 Task: Search one way flight ticket for 4 adults, 1 infant in seat and 1 infant on lap in premium economy from Kearney: Kearney Regional Airport (was Kearney Municipal) to Riverton: Central Wyoming Regional Airport (was Riverton Regional) on 5-4-2023. Choice of flights is Westjet. Number of bags: 5 checked bags. Price is upto 20000. Outbound departure time preference is 5:00.
Action: Mouse moved to (381, 150)
Screenshot: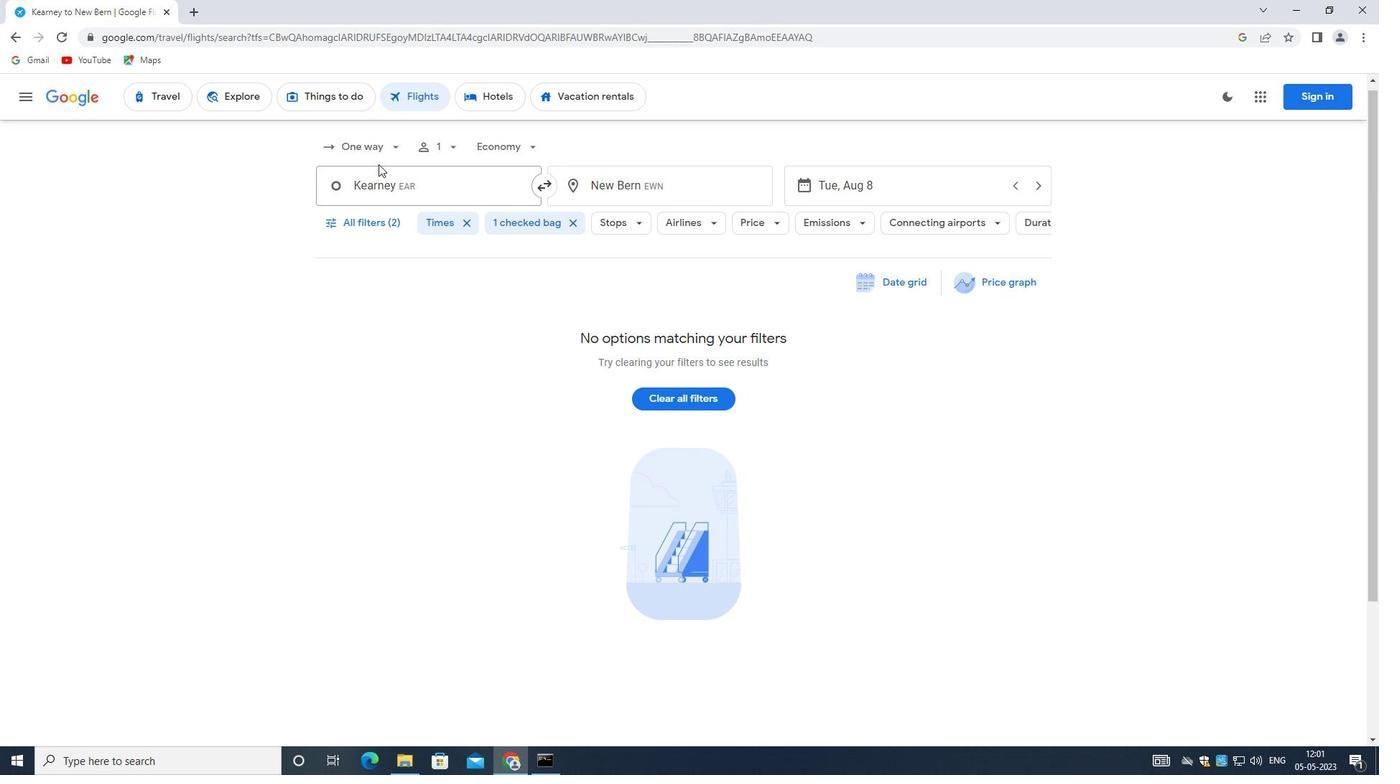 
Action: Mouse pressed left at (381, 150)
Screenshot: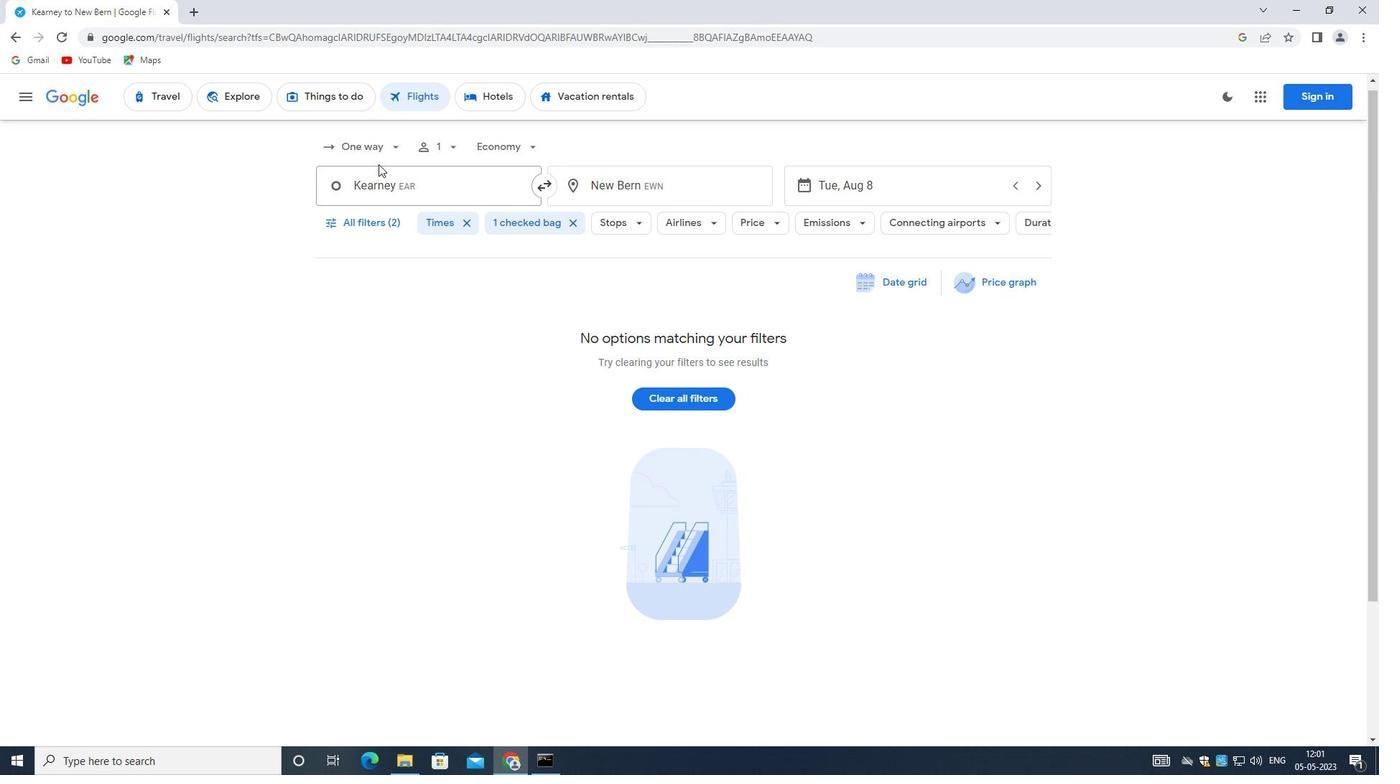 
Action: Mouse moved to (380, 207)
Screenshot: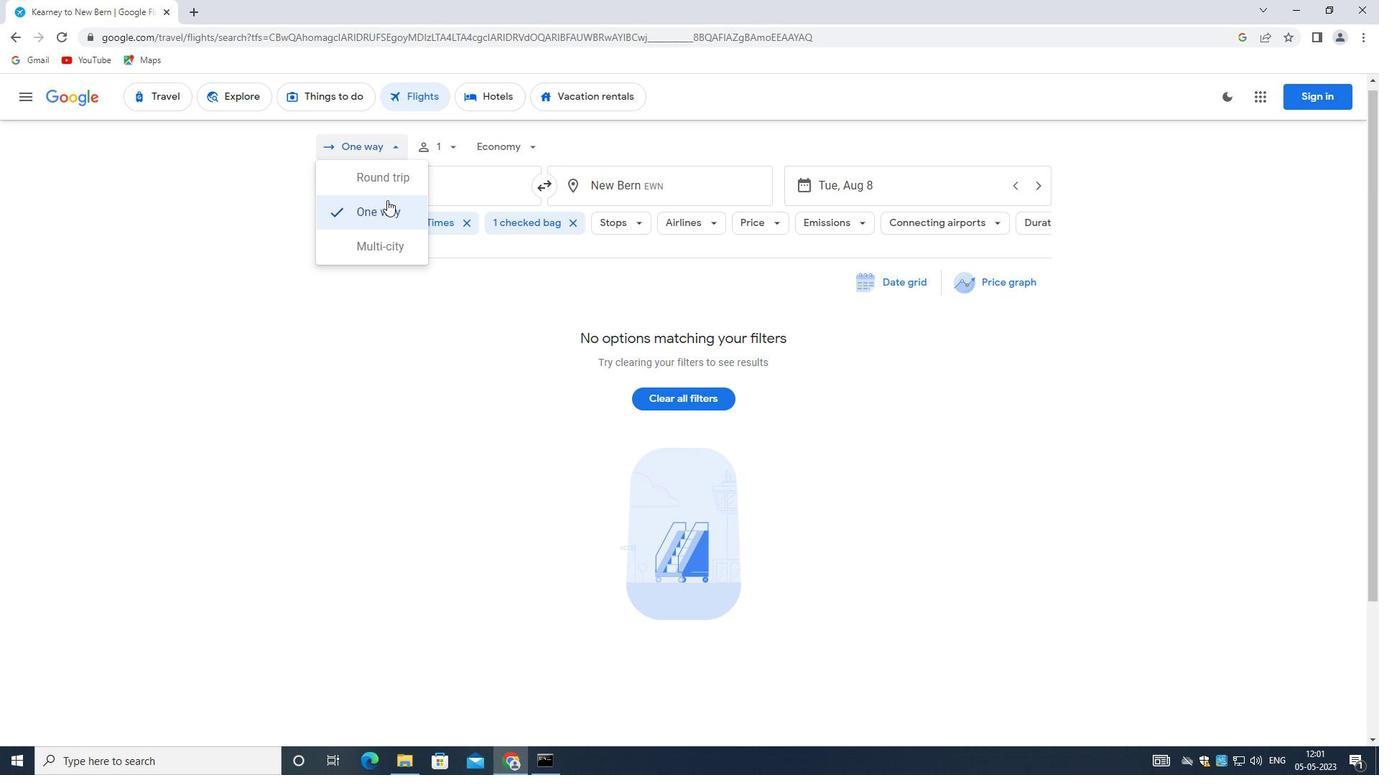 
Action: Mouse pressed left at (380, 207)
Screenshot: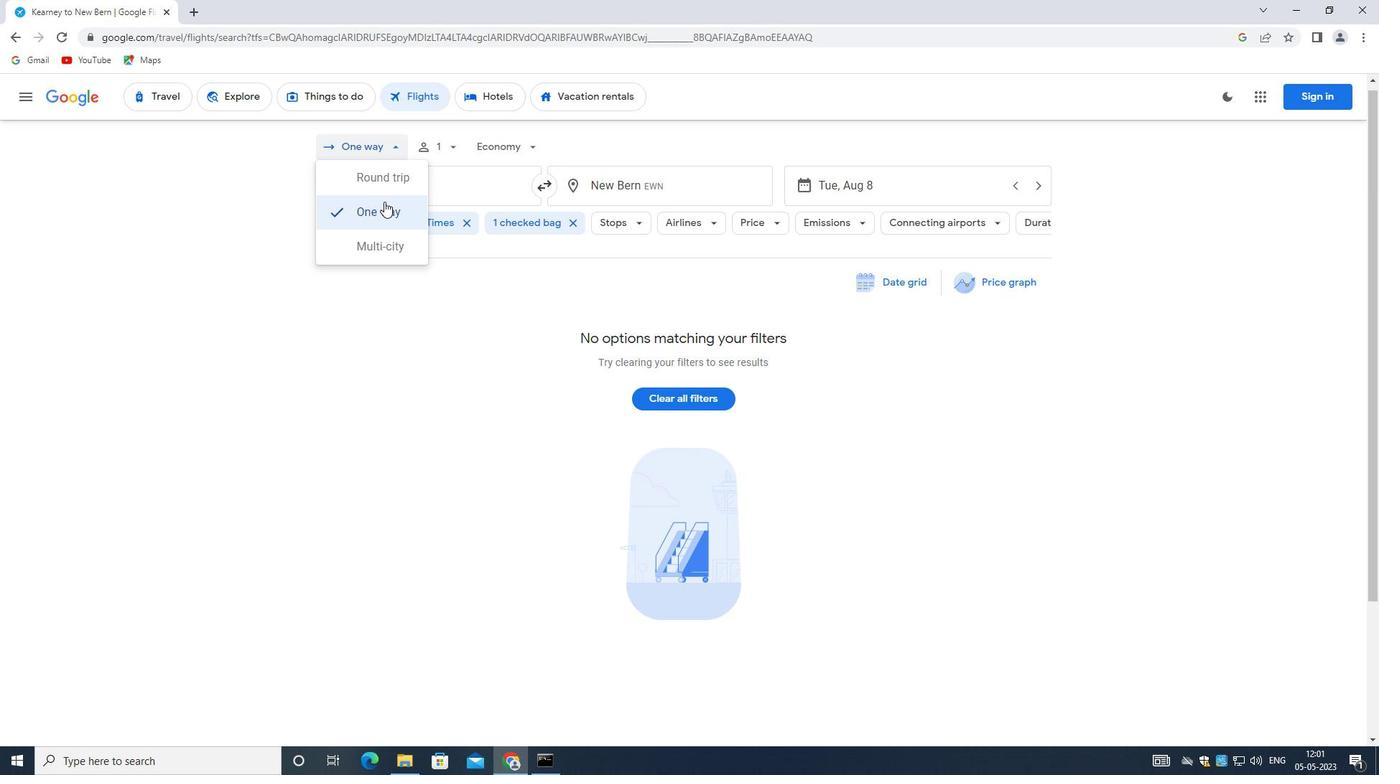 
Action: Mouse moved to (452, 147)
Screenshot: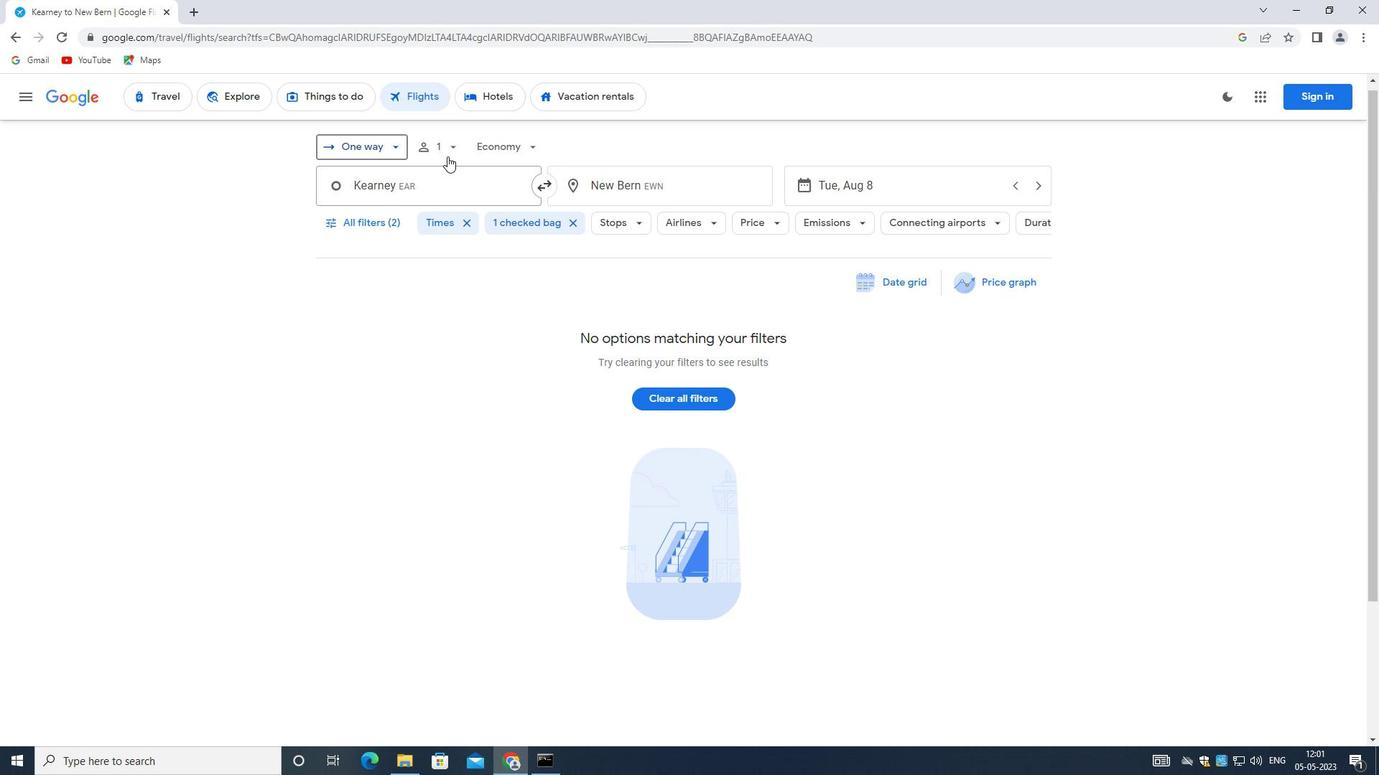 
Action: Mouse pressed left at (452, 147)
Screenshot: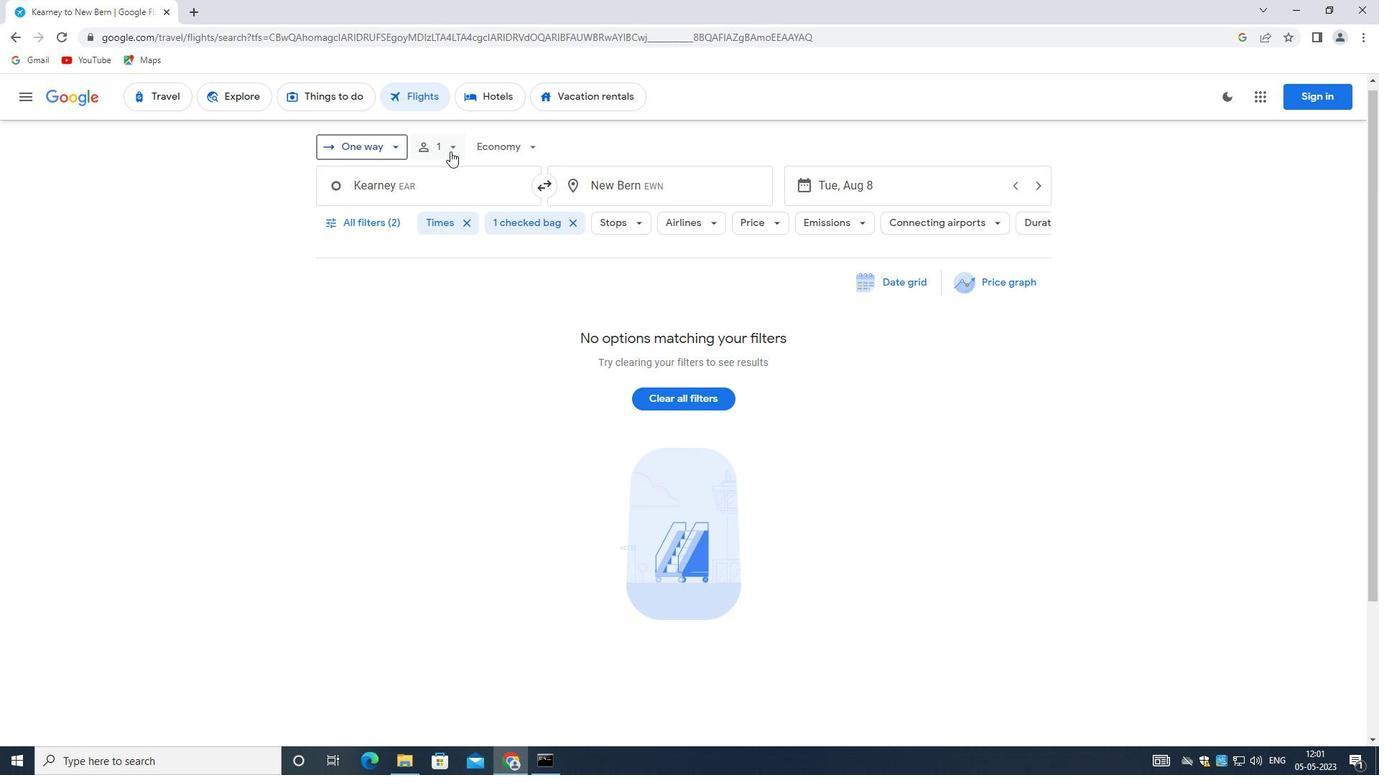 
Action: Mouse moved to (556, 186)
Screenshot: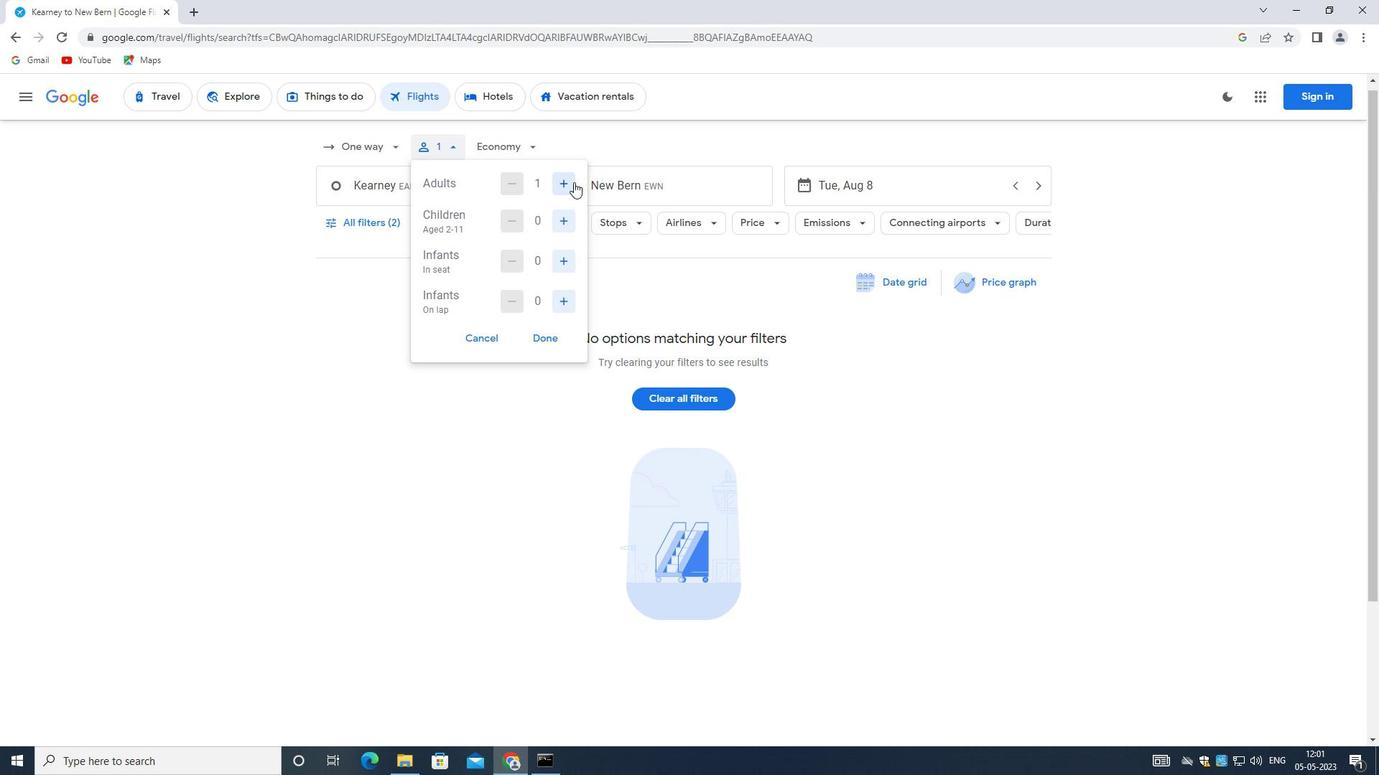 
Action: Mouse pressed left at (556, 186)
Screenshot: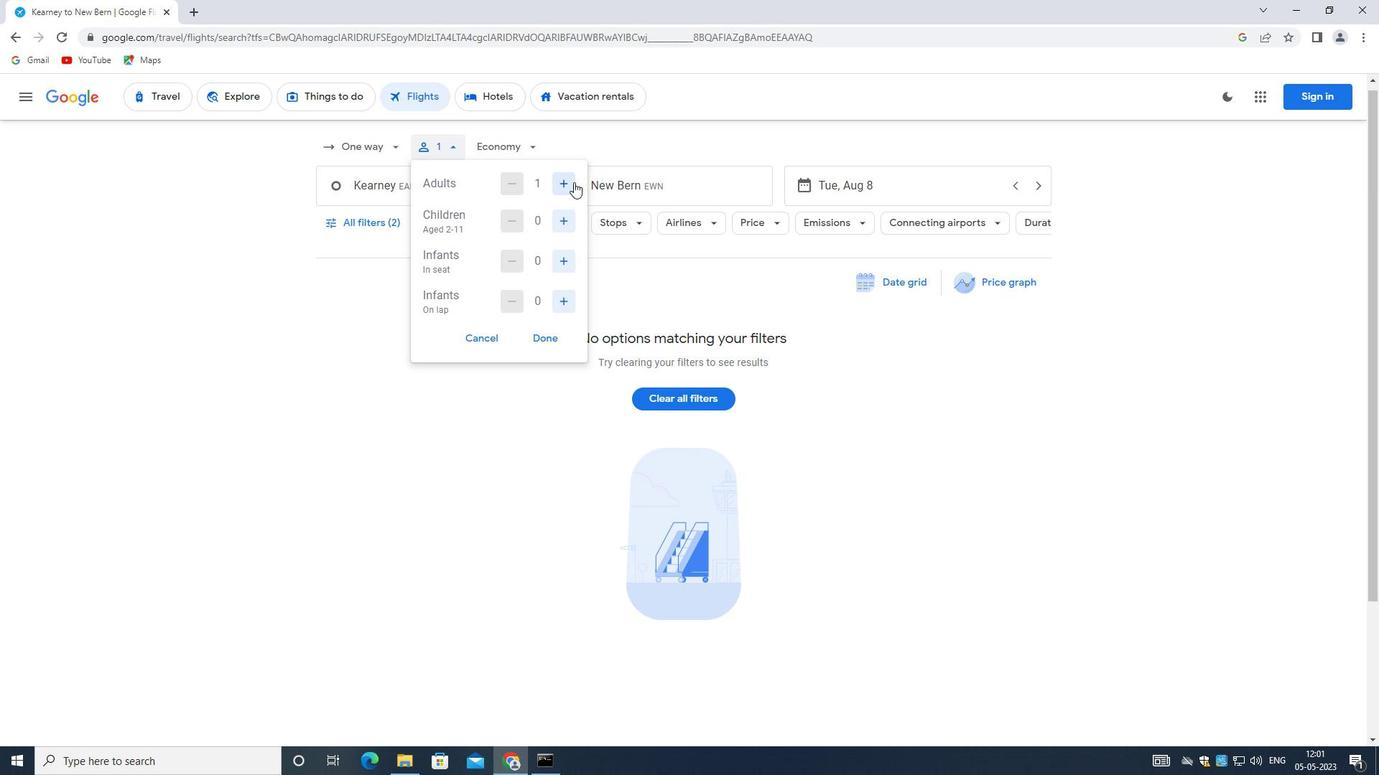 
Action: Mouse moved to (556, 186)
Screenshot: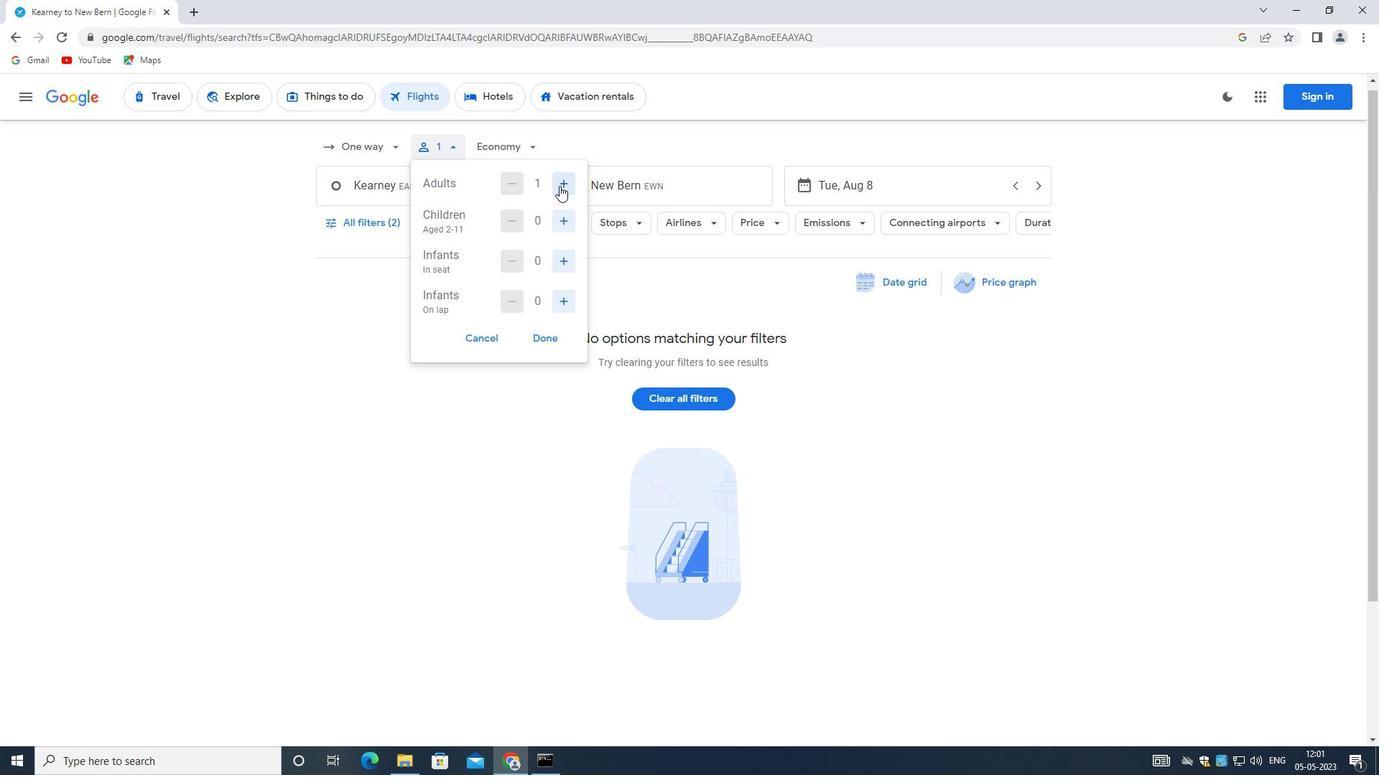 
Action: Mouse pressed left at (556, 186)
Screenshot: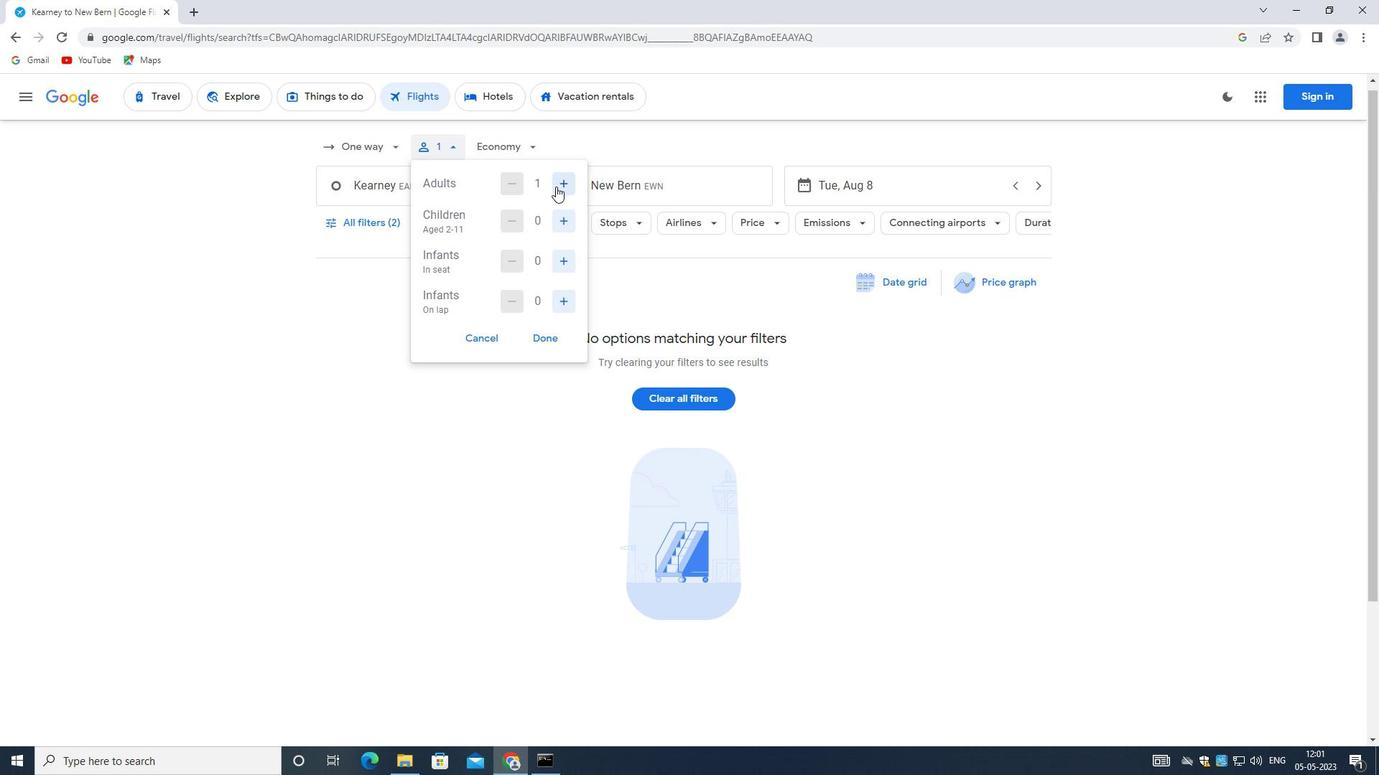 
Action: Mouse moved to (556, 184)
Screenshot: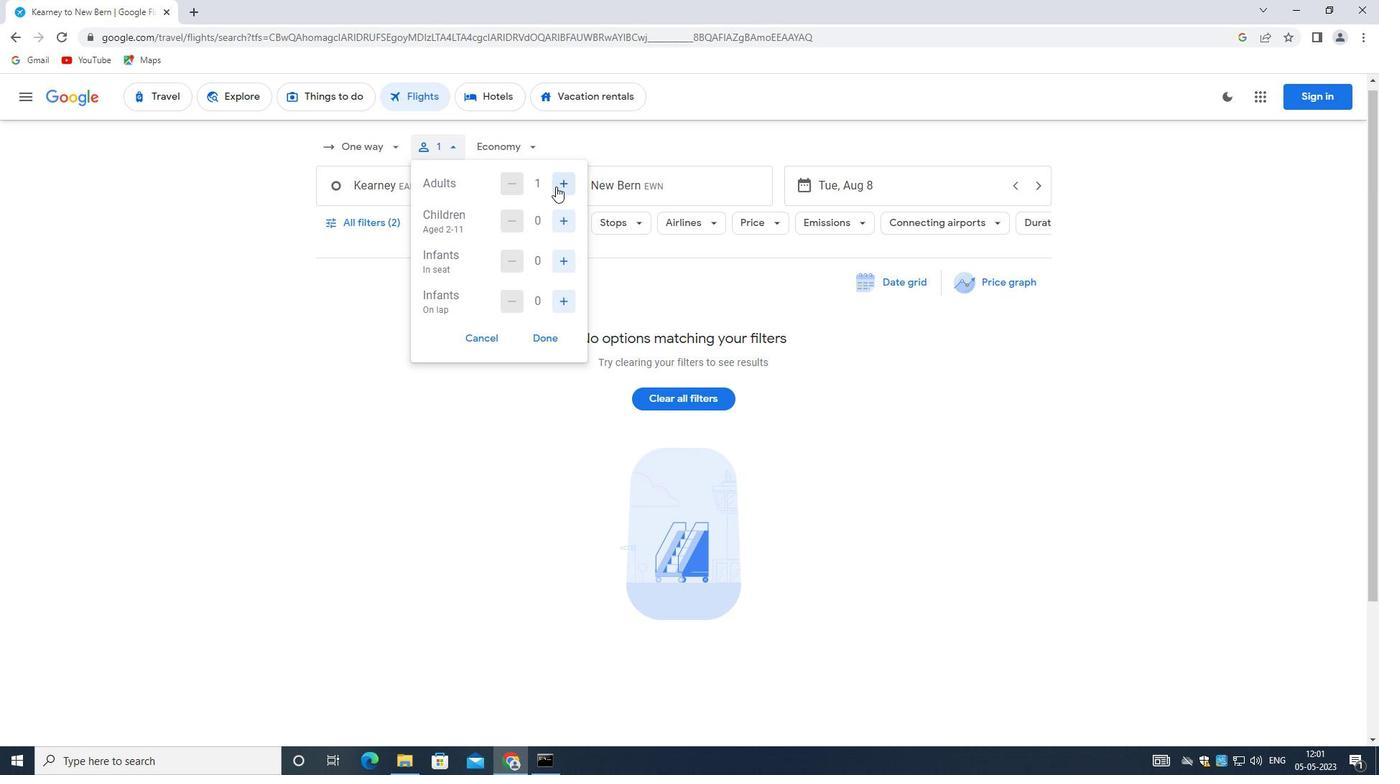
Action: Mouse pressed left at (556, 184)
Screenshot: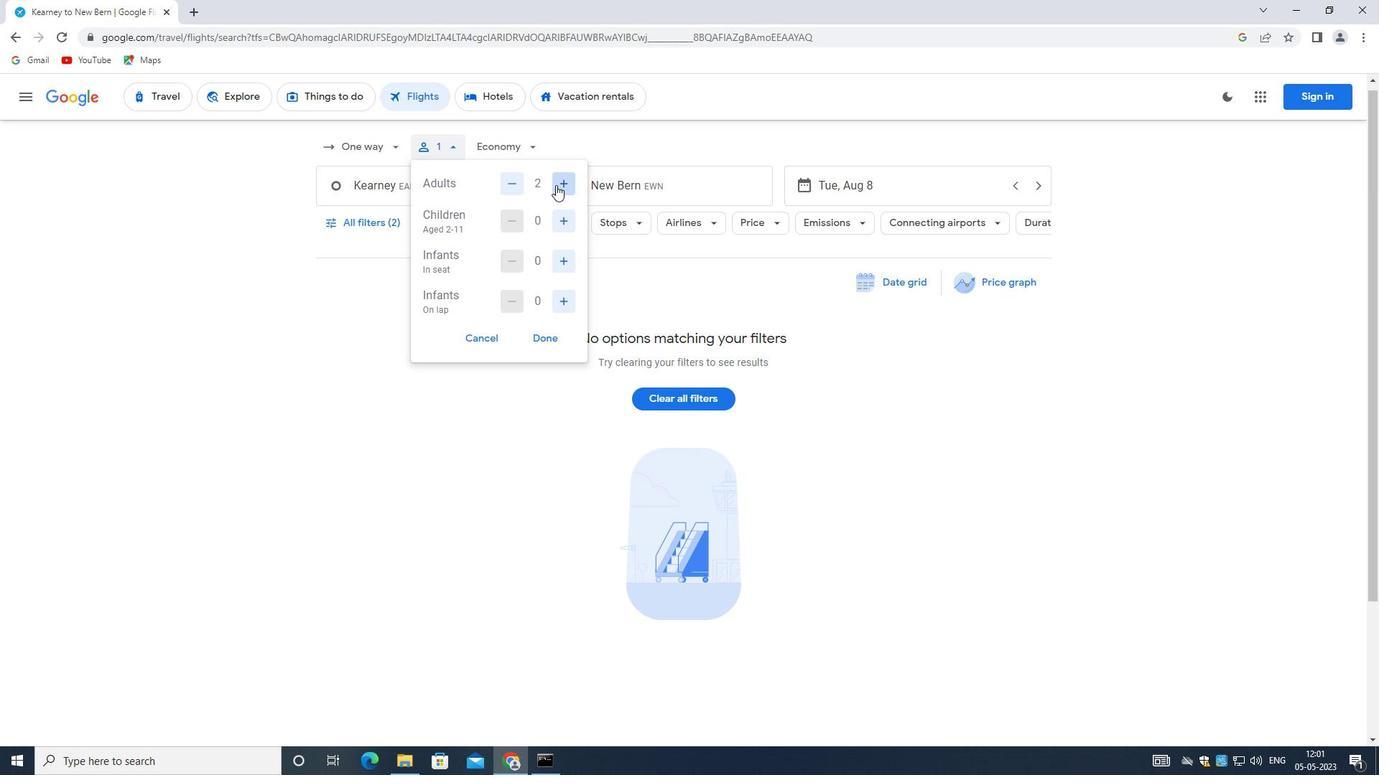 
Action: Mouse moved to (565, 254)
Screenshot: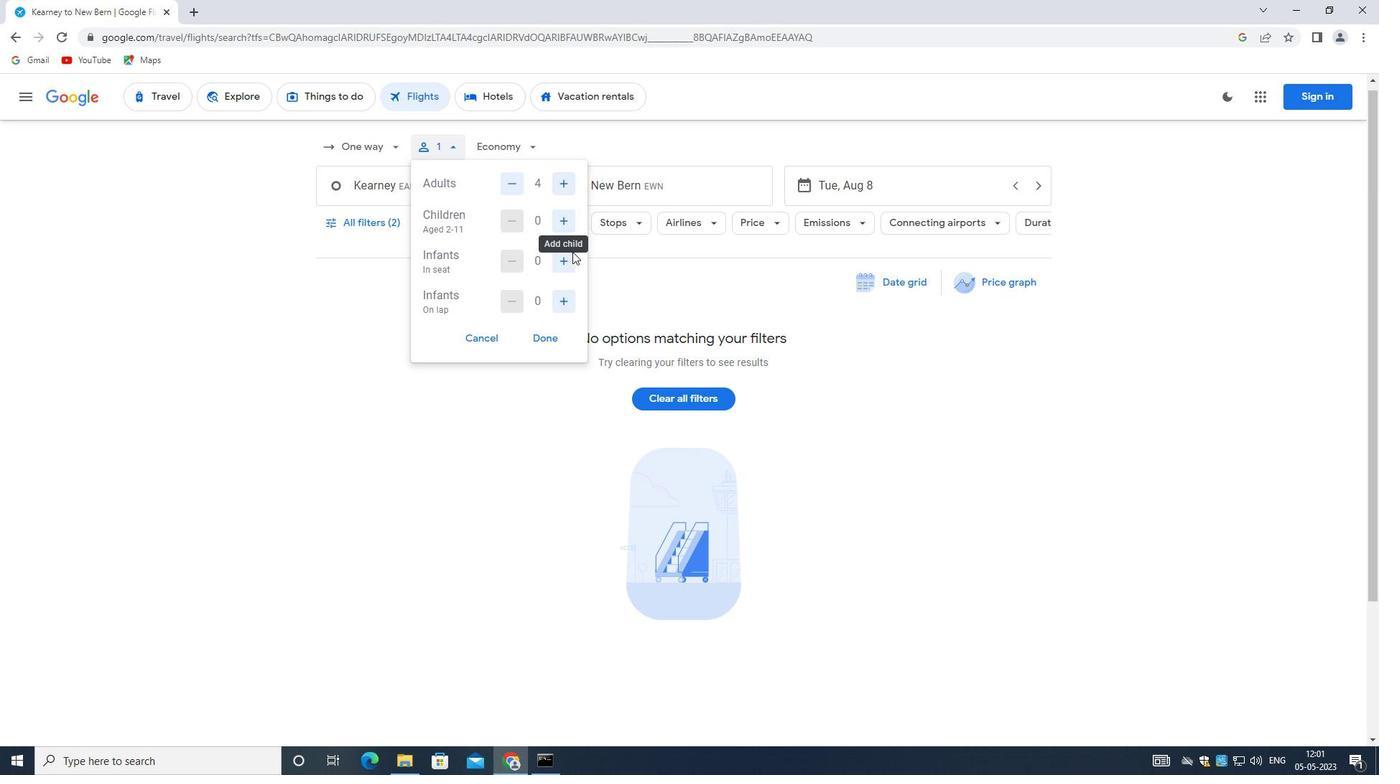 
Action: Mouse pressed left at (565, 254)
Screenshot: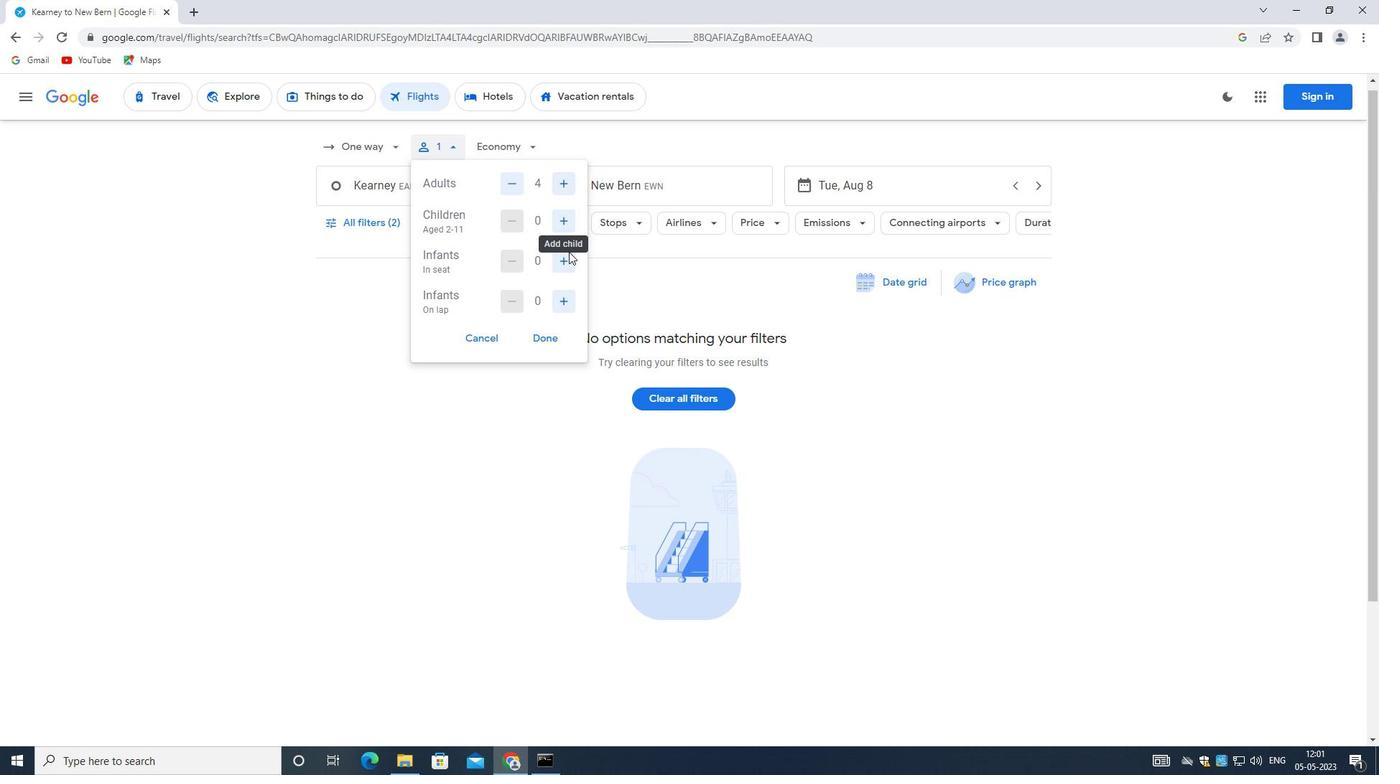 
Action: Mouse moved to (563, 299)
Screenshot: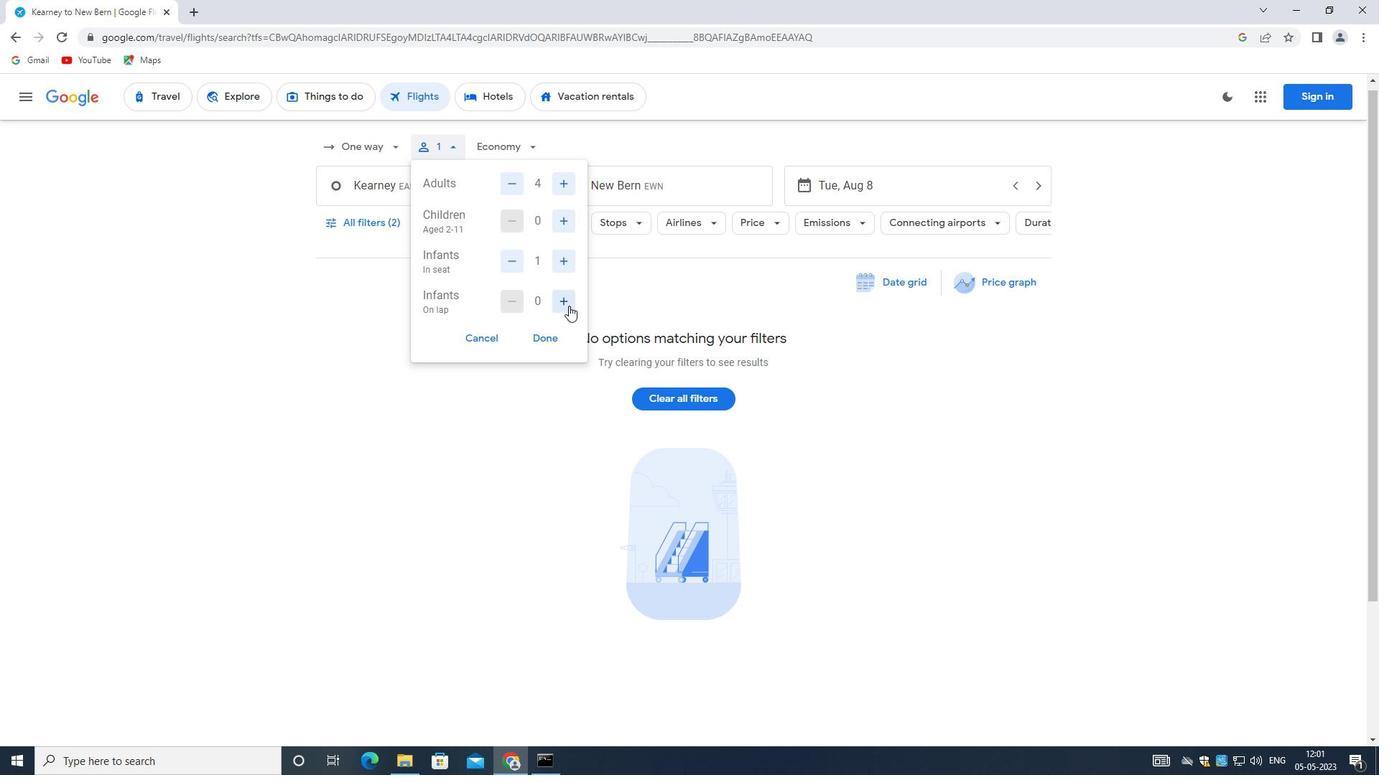 
Action: Mouse pressed left at (563, 299)
Screenshot: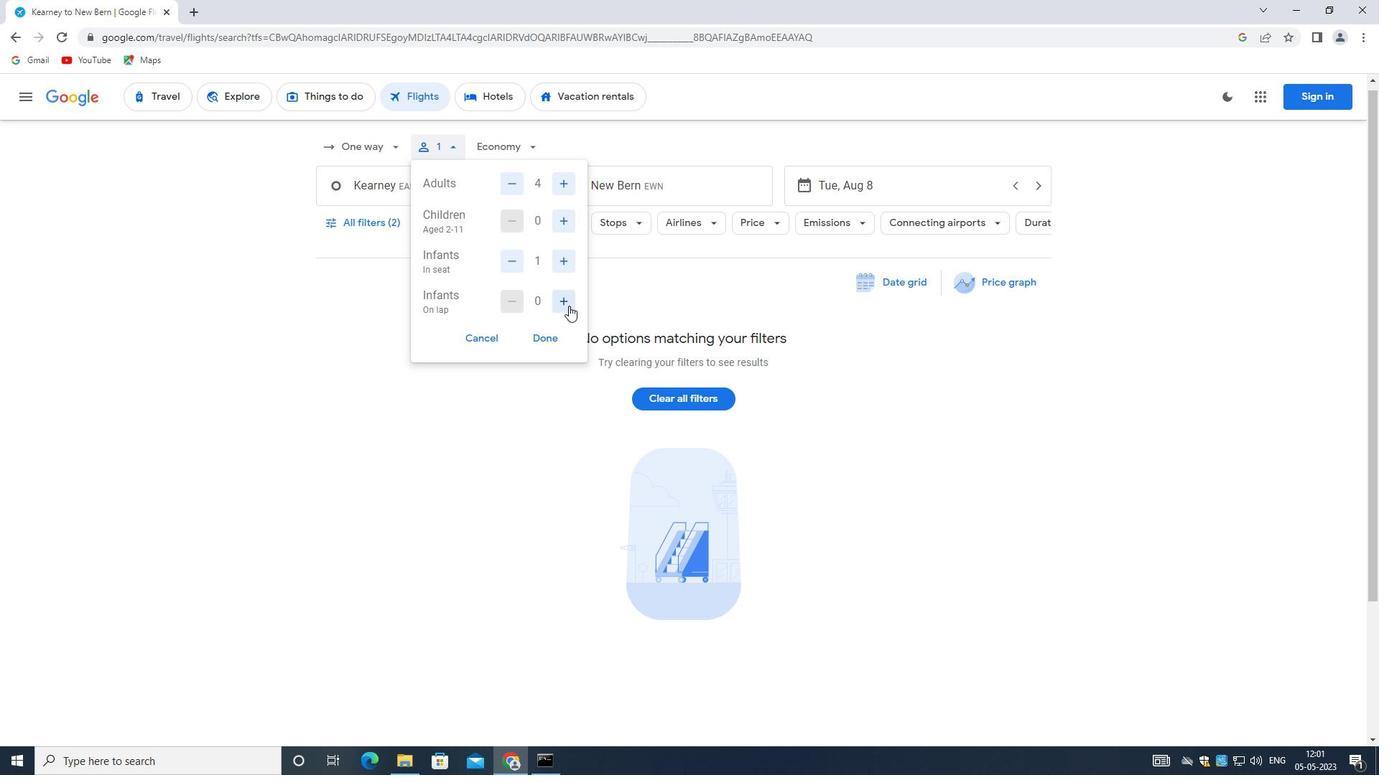 
Action: Mouse moved to (548, 338)
Screenshot: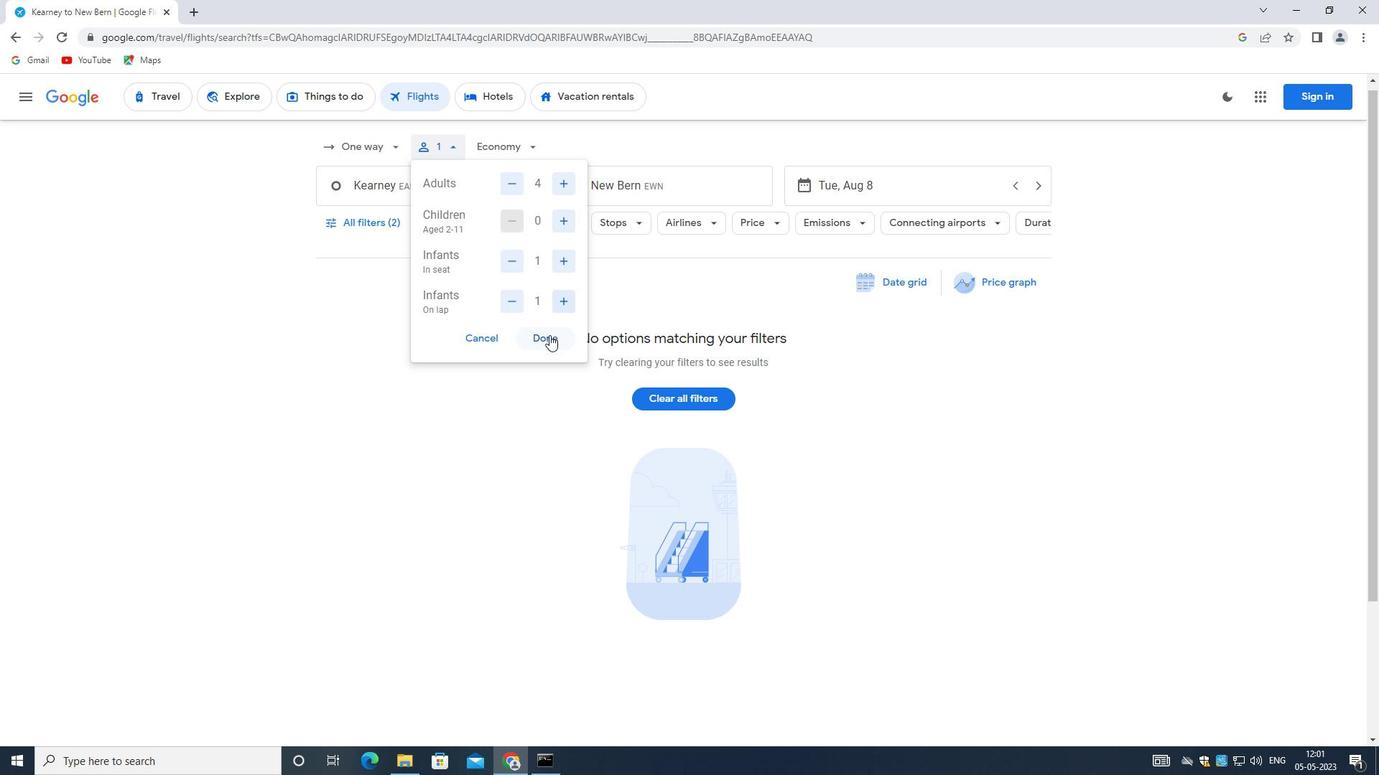 
Action: Mouse pressed left at (548, 338)
Screenshot: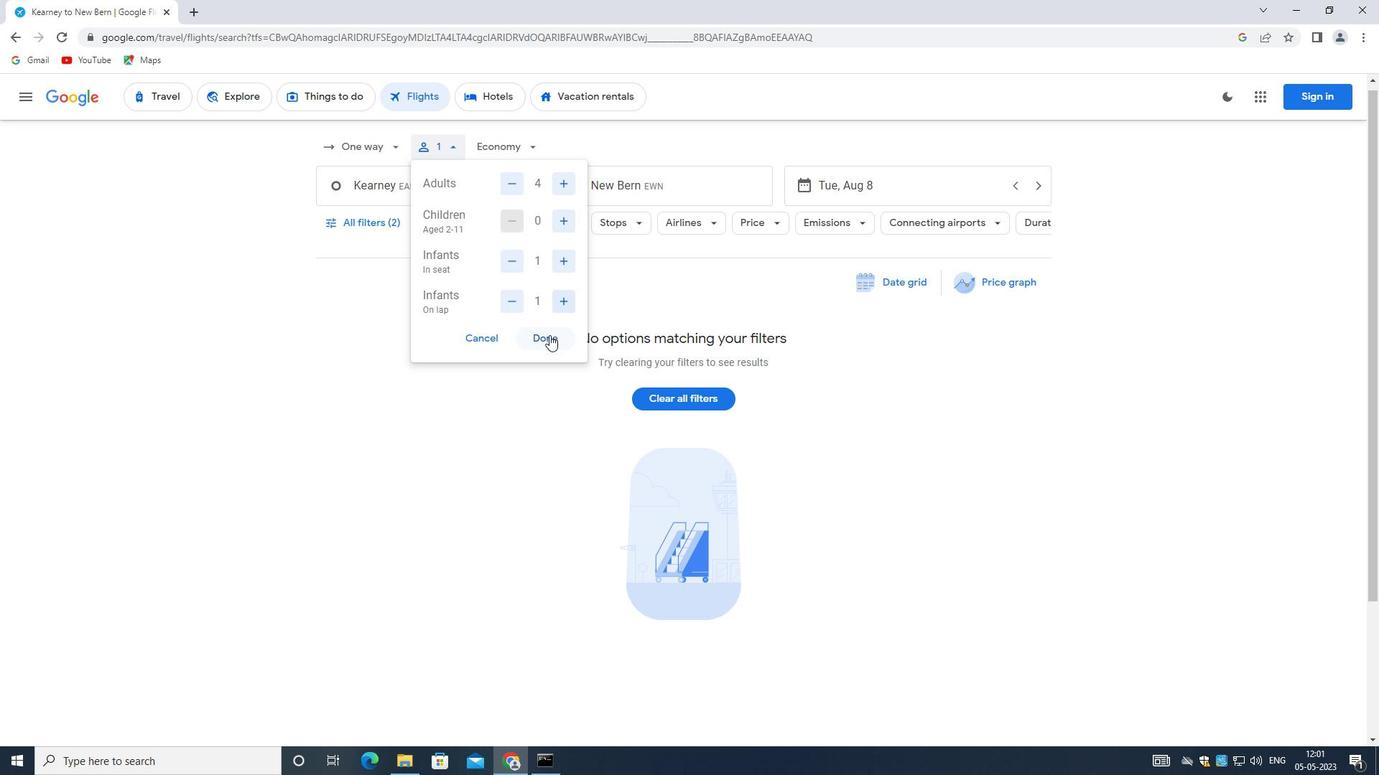 
Action: Mouse moved to (519, 131)
Screenshot: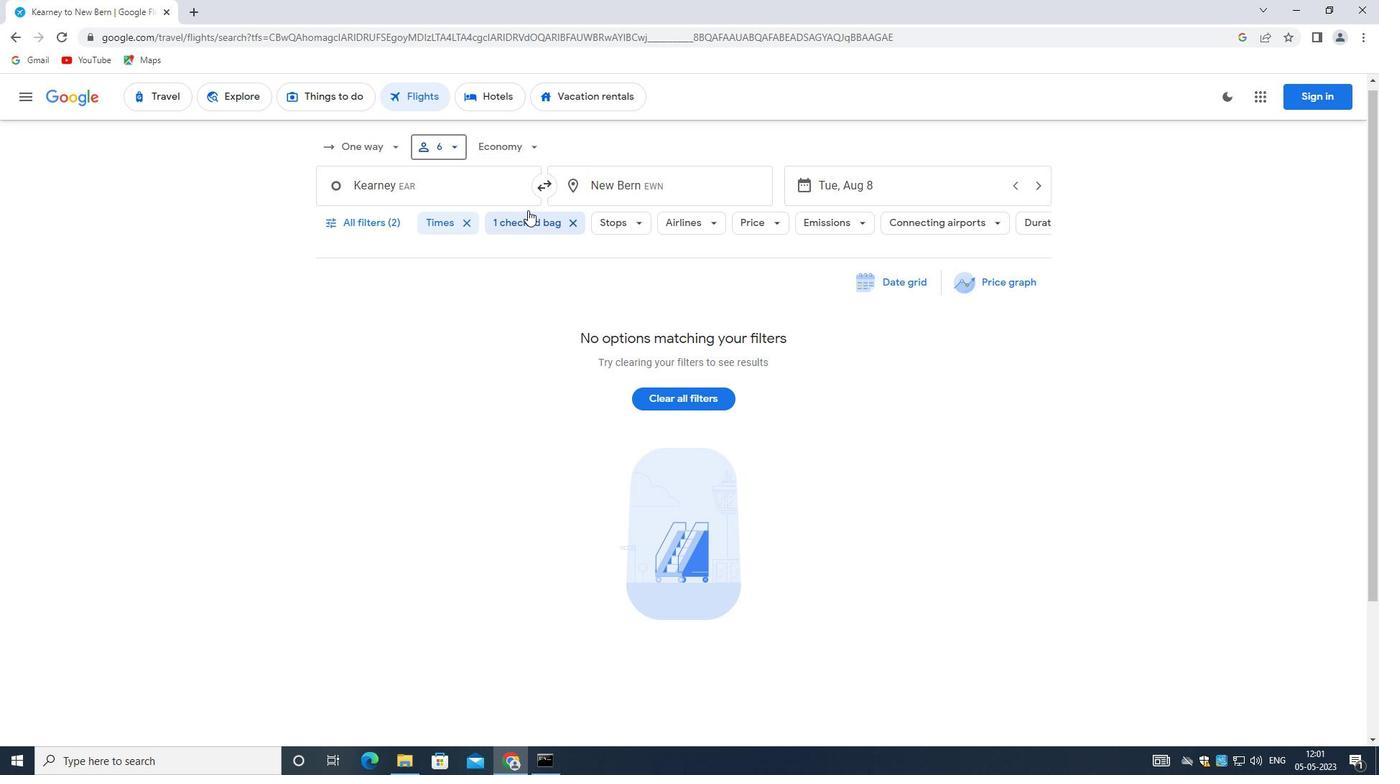 
Action: Mouse pressed left at (519, 131)
Screenshot: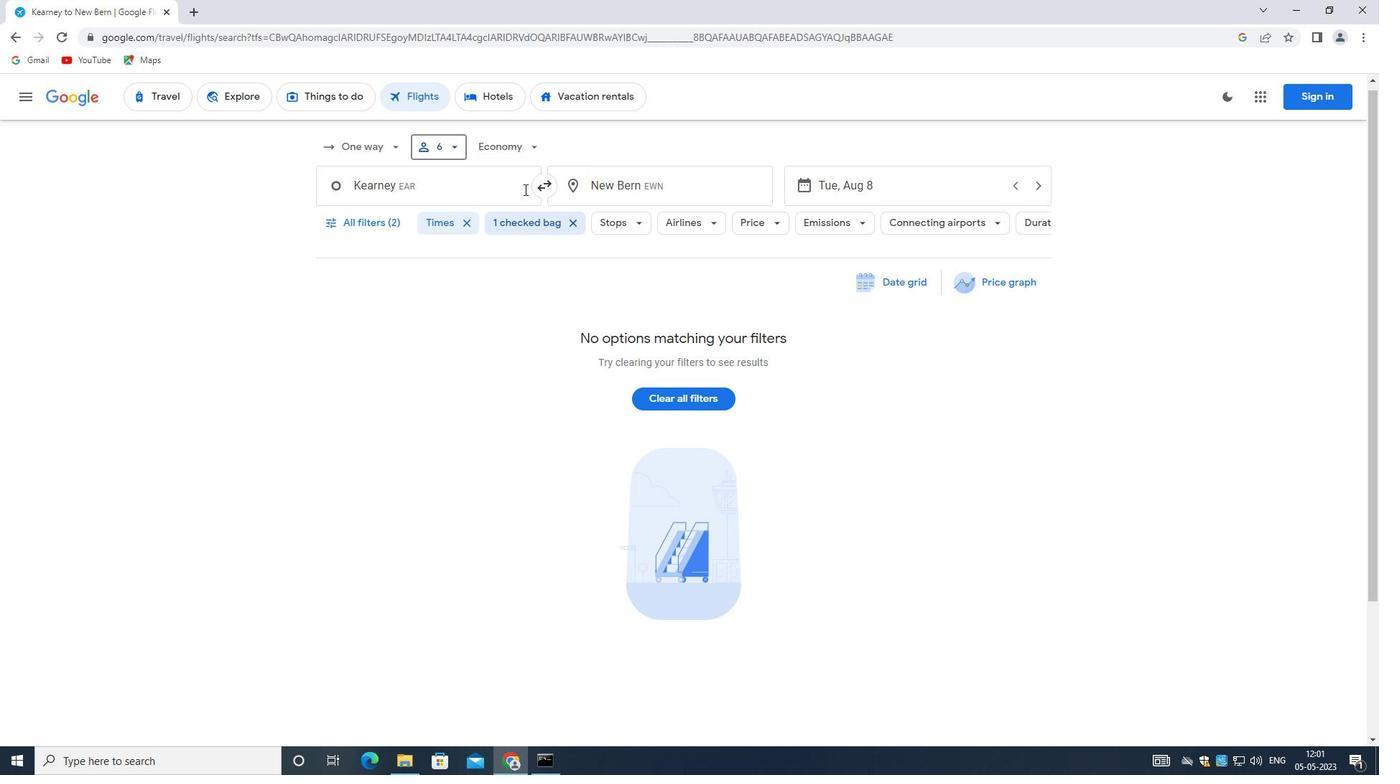
Action: Mouse moved to (547, 208)
Screenshot: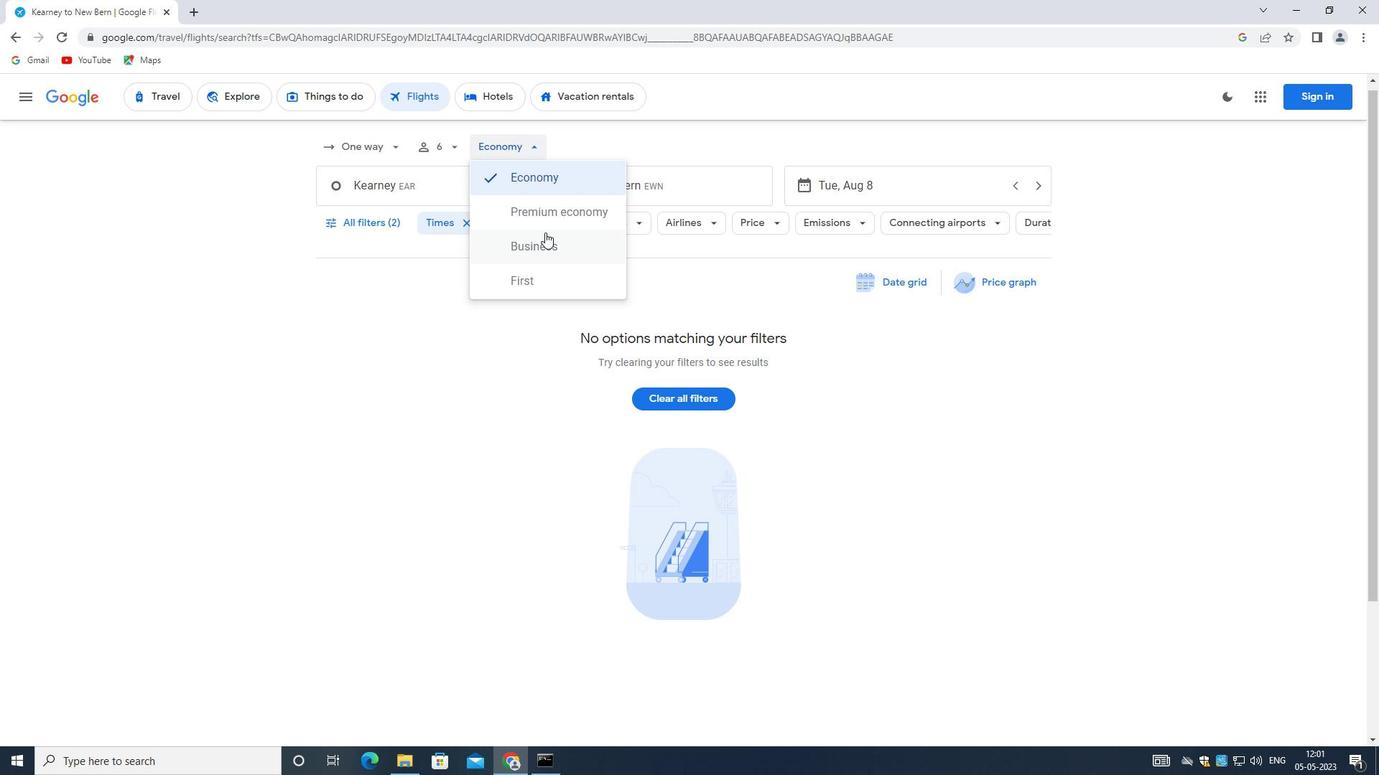 
Action: Mouse pressed left at (547, 208)
Screenshot: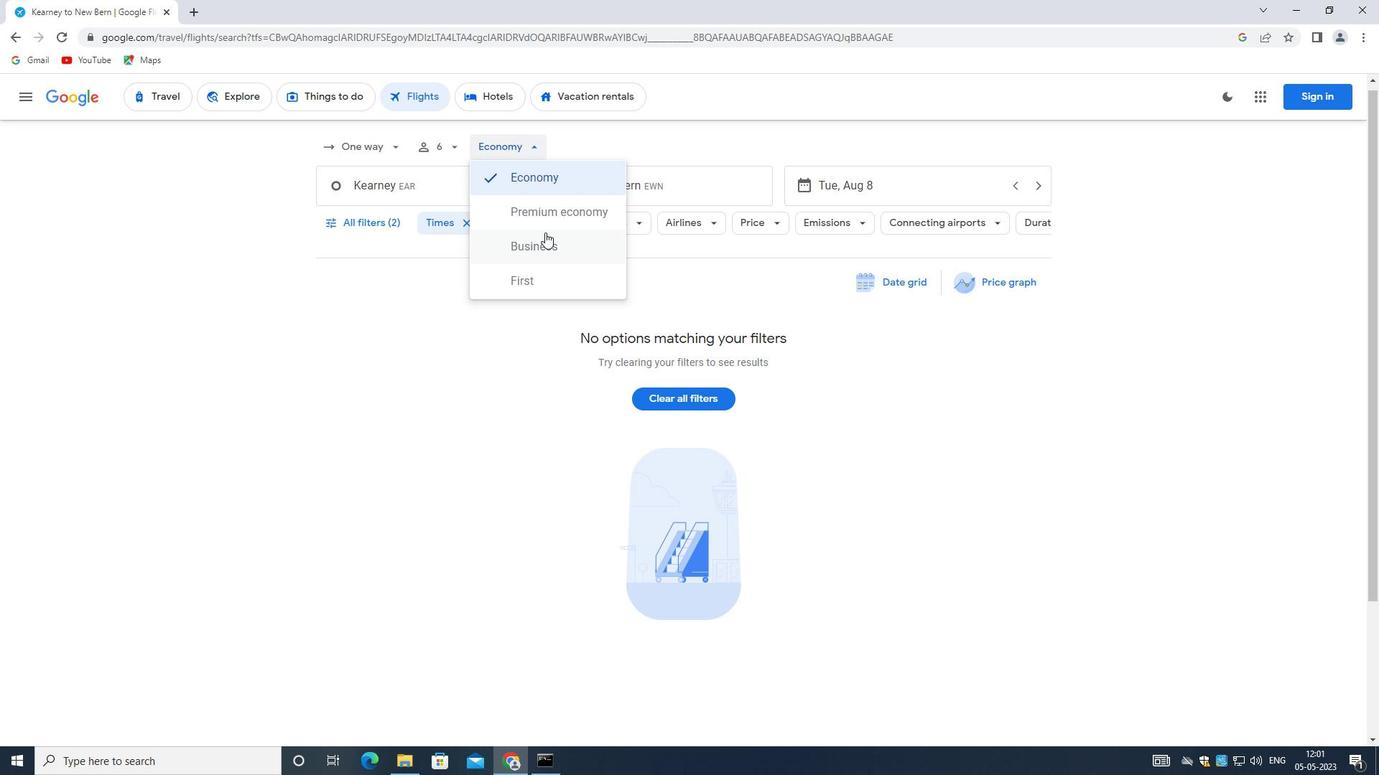 
Action: Mouse moved to (410, 177)
Screenshot: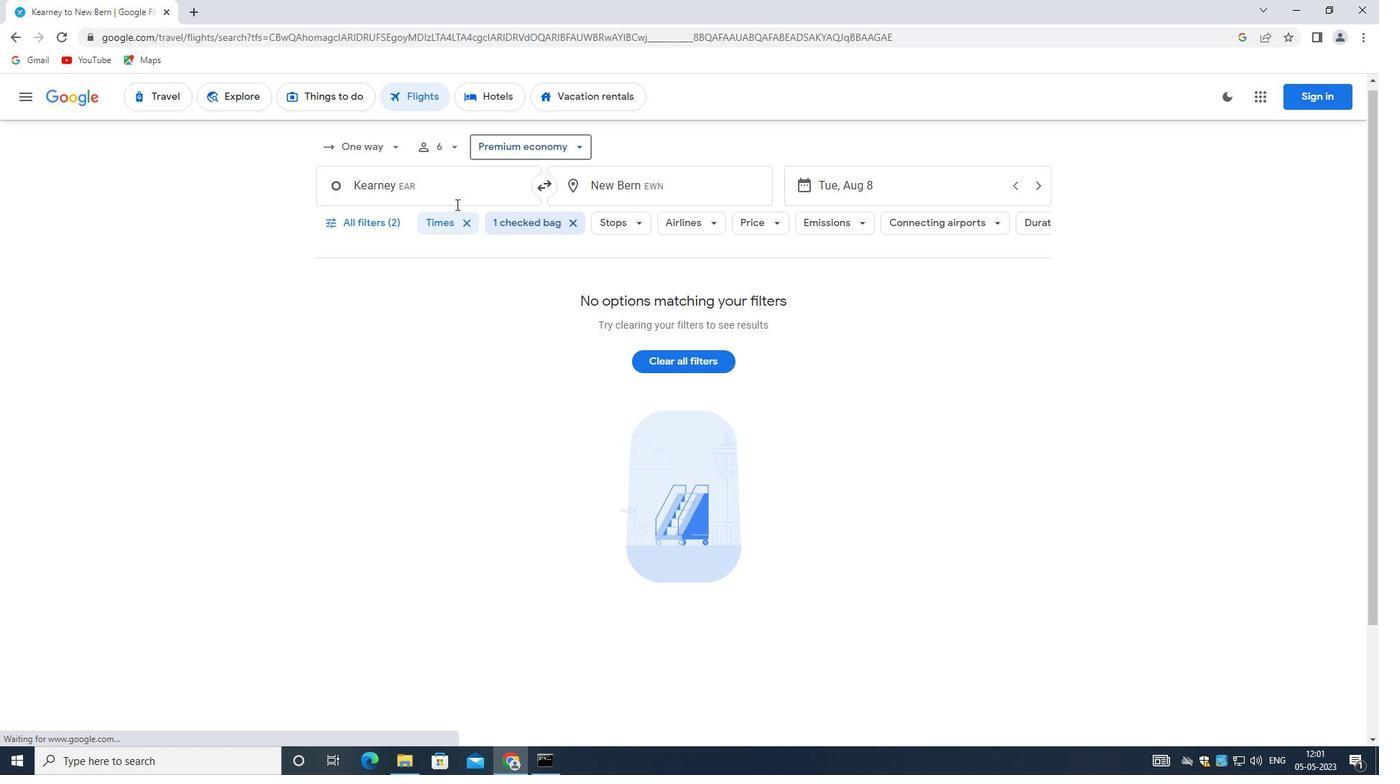 
Action: Mouse pressed left at (410, 177)
Screenshot: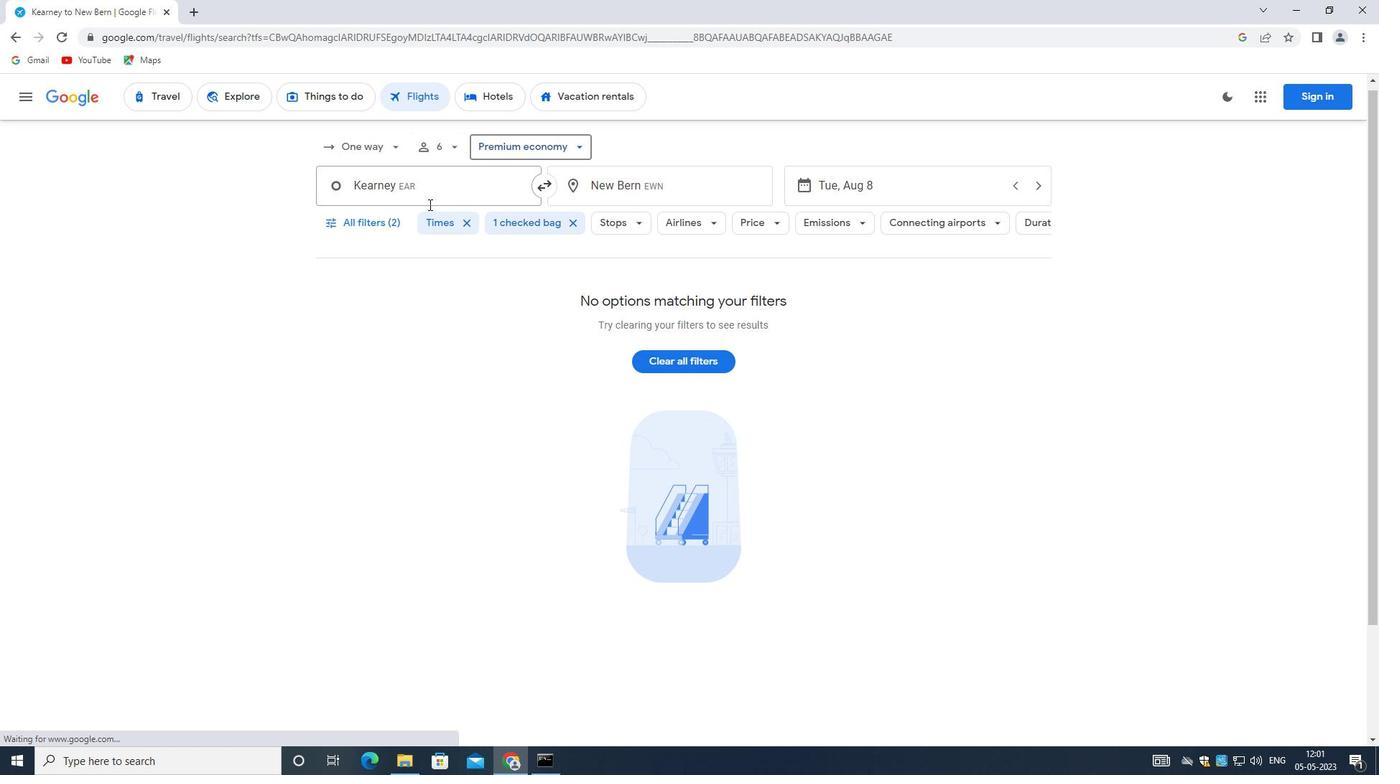 
Action: Mouse moved to (442, 225)
Screenshot: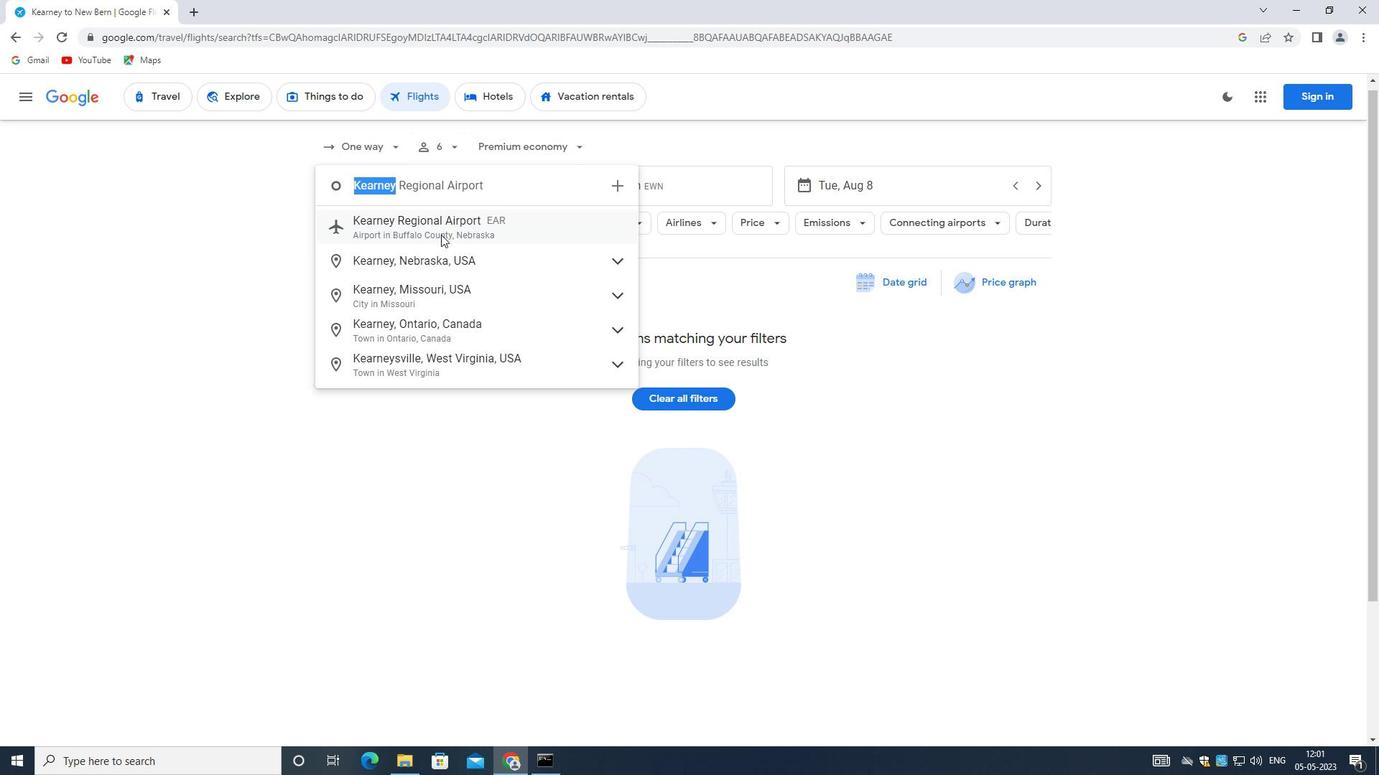
Action: Mouse pressed left at (442, 225)
Screenshot: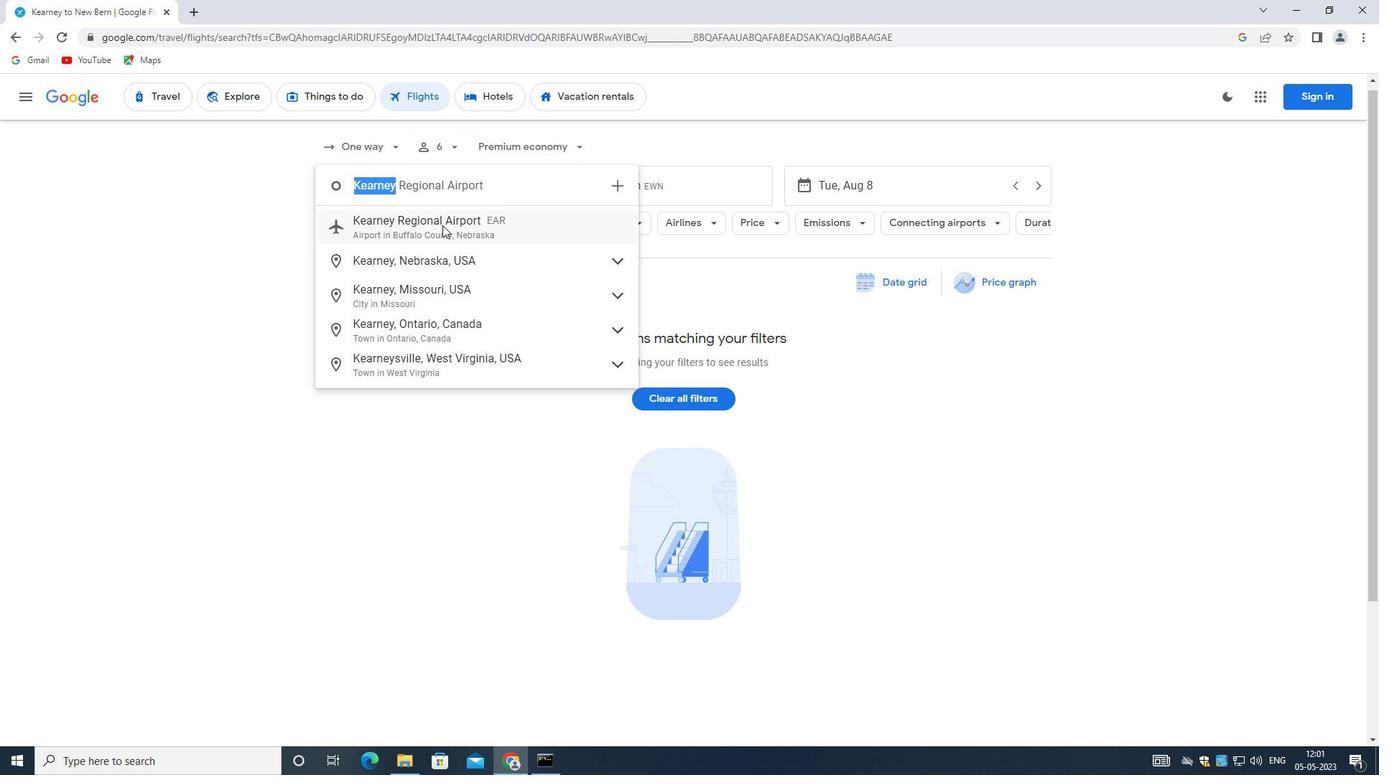 
Action: Mouse moved to (637, 173)
Screenshot: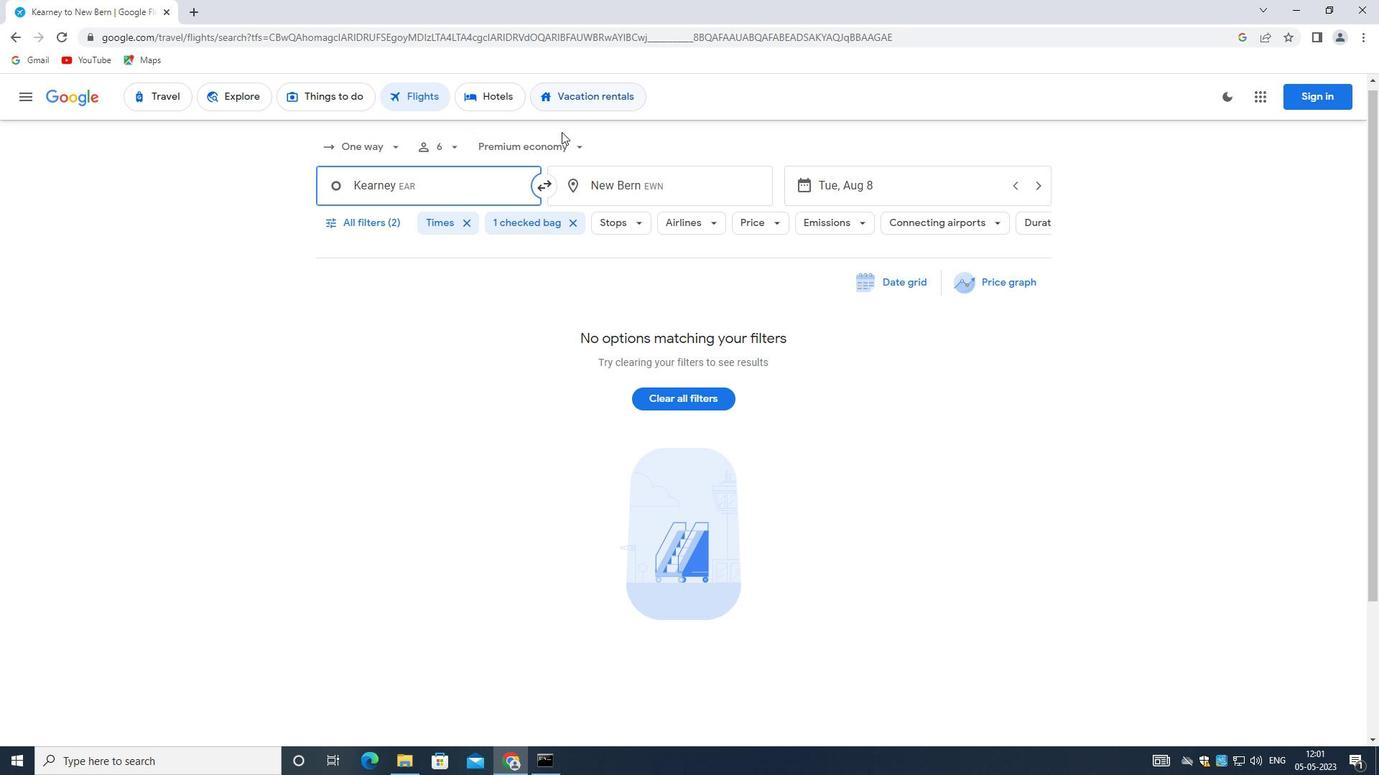 
Action: Mouse pressed left at (637, 173)
Screenshot: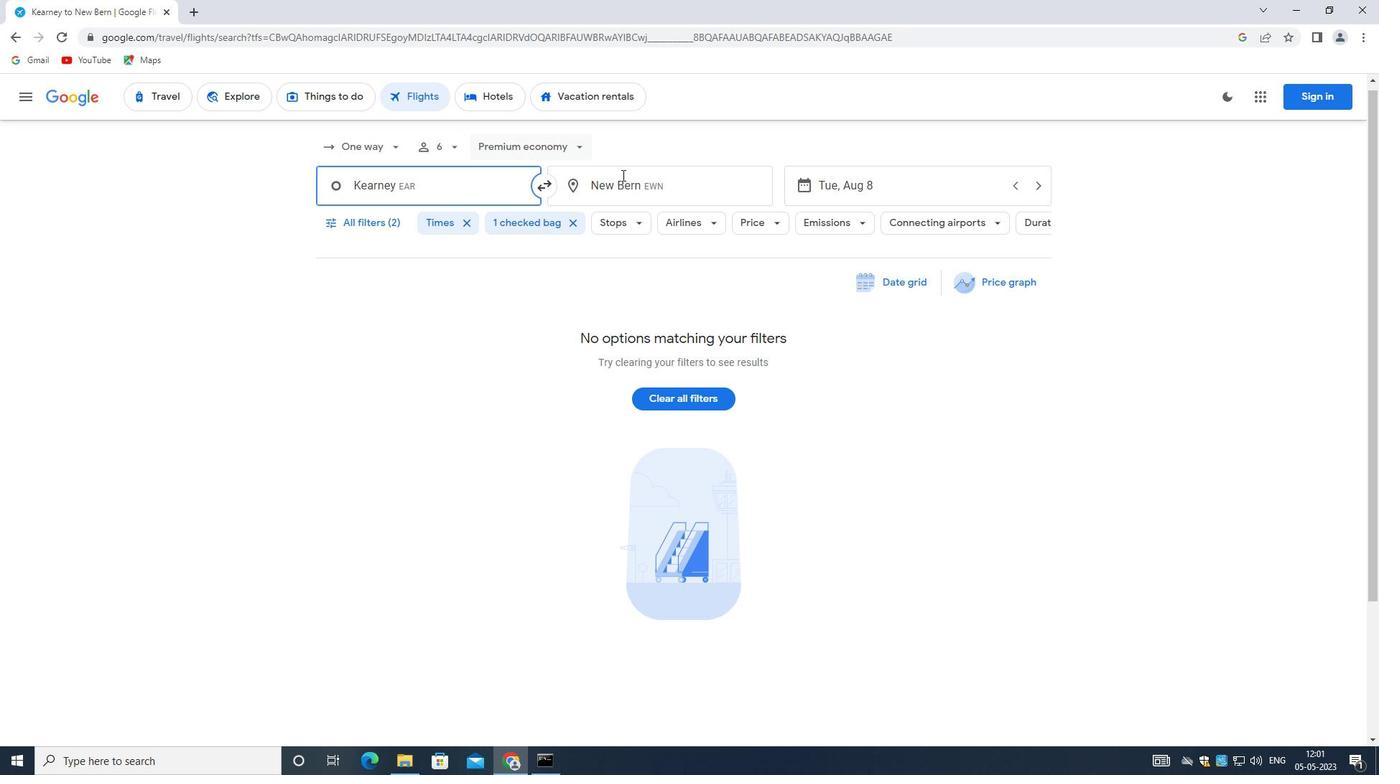 
Action: Key pressed <Key.backspace><Key.shift>CENY<Key.backspace>TRA;L<Key.backspace><Key.backspace>L<Key.space><Key.shift>WYOM
Screenshot: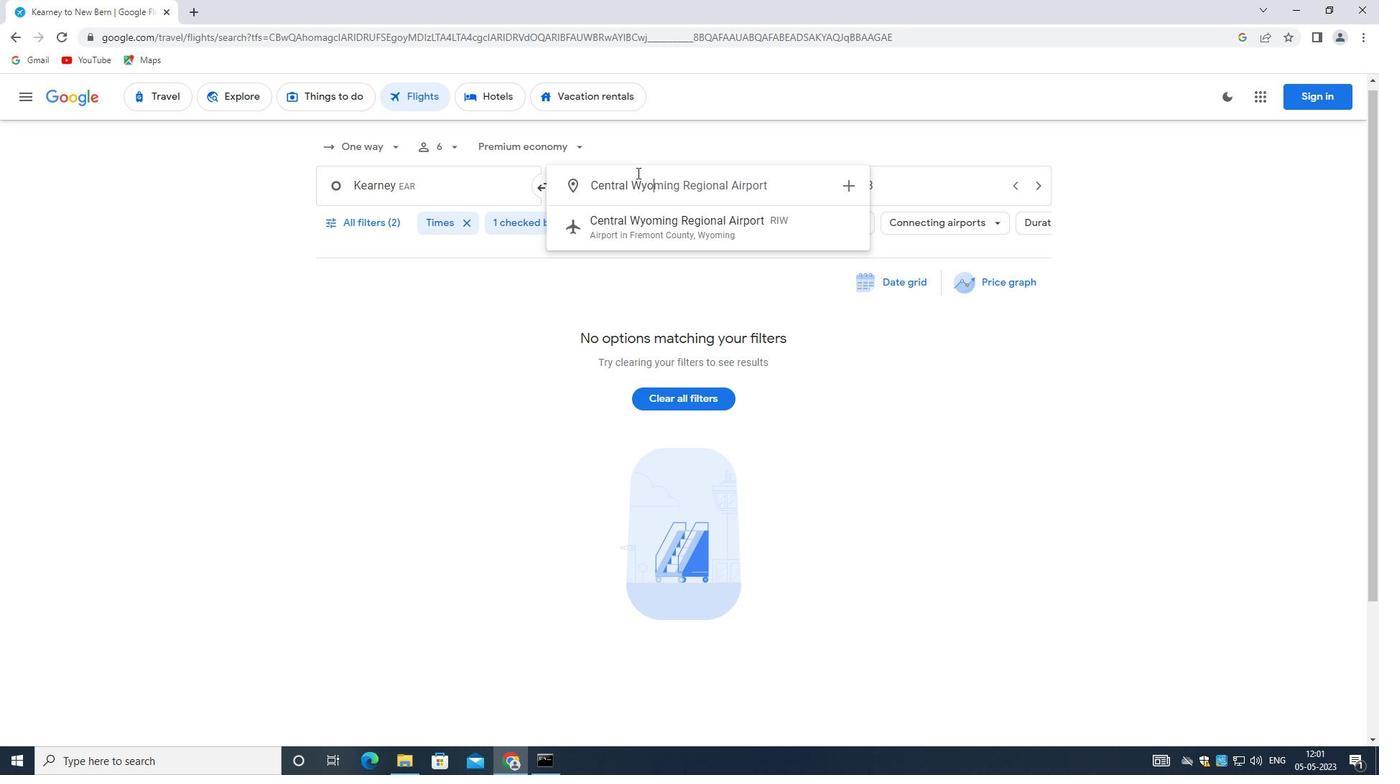 
Action: Mouse moved to (694, 215)
Screenshot: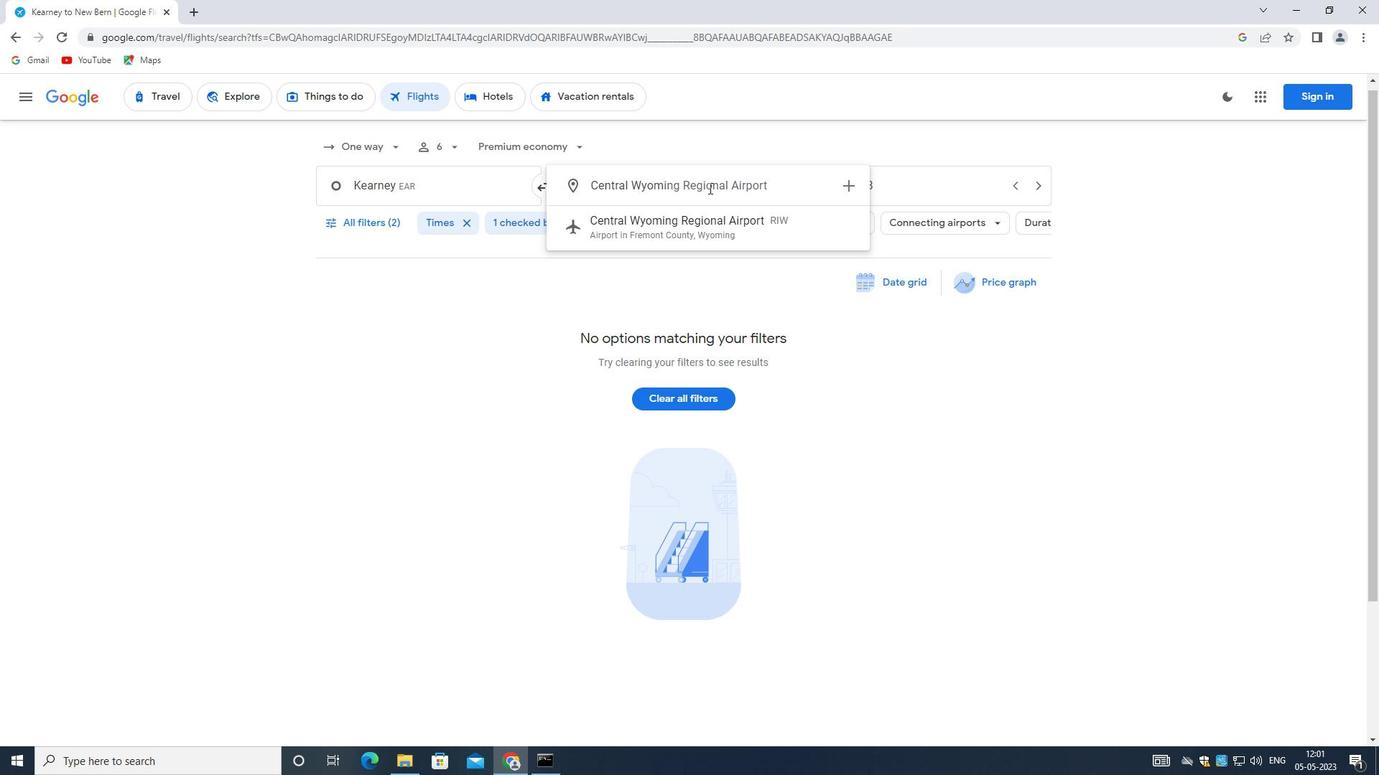 
Action: Mouse pressed left at (694, 215)
Screenshot: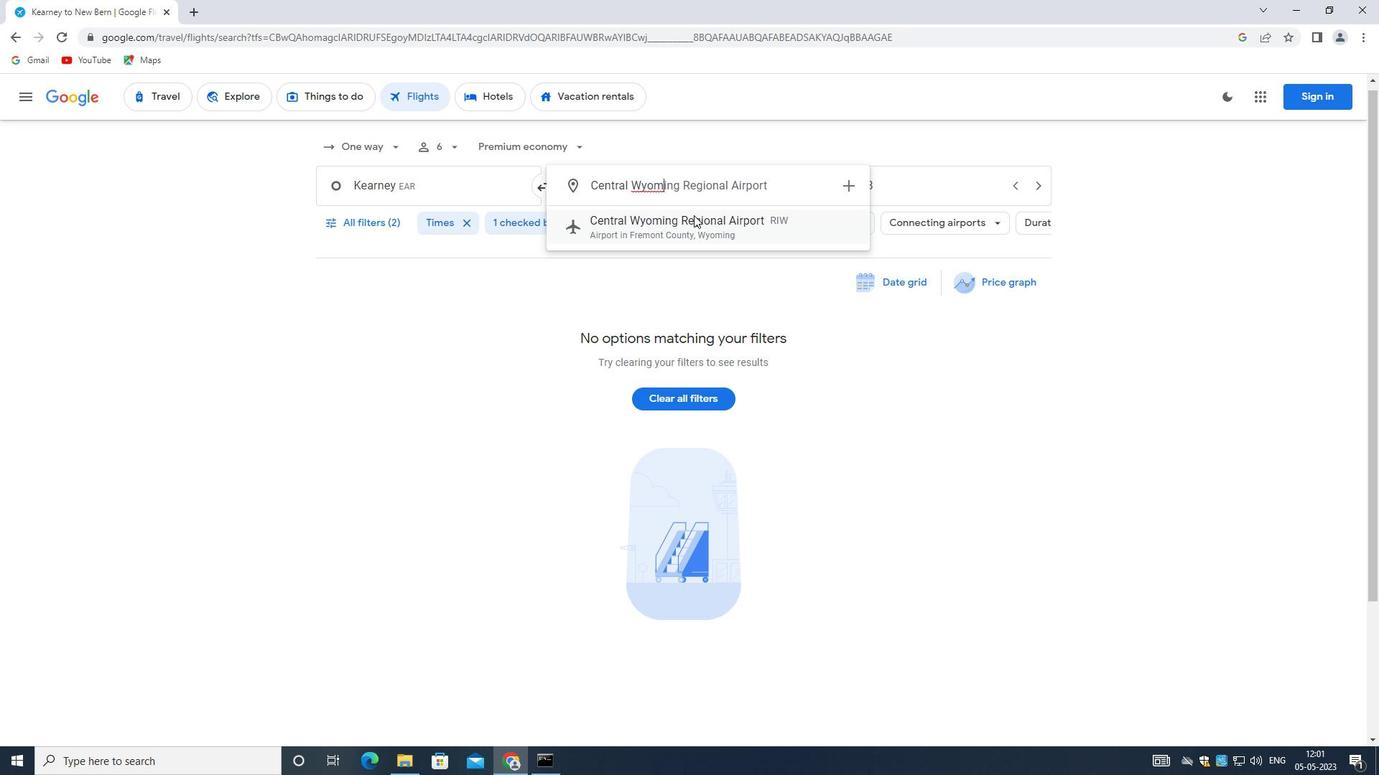 
Action: Mouse moved to (836, 178)
Screenshot: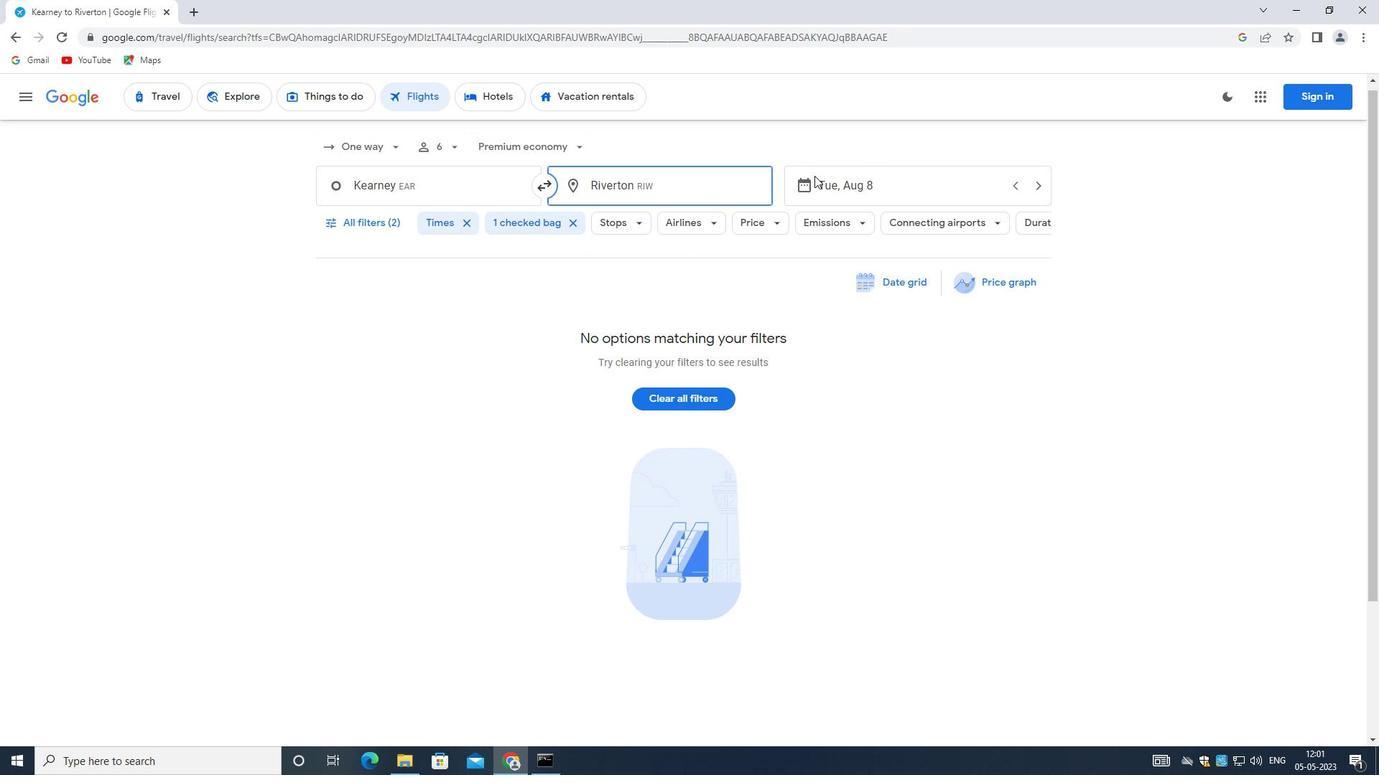 
Action: Mouse pressed left at (836, 178)
Screenshot: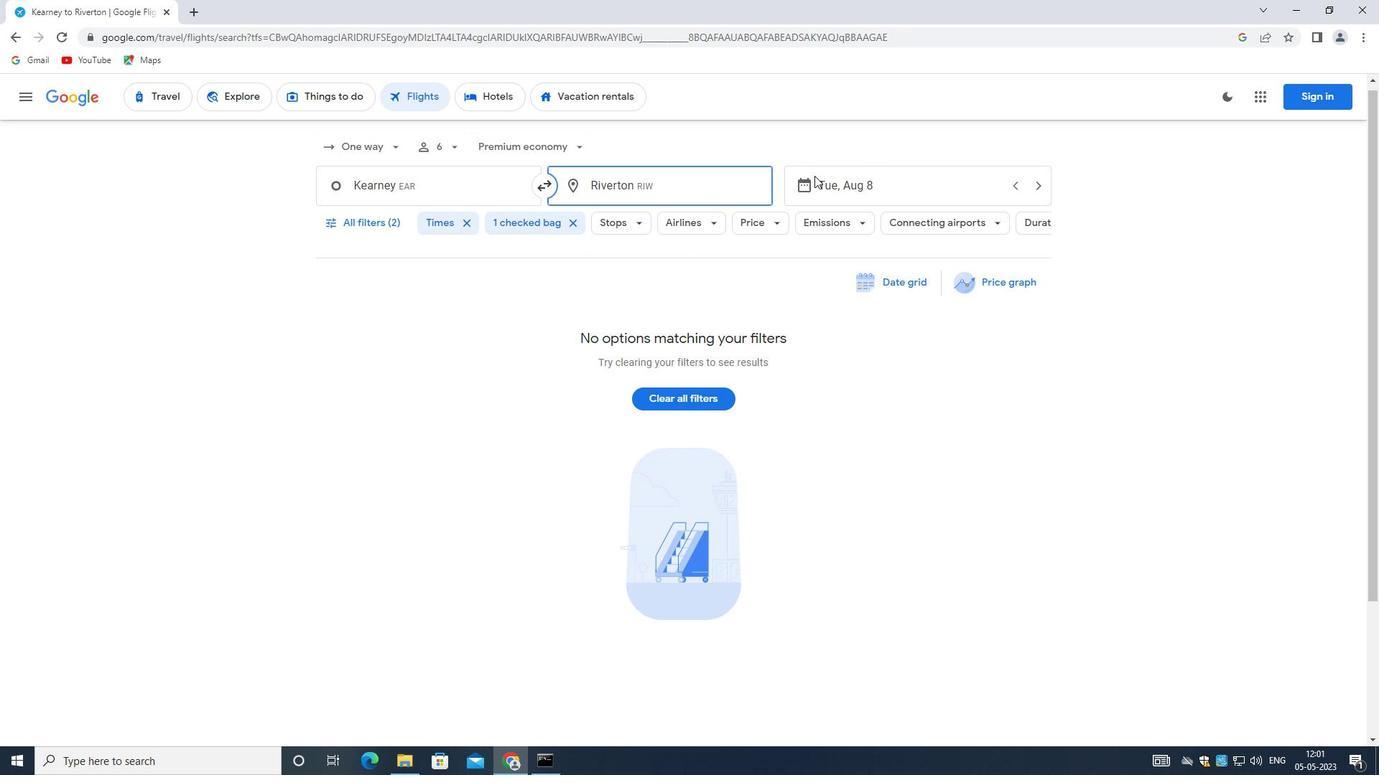 
Action: Mouse moved to (608, 338)
Screenshot: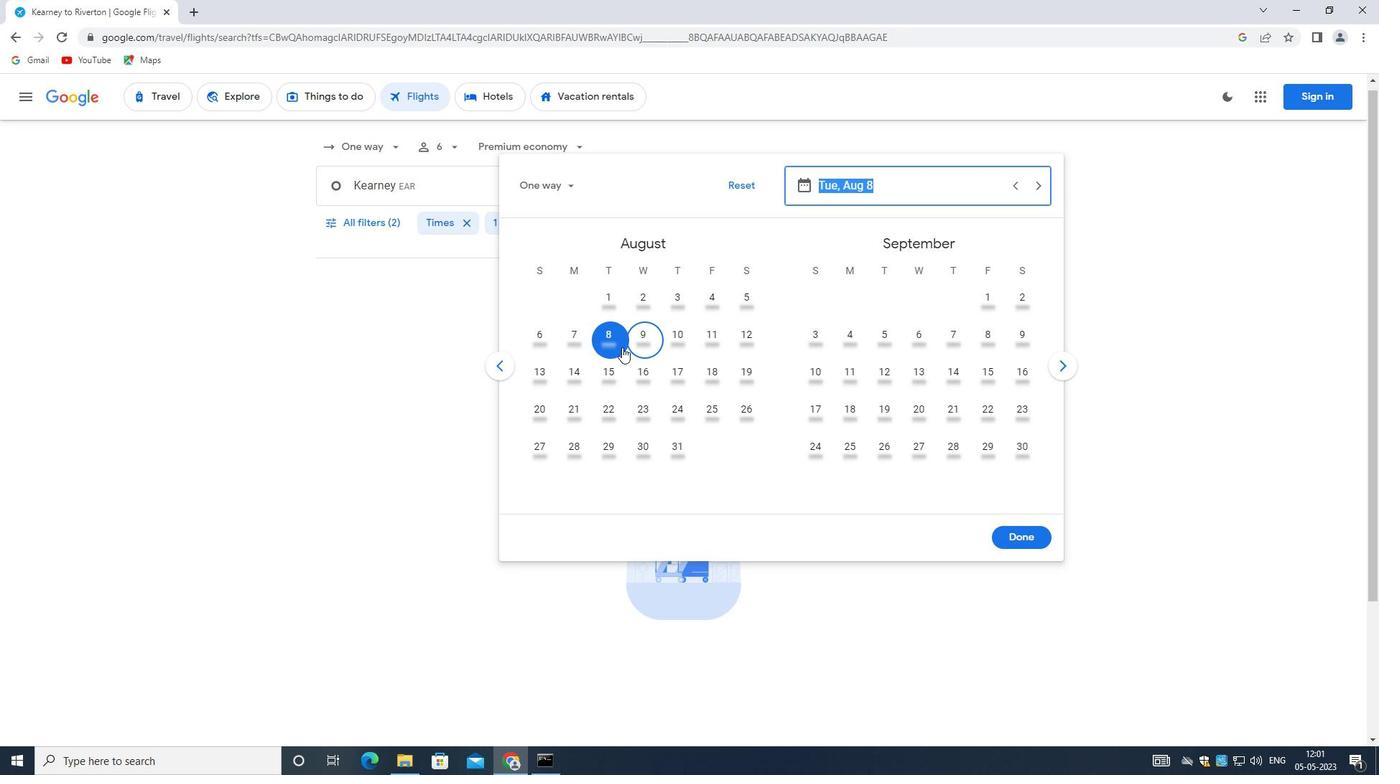 
Action: Mouse pressed left at (608, 338)
Screenshot: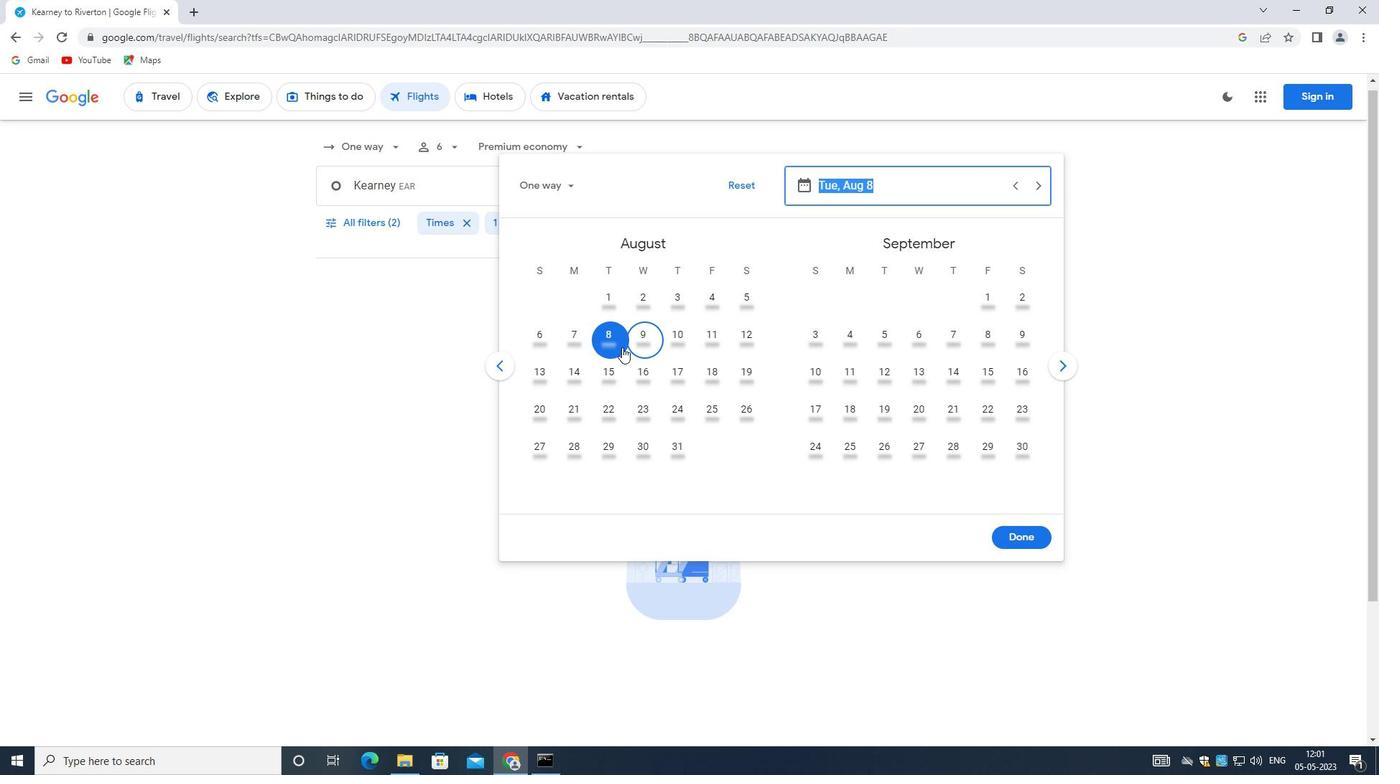 
Action: Mouse moved to (1030, 535)
Screenshot: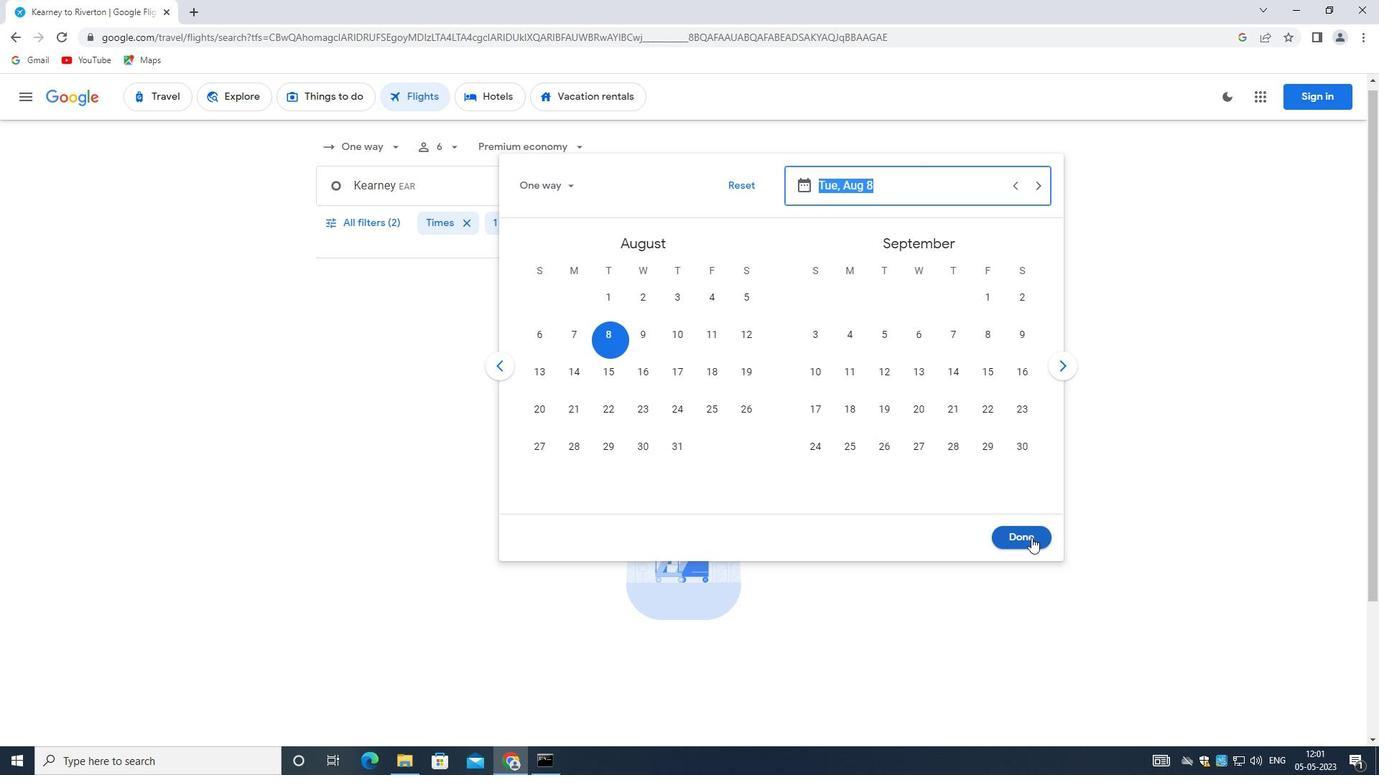 
Action: Mouse pressed left at (1030, 535)
Screenshot: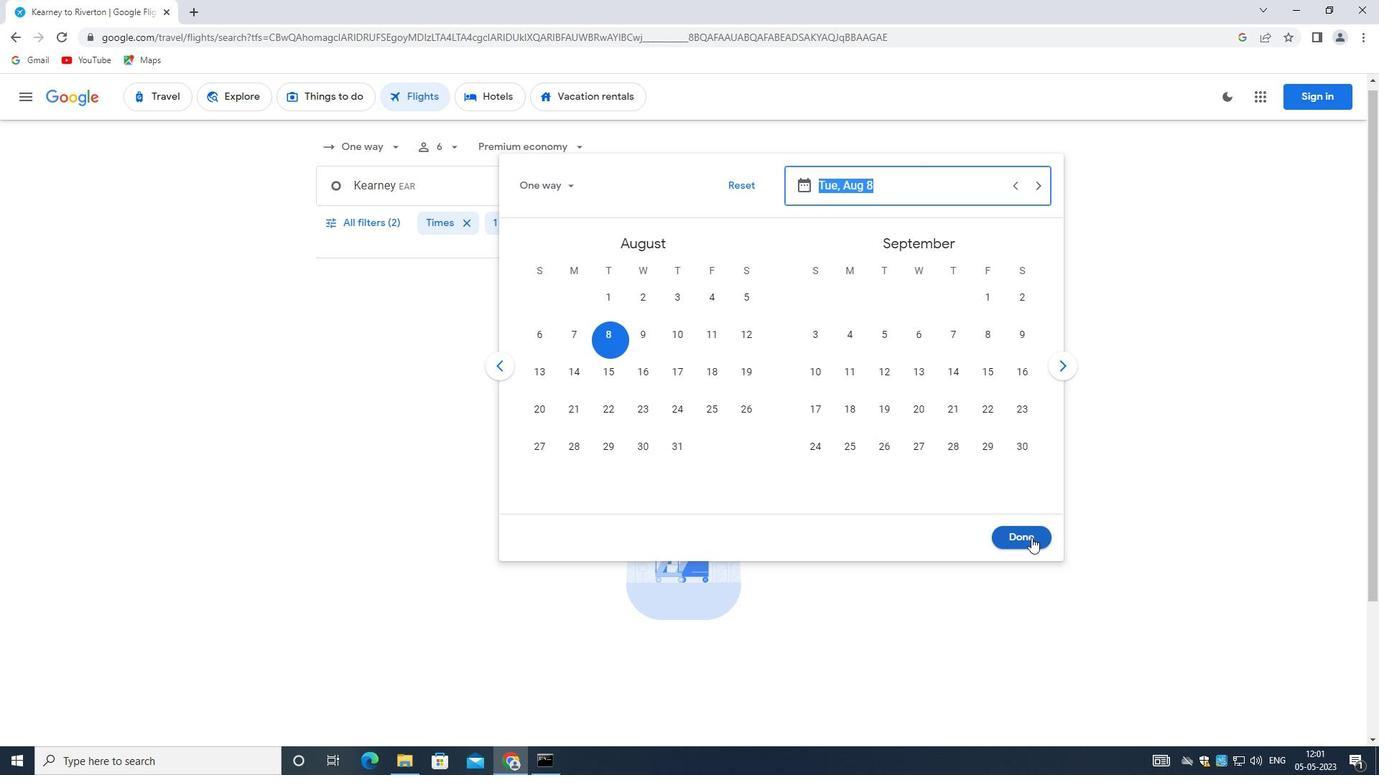 
Action: Mouse moved to (378, 224)
Screenshot: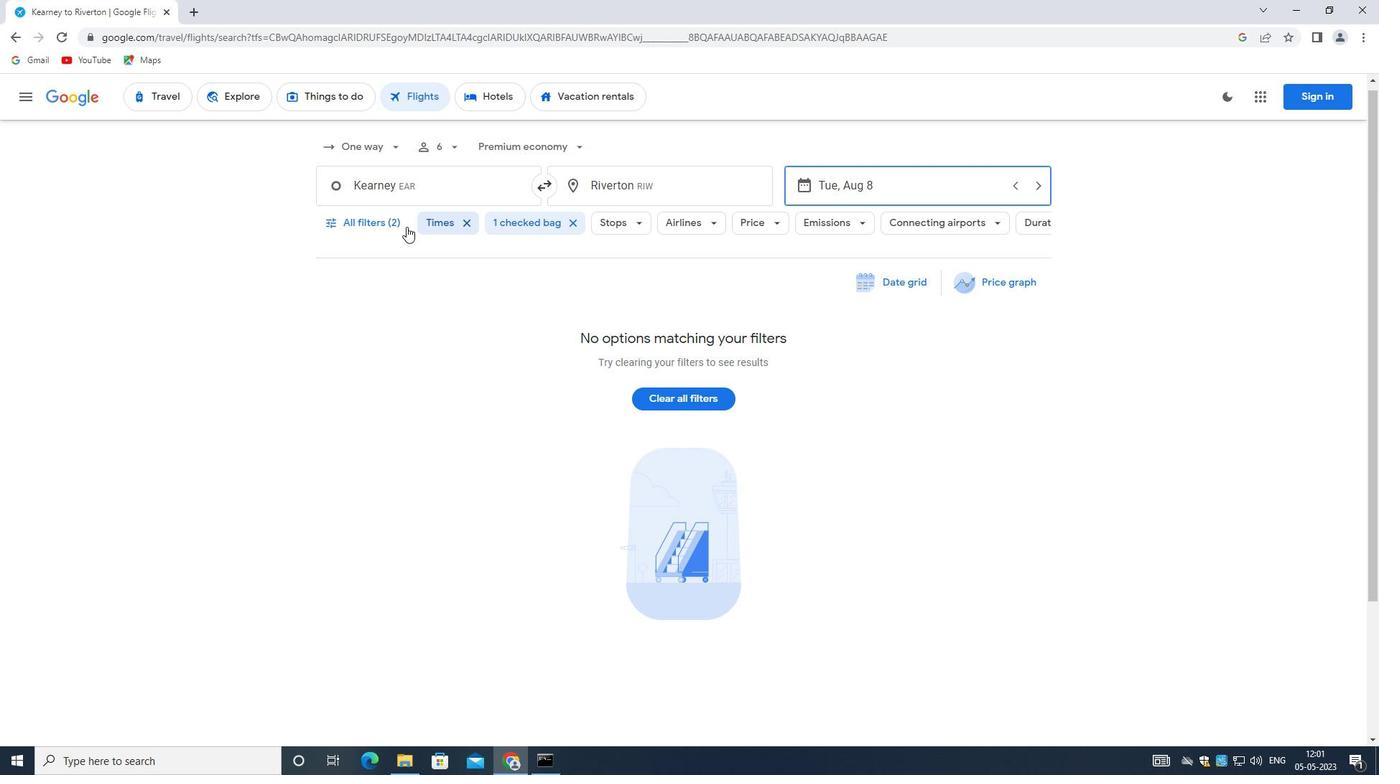 
Action: Mouse pressed left at (378, 224)
Screenshot: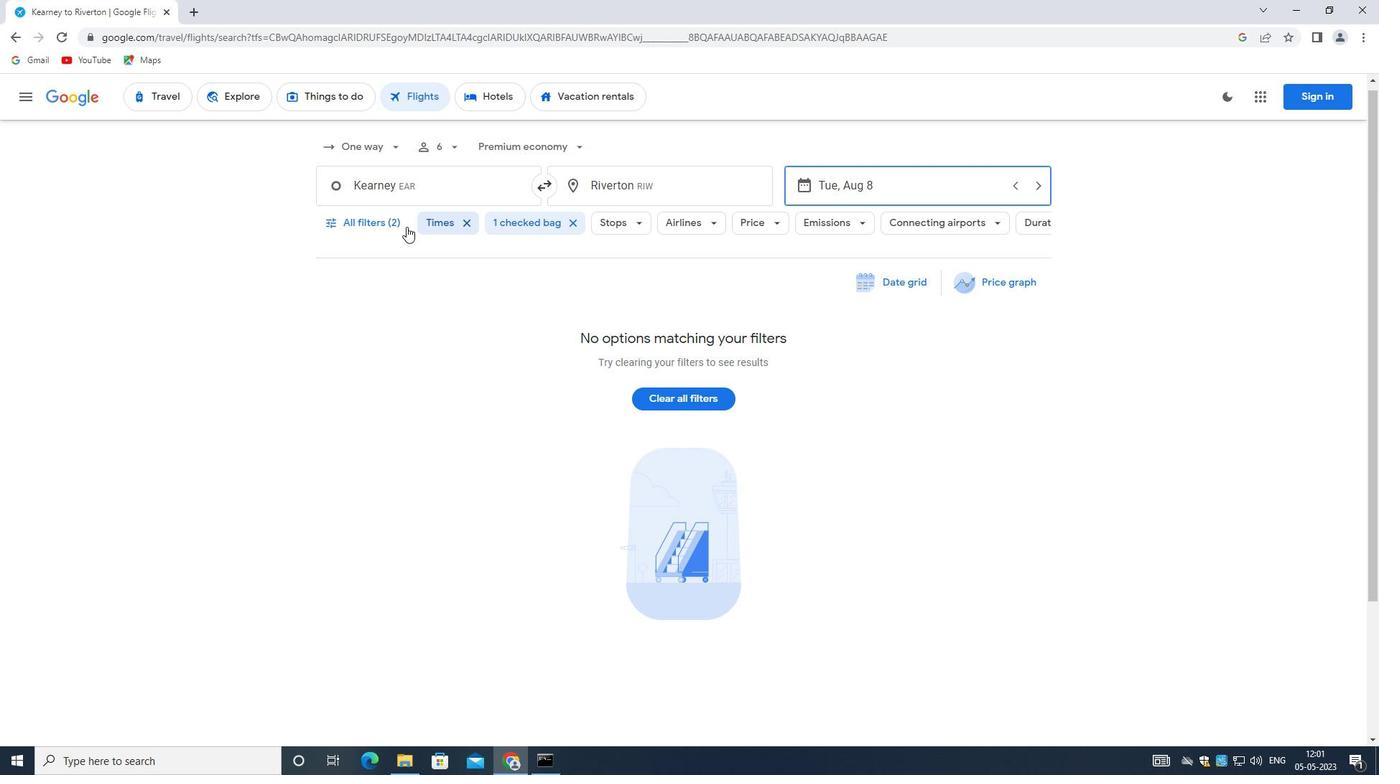 
Action: Mouse moved to (964, 374)
Screenshot: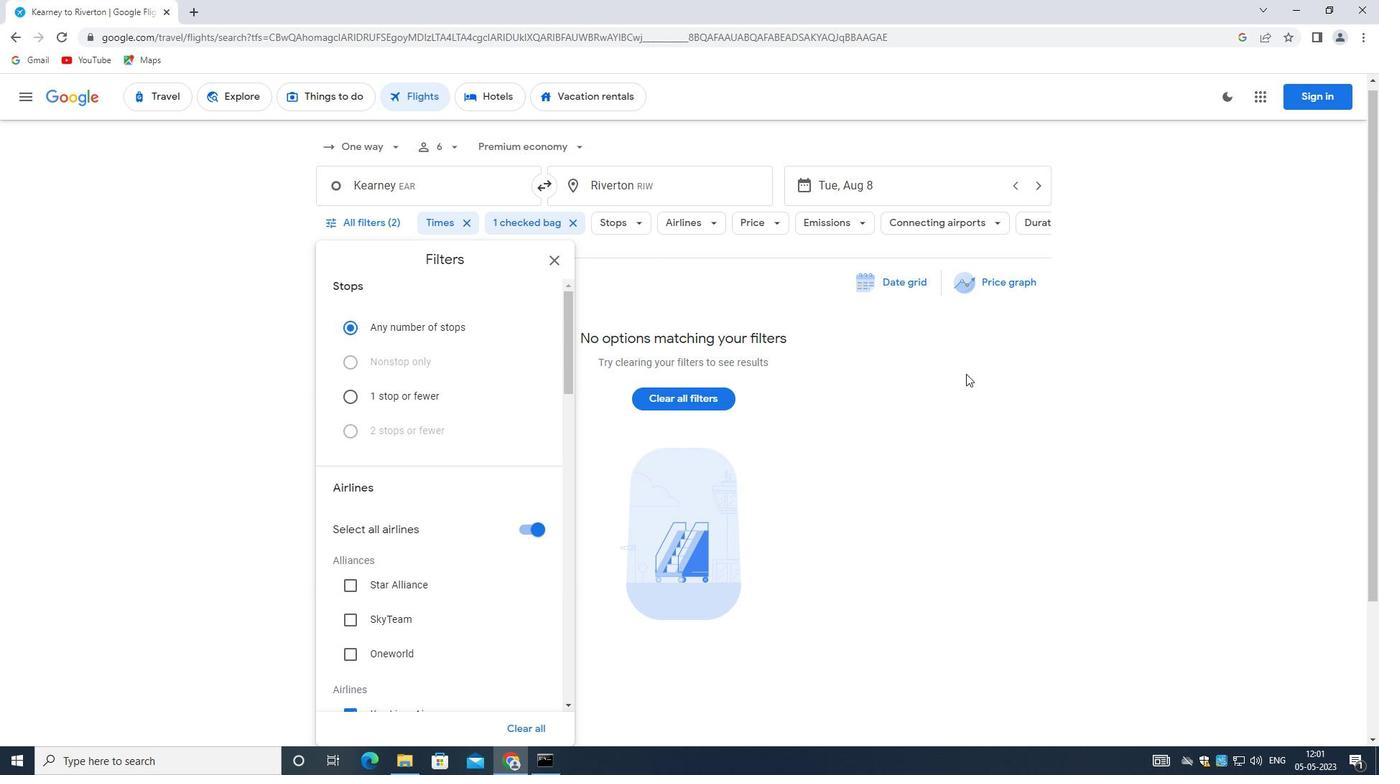 
Action: Mouse pressed left at (964, 374)
Screenshot: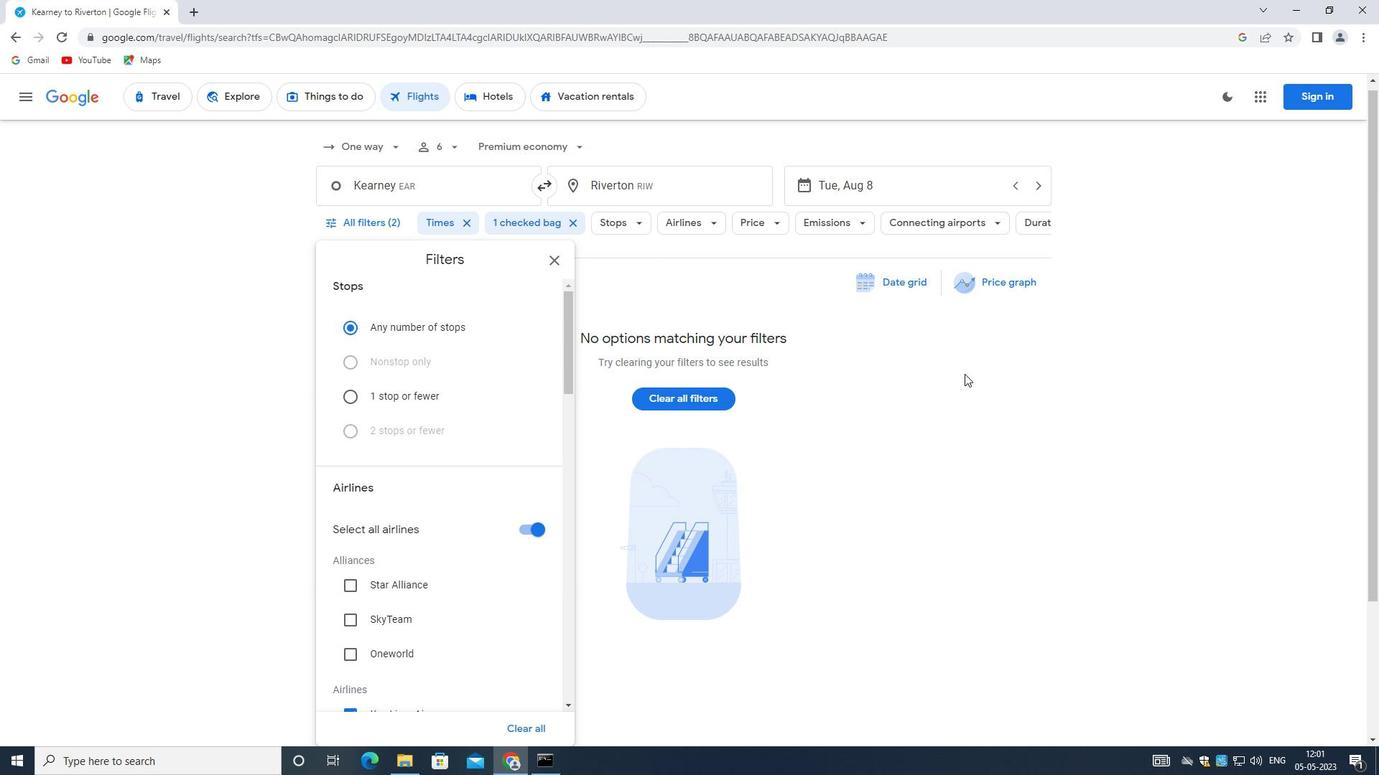 
Action: Mouse moved to (867, 191)
Screenshot: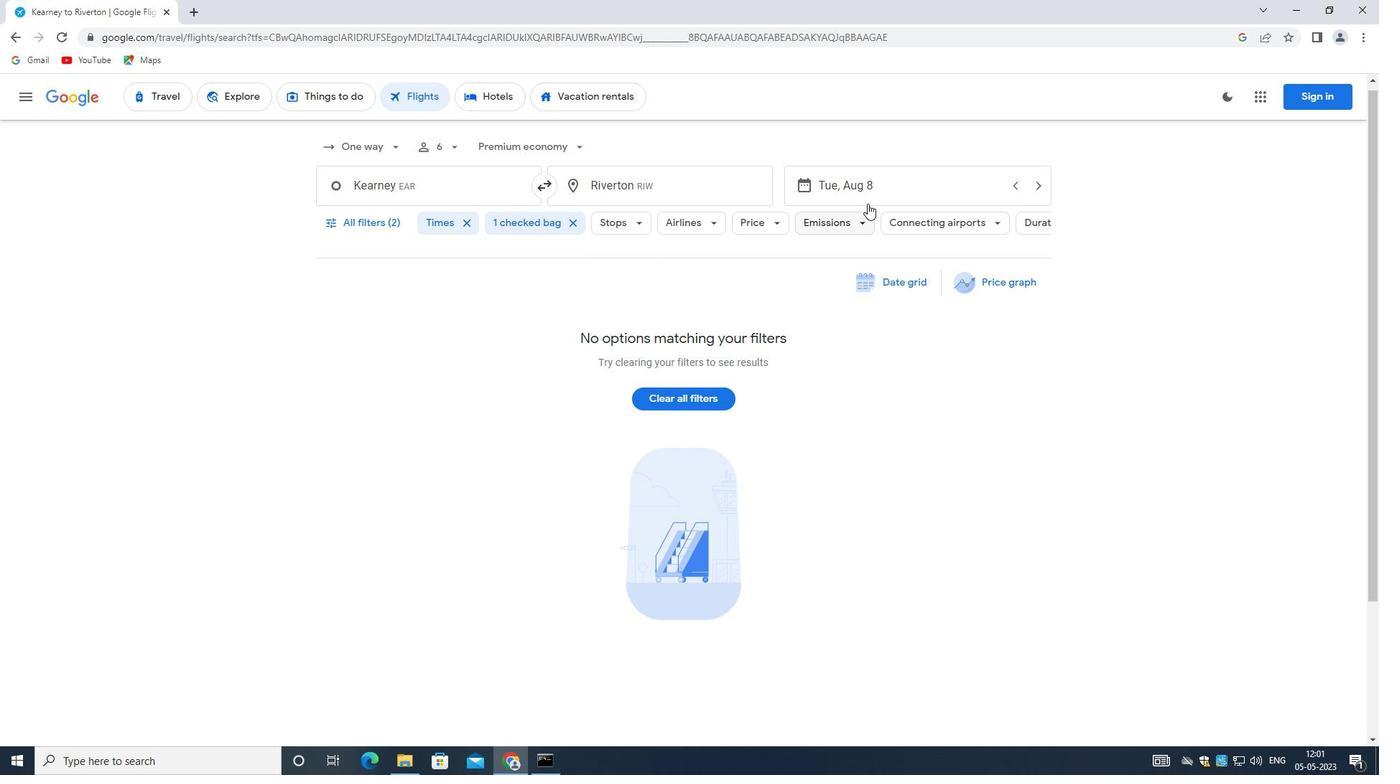 
Action: Mouse pressed left at (867, 191)
Screenshot: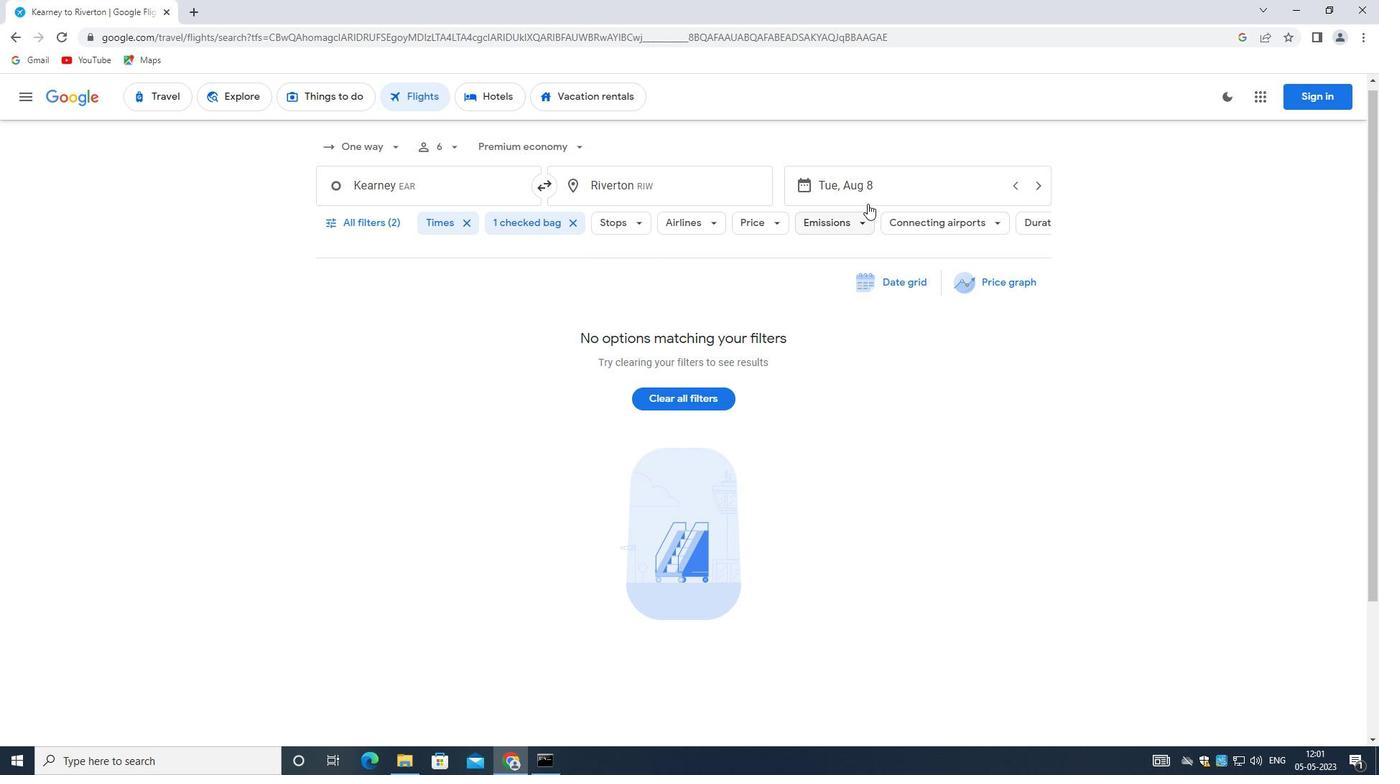 
Action: Mouse moved to (608, 337)
Screenshot: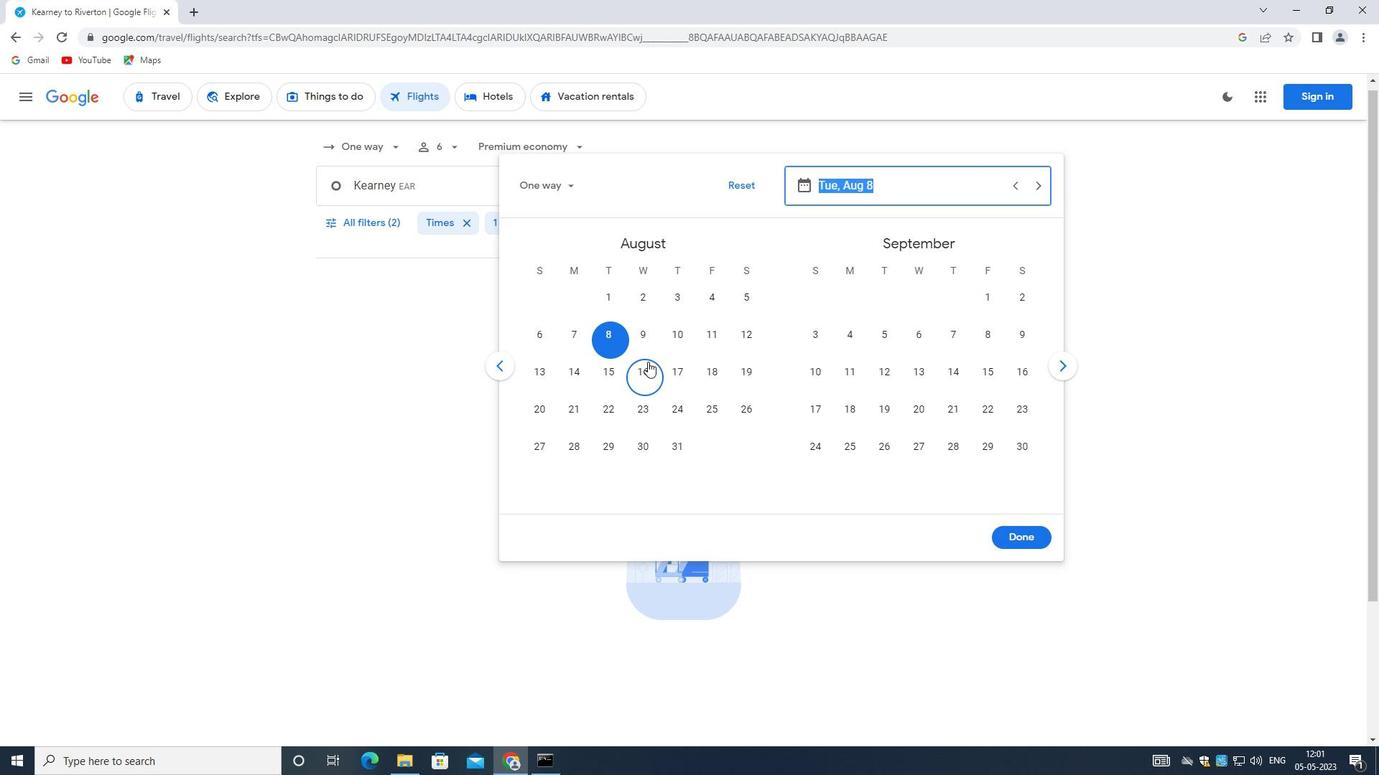 
Action: Mouse pressed left at (608, 337)
Screenshot: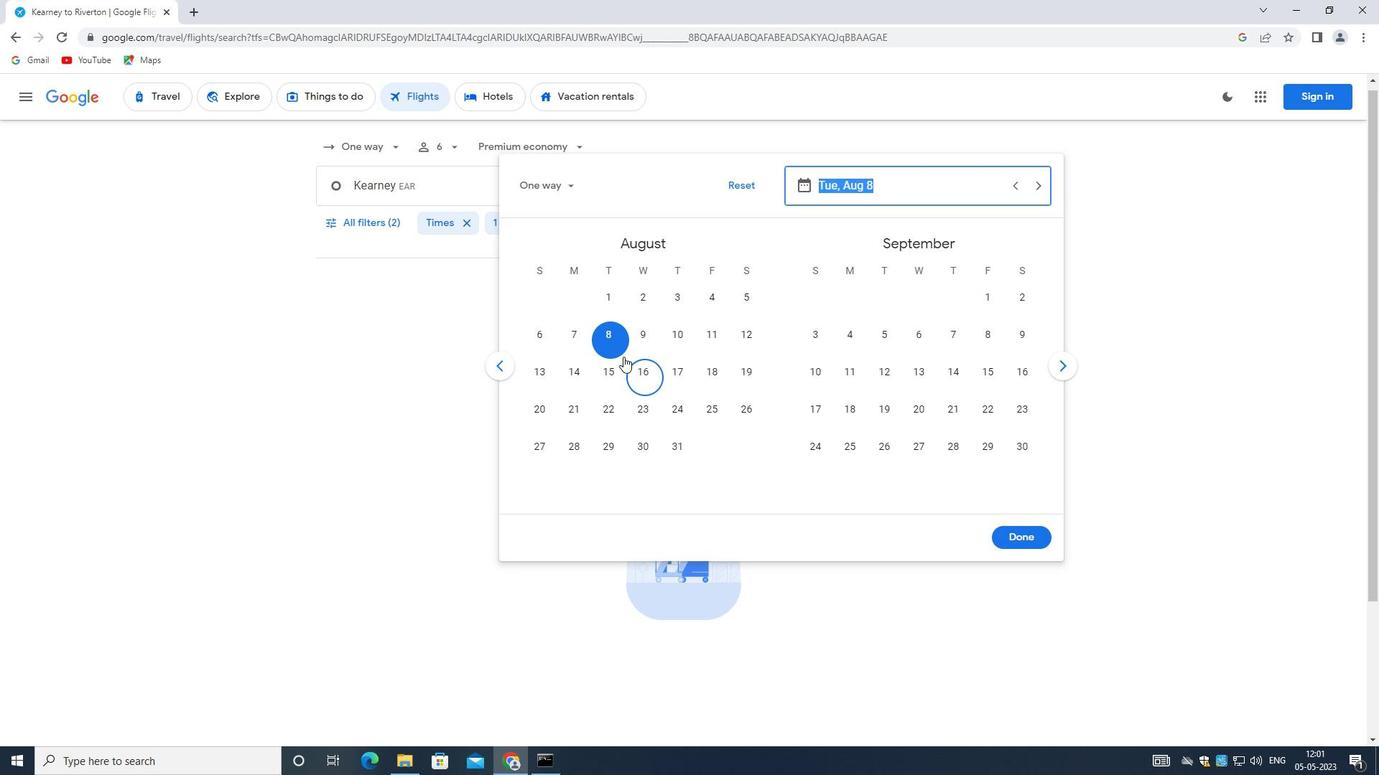 
Action: Mouse moved to (1031, 531)
Screenshot: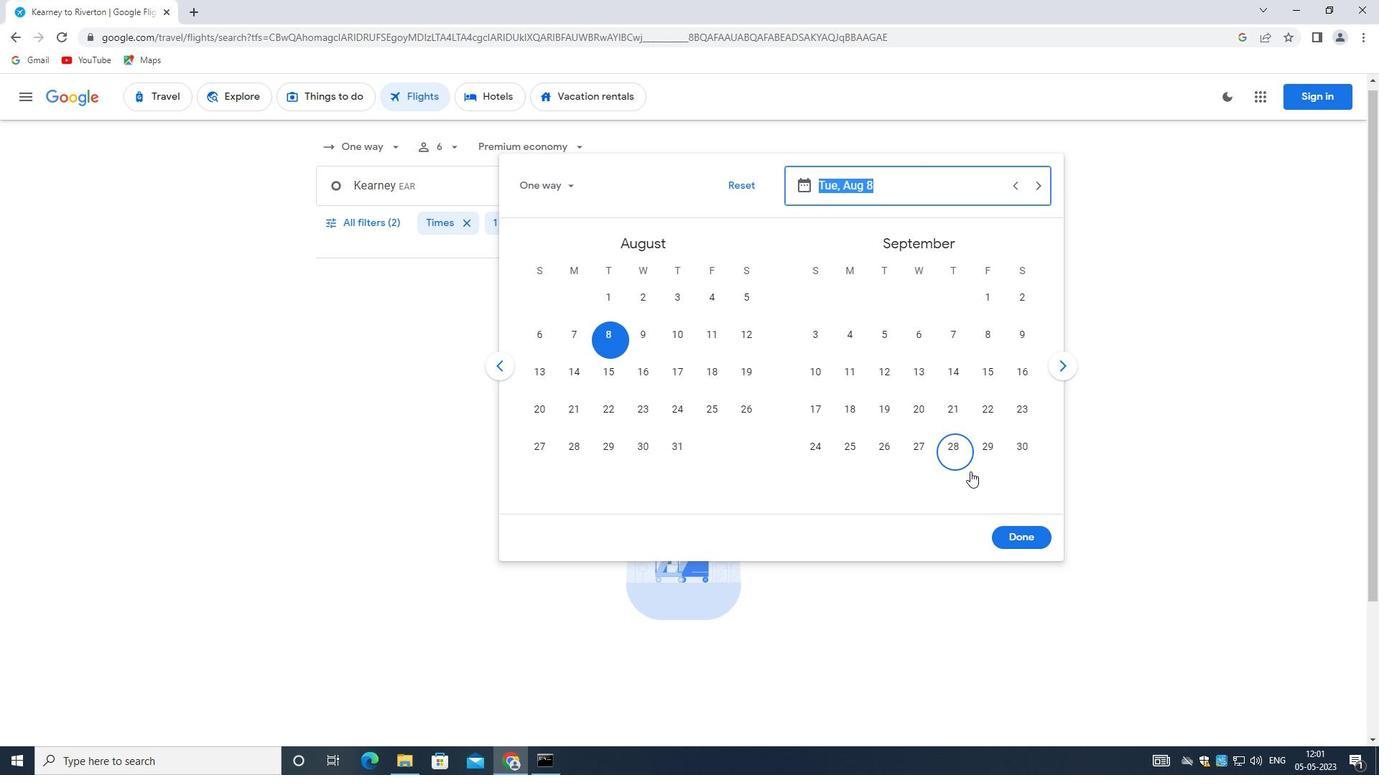 
Action: Mouse pressed left at (1031, 531)
Screenshot: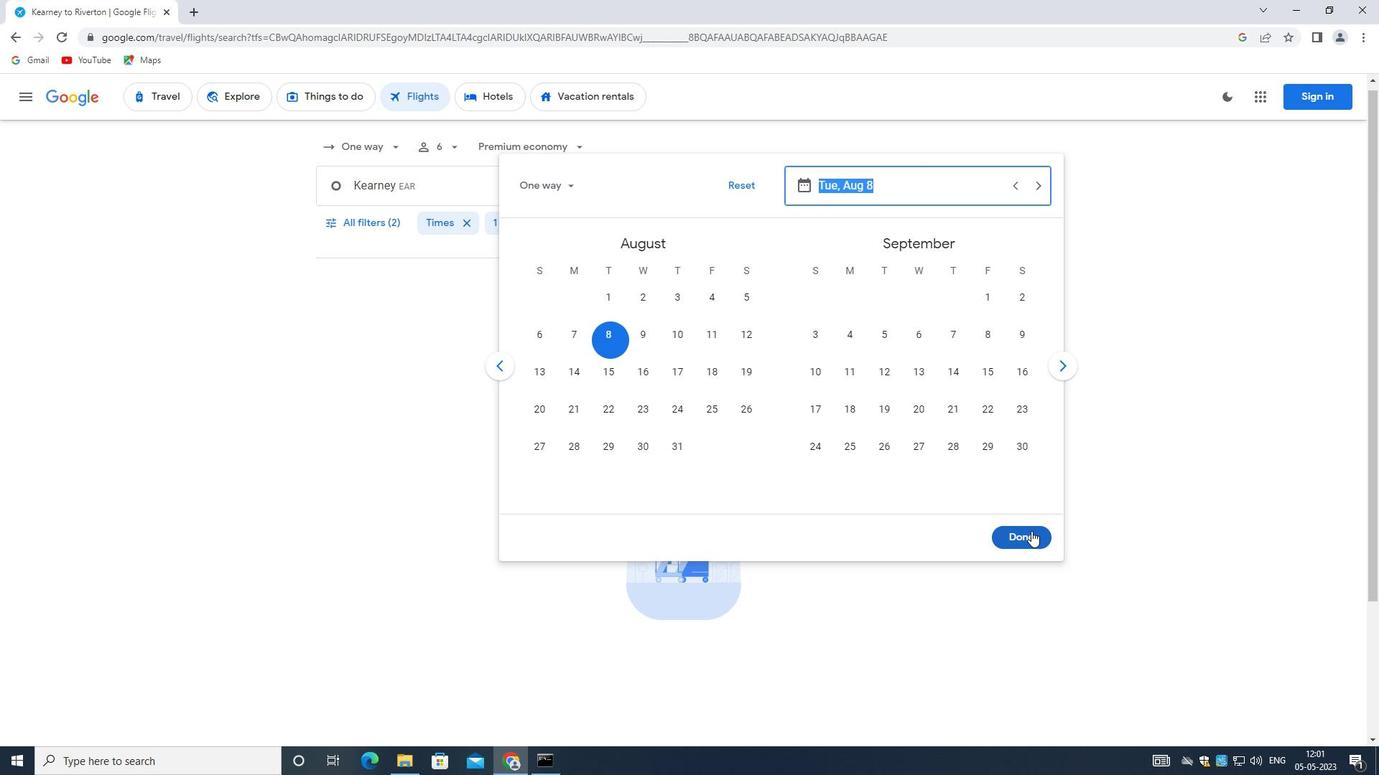 
Action: Mouse moved to (374, 222)
Screenshot: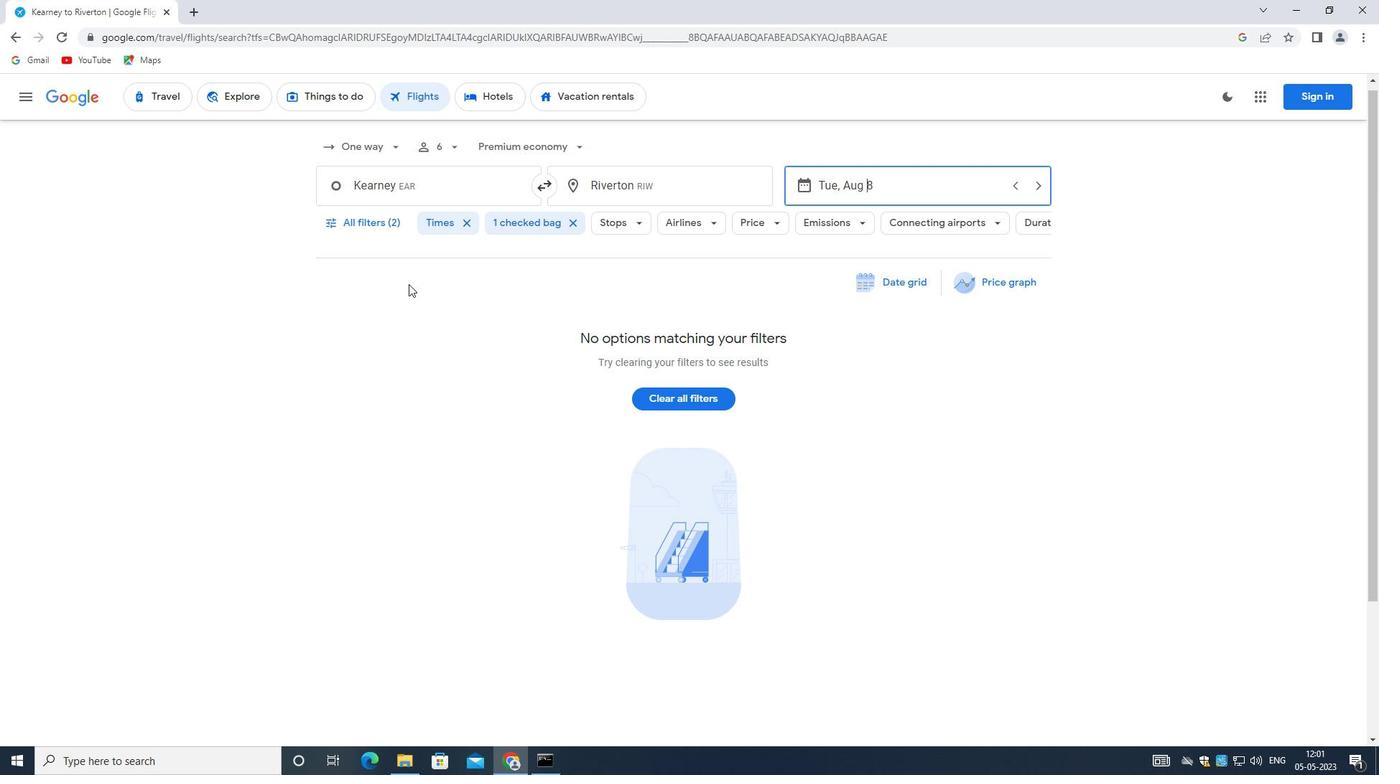 
Action: Mouse pressed left at (374, 222)
Screenshot: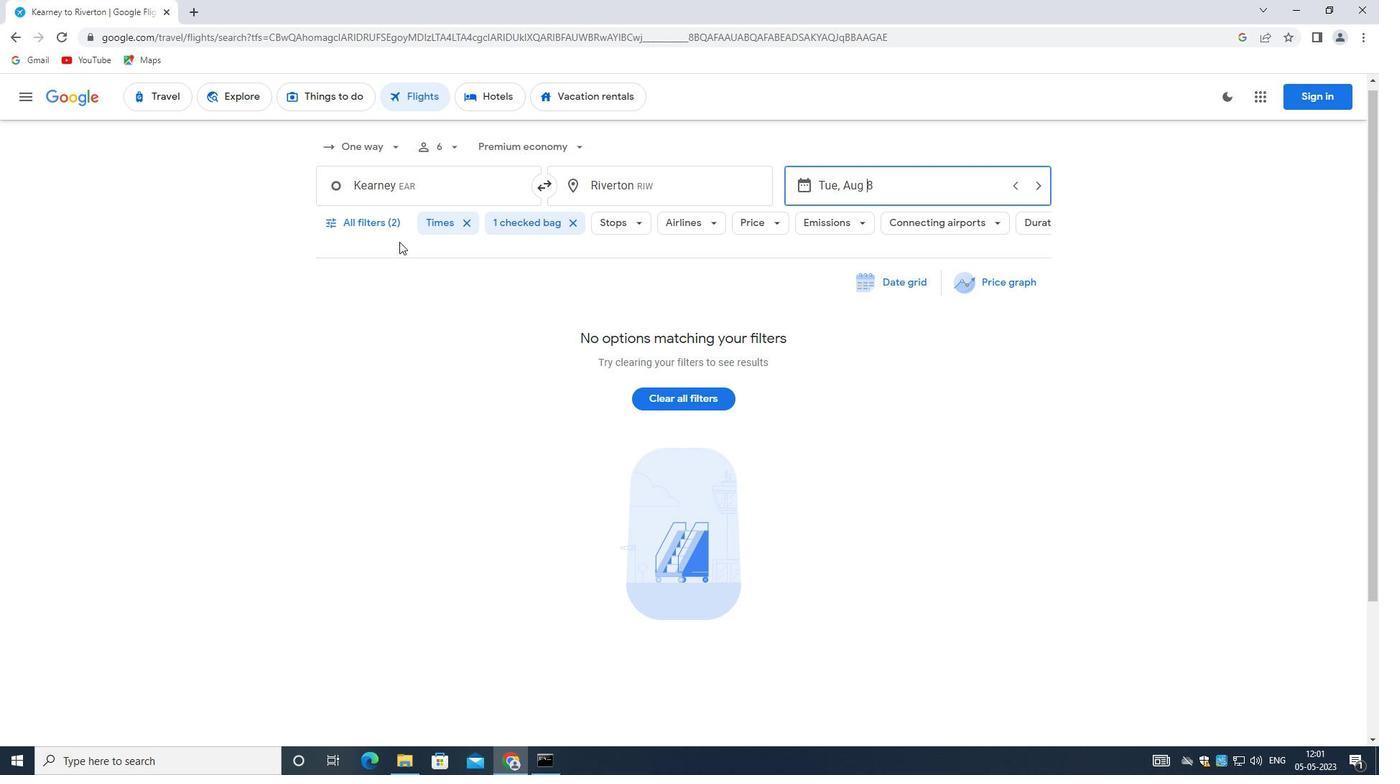 
Action: Mouse moved to (504, 483)
Screenshot: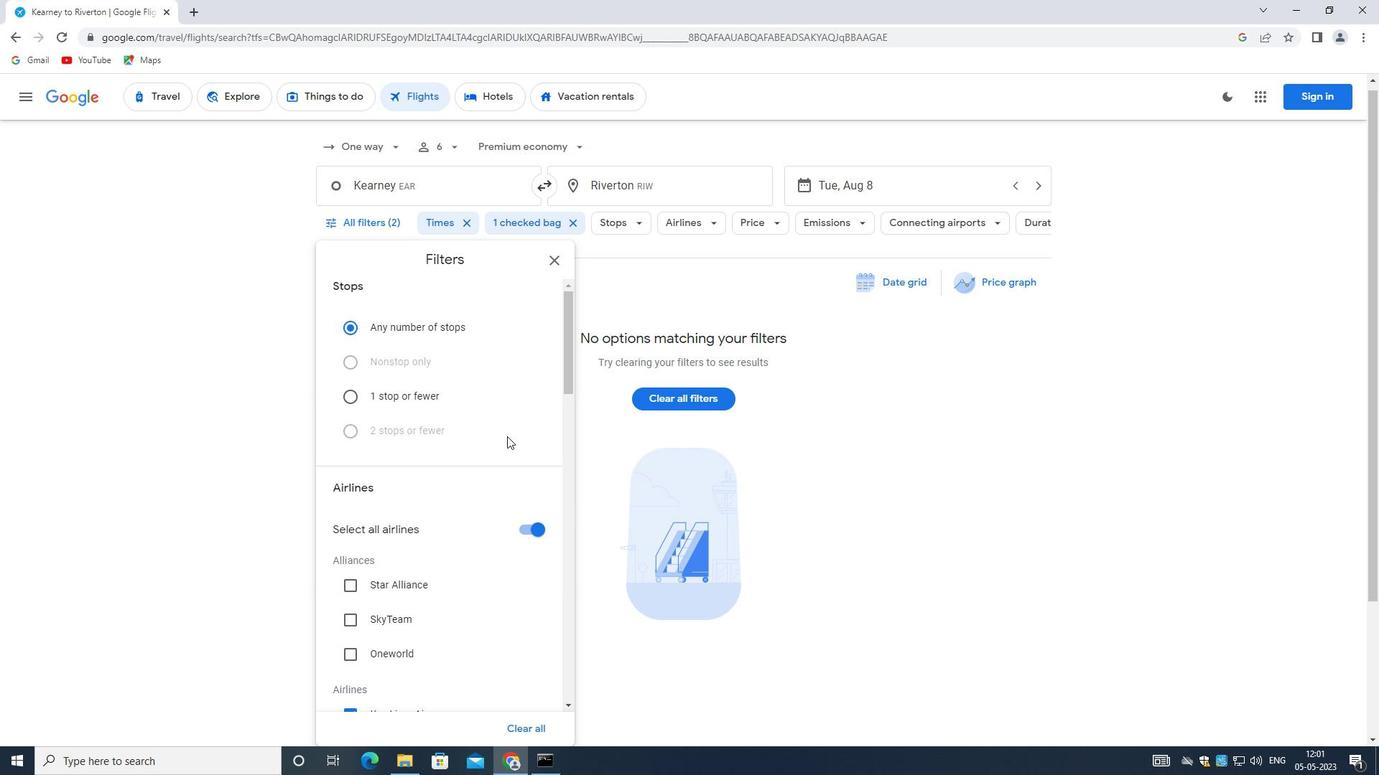 
Action: Mouse scrolled (504, 482) with delta (0, 0)
Screenshot: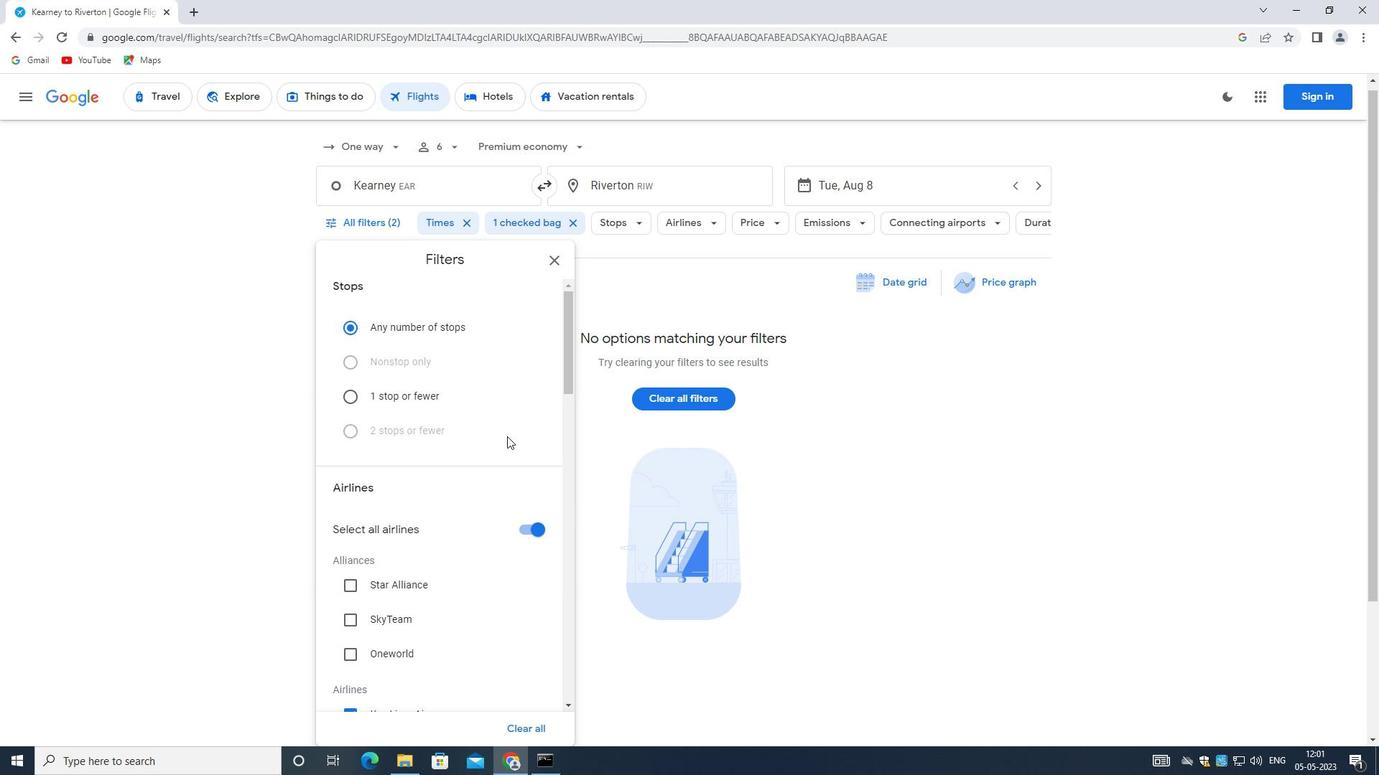 
Action: Mouse moved to (503, 486)
Screenshot: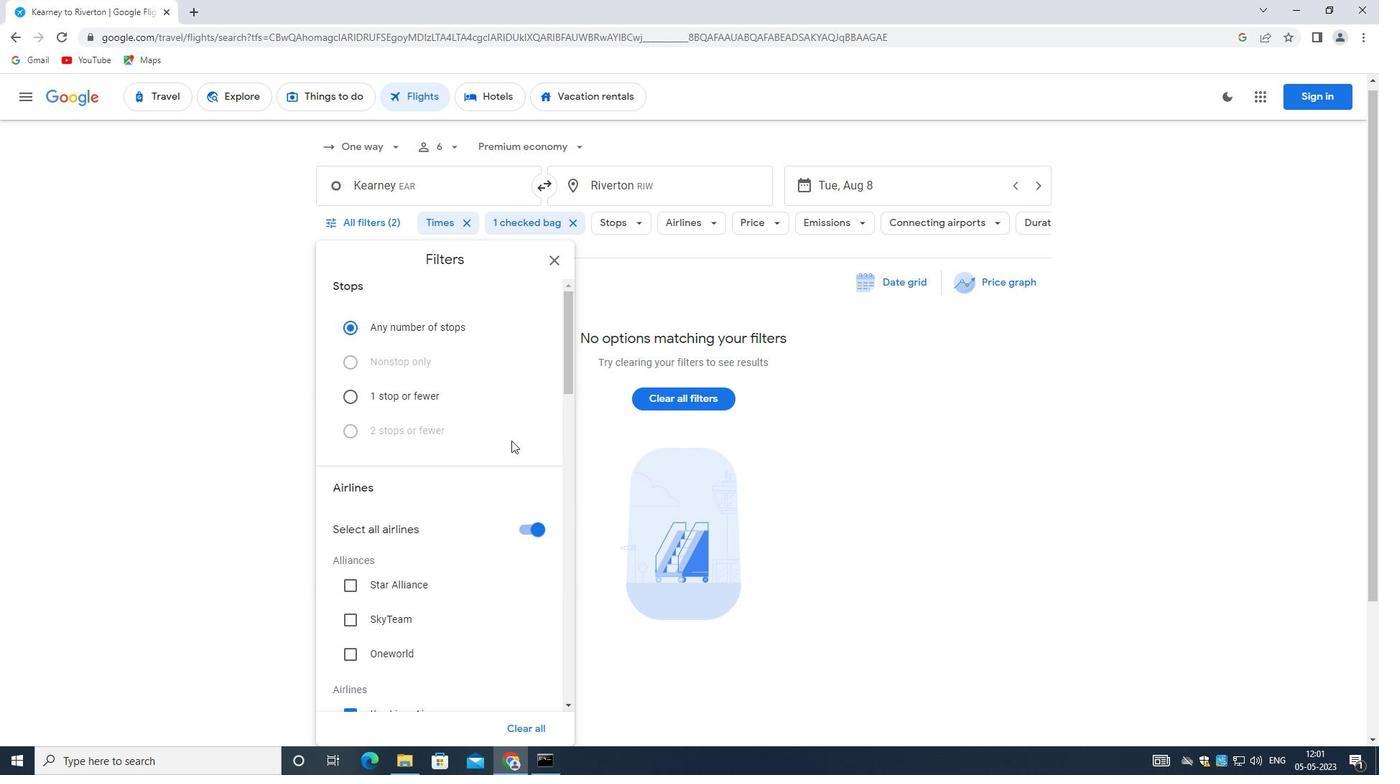 
Action: Mouse scrolled (503, 485) with delta (0, 0)
Screenshot: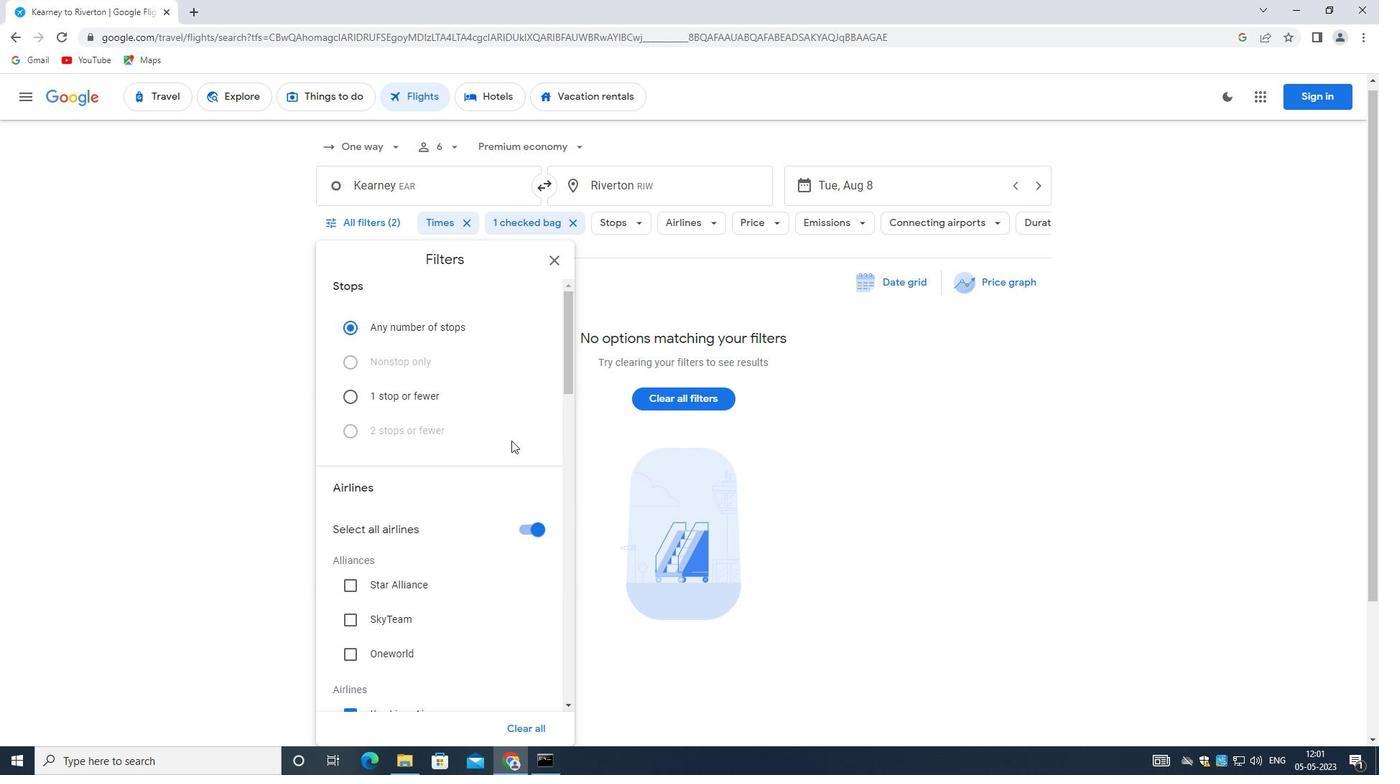 
Action: Mouse moved to (501, 489)
Screenshot: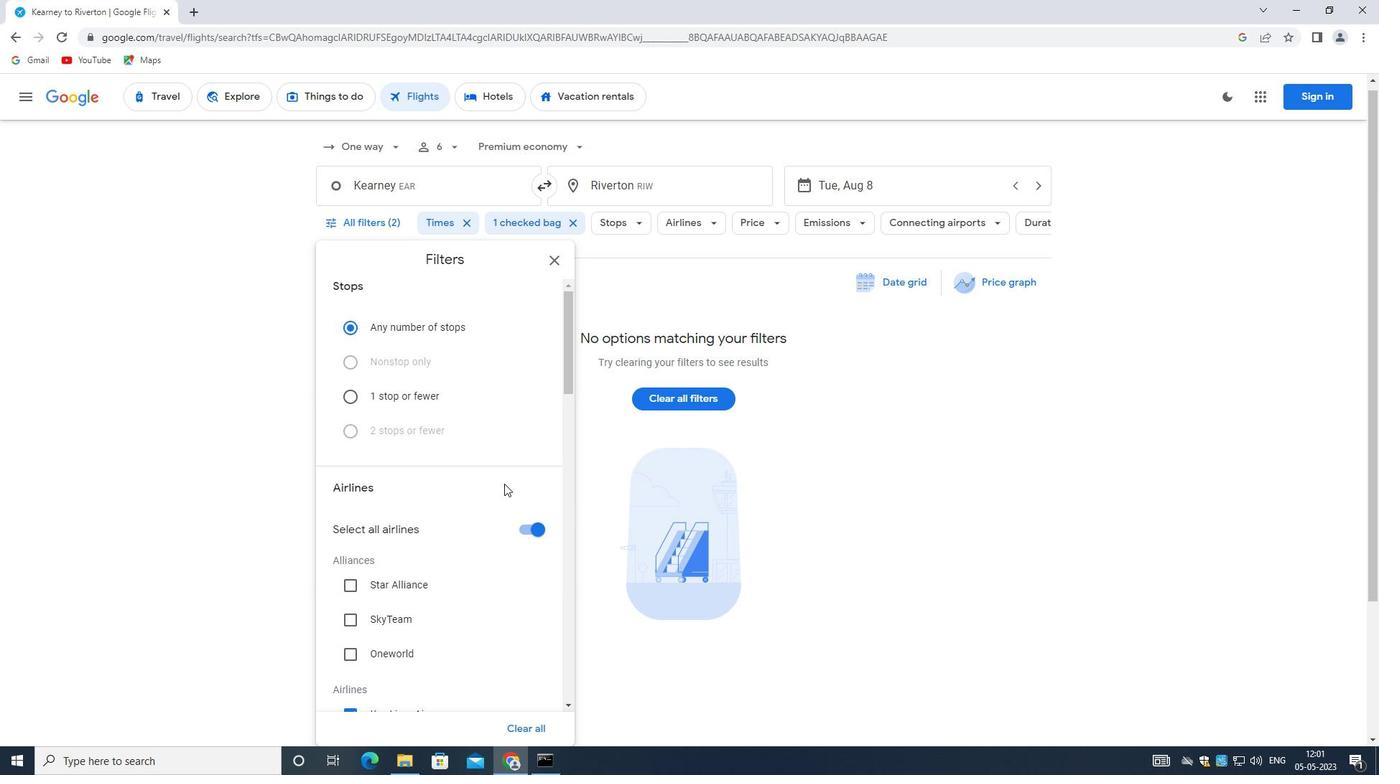 
Action: Mouse scrolled (501, 488) with delta (0, 0)
Screenshot: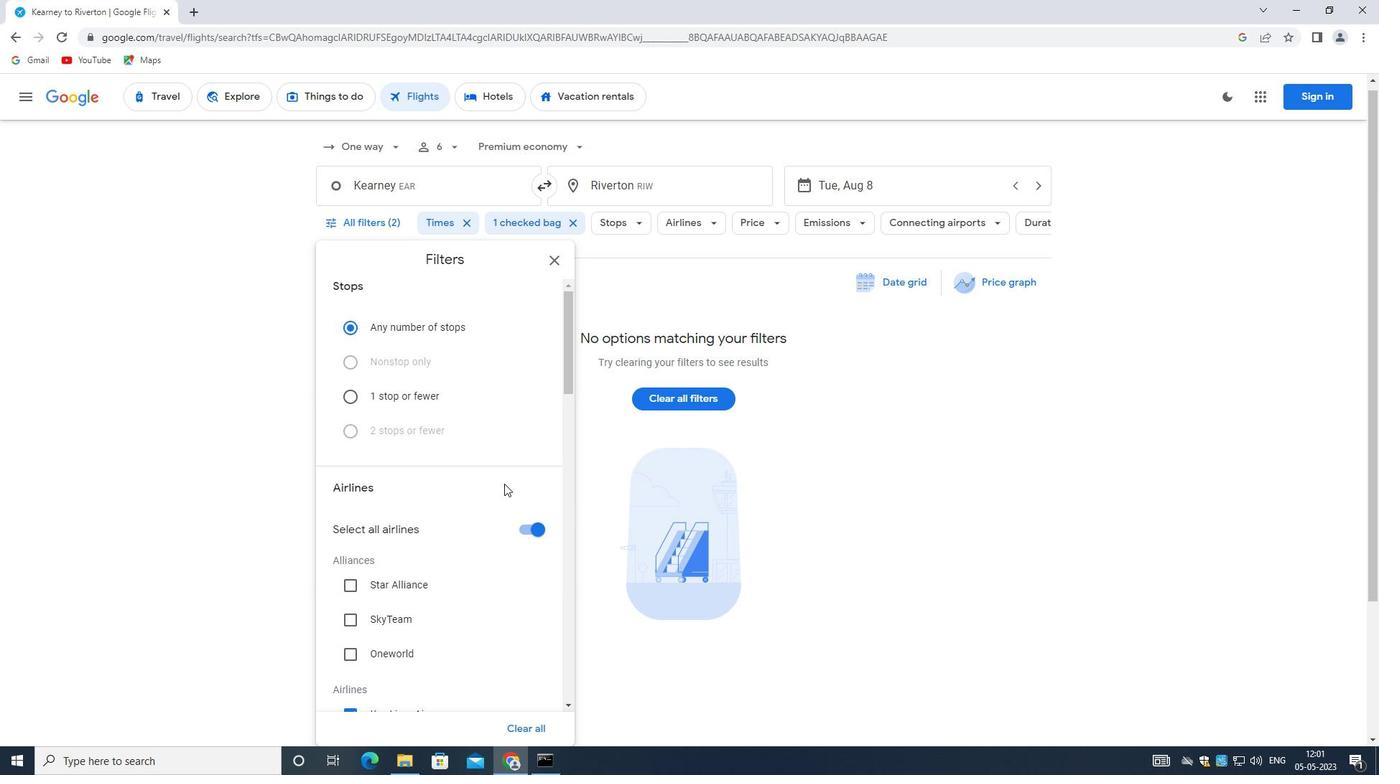 
Action: Mouse moved to (500, 489)
Screenshot: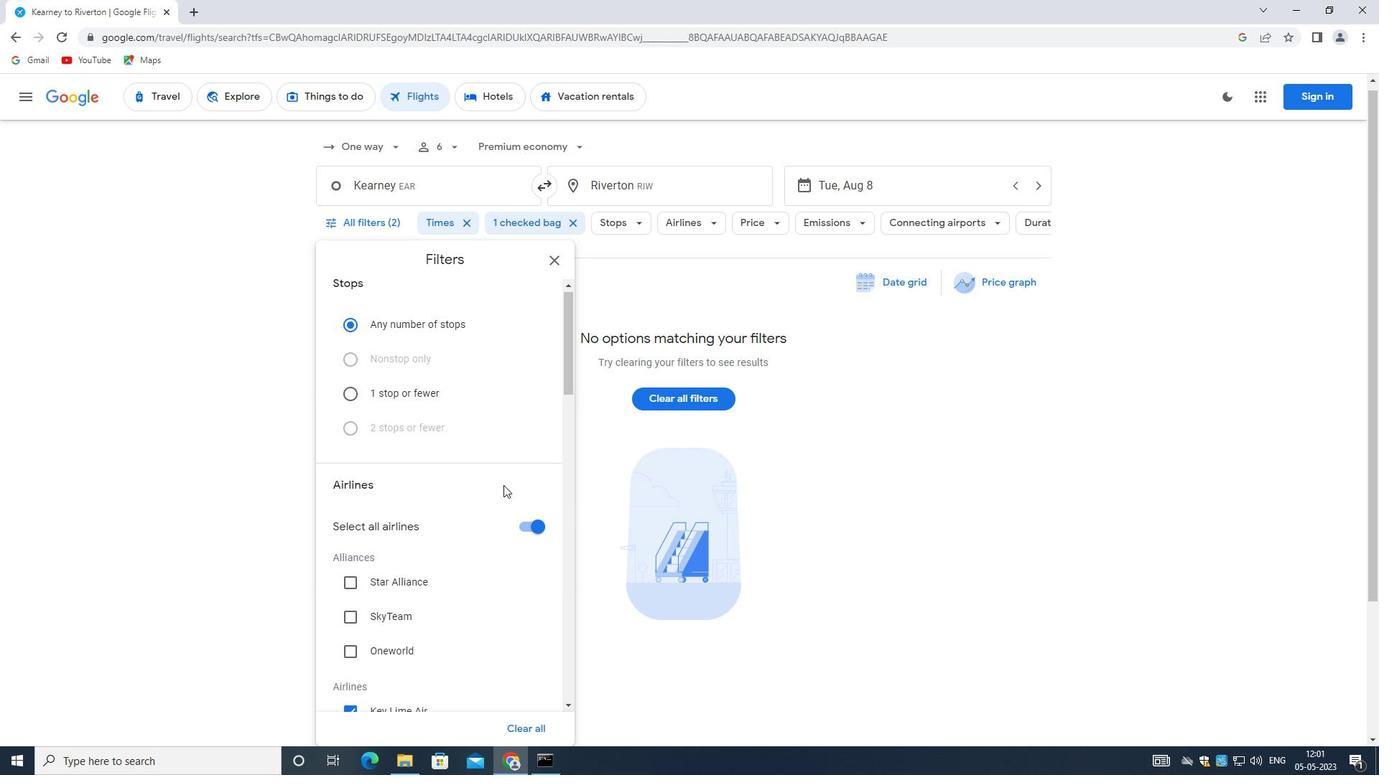 
Action: Mouse scrolled (500, 488) with delta (0, 0)
Screenshot: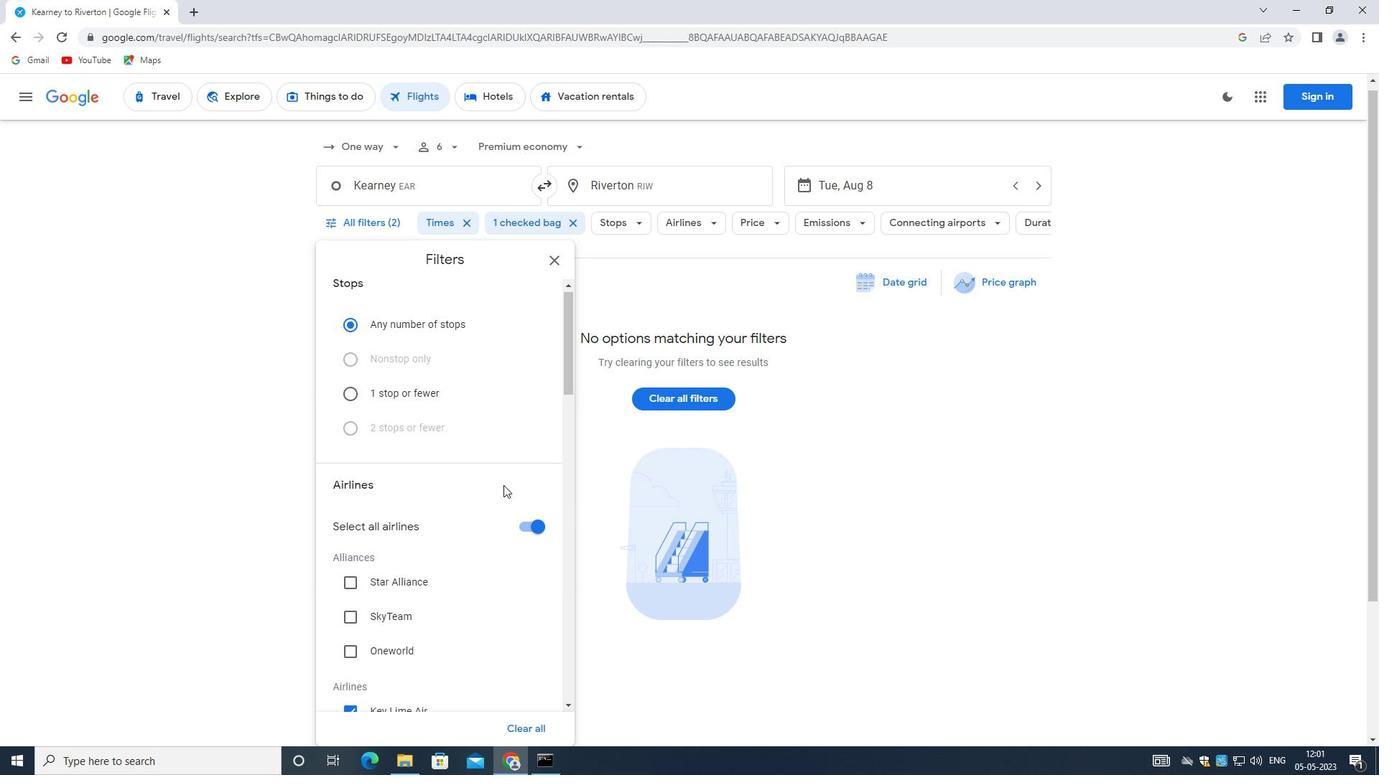 
Action: Mouse moved to (499, 491)
Screenshot: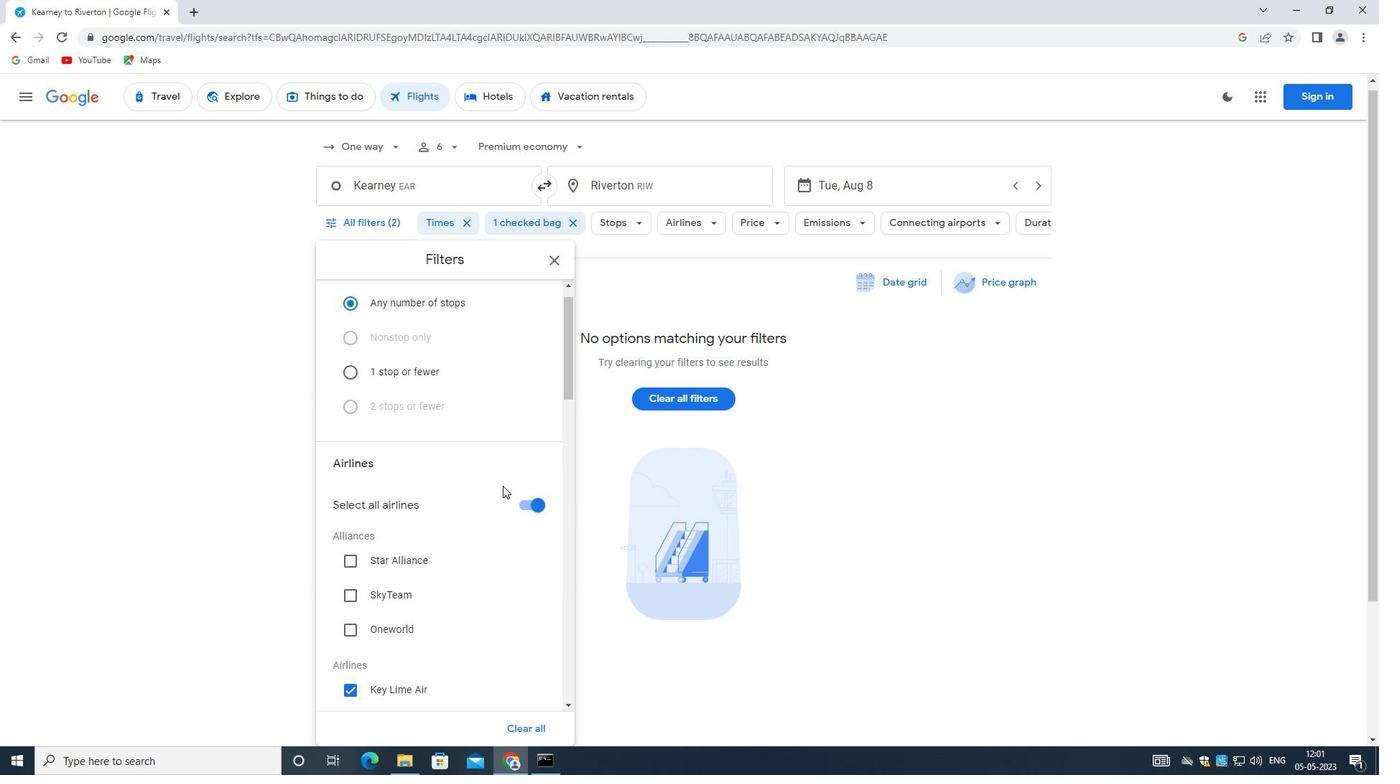 
Action: Mouse scrolled (499, 490) with delta (0, 0)
Screenshot: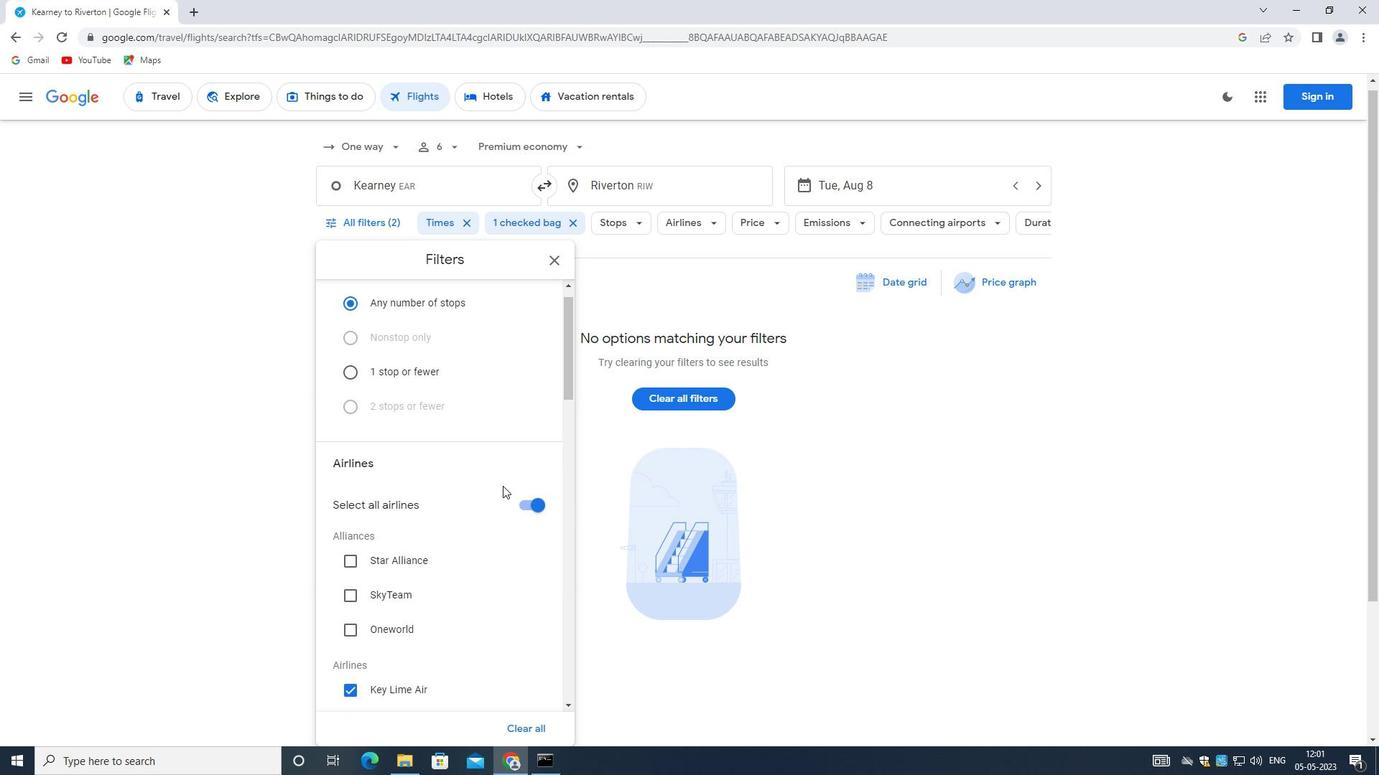 
Action: Mouse moved to (415, 409)
Screenshot: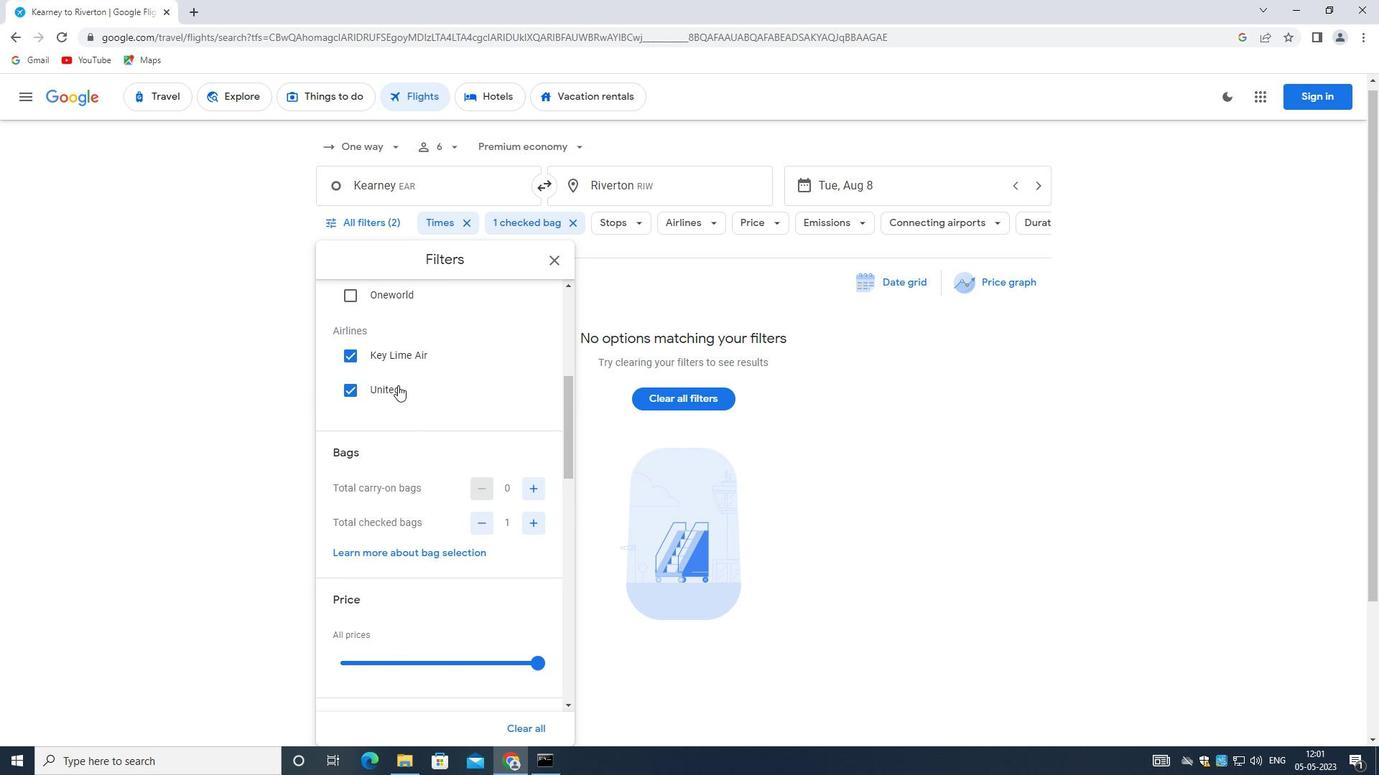 
Action: Mouse scrolled (415, 410) with delta (0, 0)
Screenshot: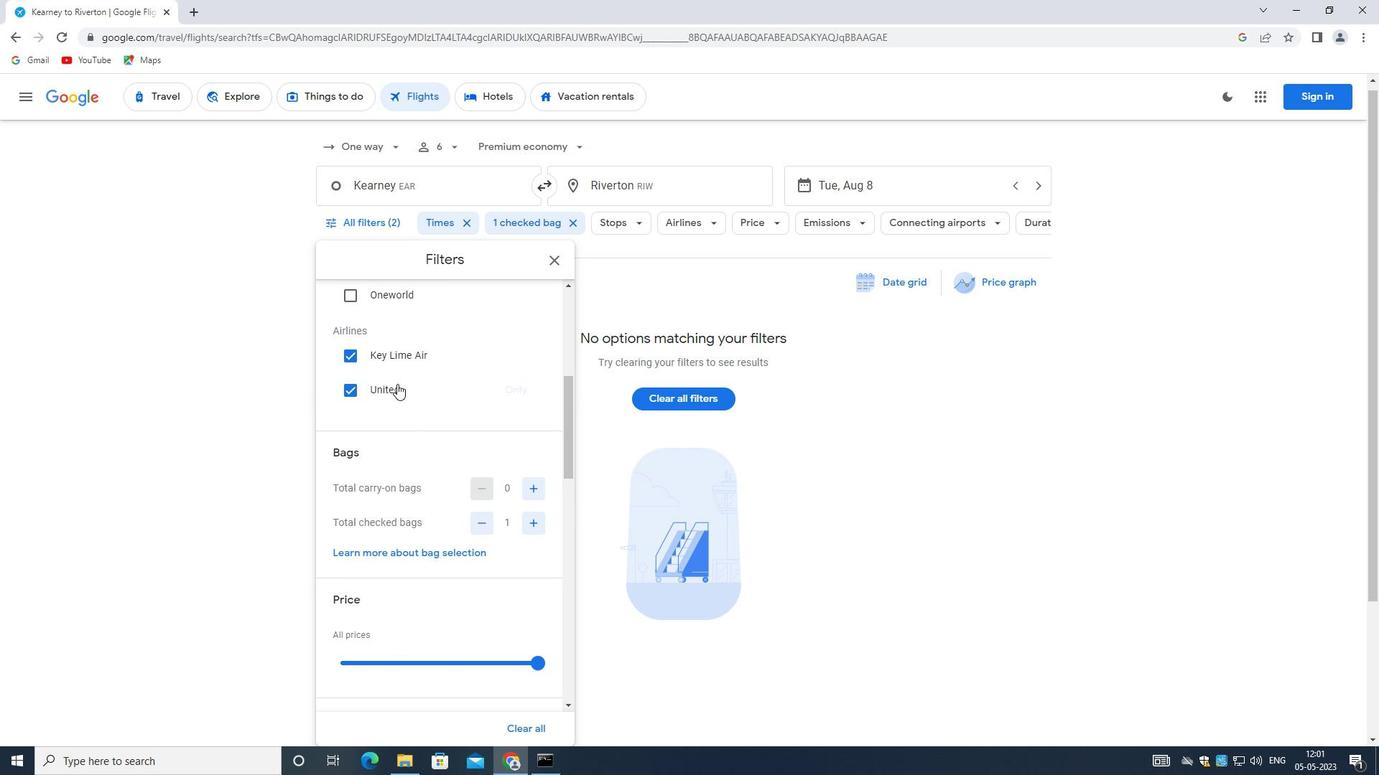
Action: Mouse scrolled (415, 410) with delta (0, 0)
Screenshot: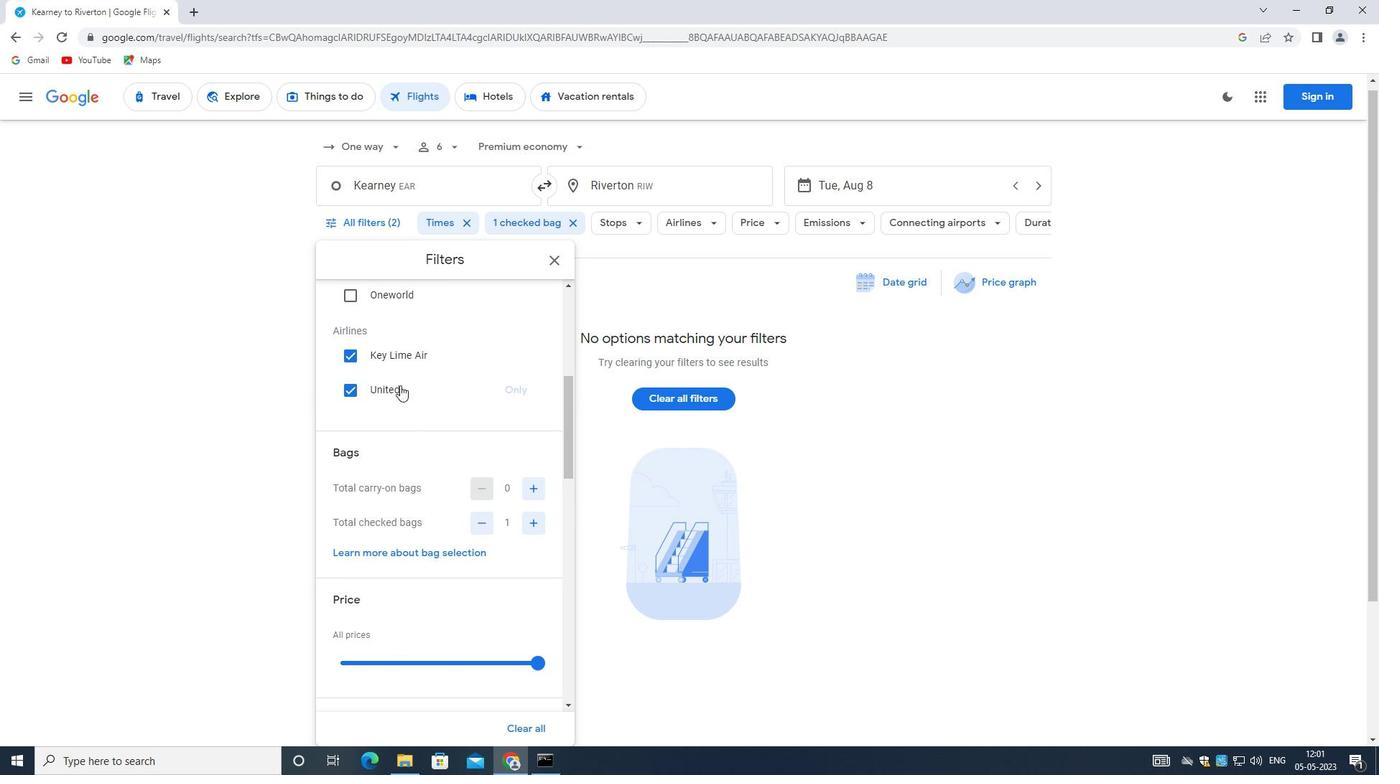 
Action: Mouse scrolled (415, 410) with delta (0, 0)
Screenshot: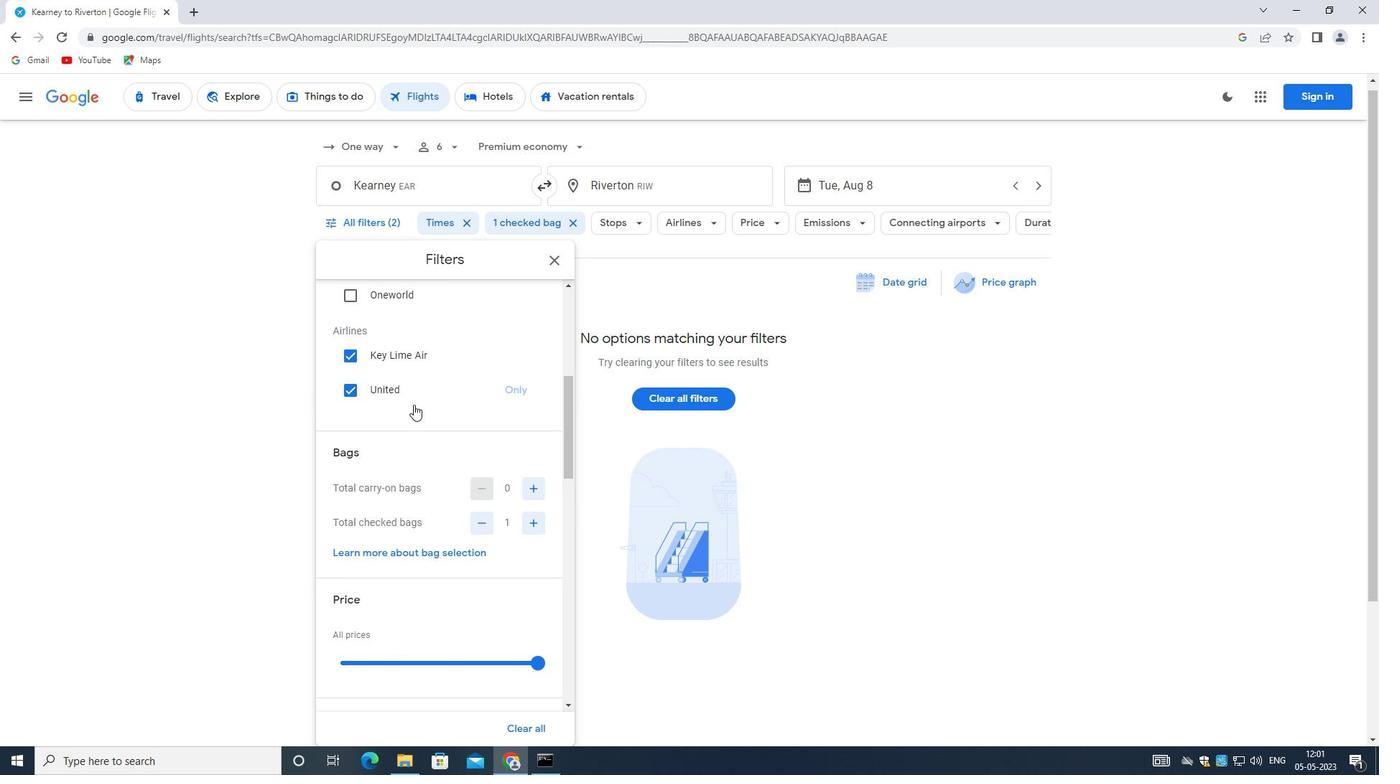 
Action: Mouse scrolled (415, 410) with delta (0, 0)
Screenshot: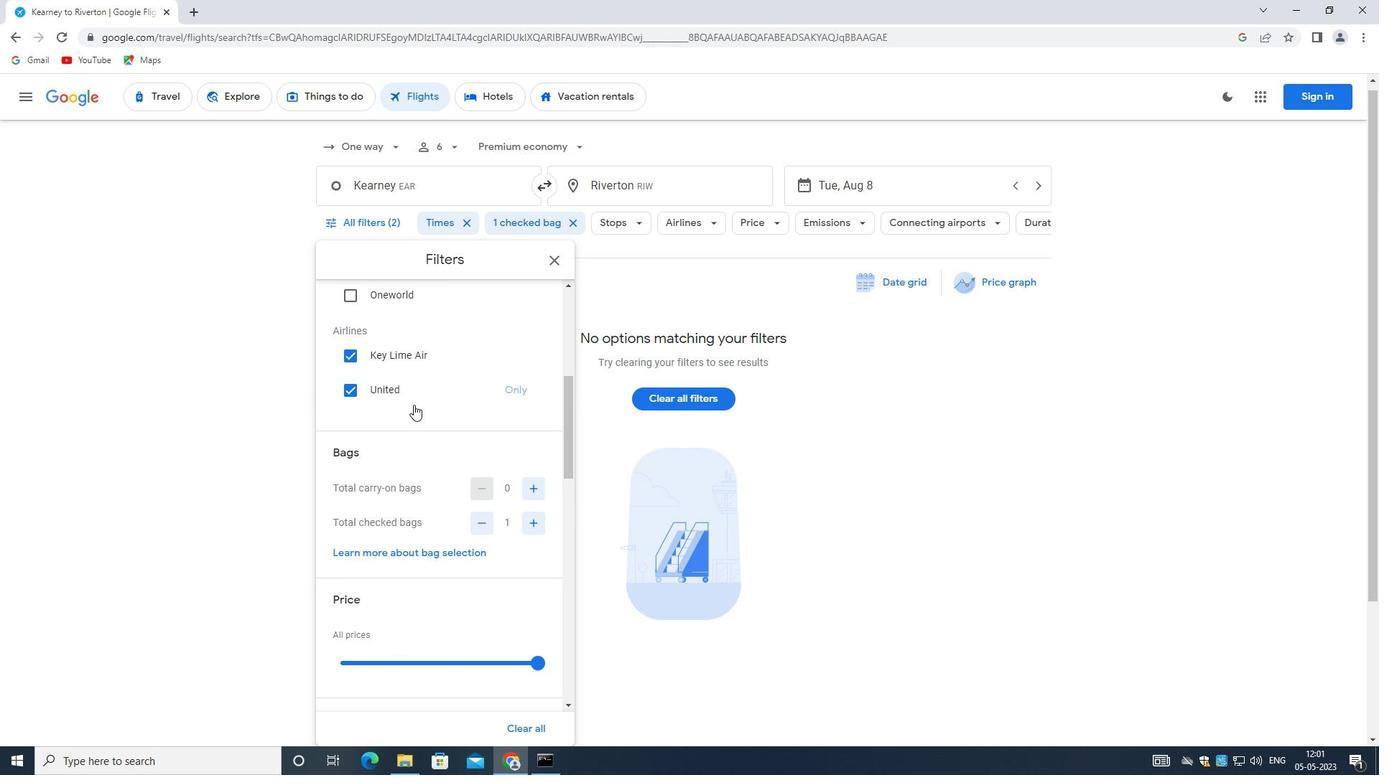 
Action: Mouse moved to (474, 508)
Screenshot: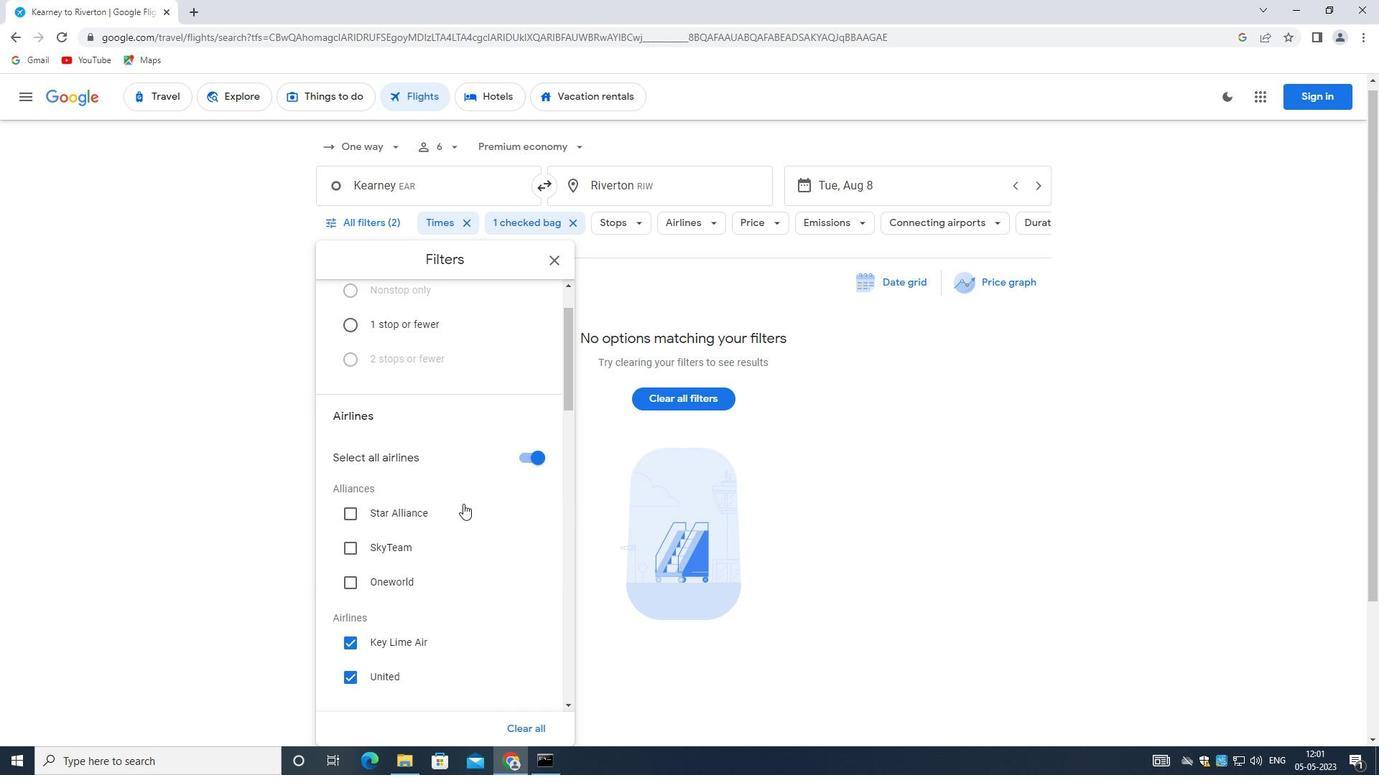
Action: Mouse scrolled (474, 507) with delta (0, 0)
Screenshot: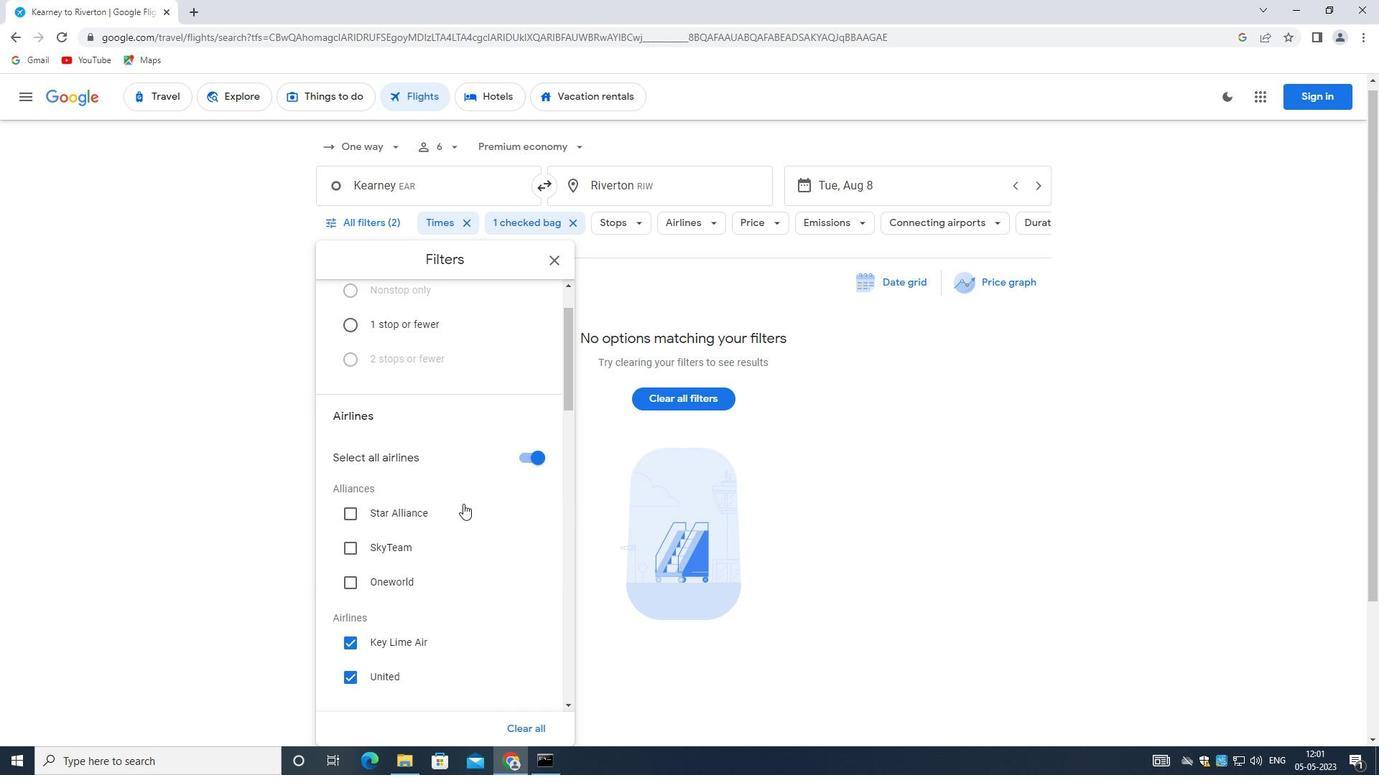 
Action: Mouse moved to (474, 509)
Screenshot: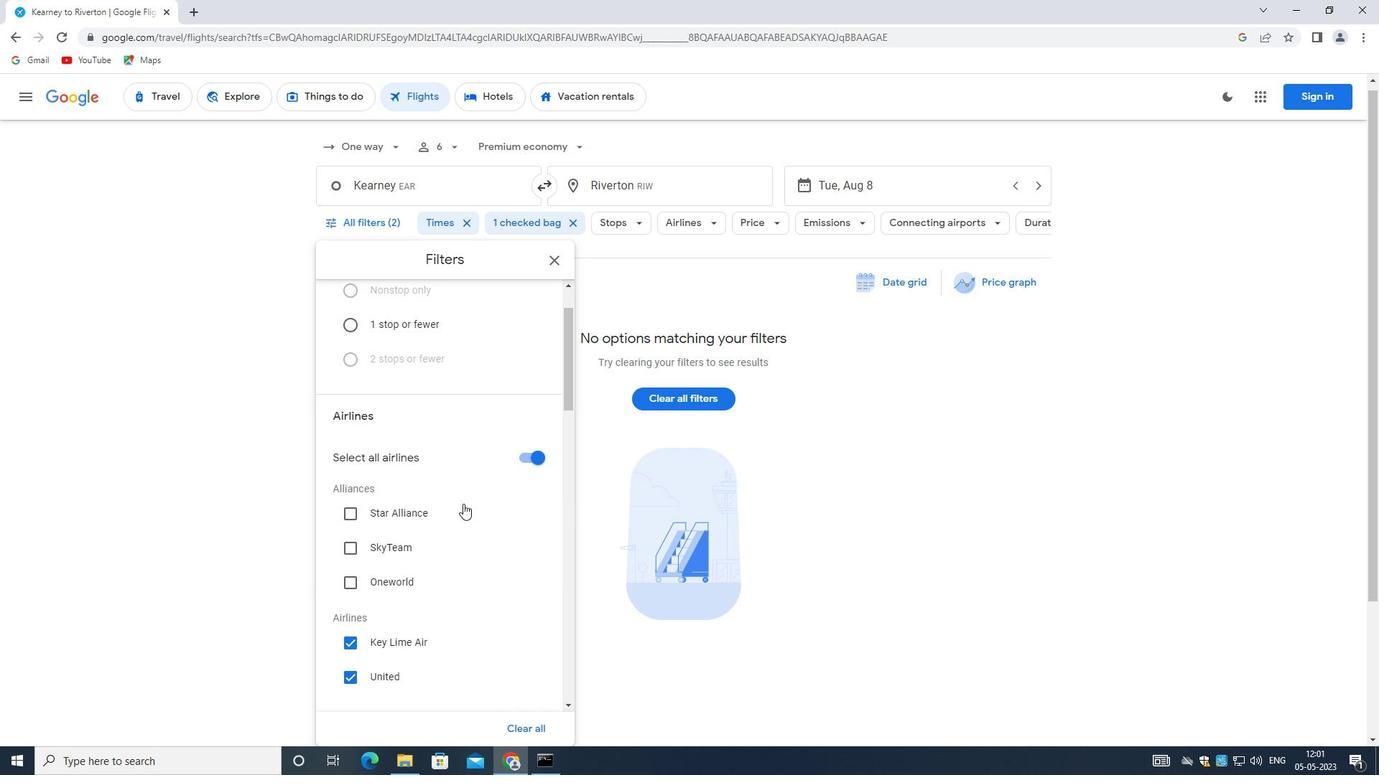 
Action: Mouse scrolled (474, 508) with delta (0, 0)
Screenshot: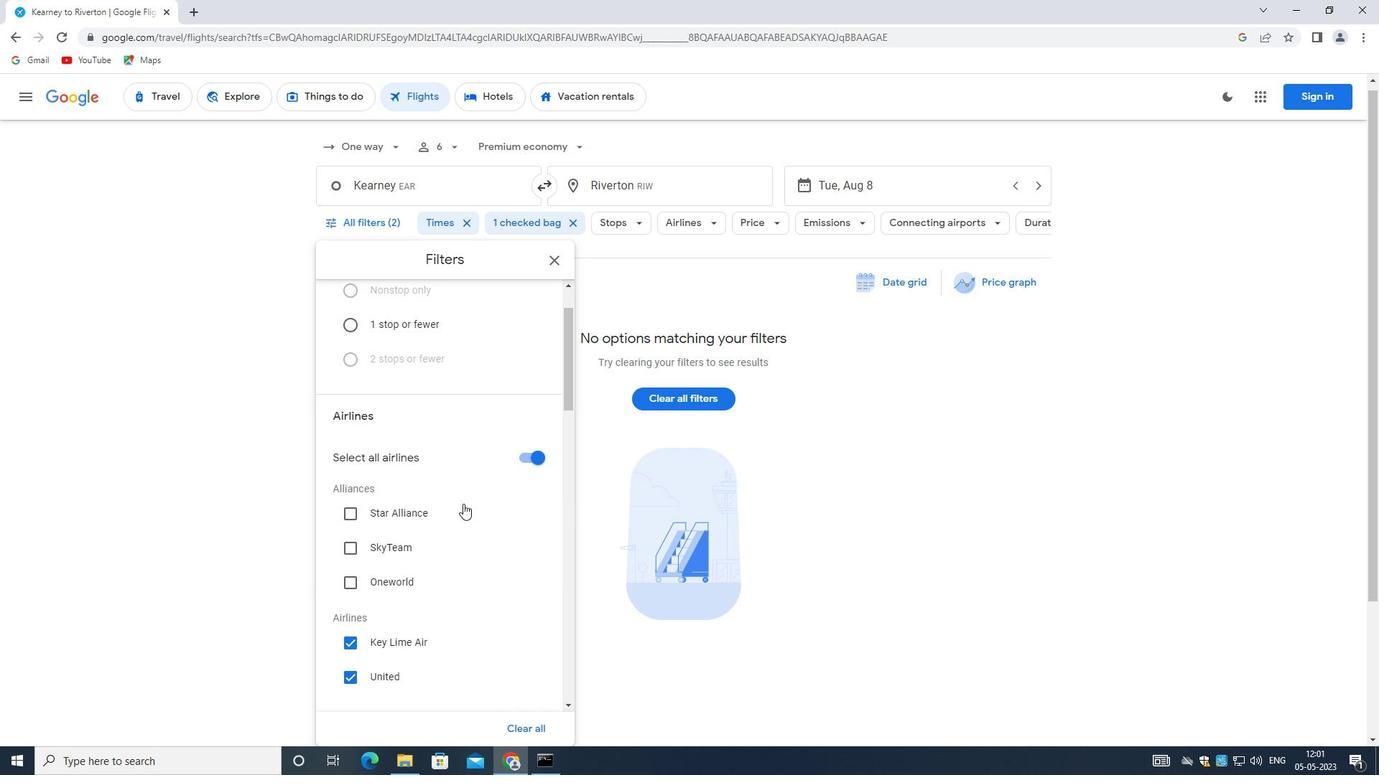 
Action: Mouse scrolled (474, 508) with delta (0, 0)
Screenshot: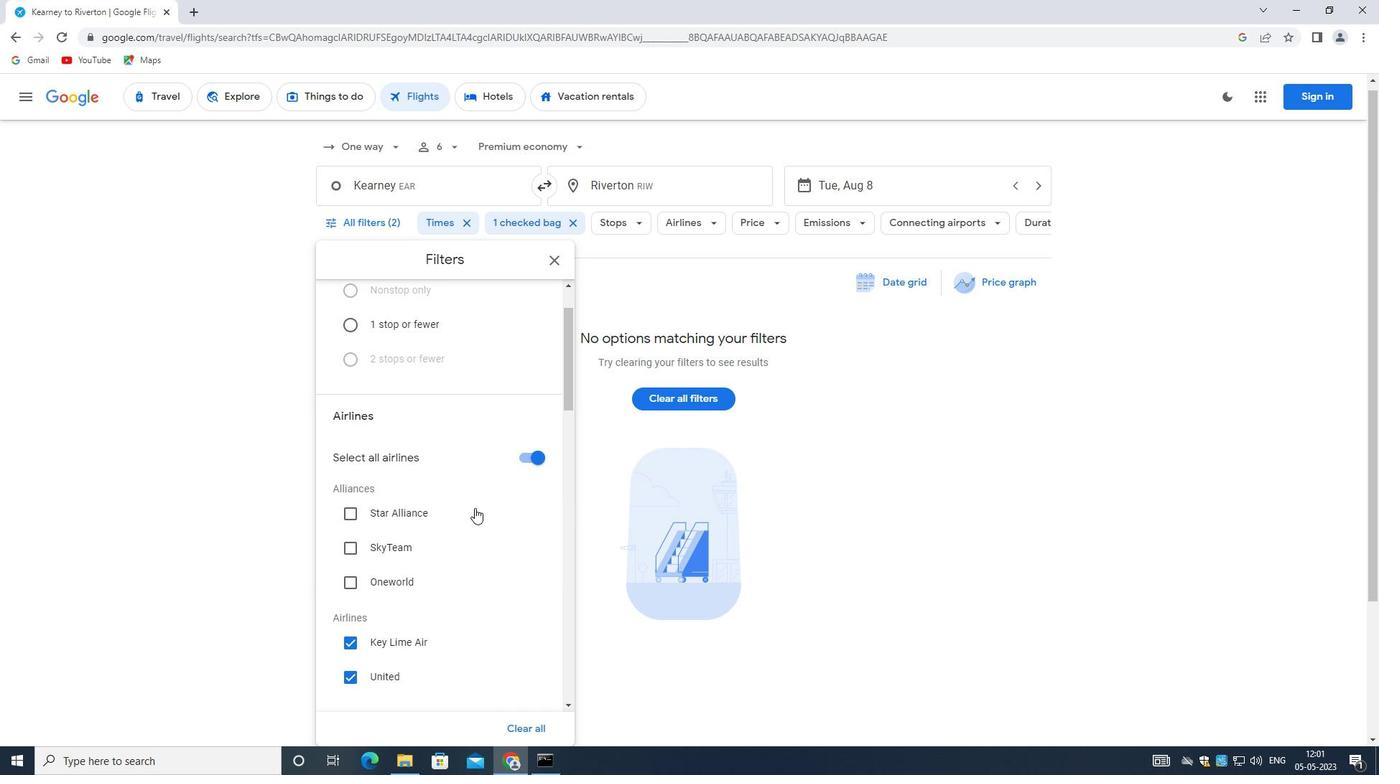 
Action: Mouse scrolled (474, 508) with delta (0, 0)
Screenshot: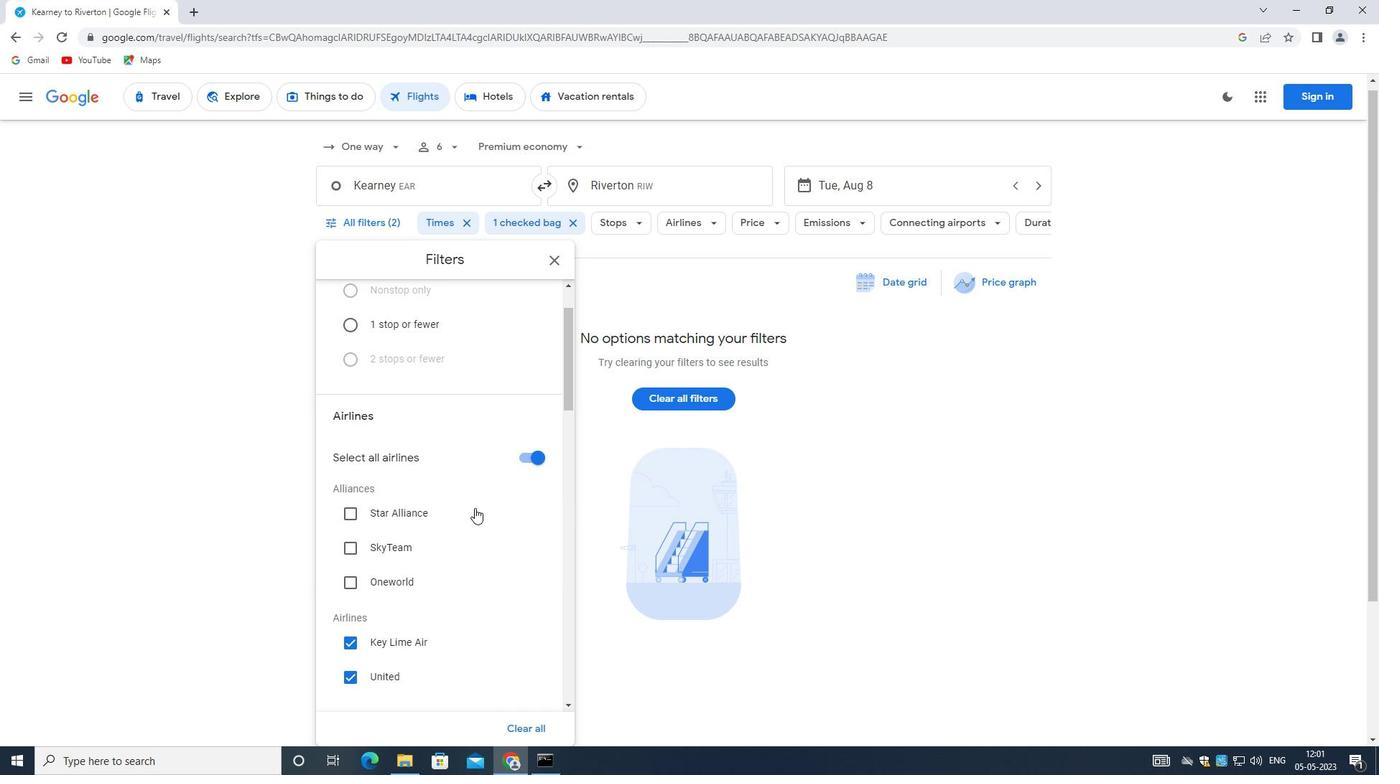 
Action: Mouse moved to (474, 510)
Screenshot: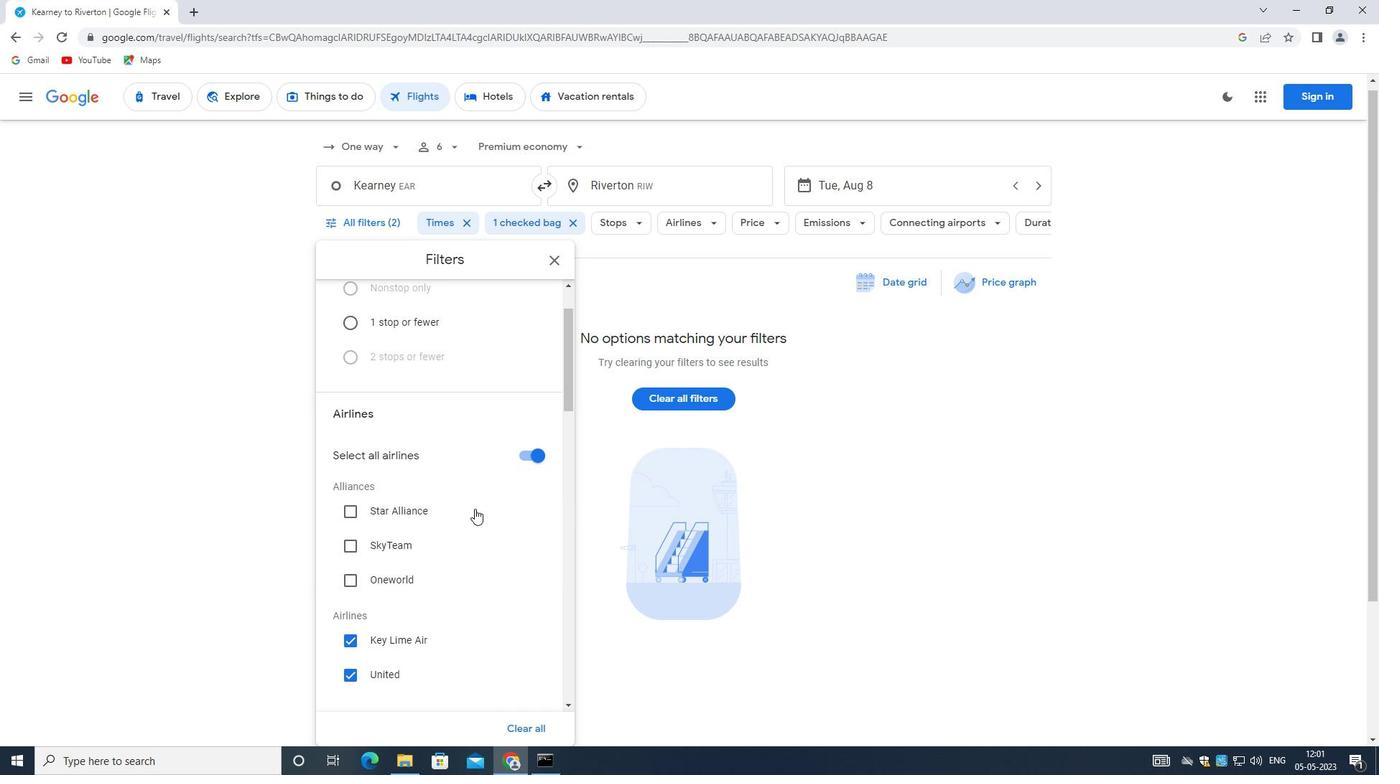 
Action: Mouse scrolled (474, 509) with delta (0, 0)
Screenshot: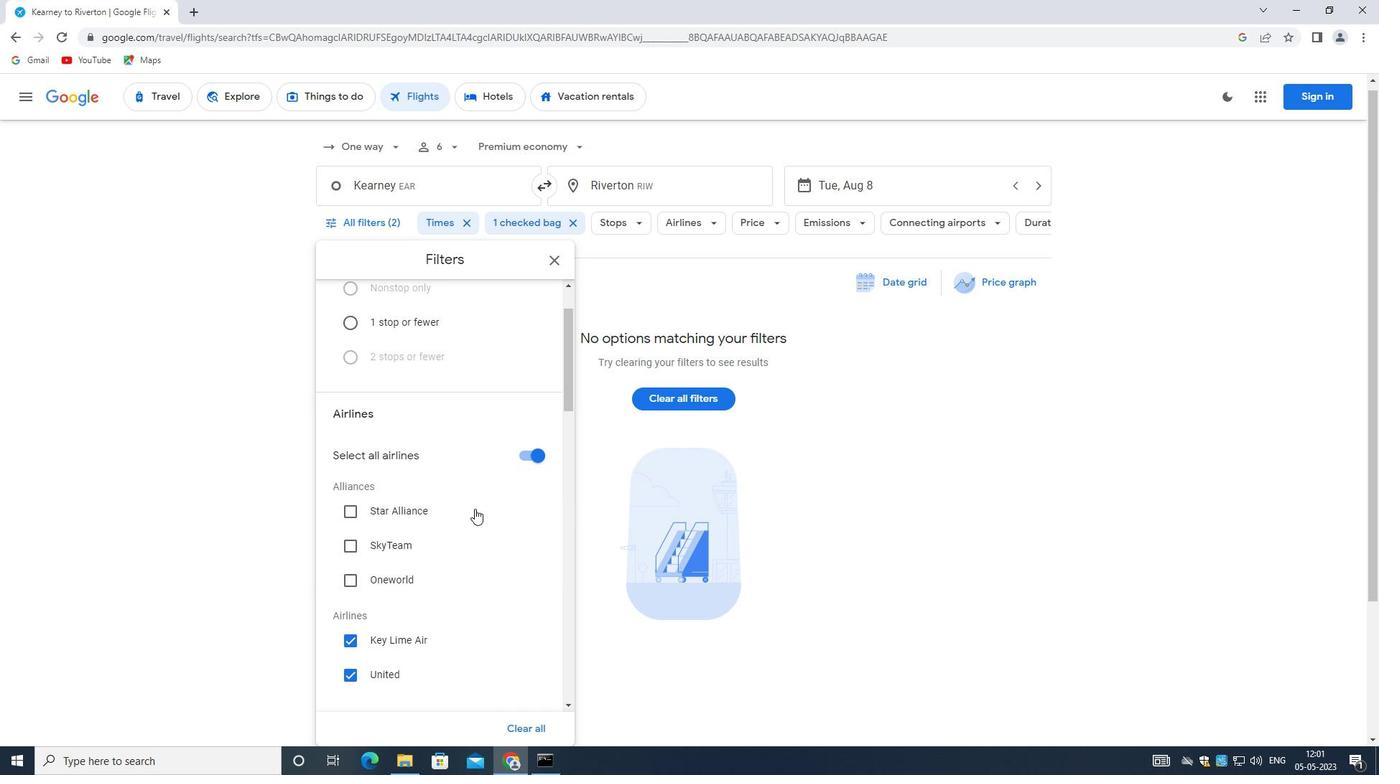 
Action: Mouse moved to (474, 508)
Screenshot: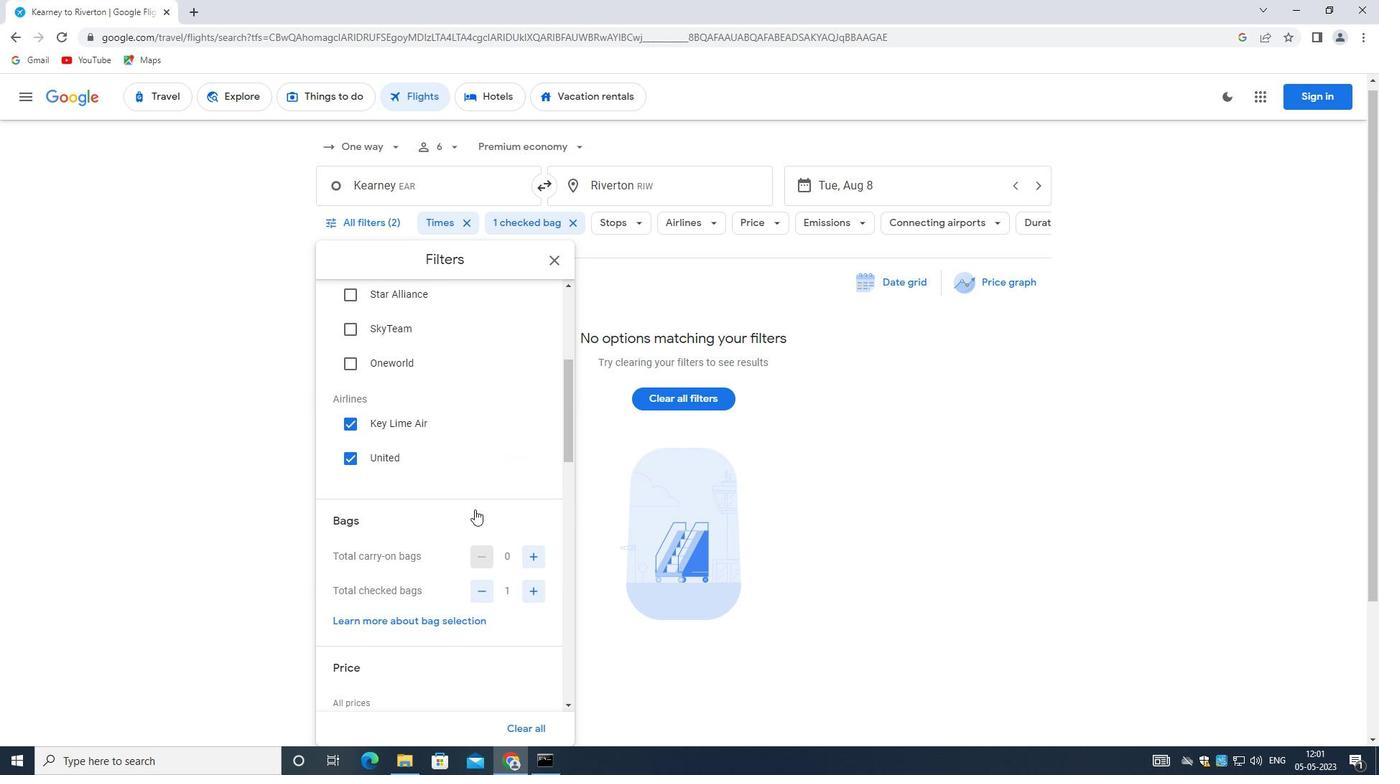 
Action: Mouse scrolled (474, 509) with delta (0, 0)
Screenshot: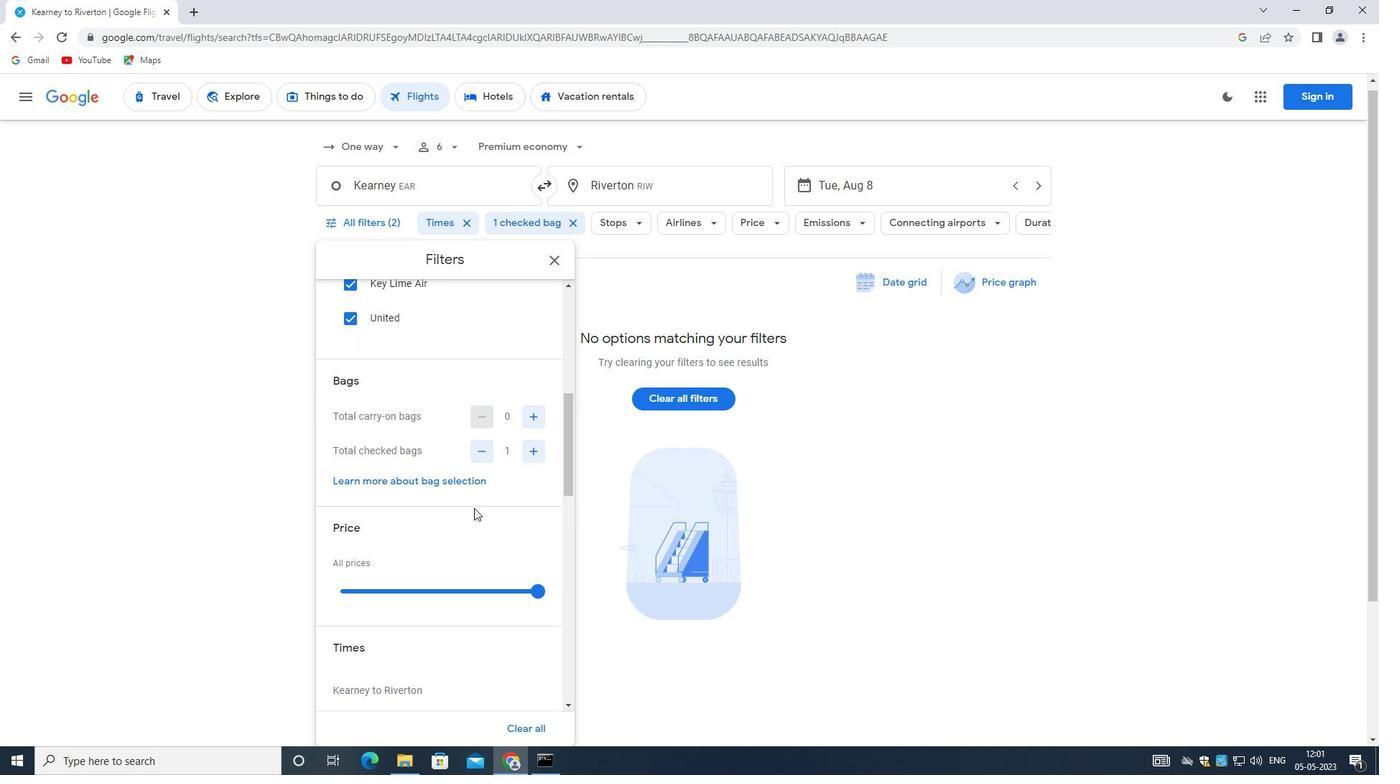 
Action: Mouse scrolled (474, 509) with delta (0, 0)
Screenshot: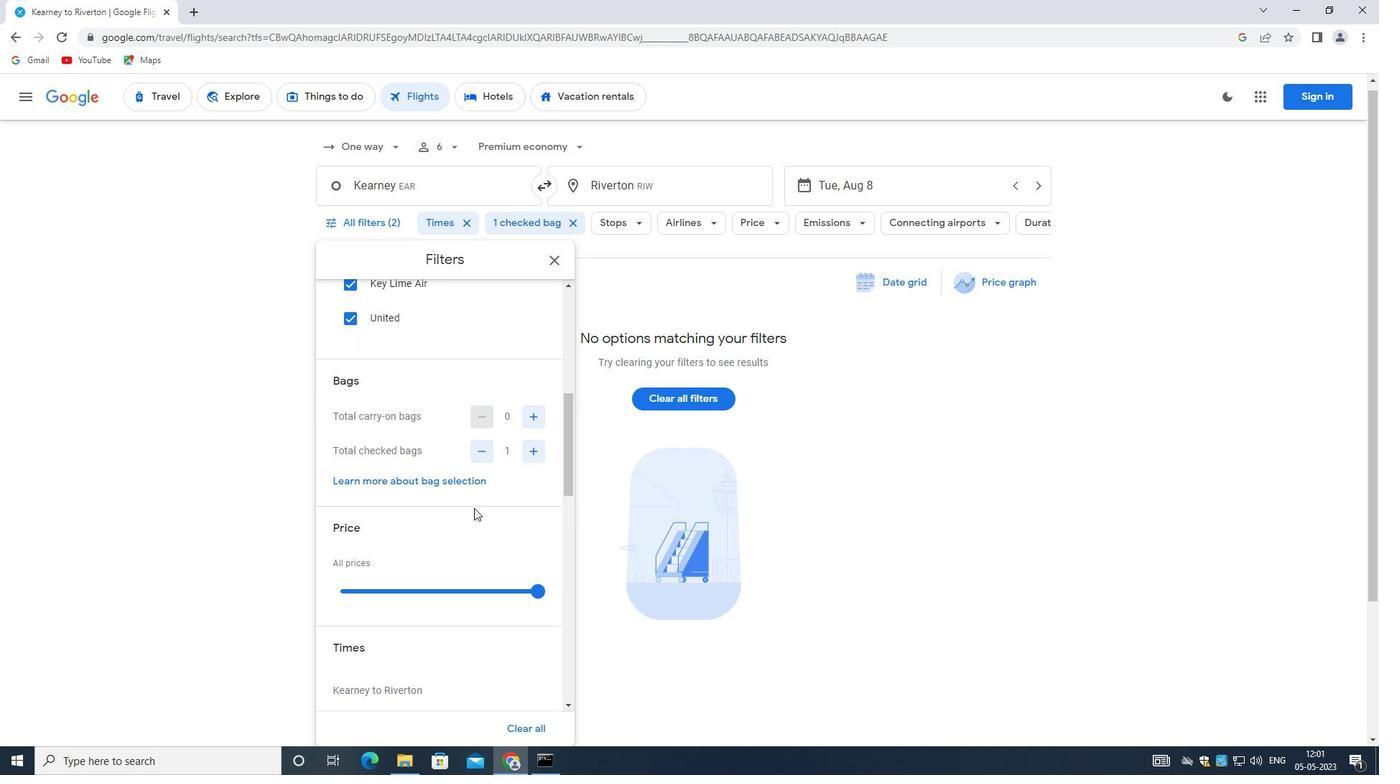 
Action: Mouse scrolled (474, 509) with delta (0, 0)
Screenshot: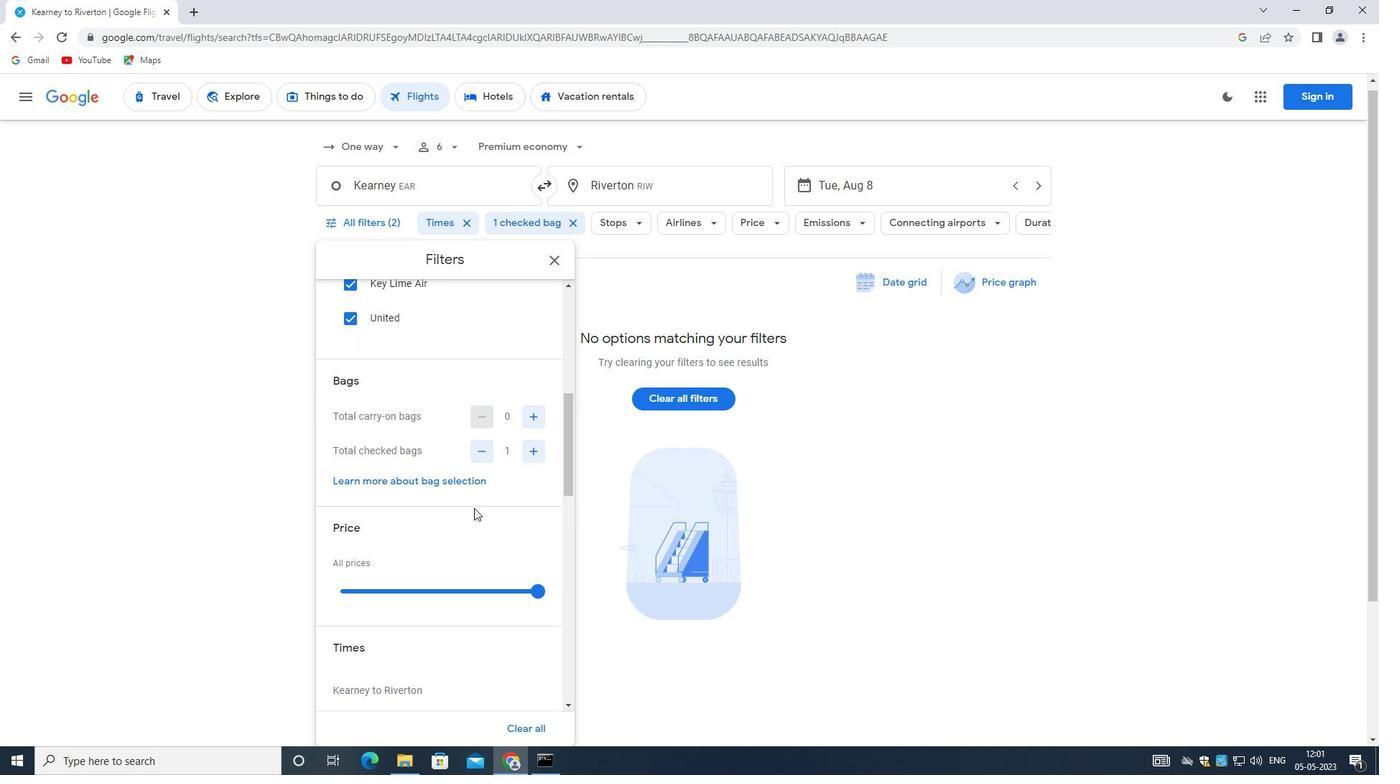 
Action: Mouse moved to (518, 313)
Screenshot: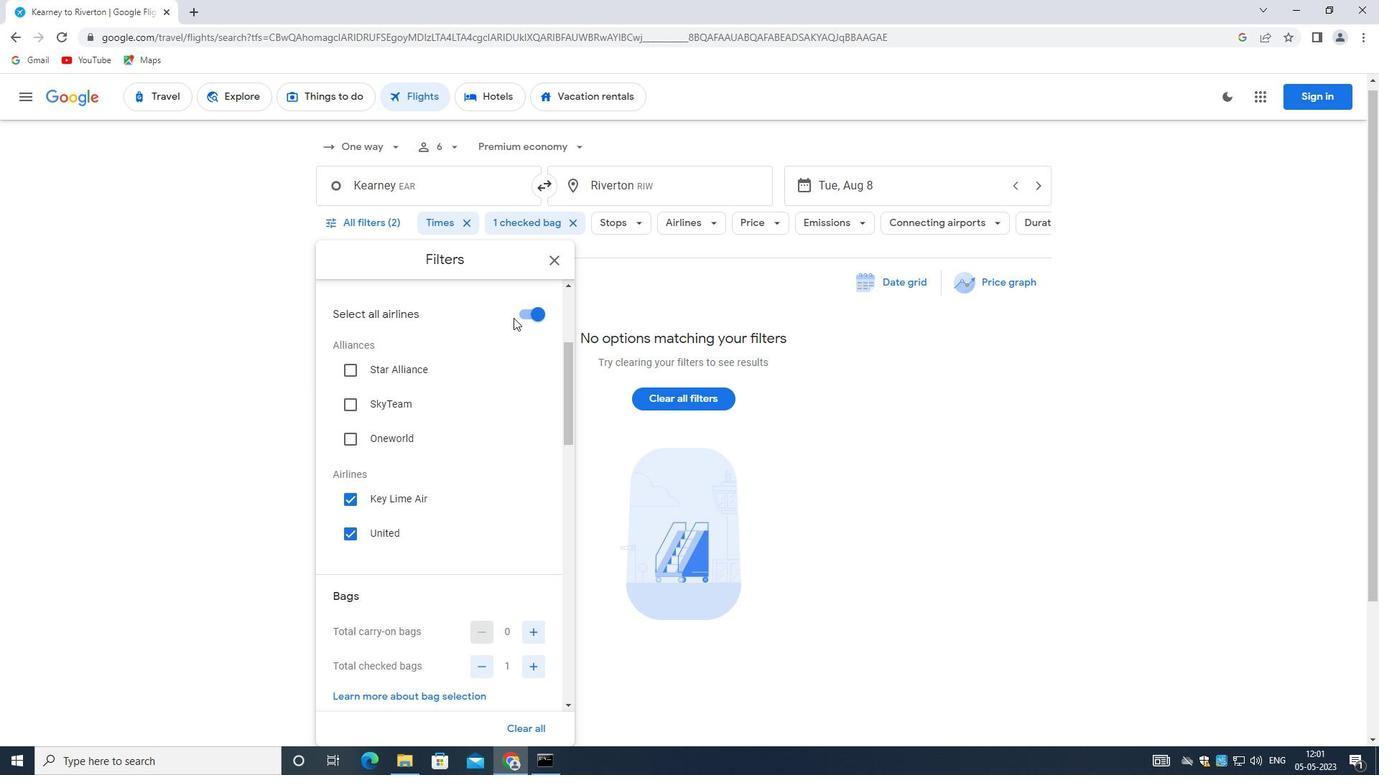 
Action: Mouse pressed left at (518, 313)
Screenshot: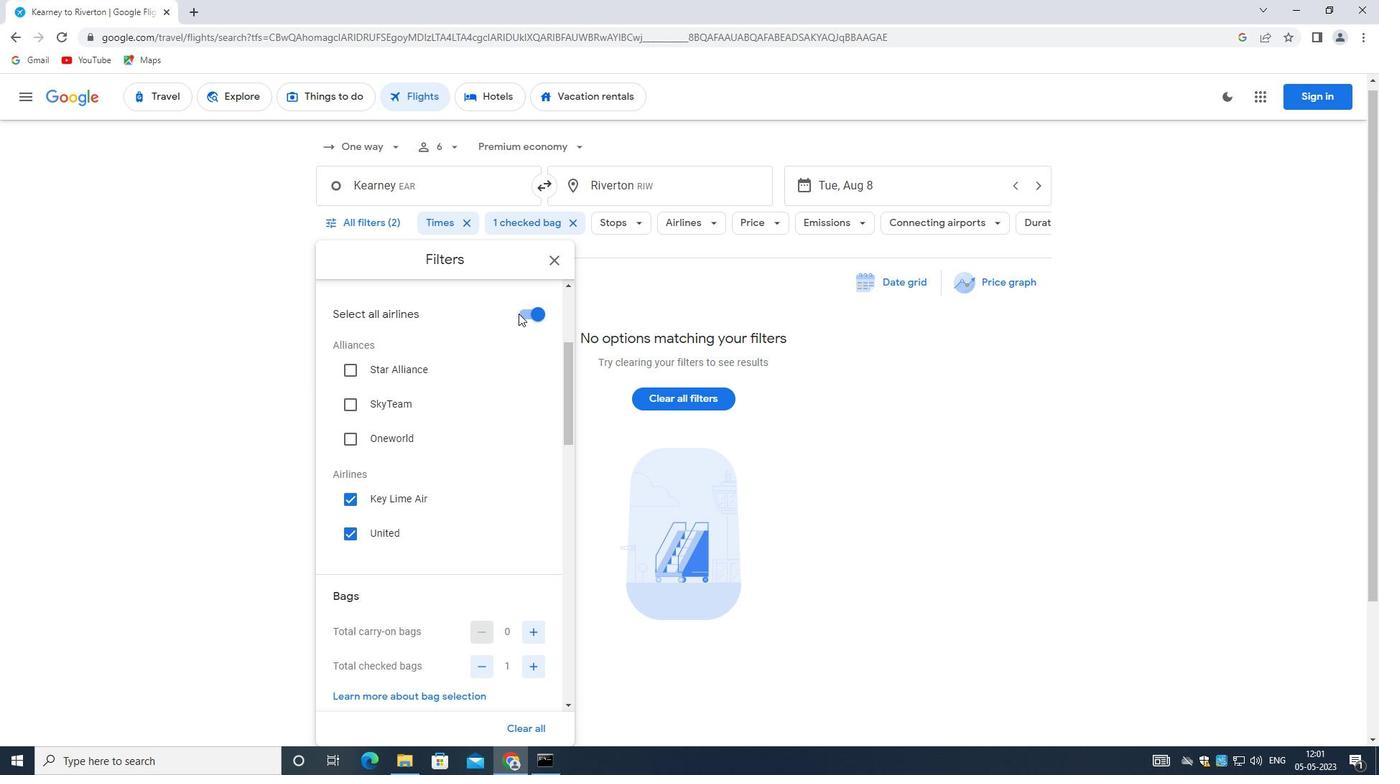 
Action: Mouse moved to (525, 315)
Screenshot: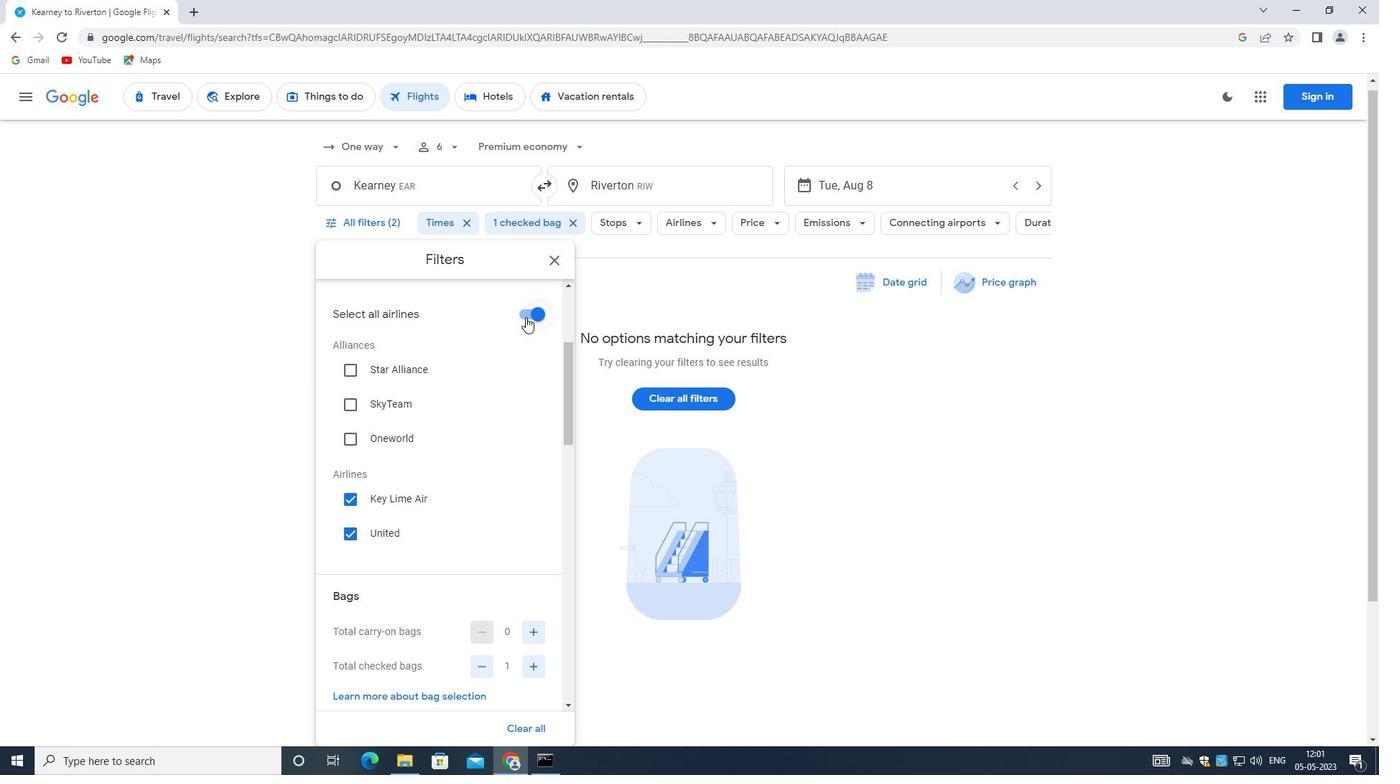 
Action: Mouse pressed left at (525, 315)
Screenshot: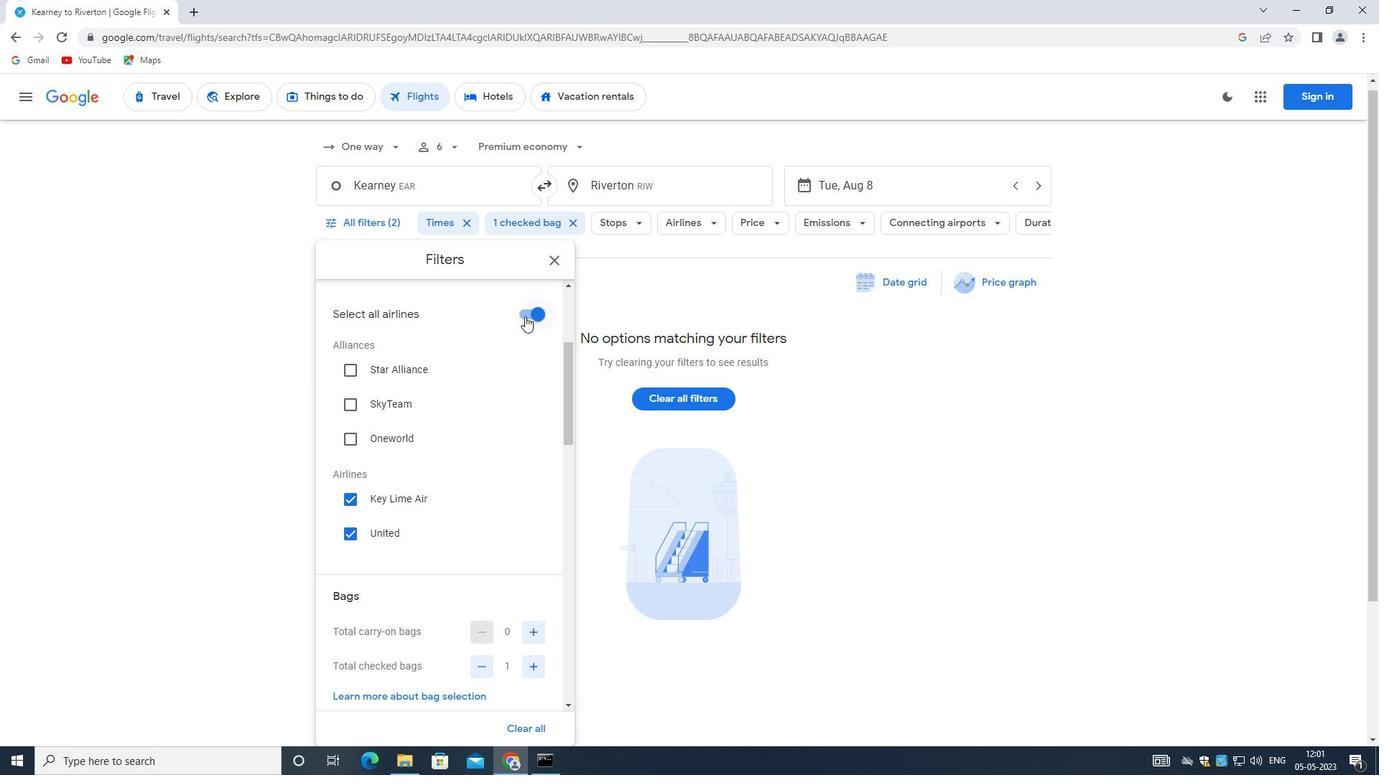 
Action: Mouse moved to (417, 334)
Screenshot: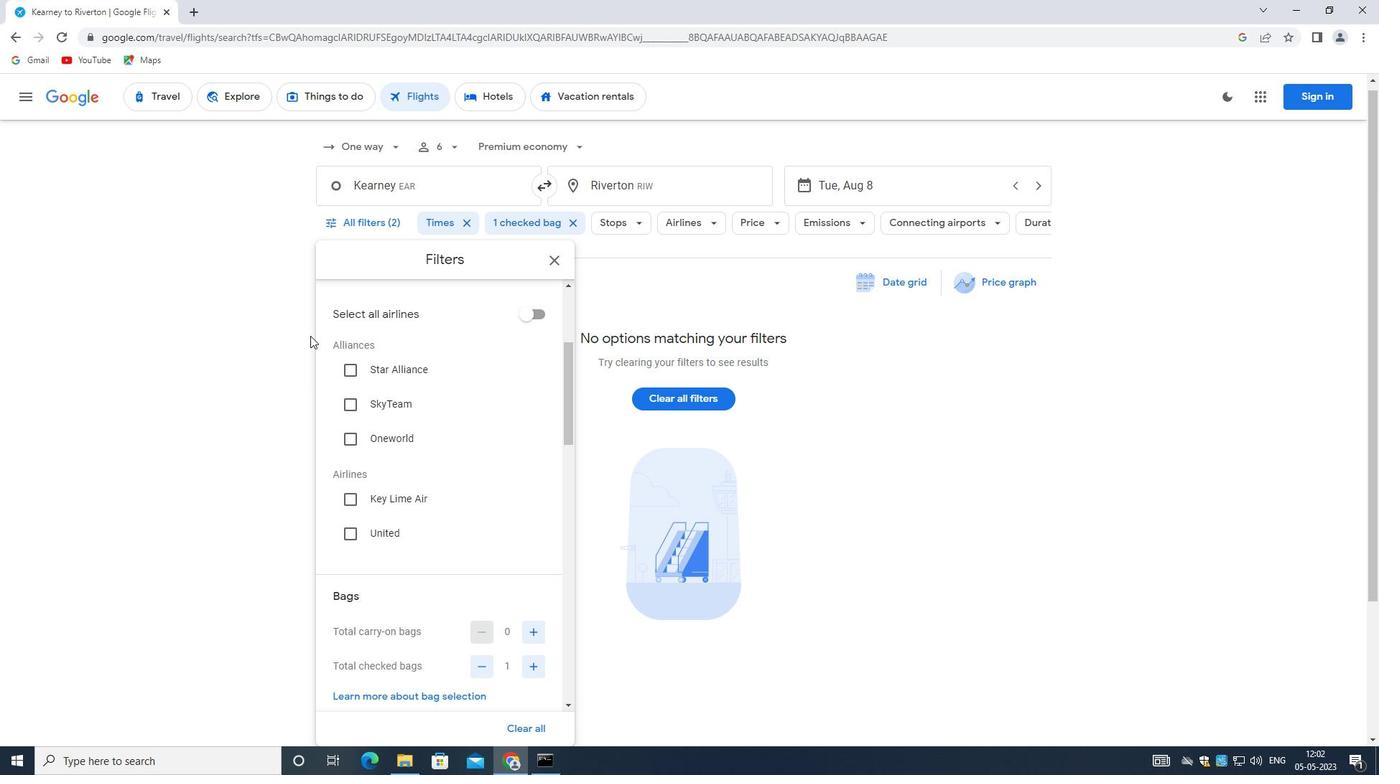 
Action: Mouse scrolled (417, 334) with delta (0, 0)
Screenshot: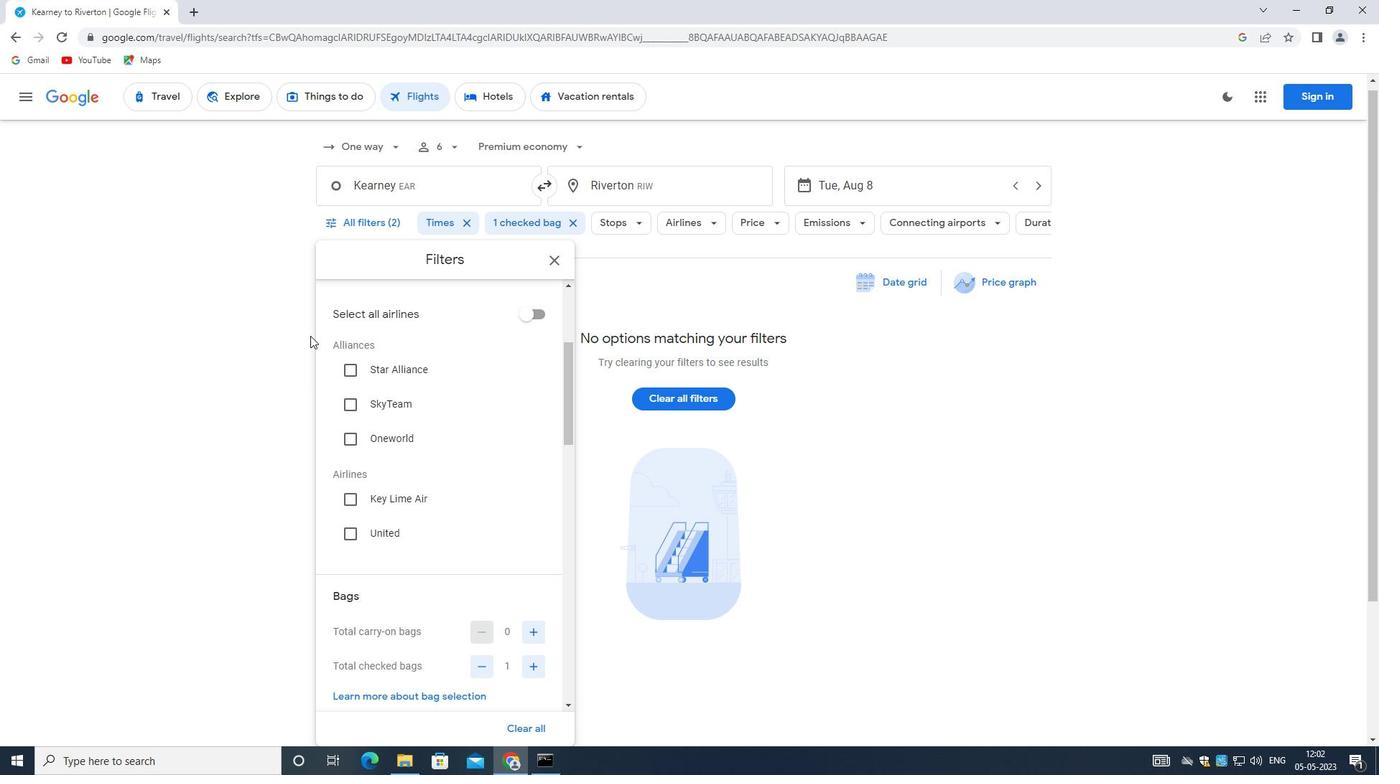 
Action: Mouse moved to (433, 398)
Screenshot: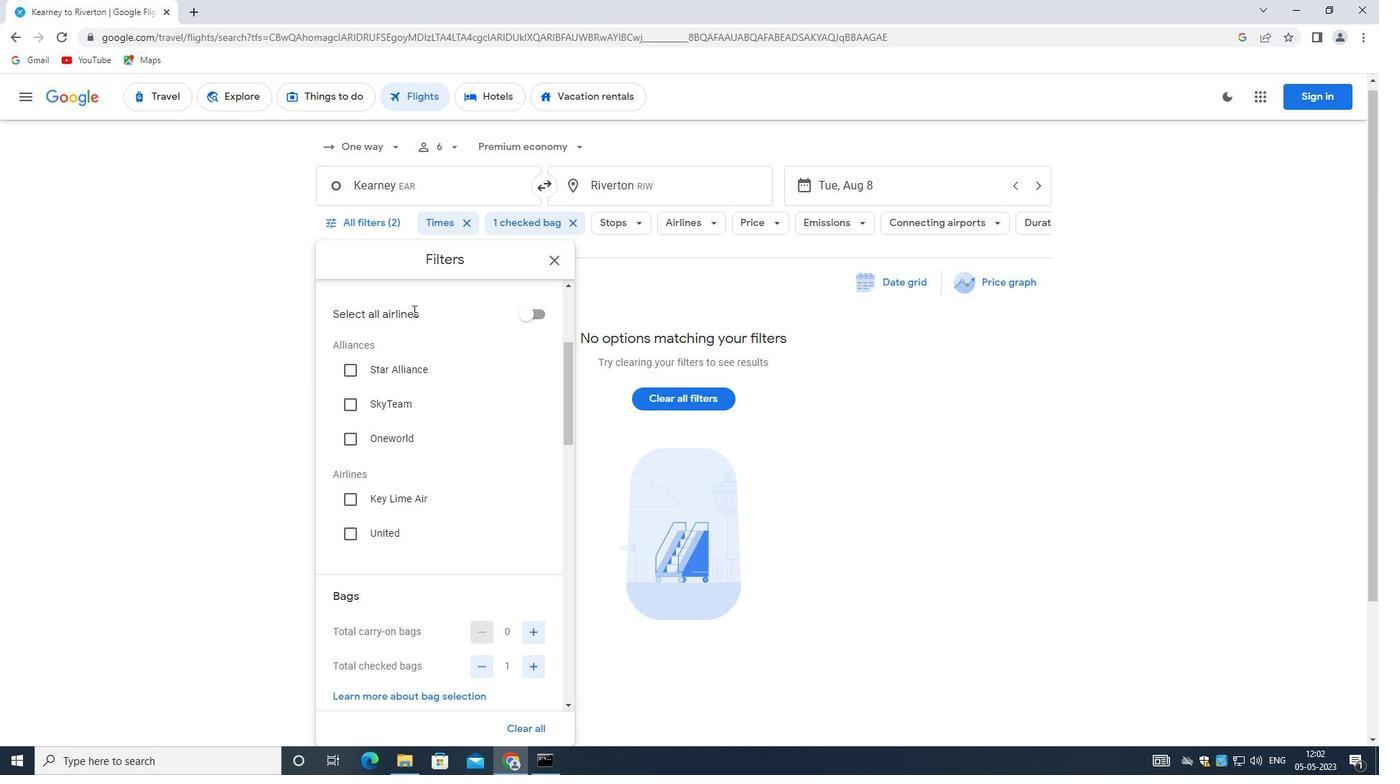 
Action: Mouse scrolled (433, 397) with delta (0, 0)
Screenshot: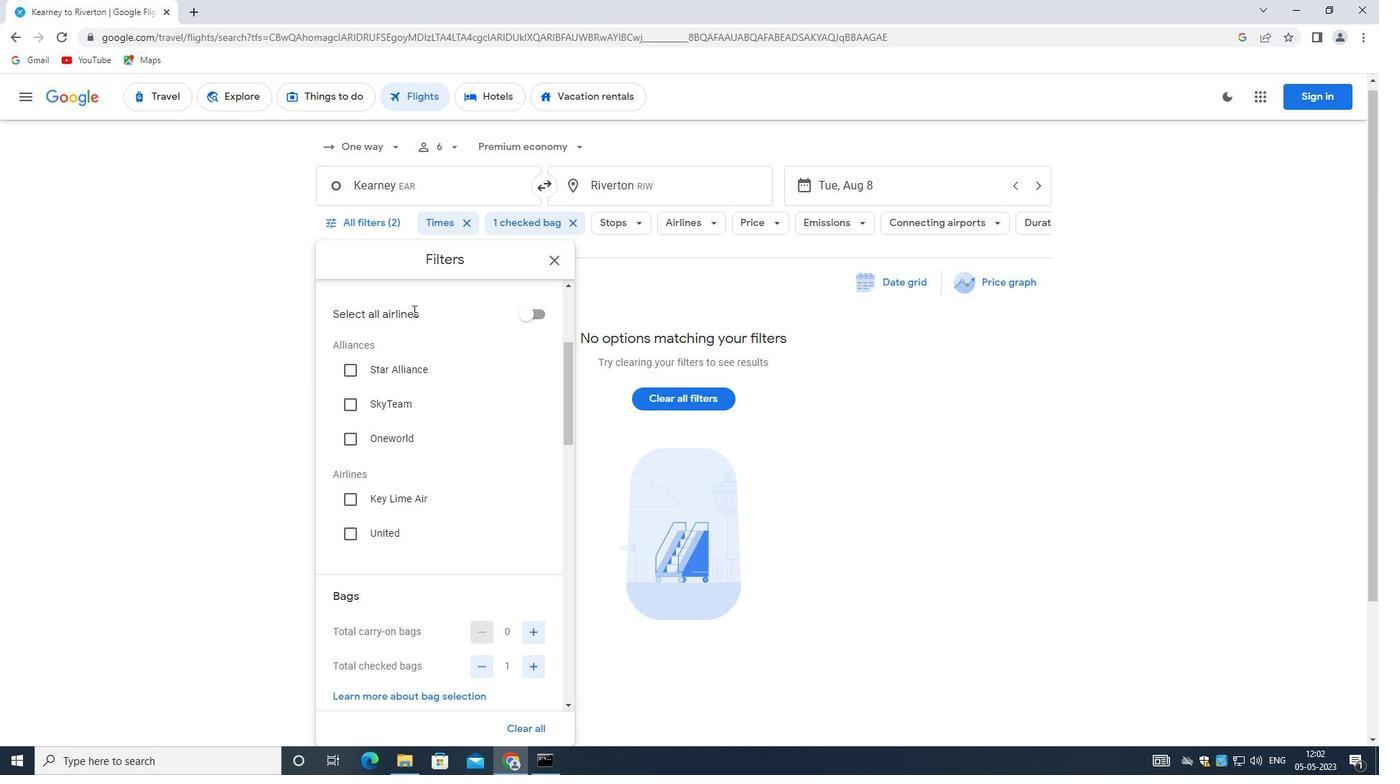 
Action: Mouse moved to (435, 407)
Screenshot: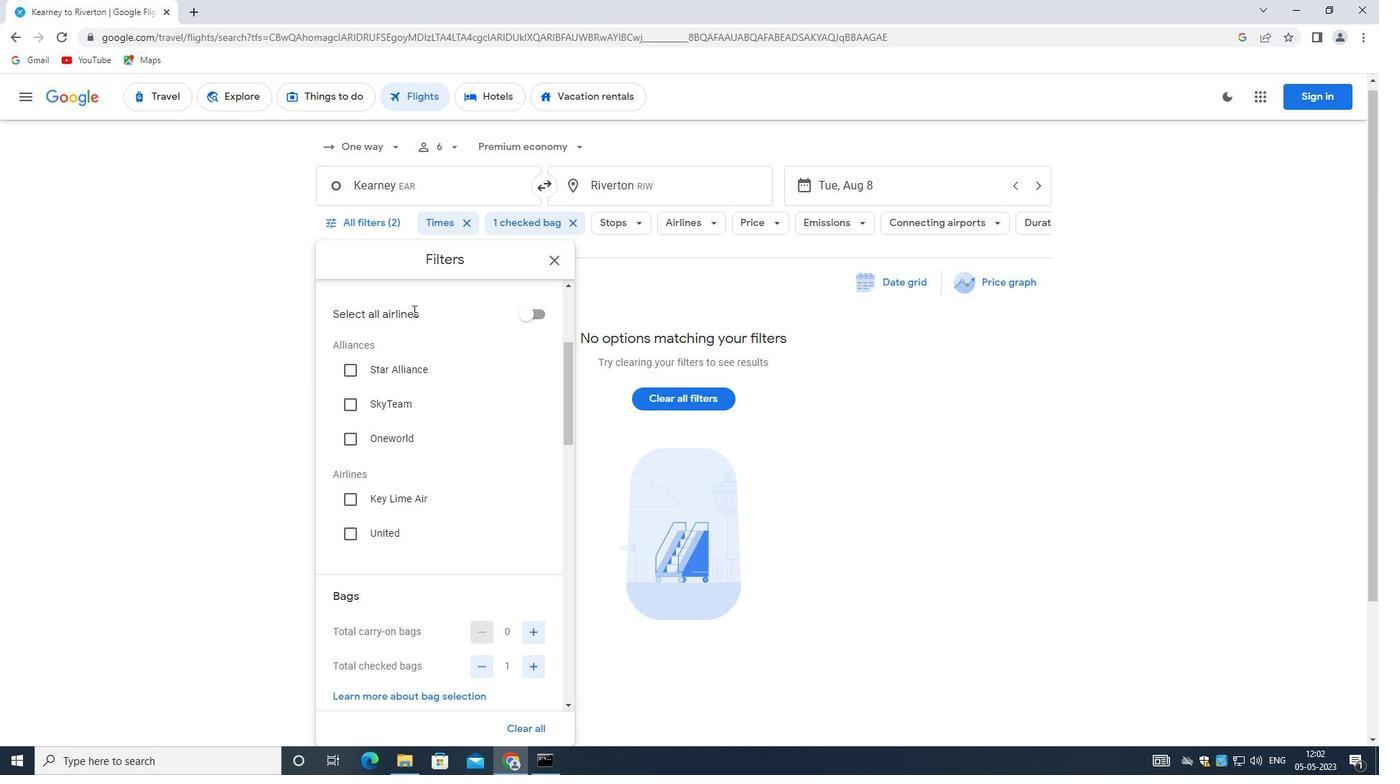 
Action: Mouse scrolled (435, 406) with delta (0, 0)
Screenshot: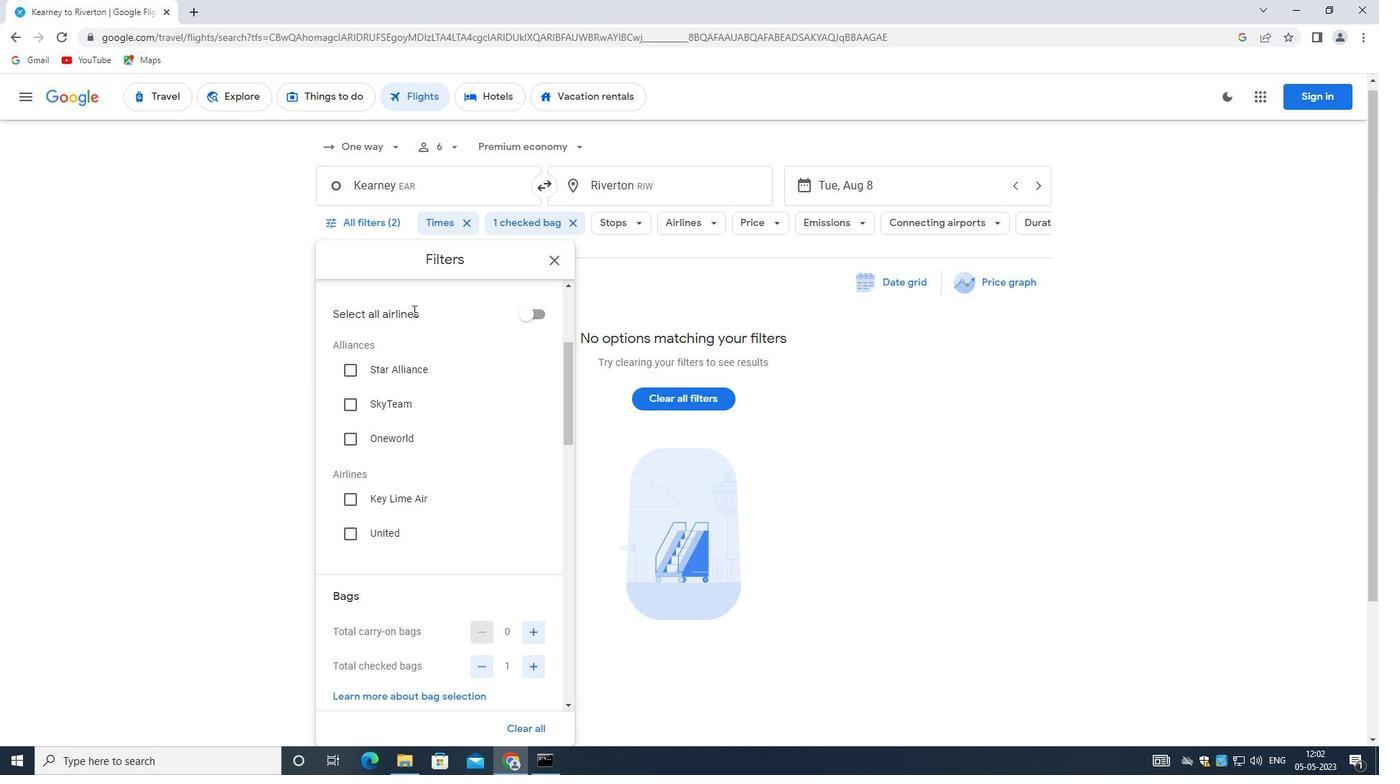 
Action: Mouse moved to (538, 441)
Screenshot: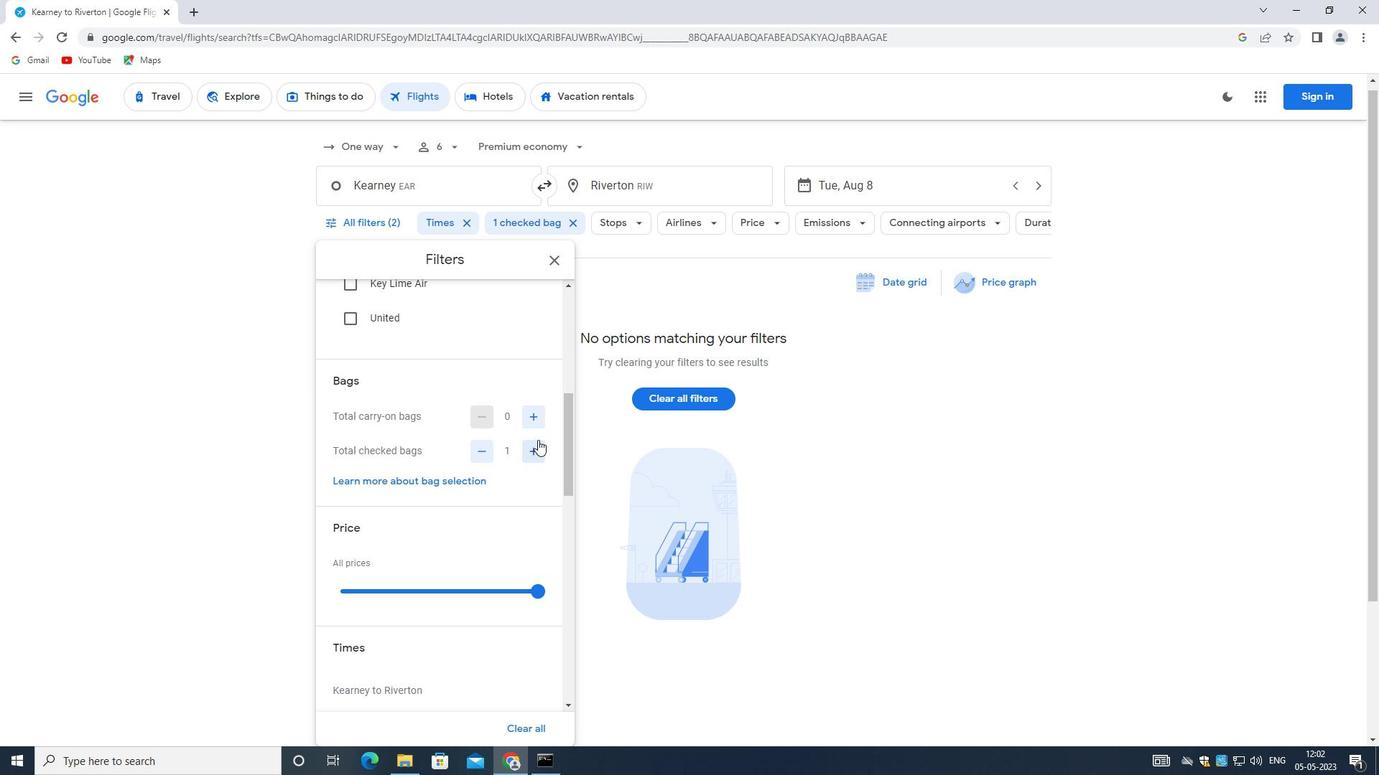 
Action: Mouse pressed left at (538, 441)
Screenshot: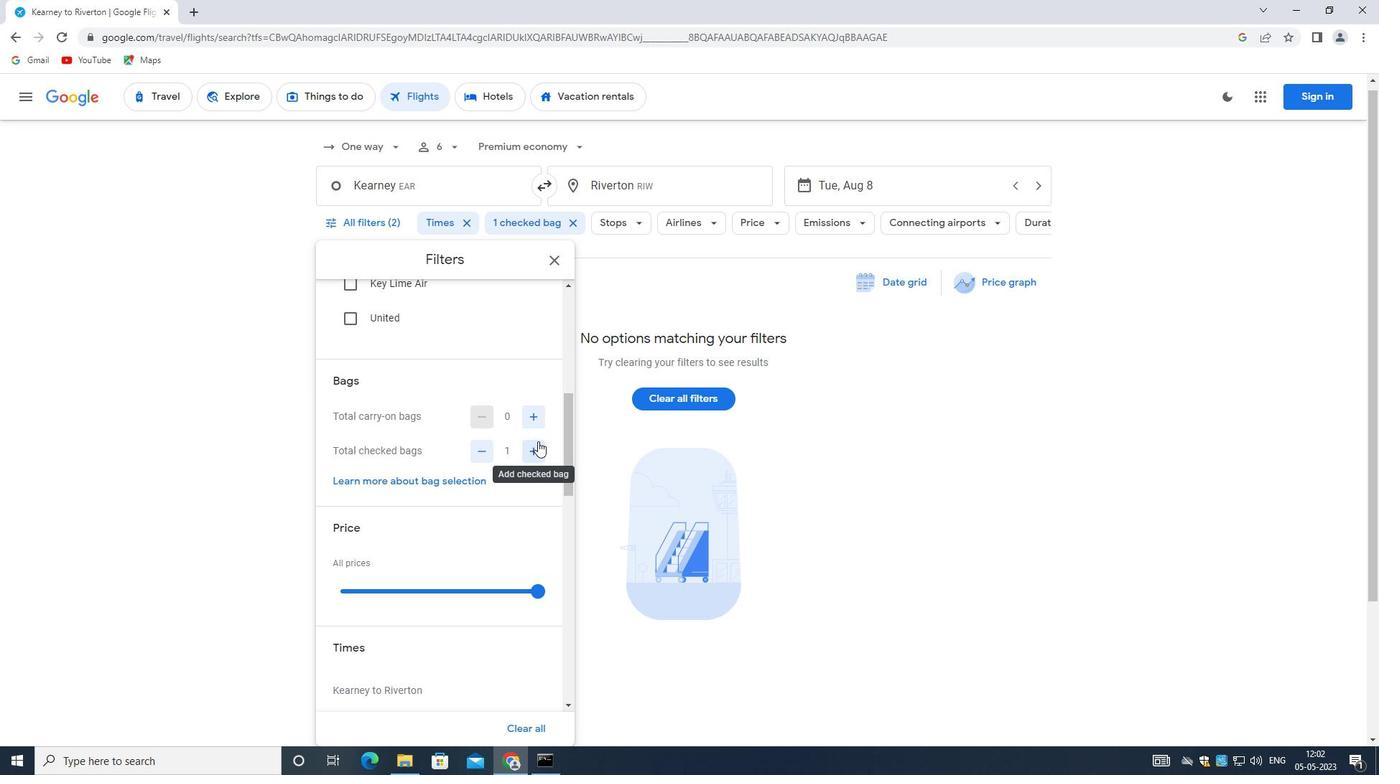 
Action: Mouse pressed left at (538, 441)
Screenshot: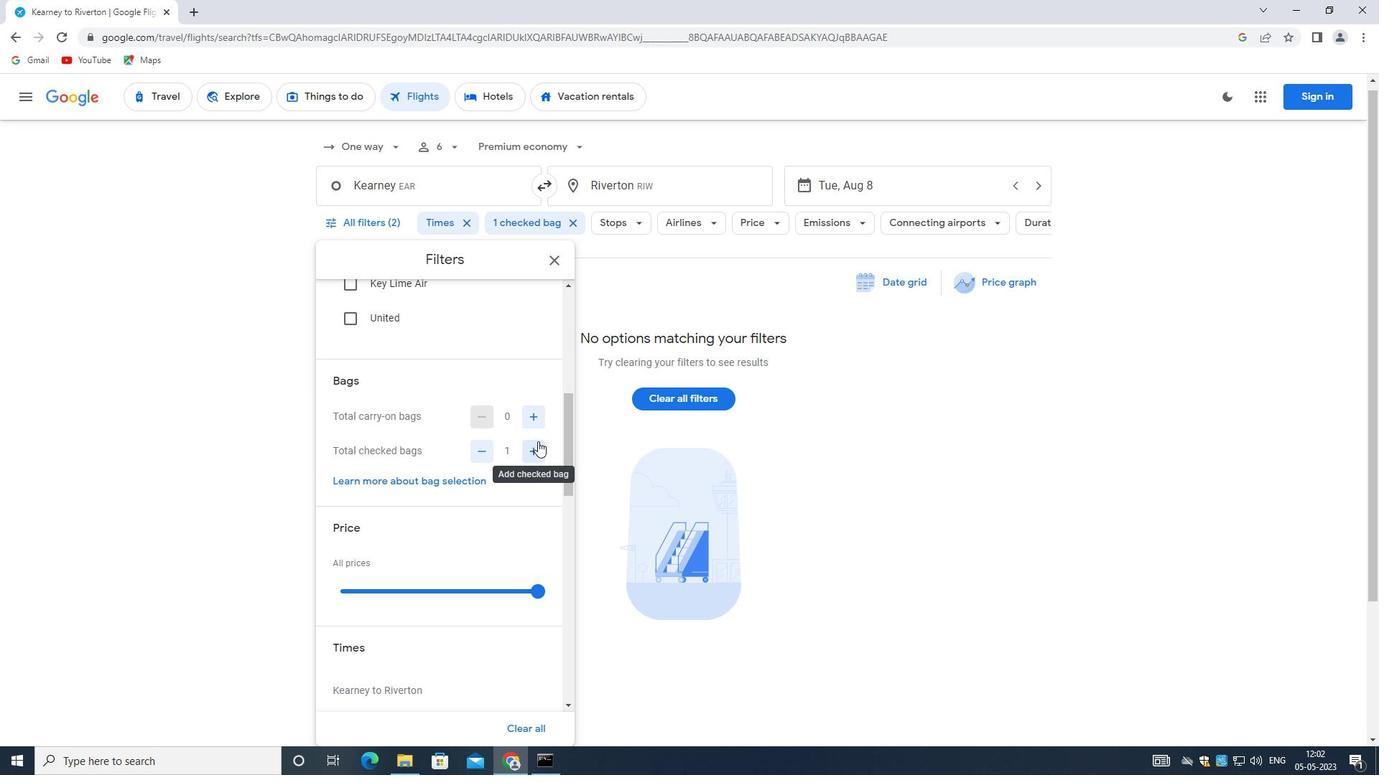 
Action: Mouse pressed left at (538, 441)
Screenshot: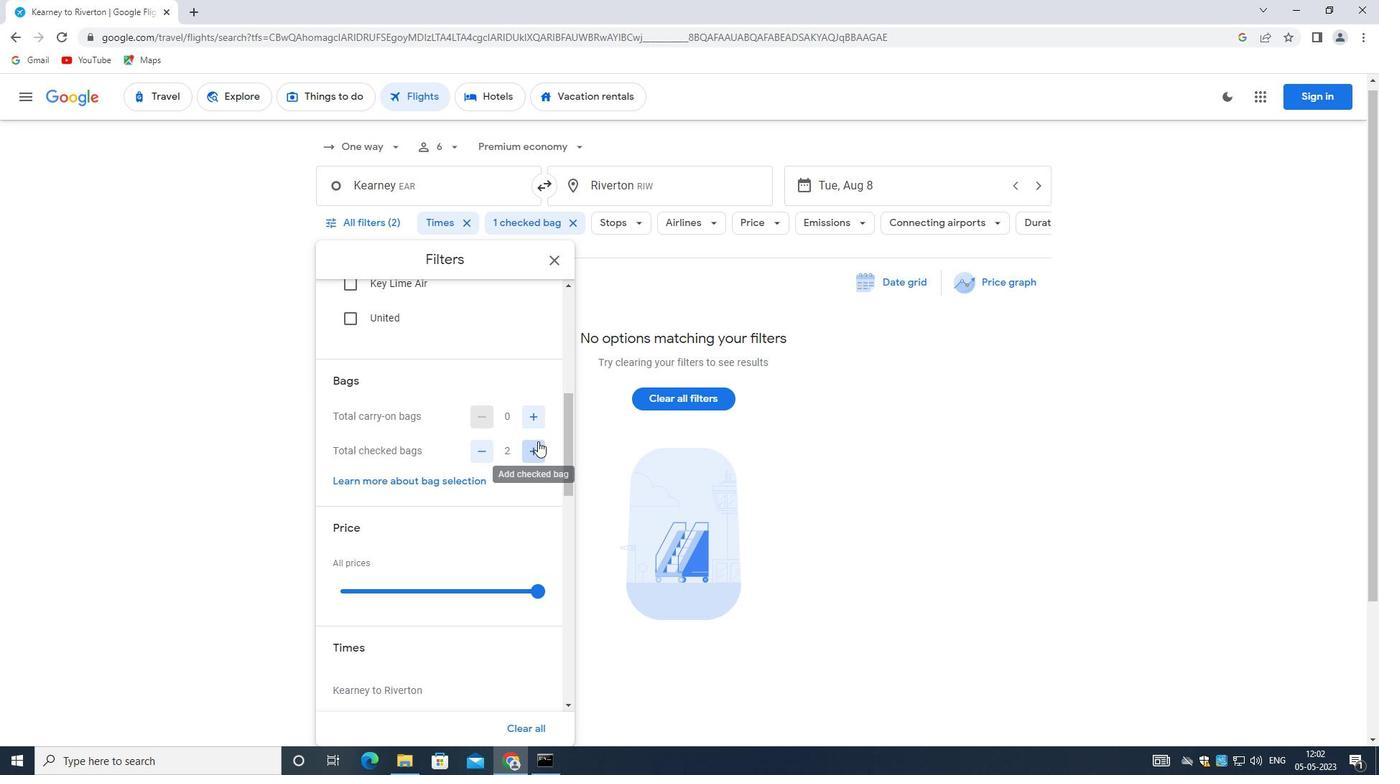 
Action: Mouse moved to (538, 441)
Screenshot: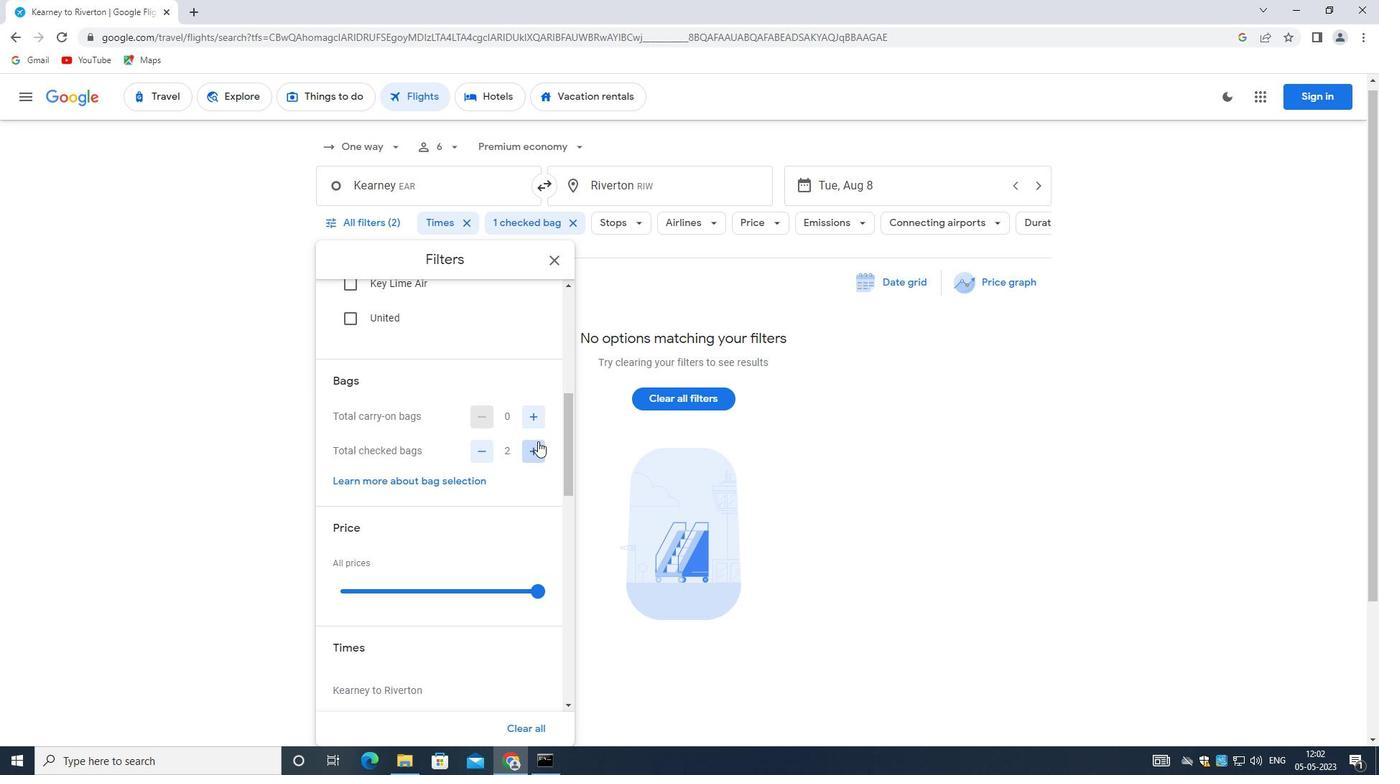 
Action: Mouse pressed left at (538, 441)
Screenshot: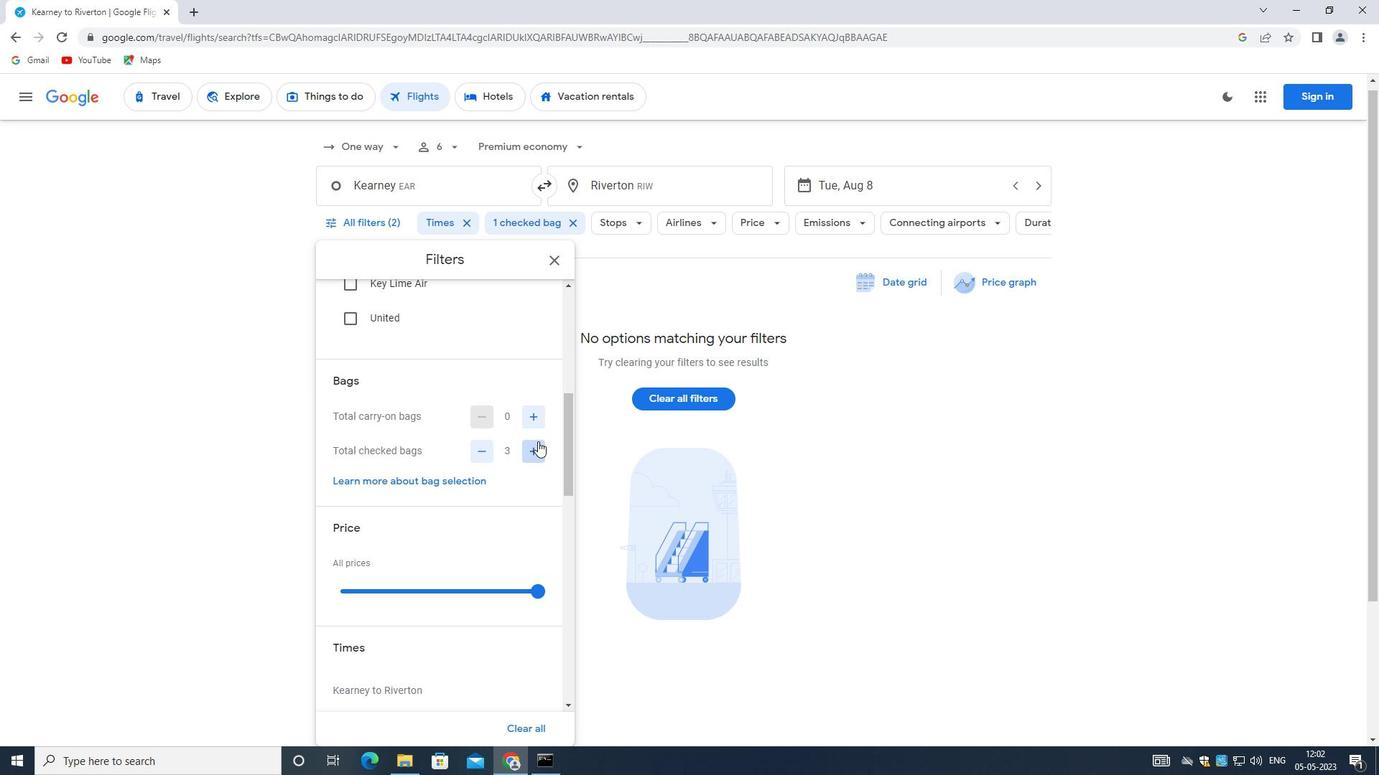 
Action: Mouse moved to (436, 456)
Screenshot: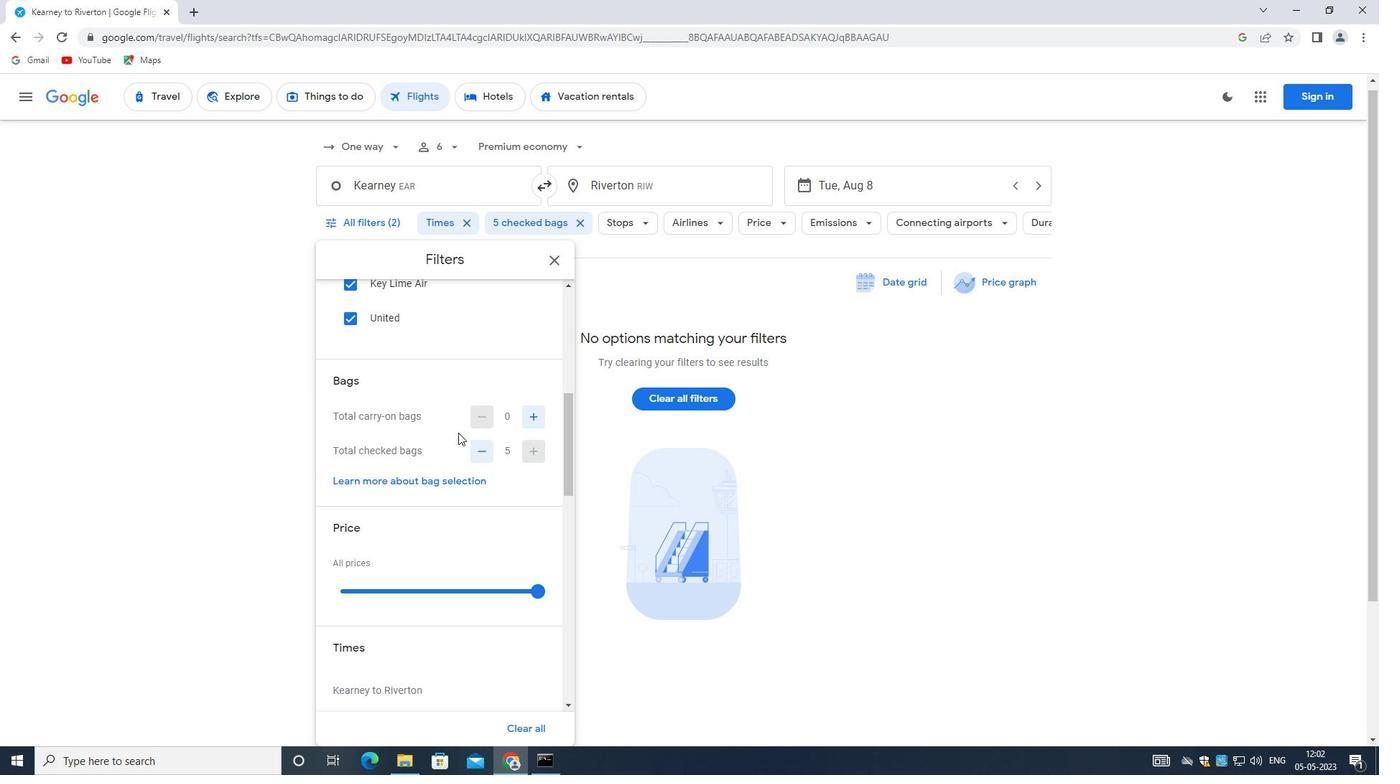 
Action: Mouse scrolled (436, 455) with delta (0, 0)
Screenshot: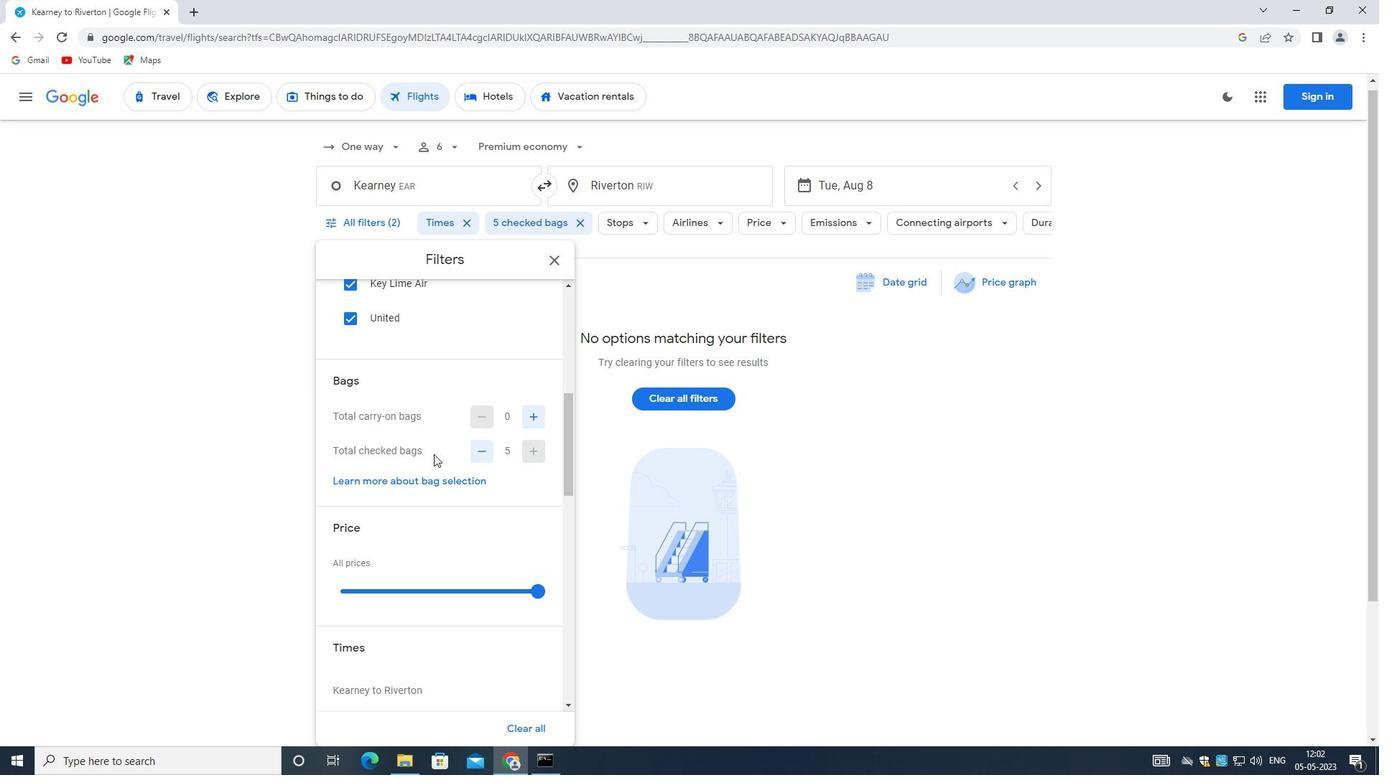 
Action: Mouse moved to (437, 456)
Screenshot: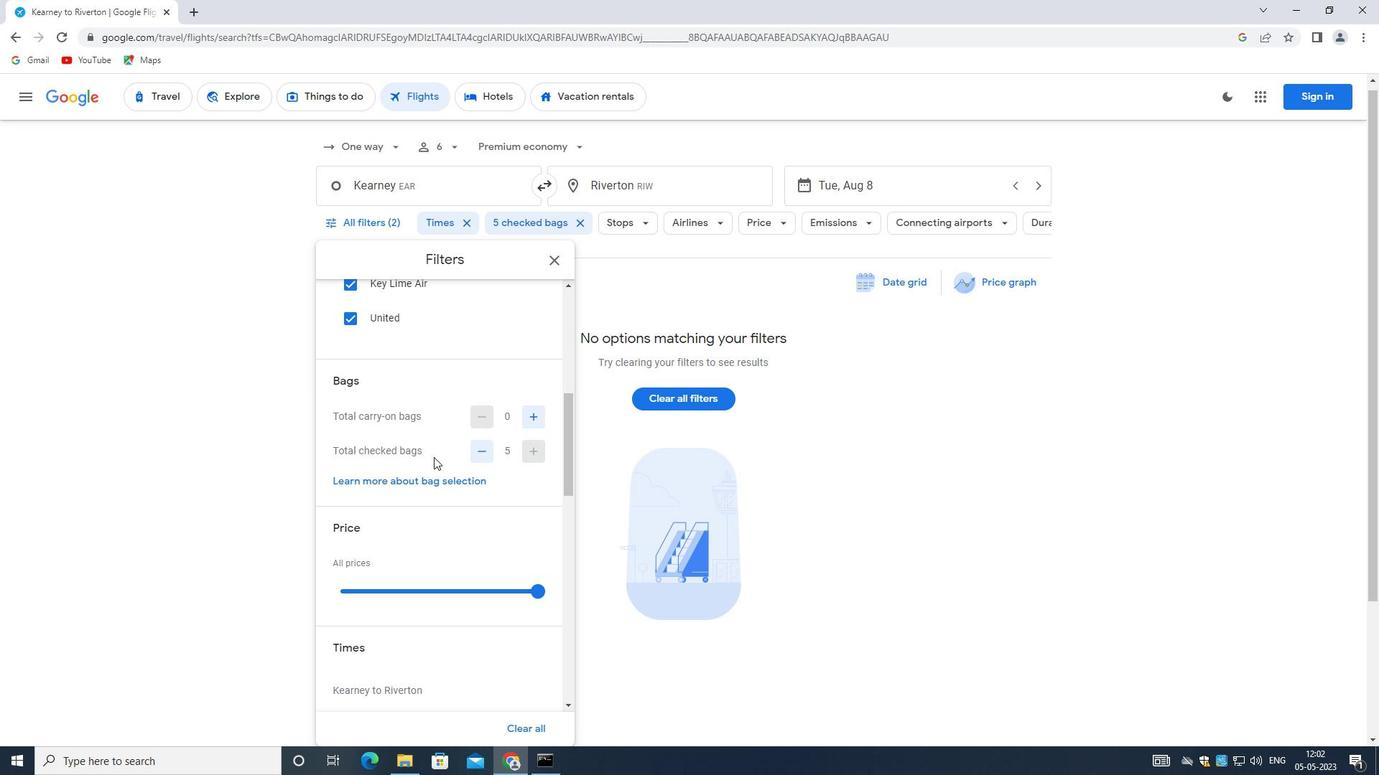 
Action: Mouse scrolled (437, 455) with delta (0, 0)
Screenshot: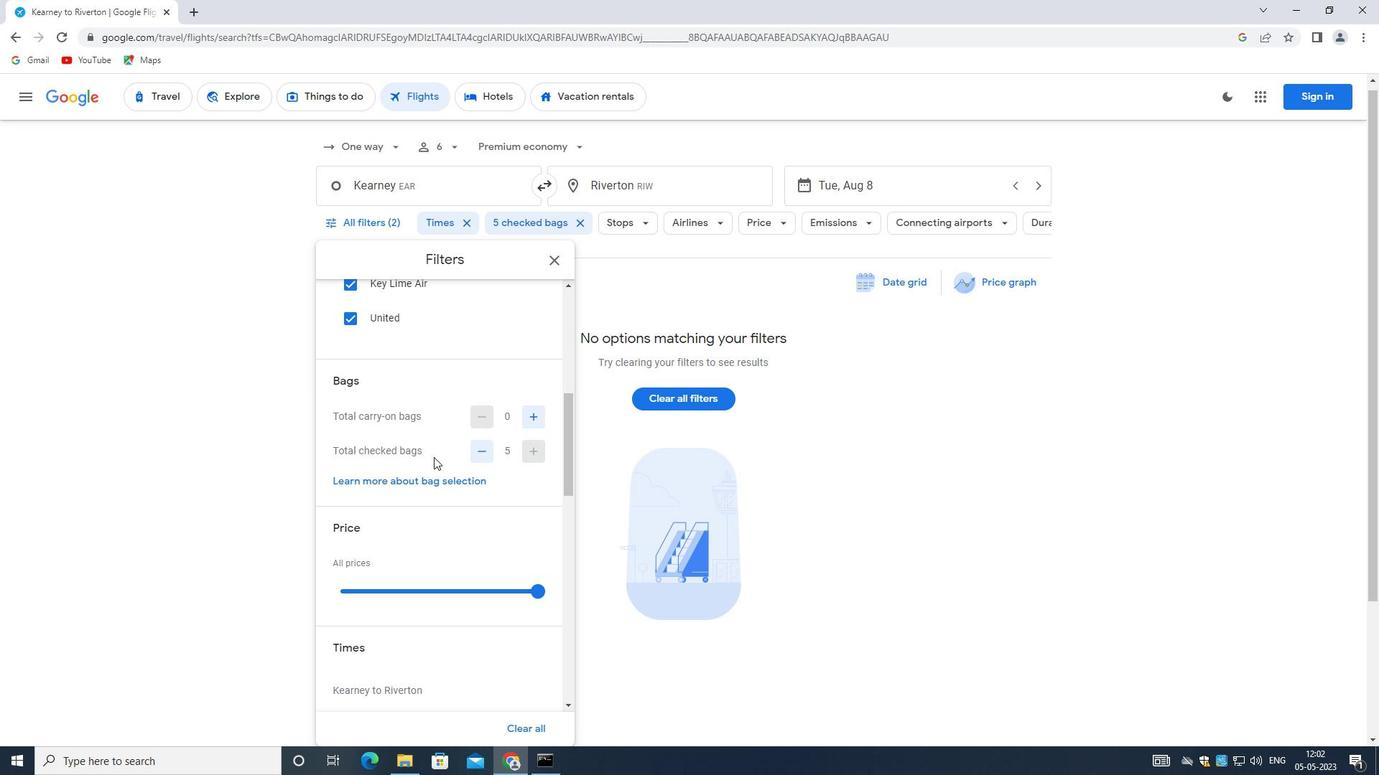 
Action: Mouse moved to (544, 436)
Screenshot: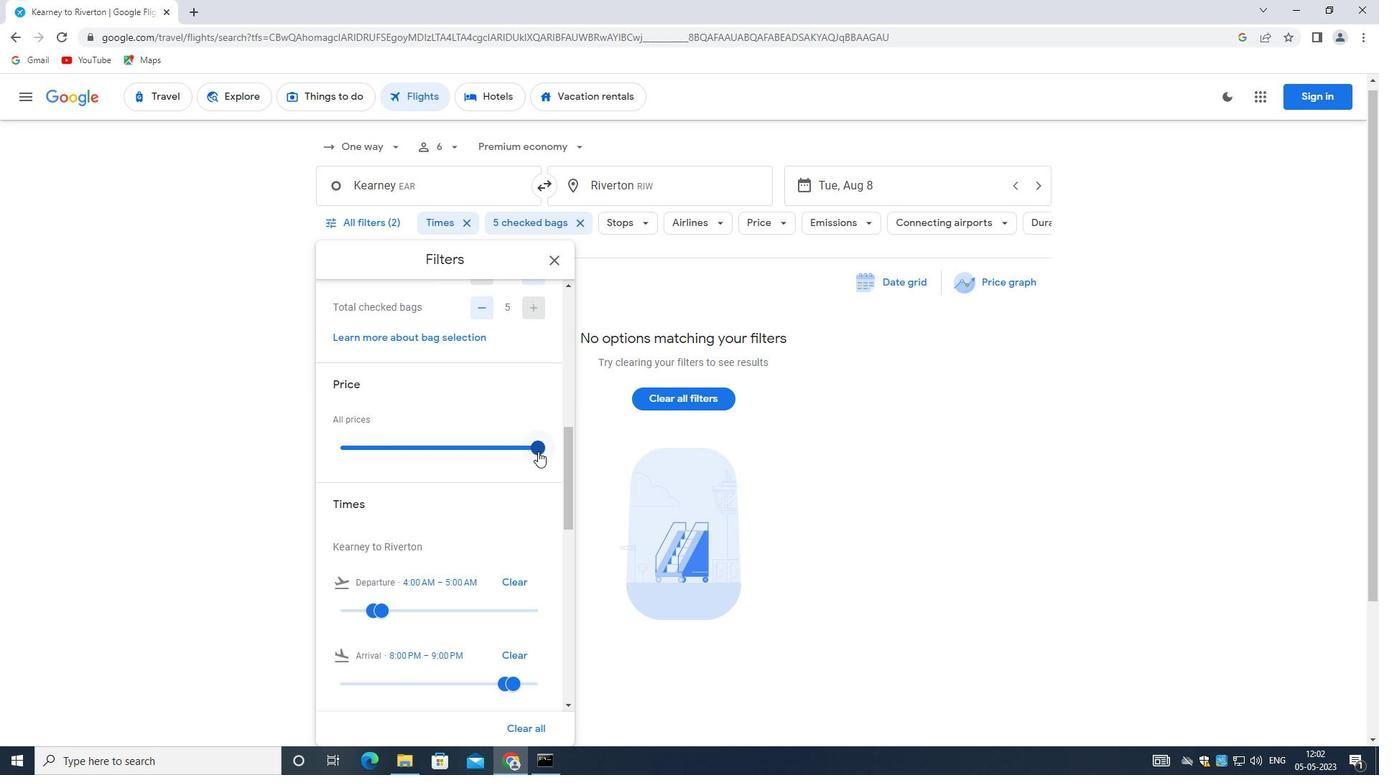 
Action: Mouse pressed left at (544, 436)
Screenshot: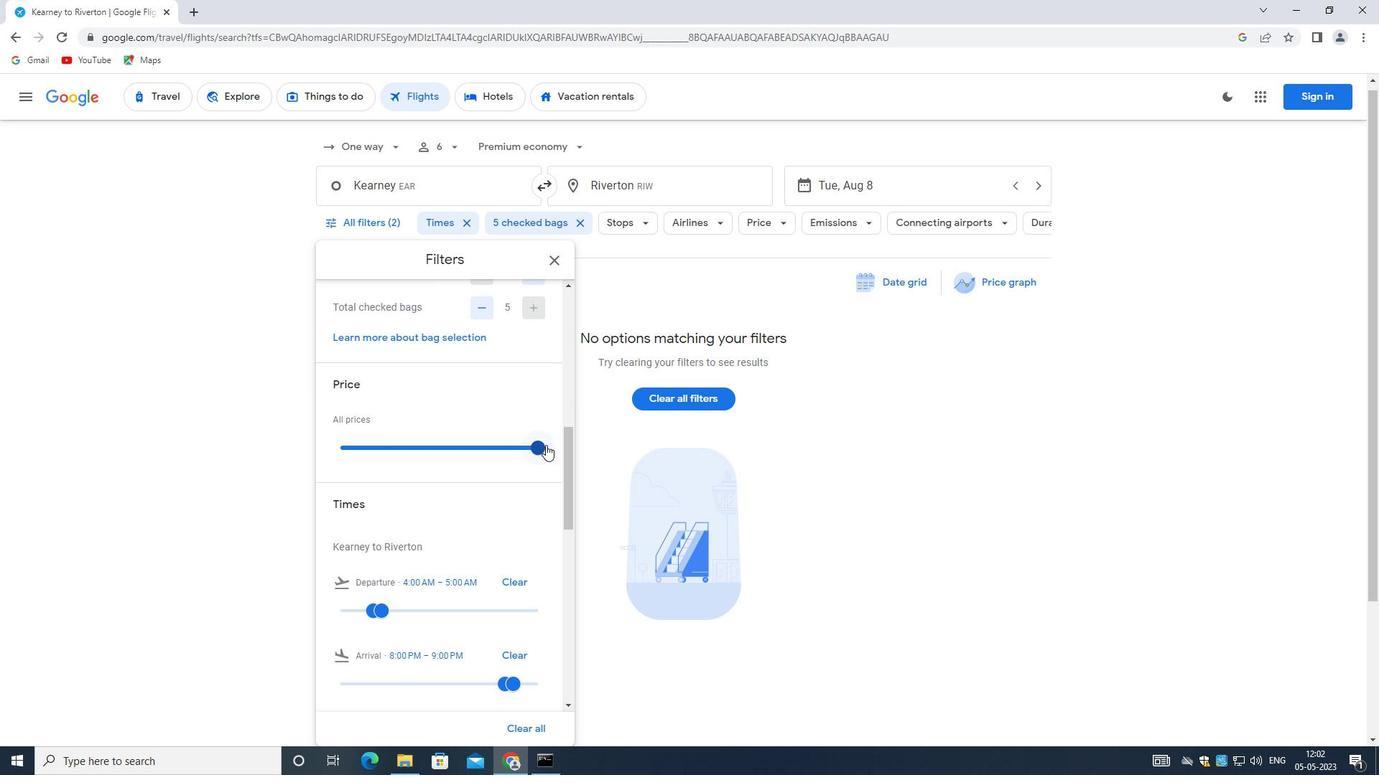 
Action: Mouse moved to (371, 485)
Screenshot: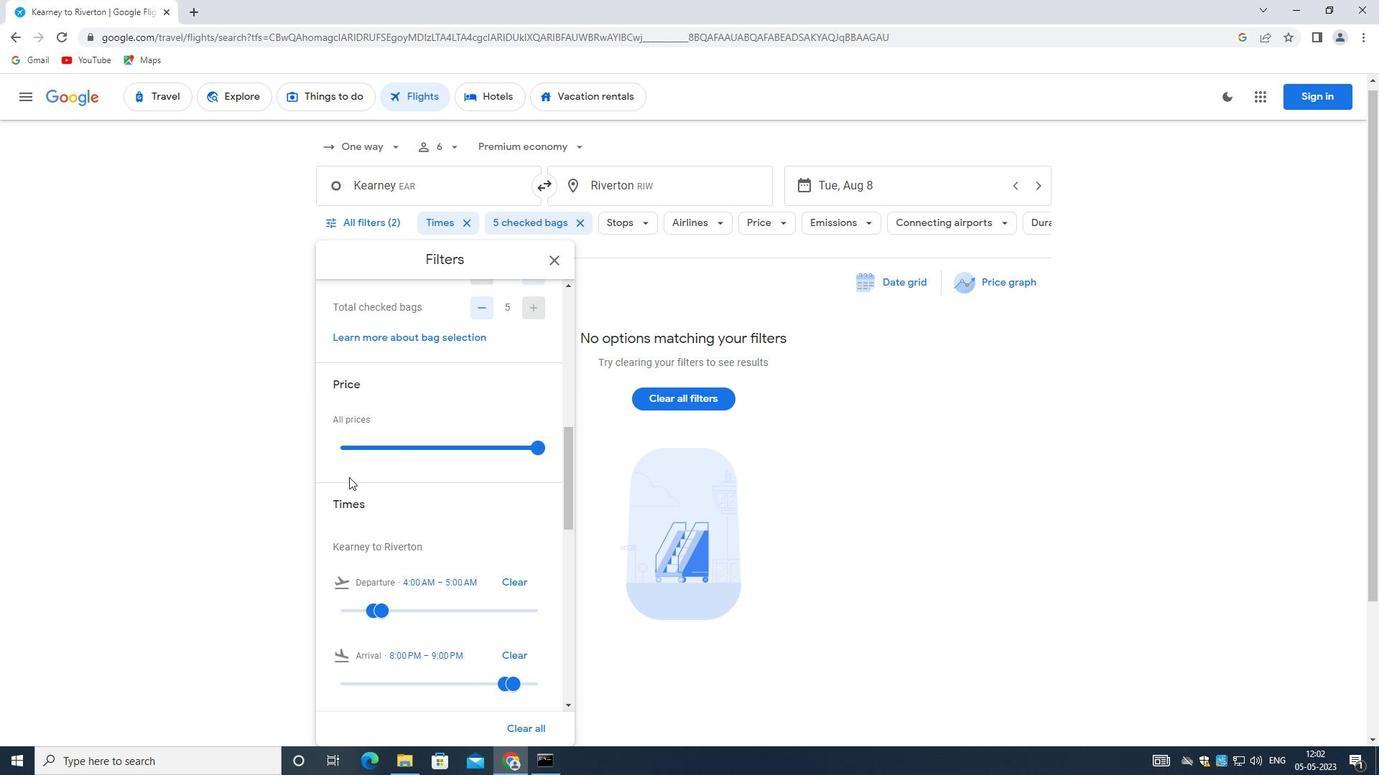 
Action: Mouse scrolled (371, 484) with delta (0, 0)
Screenshot: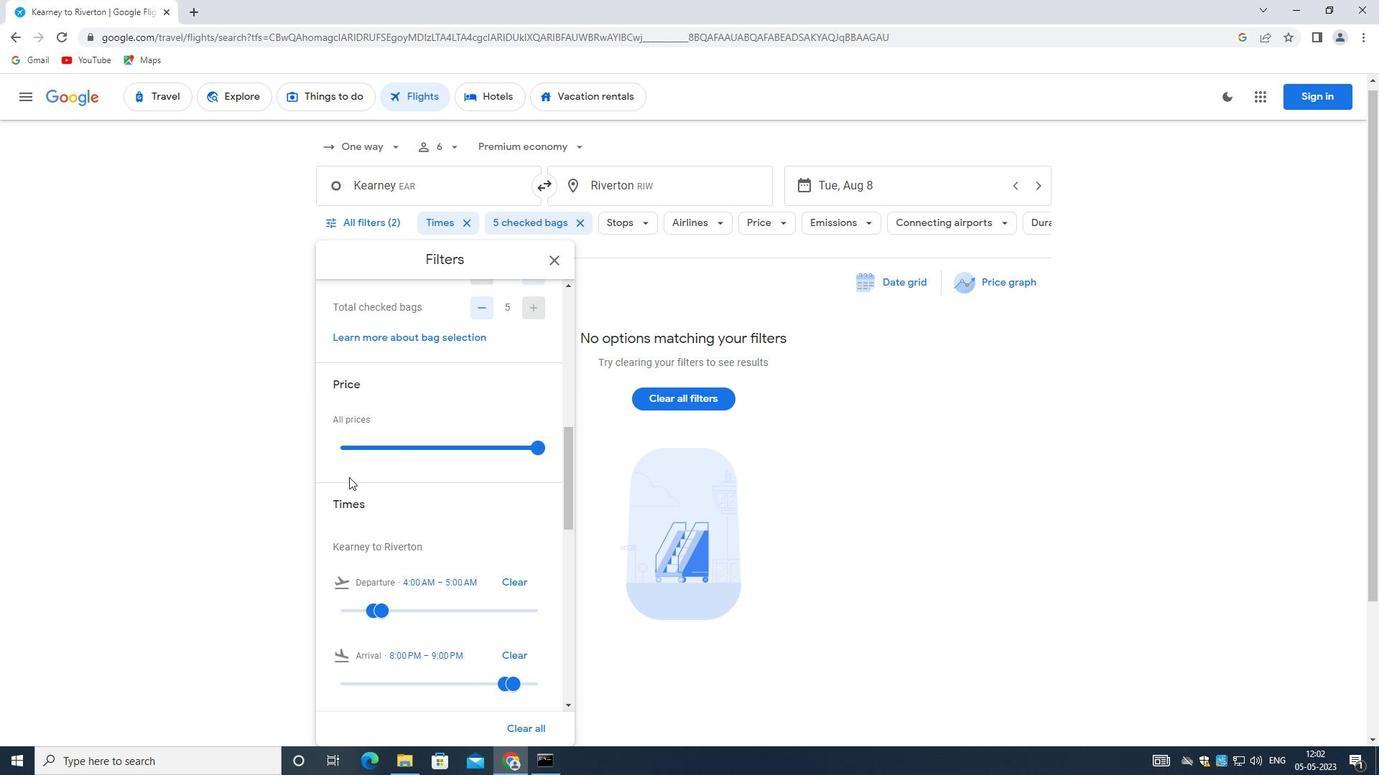 
Action: Mouse moved to (535, 371)
Screenshot: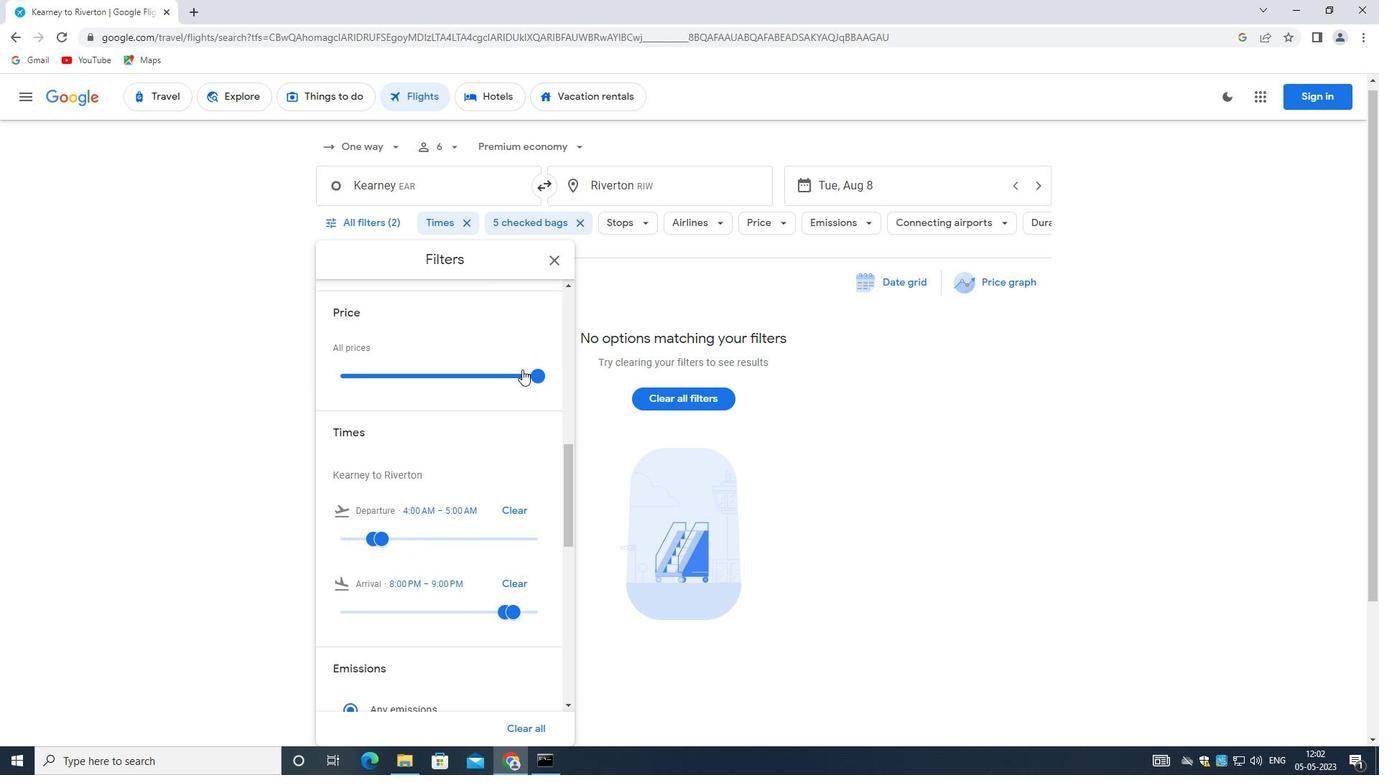 
Action: Mouse pressed left at (535, 371)
Screenshot: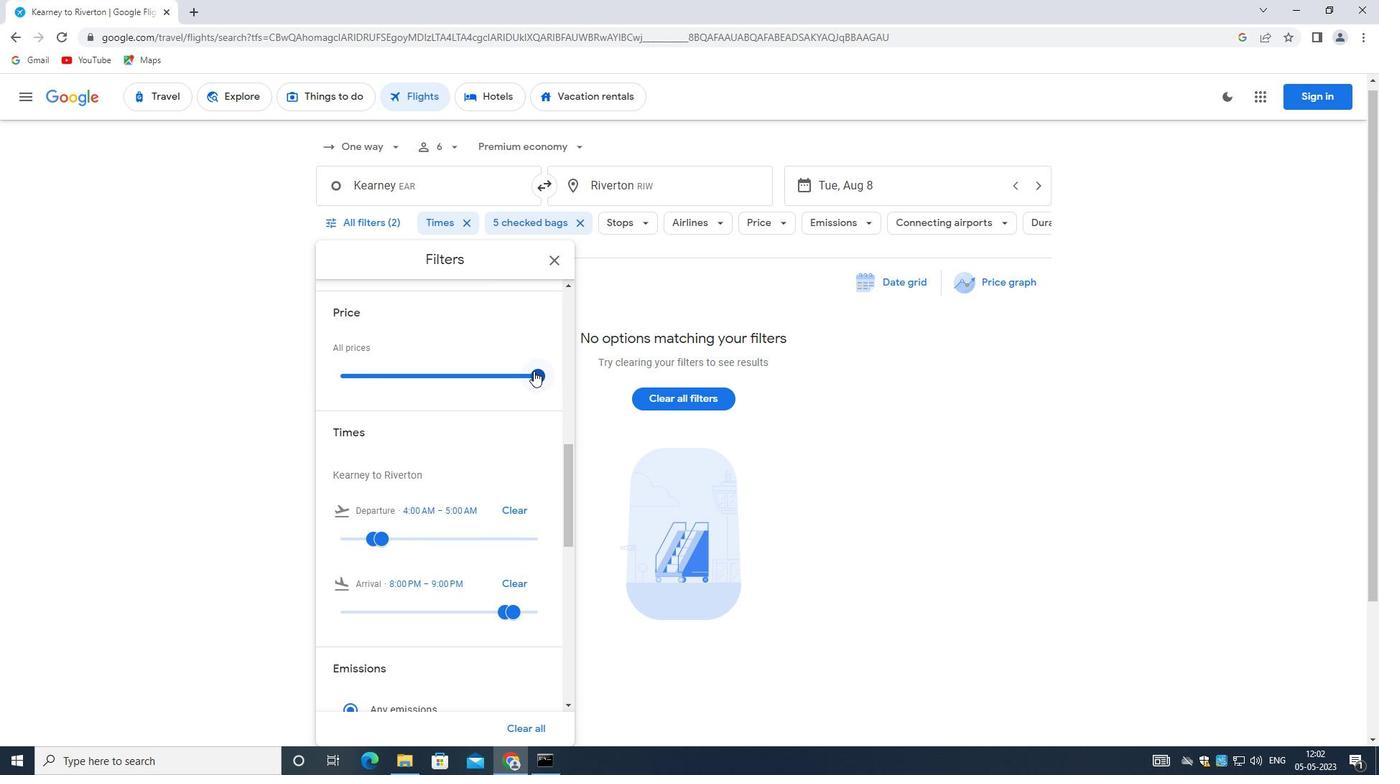 
Action: Mouse moved to (386, 539)
Screenshot: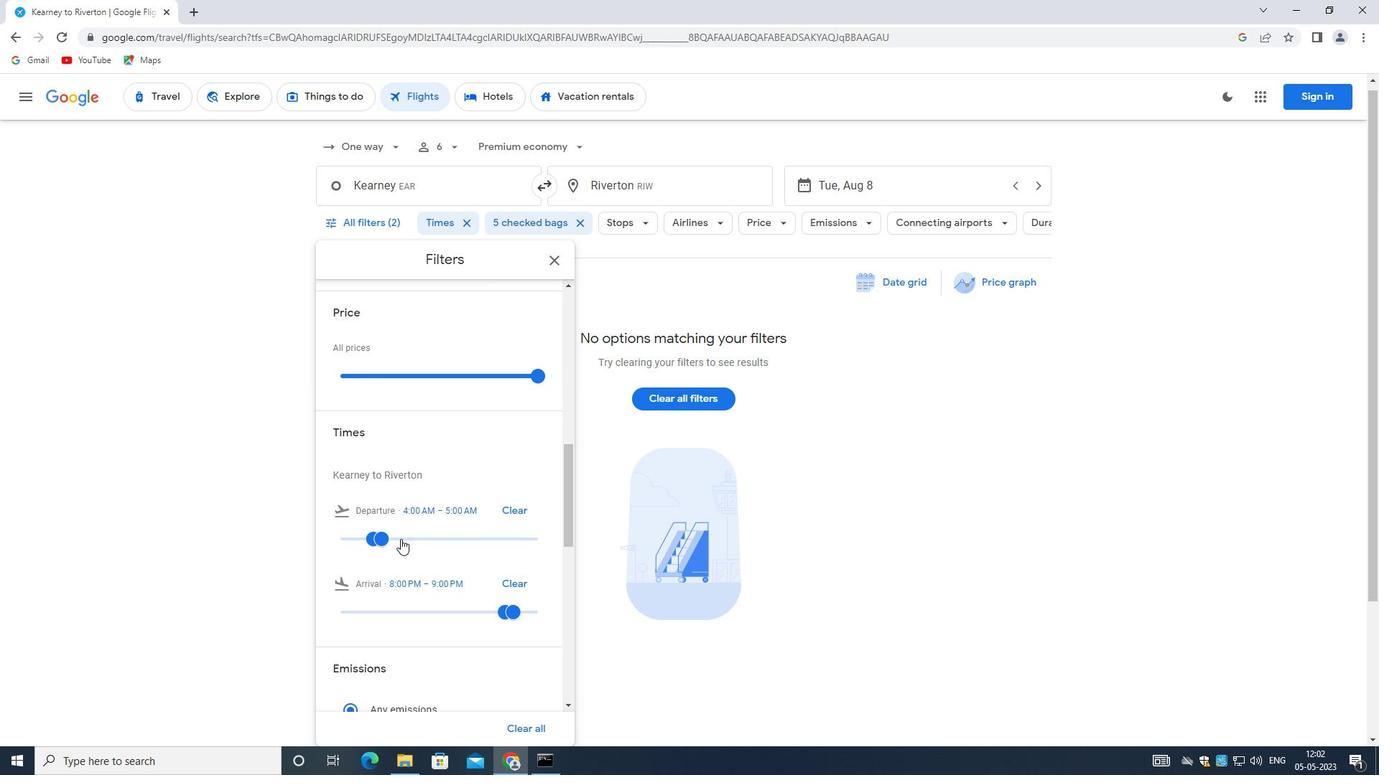
Action: Mouse pressed left at (386, 539)
Screenshot: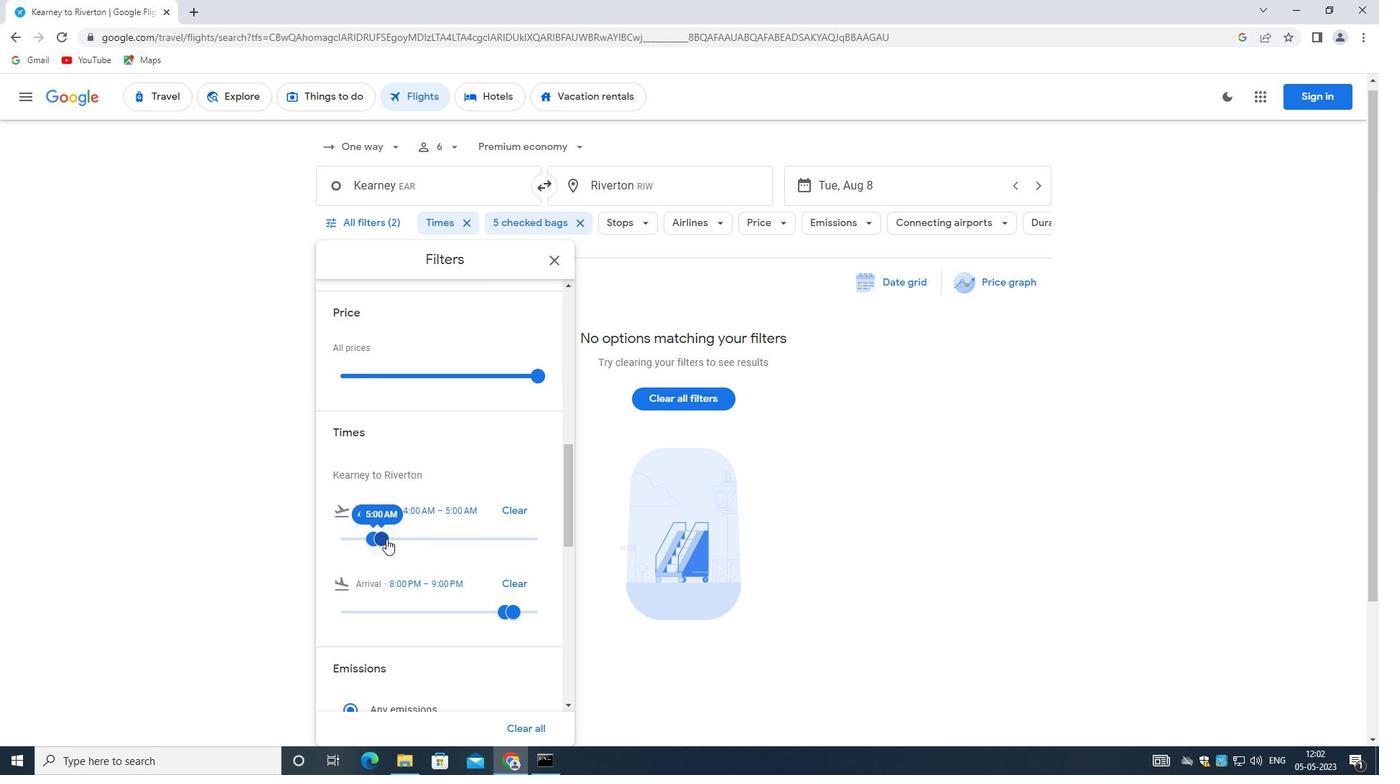
Action: Mouse moved to (368, 539)
Screenshot: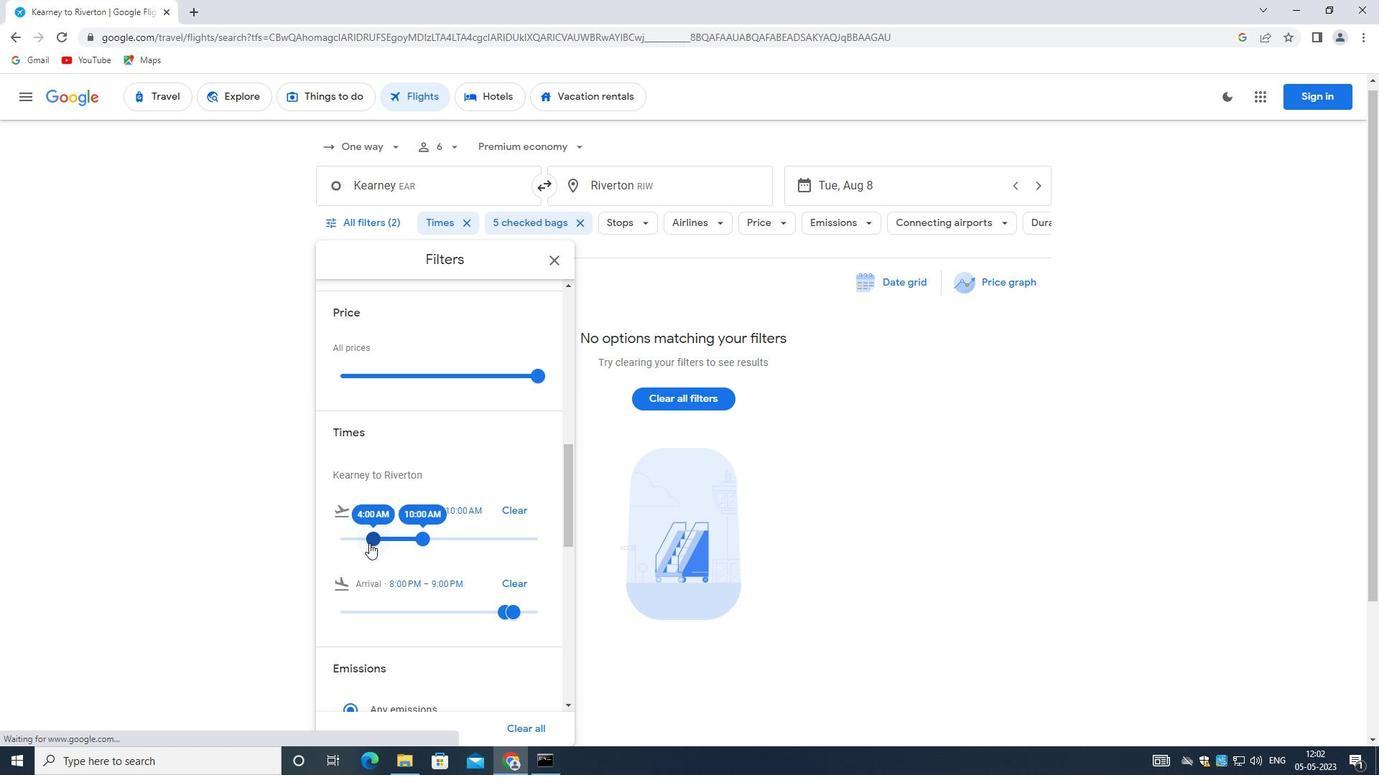 
Action: Mouse pressed left at (368, 539)
Screenshot: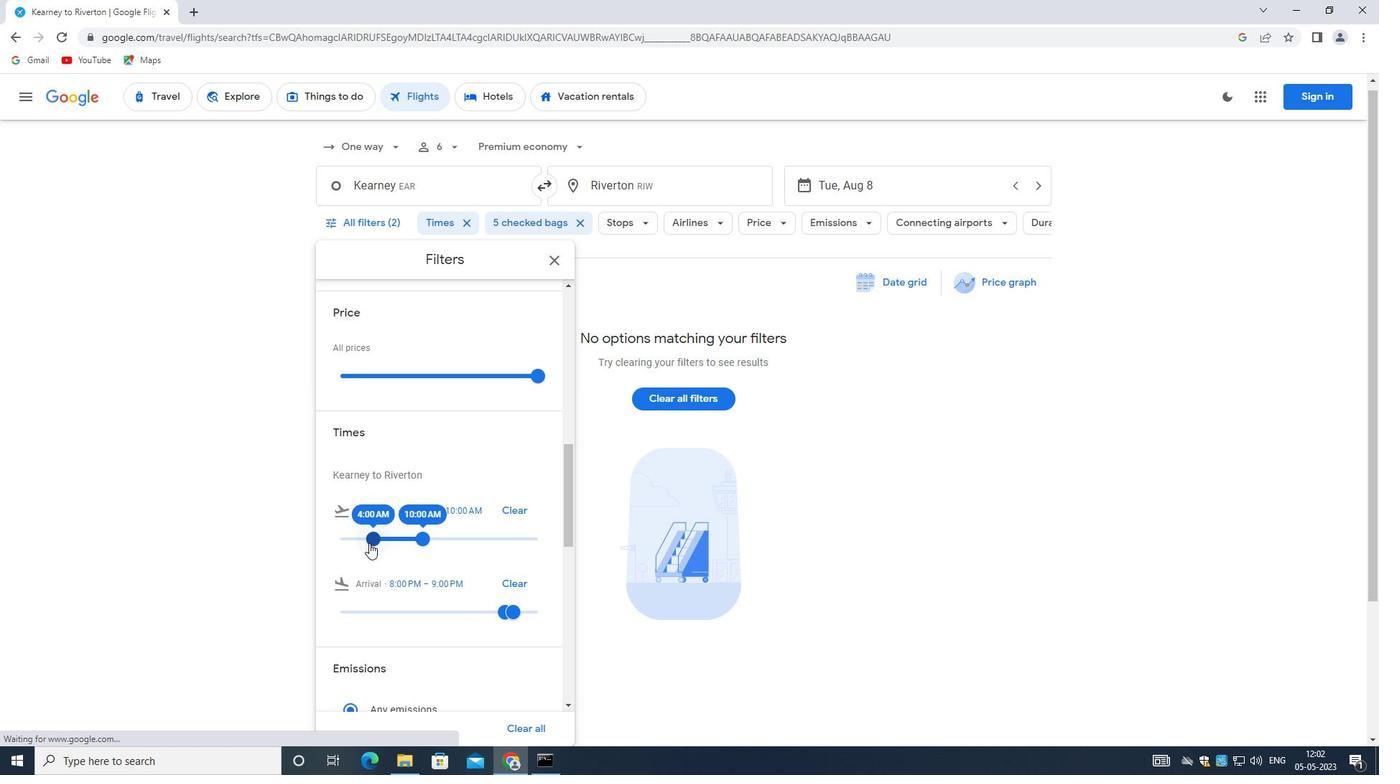 
Action: Mouse moved to (417, 536)
Screenshot: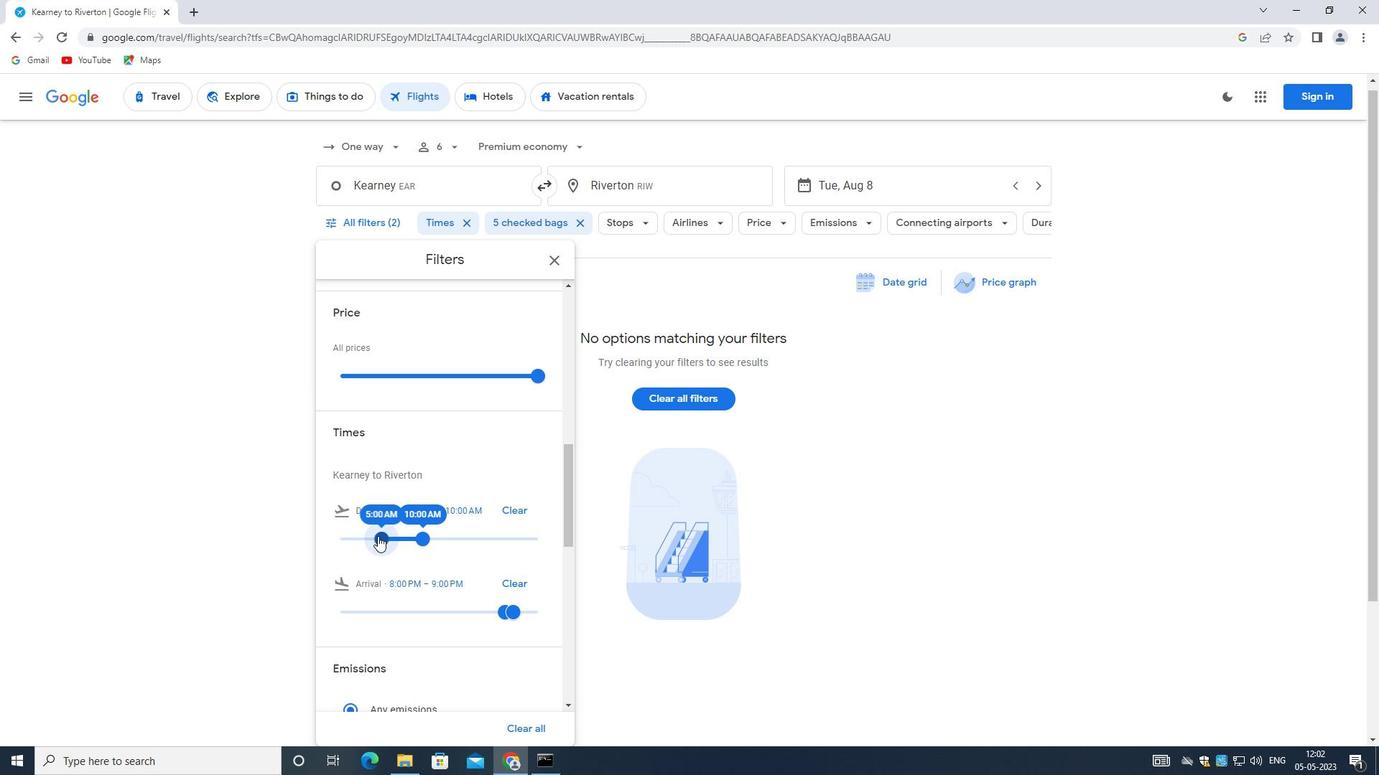 
Action: Mouse pressed left at (417, 536)
Screenshot: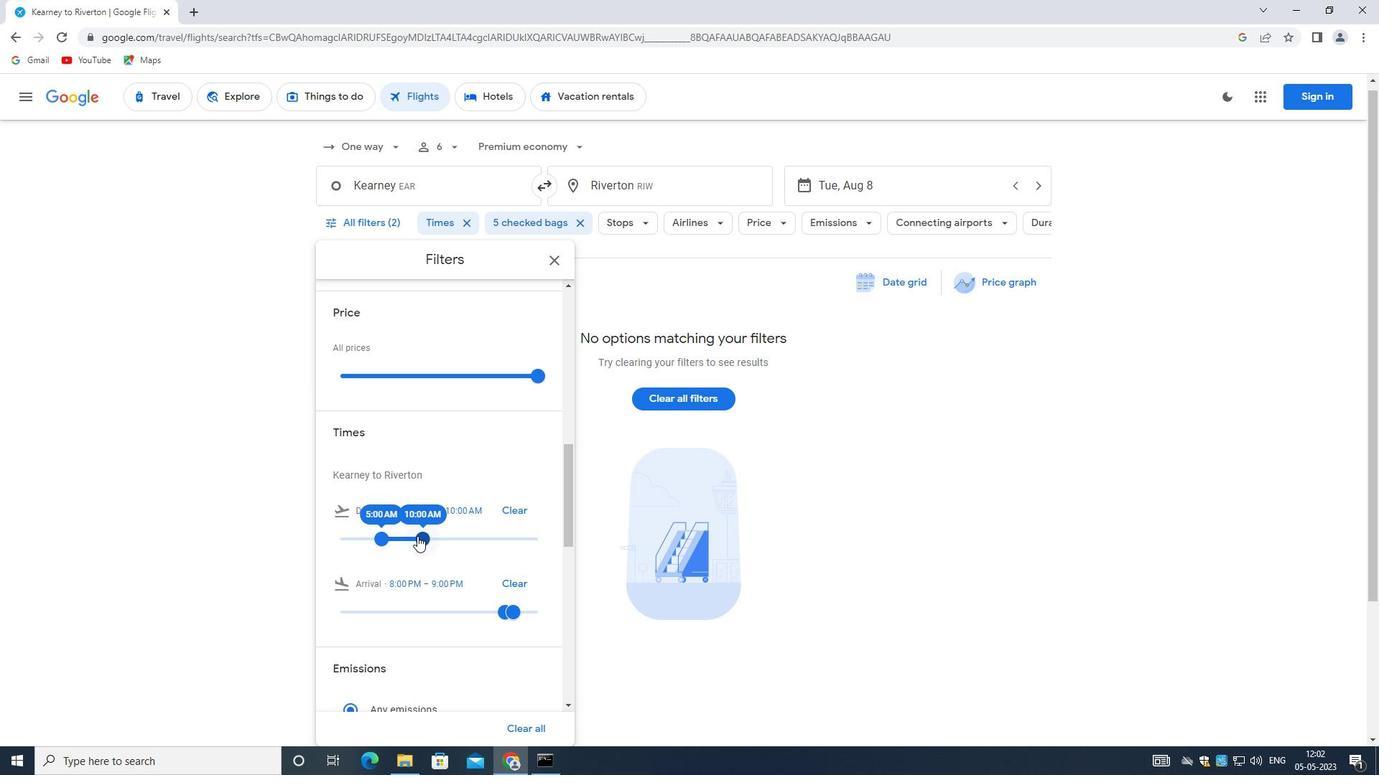 
Action: Mouse moved to (406, 510)
Screenshot: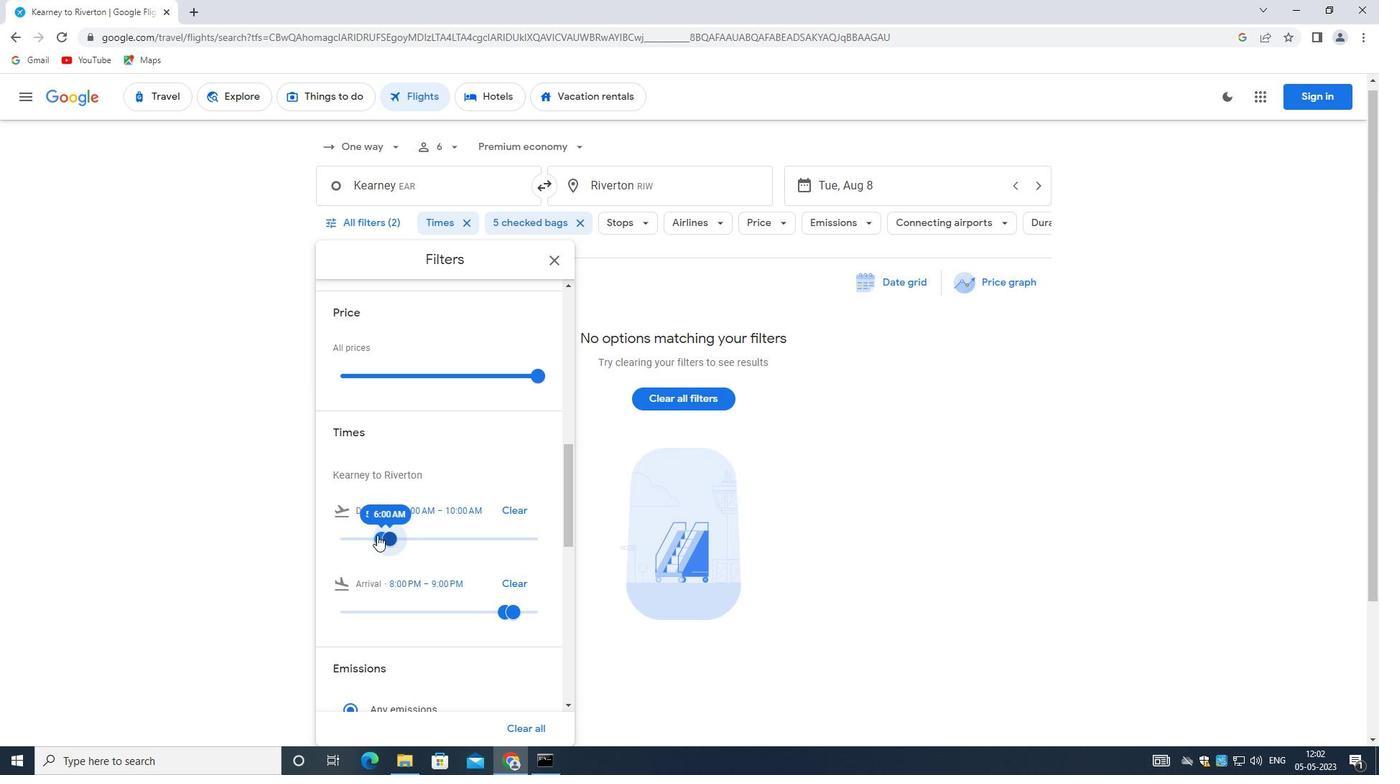 
Action: Mouse scrolled (406, 510) with delta (0, 0)
Screenshot: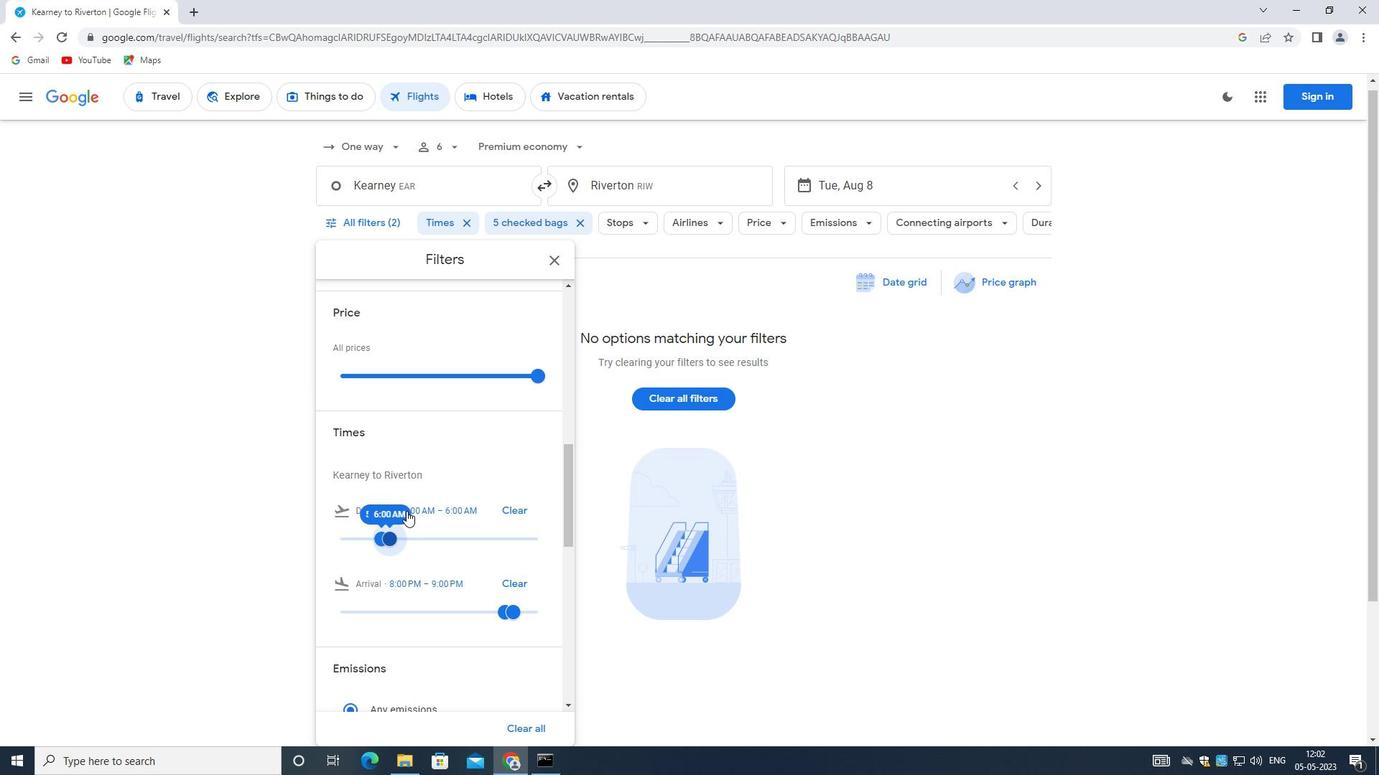 
Action: Mouse scrolled (406, 510) with delta (0, 0)
Screenshot: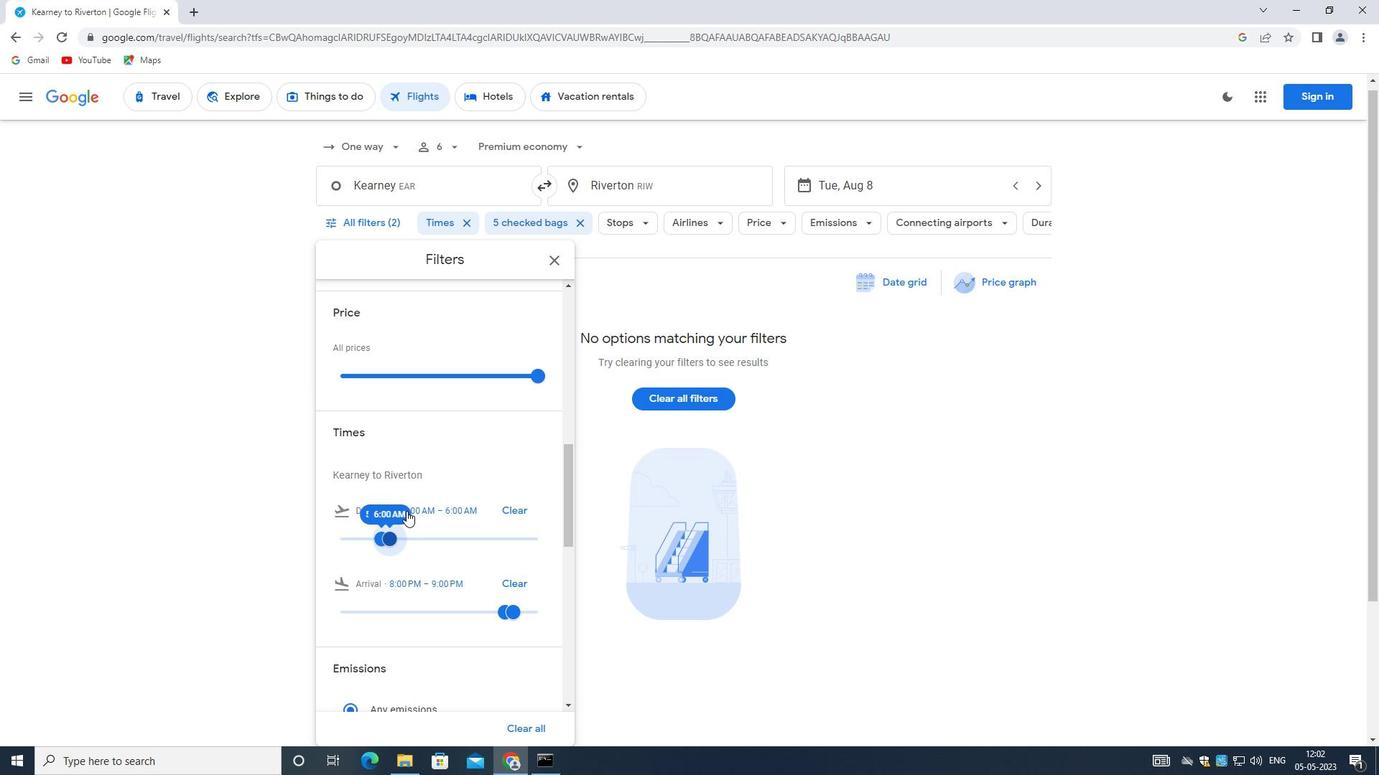 
Action: Mouse scrolled (406, 510) with delta (0, 0)
Screenshot: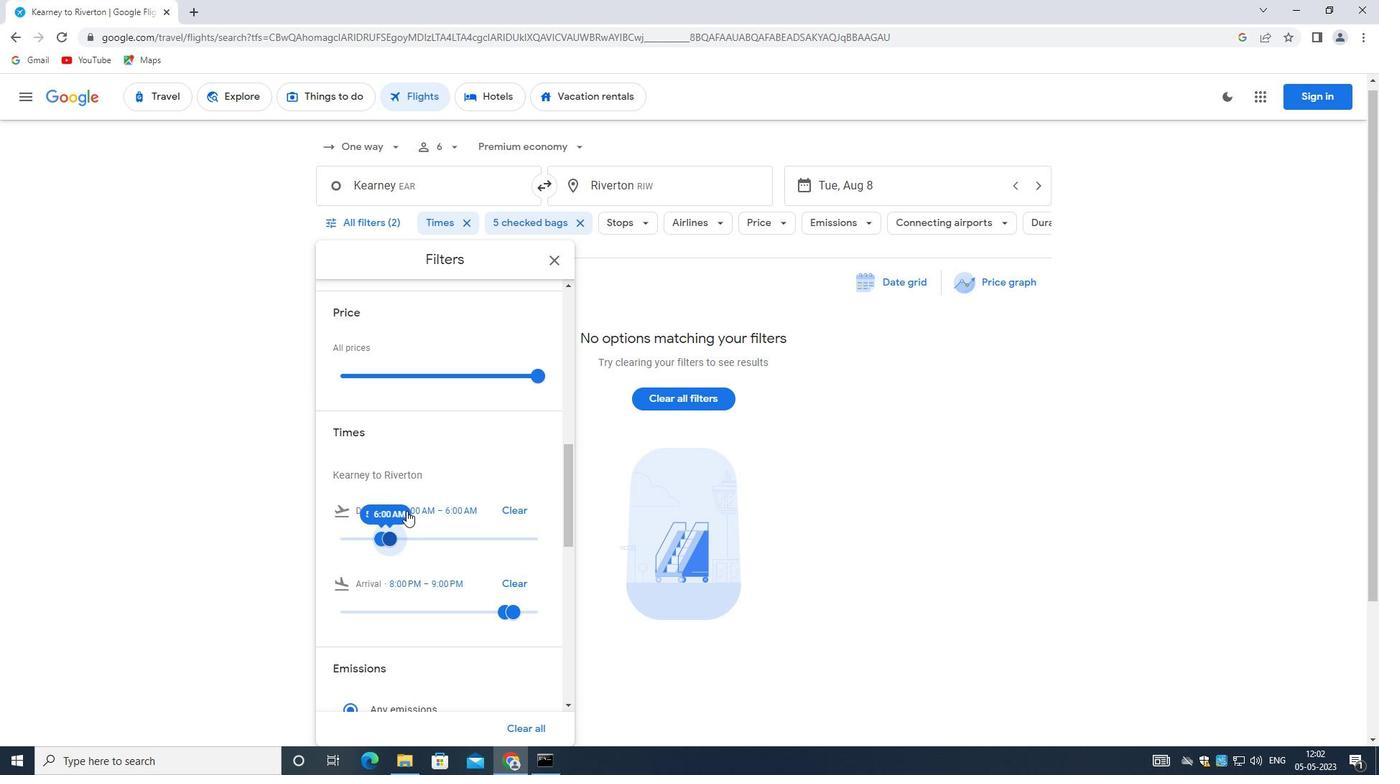 
Action: Mouse scrolled (406, 510) with delta (0, 0)
Screenshot: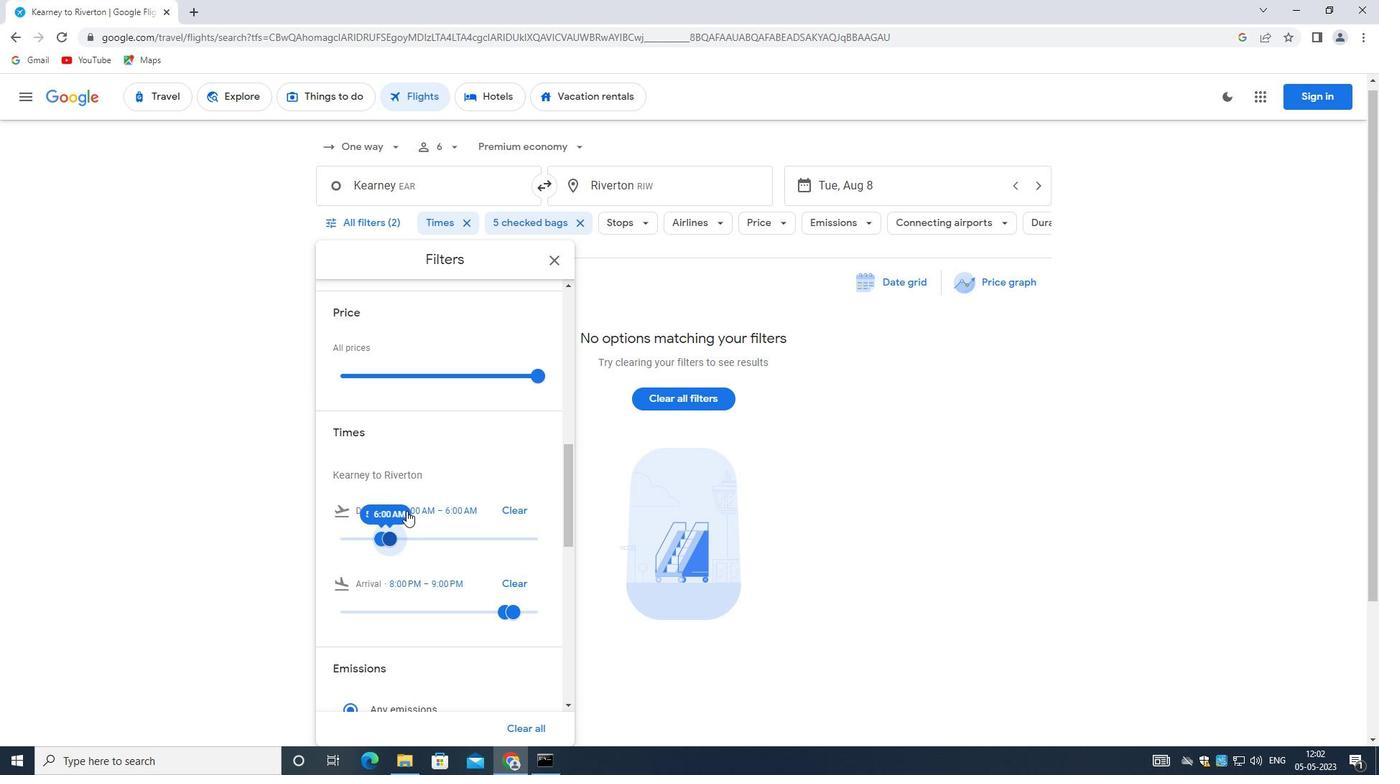 
Action: Mouse moved to (406, 510)
Screenshot: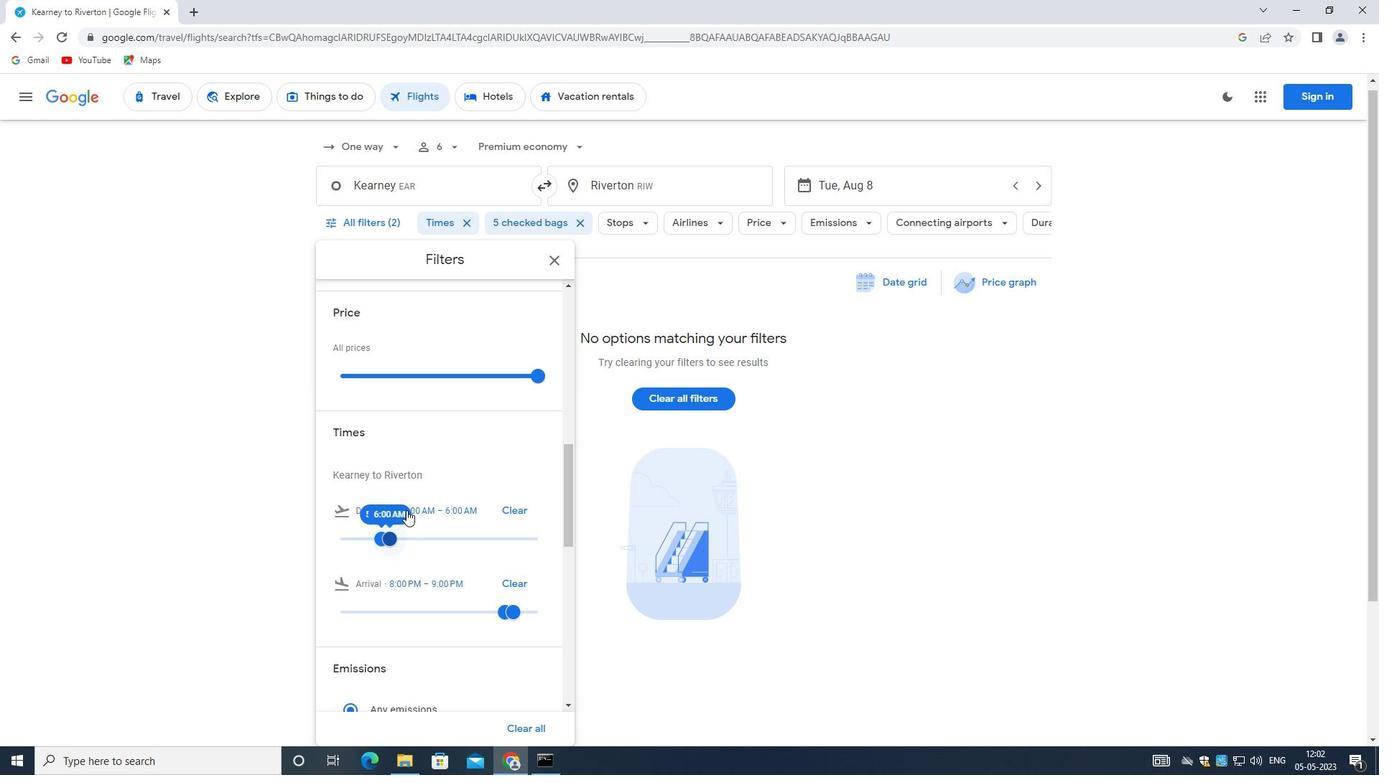 
Action: Mouse scrolled (406, 510) with delta (0, 0)
Screenshot: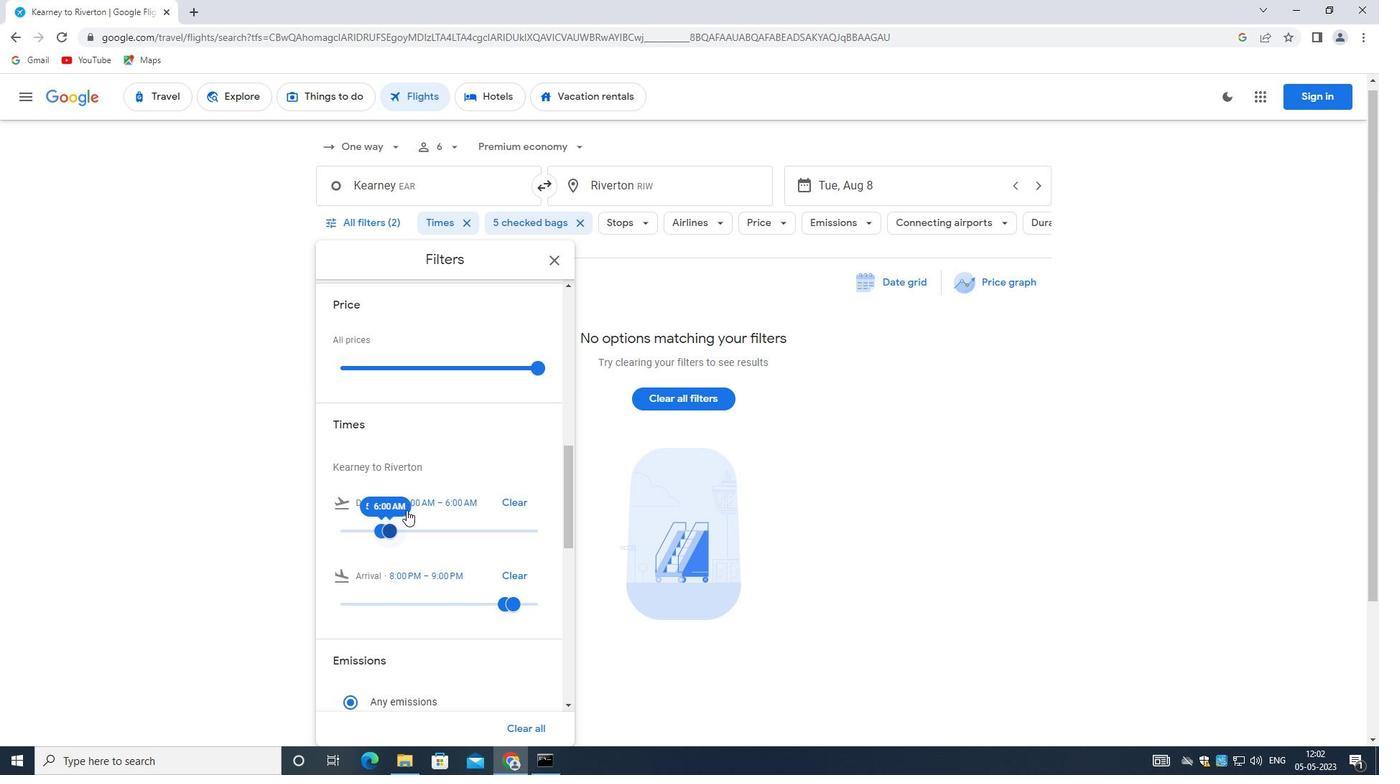
Action: Mouse scrolled (406, 510) with delta (0, 0)
Screenshot: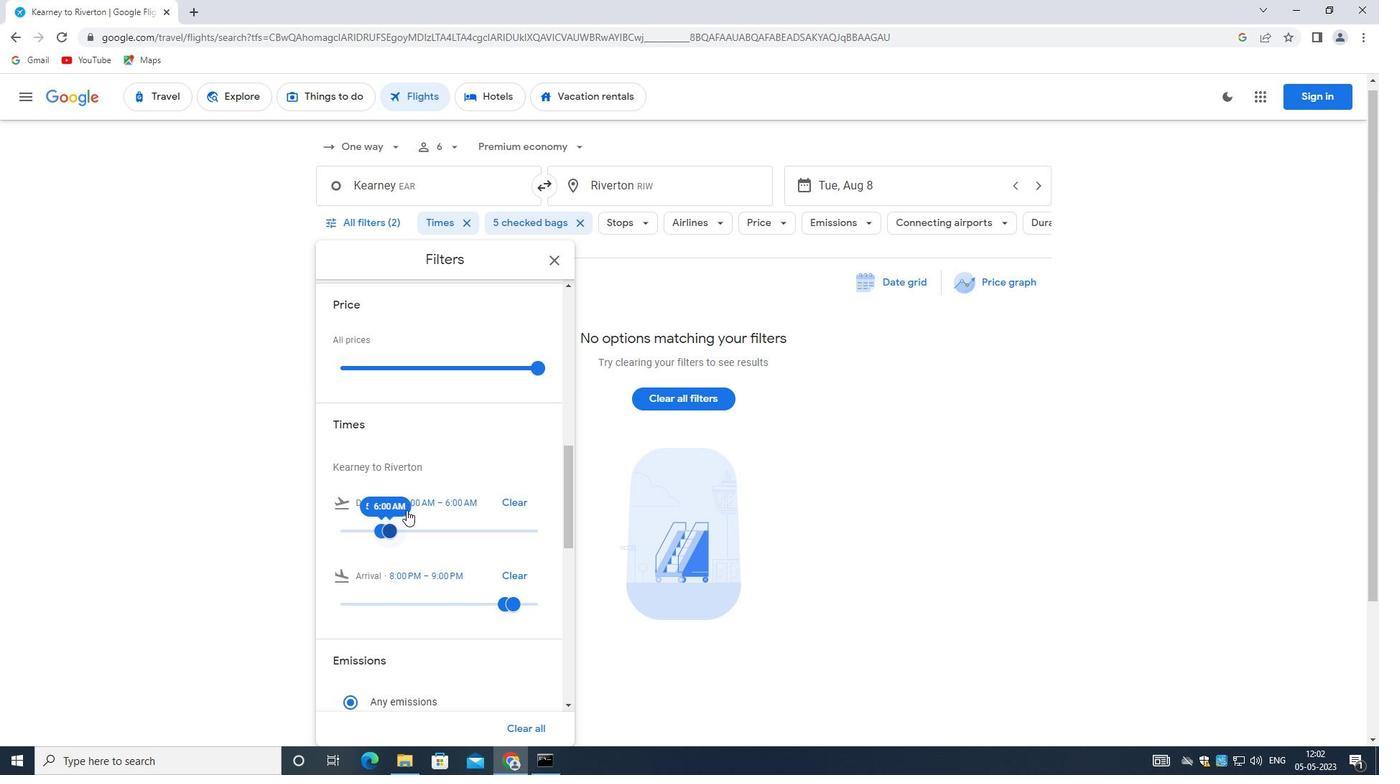 
Action: Mouse moved to (406, 510)
Screenshot: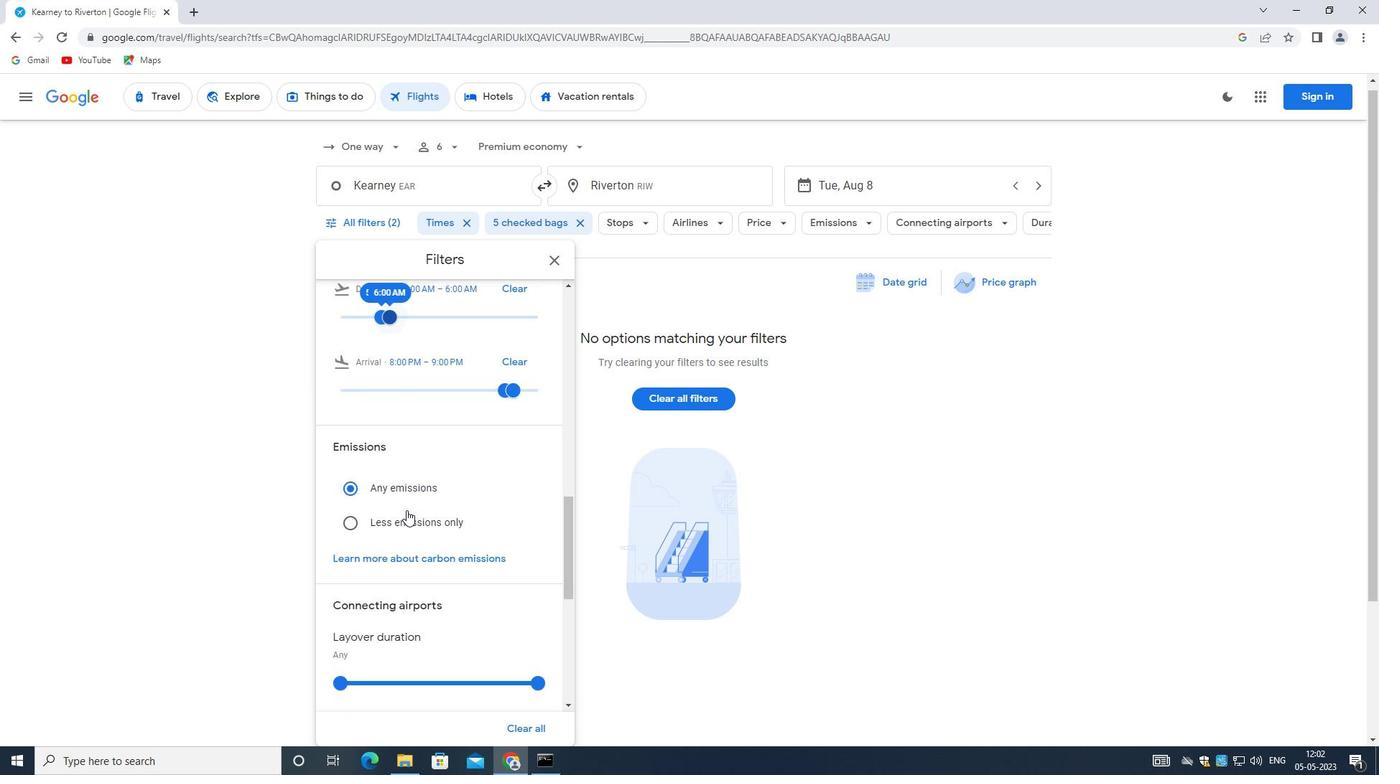 
Action: Mouse scrolled (406, 510) with delta (0, 0)
Screenshot: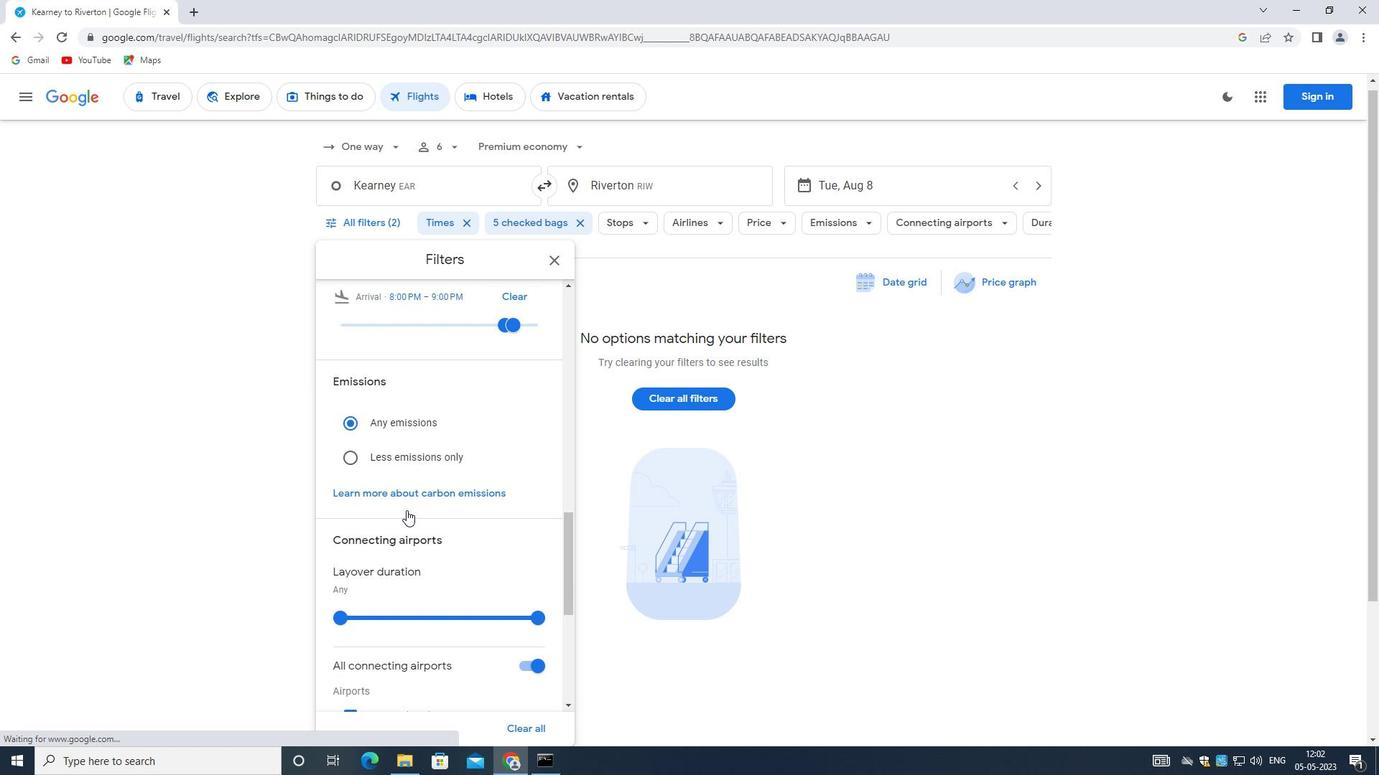 
Action: Mouse scrolled (406, 509) with delta (0, 0)
Screenshot: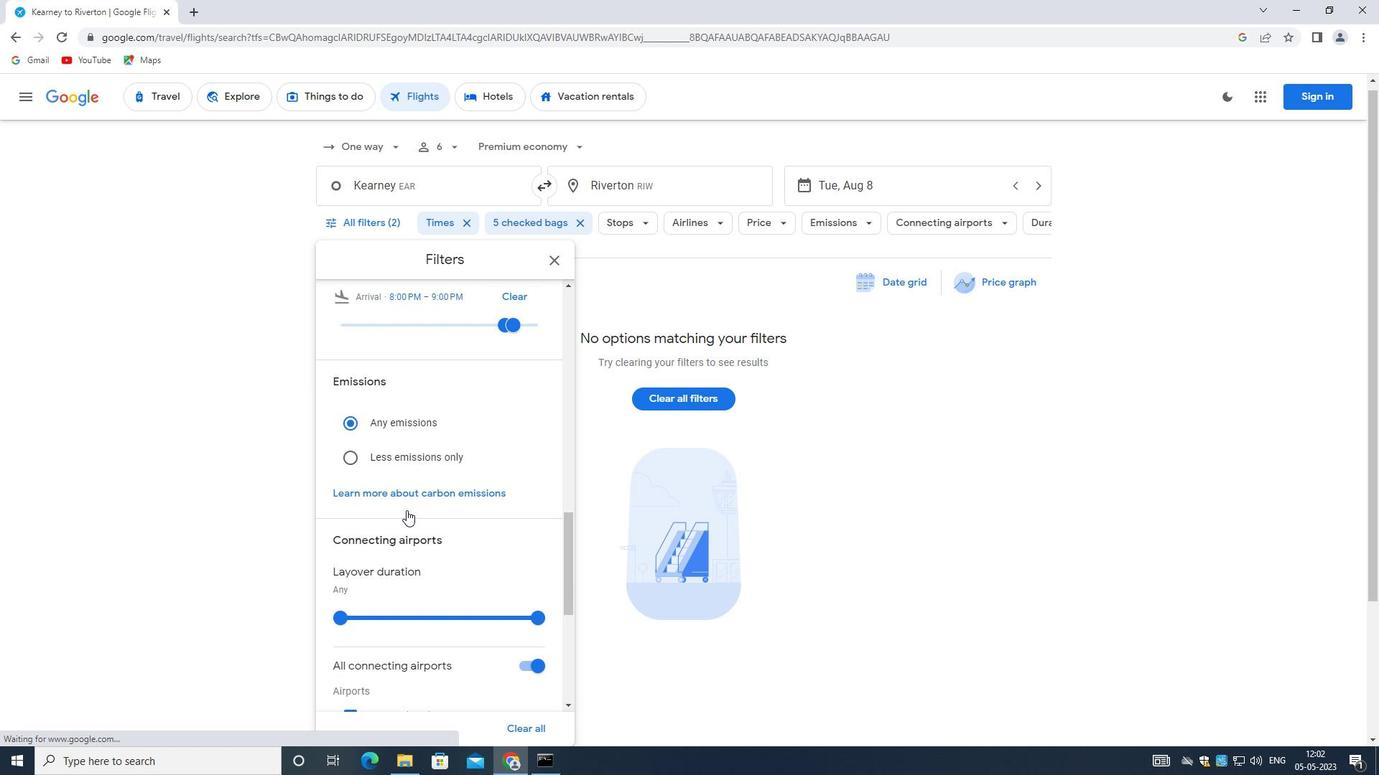 
Action: Mouse scrolled (406, 509) with delta (0, 0)
Screenshot: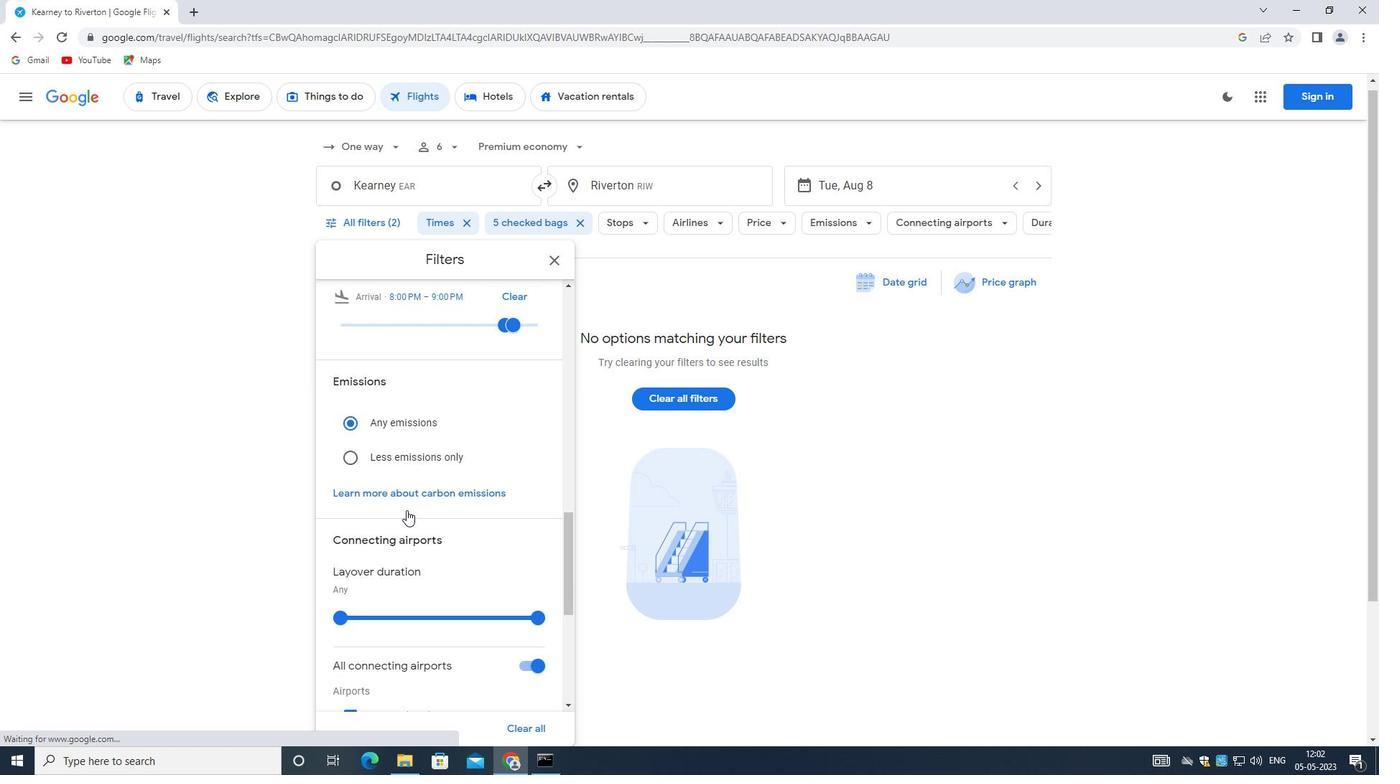 
Action: Mouse scrolled (406, 509) with delta (0, 0)
Screenshot: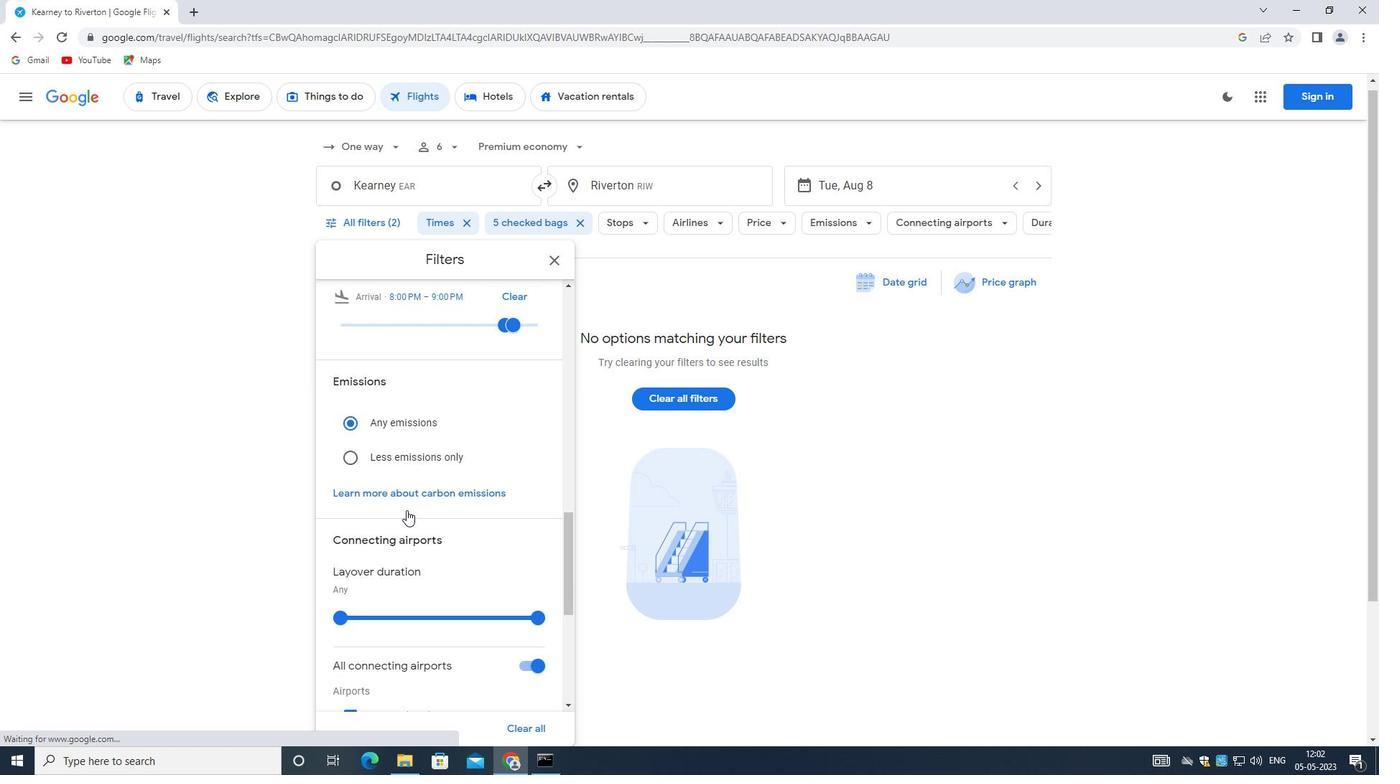 
Action: Mouse moved to (406, 510)
Screenshot: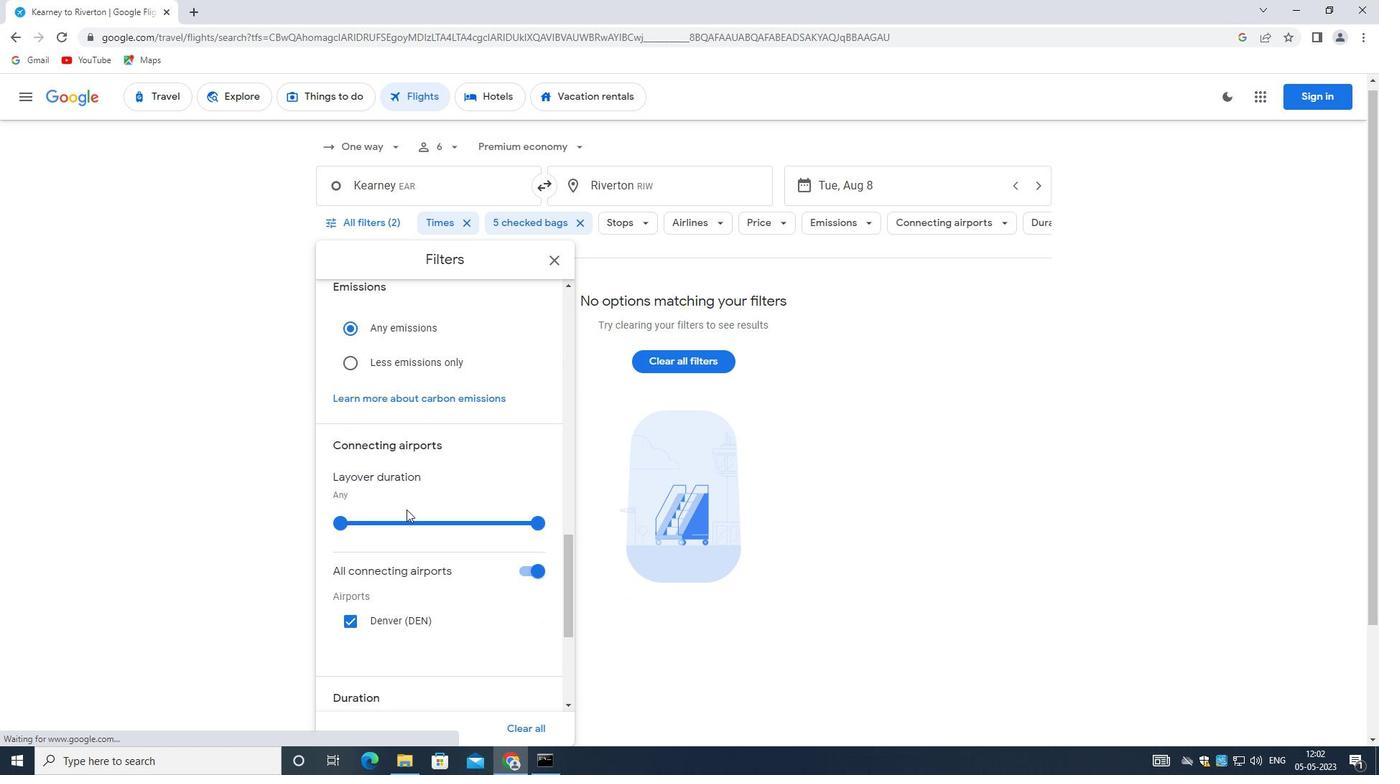 
Action: Mouse scrolled (406, 509) with delta (0, 0)
Screenshot: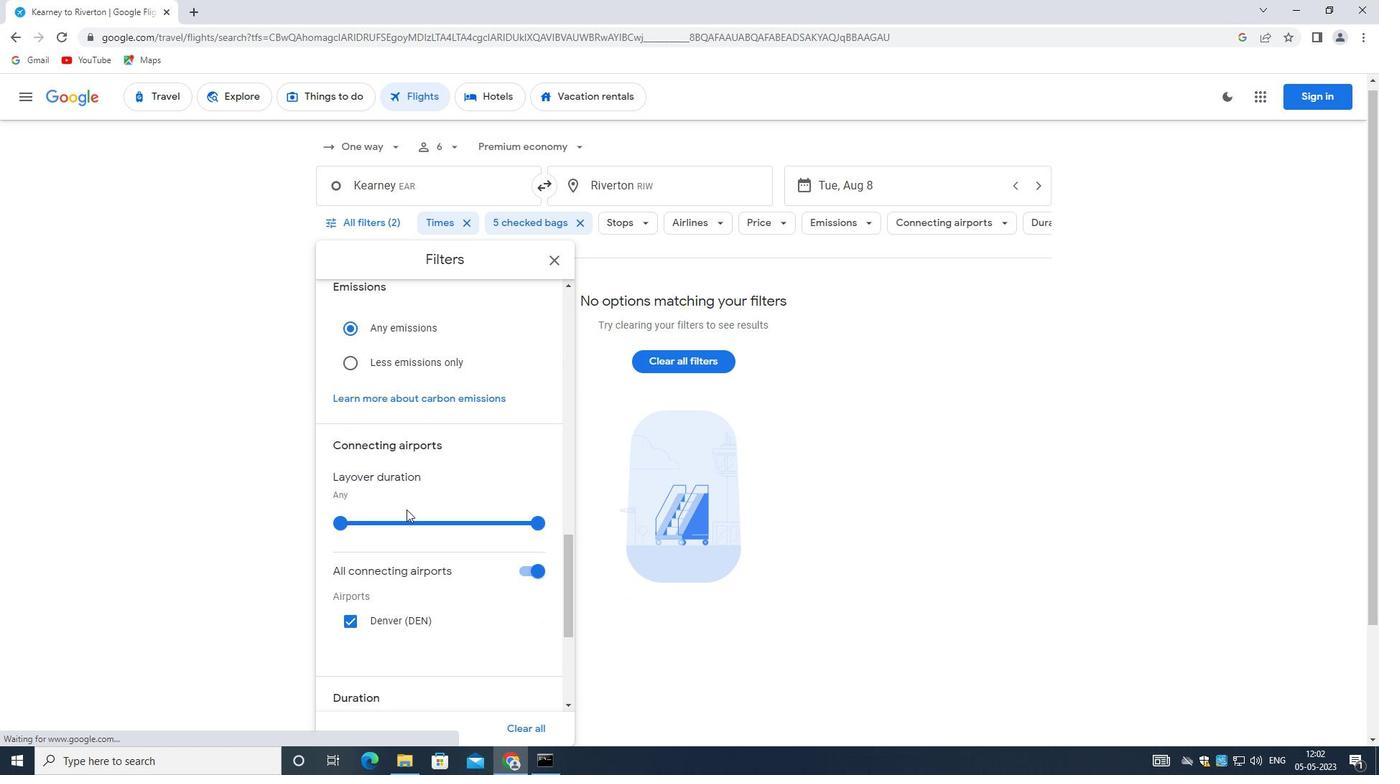 
Action: Mouse moved to (405, 510)
Screenshot: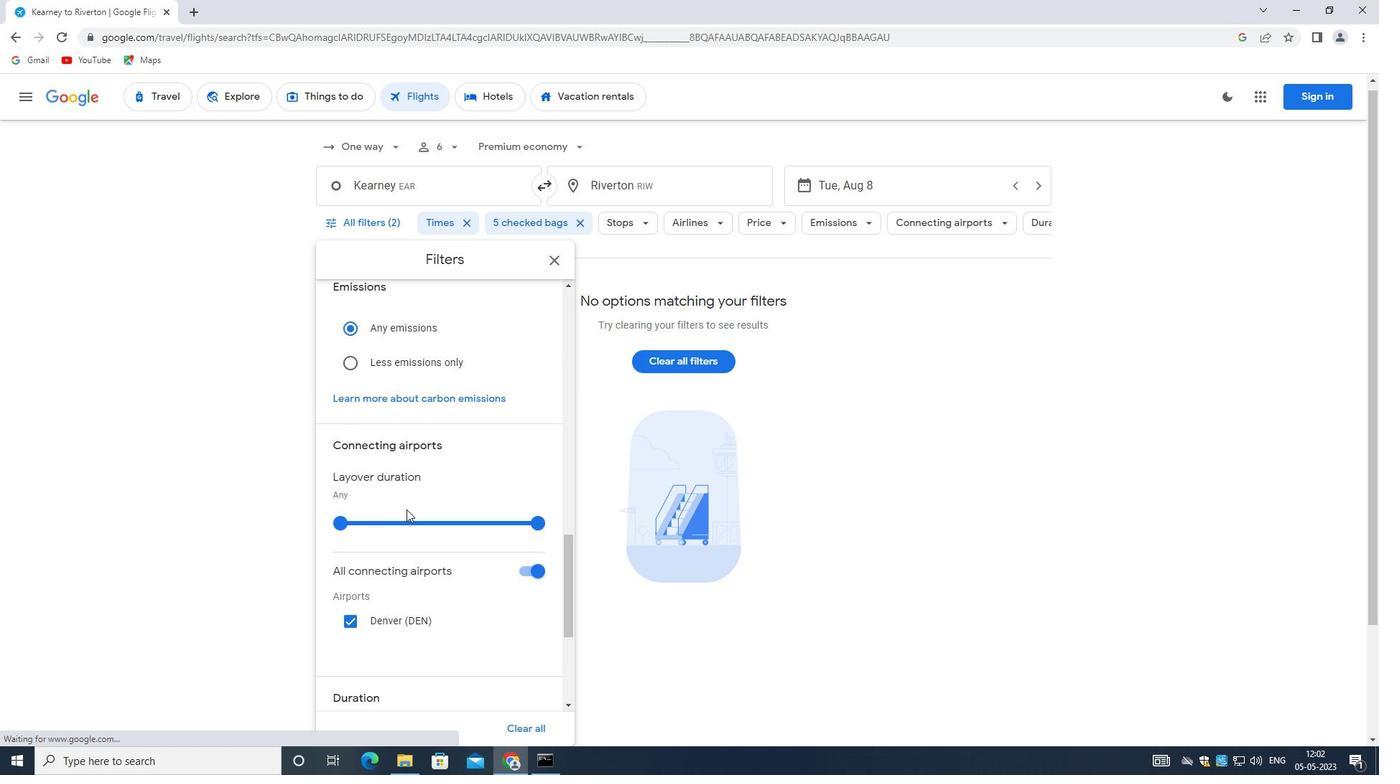 
Action: Mouse scrolled (405, 510) with delta (0, 0)
Screenshot: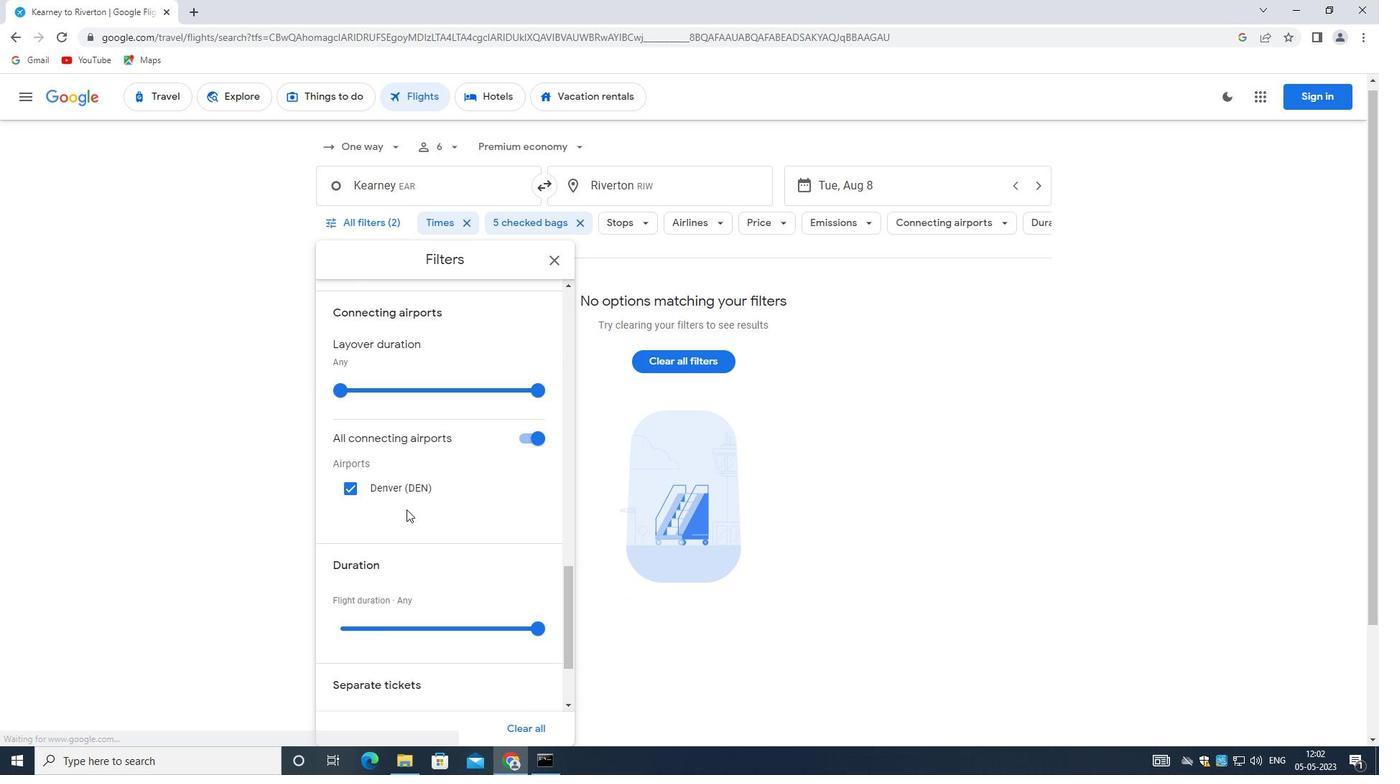 
Action: Mouse scrolled (405, 510) with delta (0, 0)
Screenshot: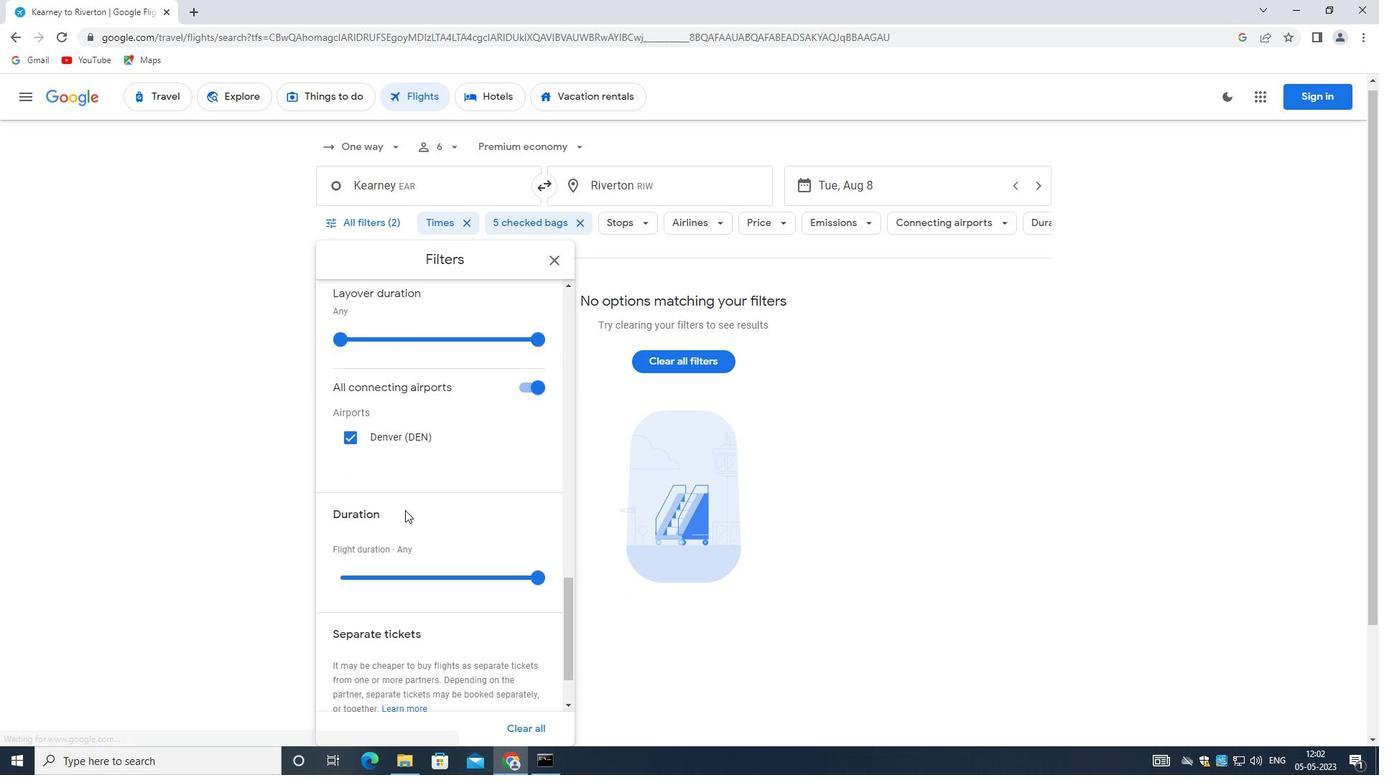 
Action: Mouse scrolled (405, 510) with delta (0, 0)
Screenshot: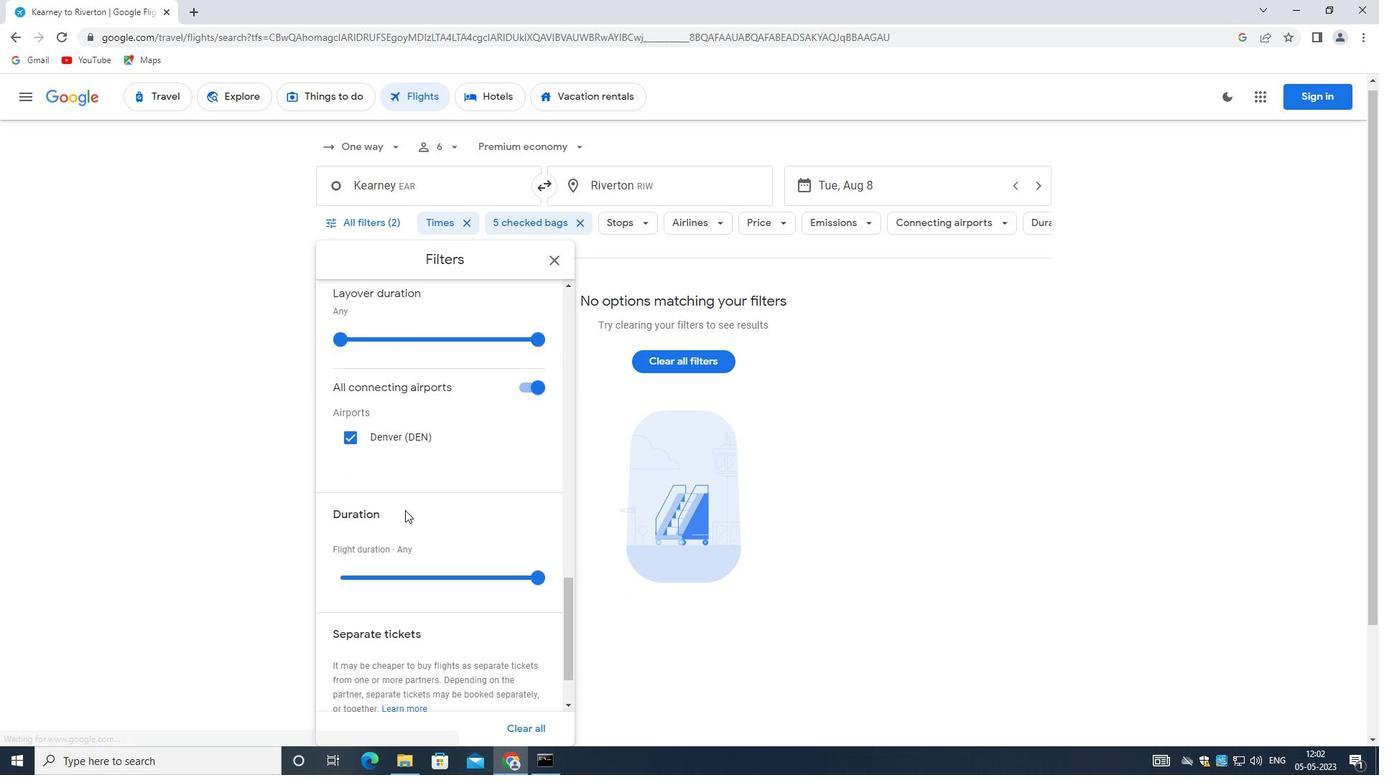 
Action: Mouse scrolled (405, 510) with delta (0, 0)
Screenshot: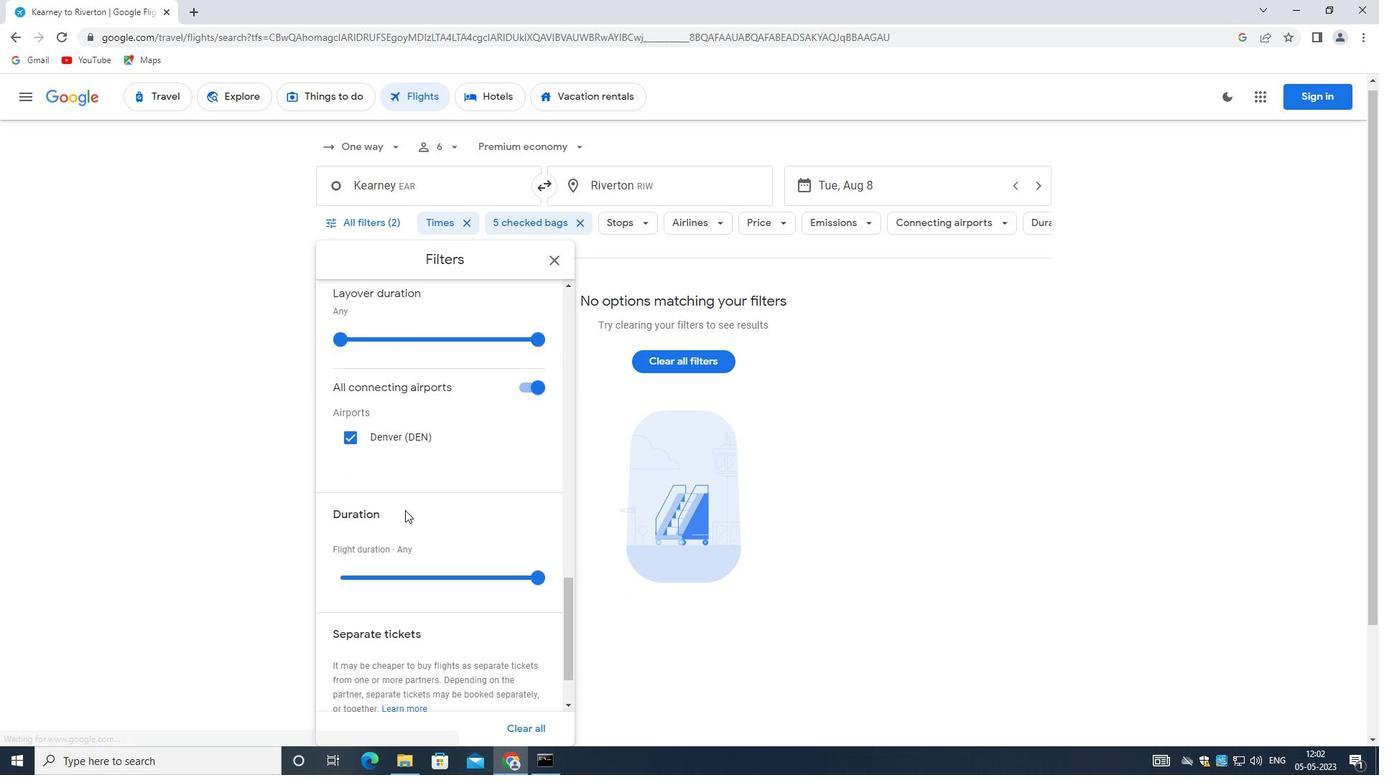 
Action: Mouse moved to (405, 506)
Screenshot: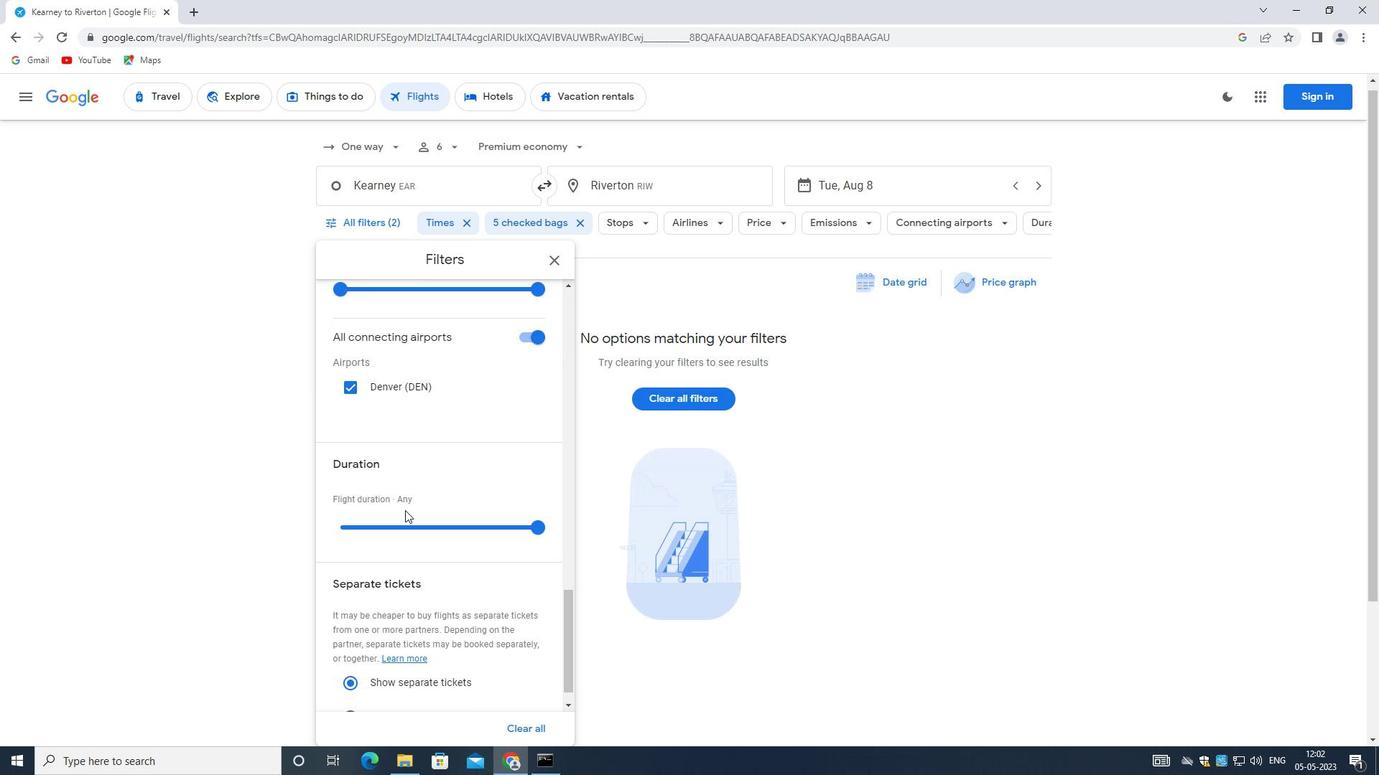 
Action: Mouse scrolled (405, 507) with delta (0, 0)
Screenshot: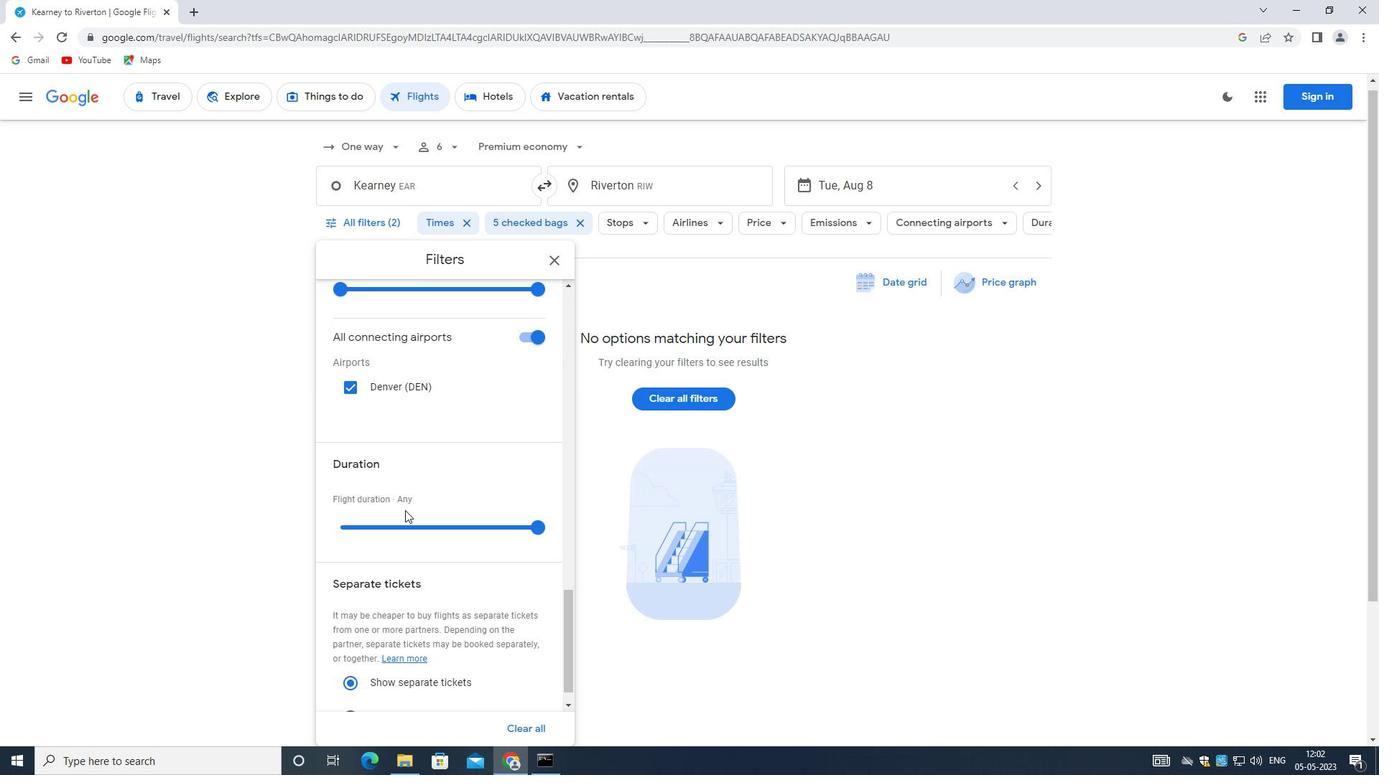 
Action: Mouse scrolled (405, 505) with delta (0, 0)
Screenshot: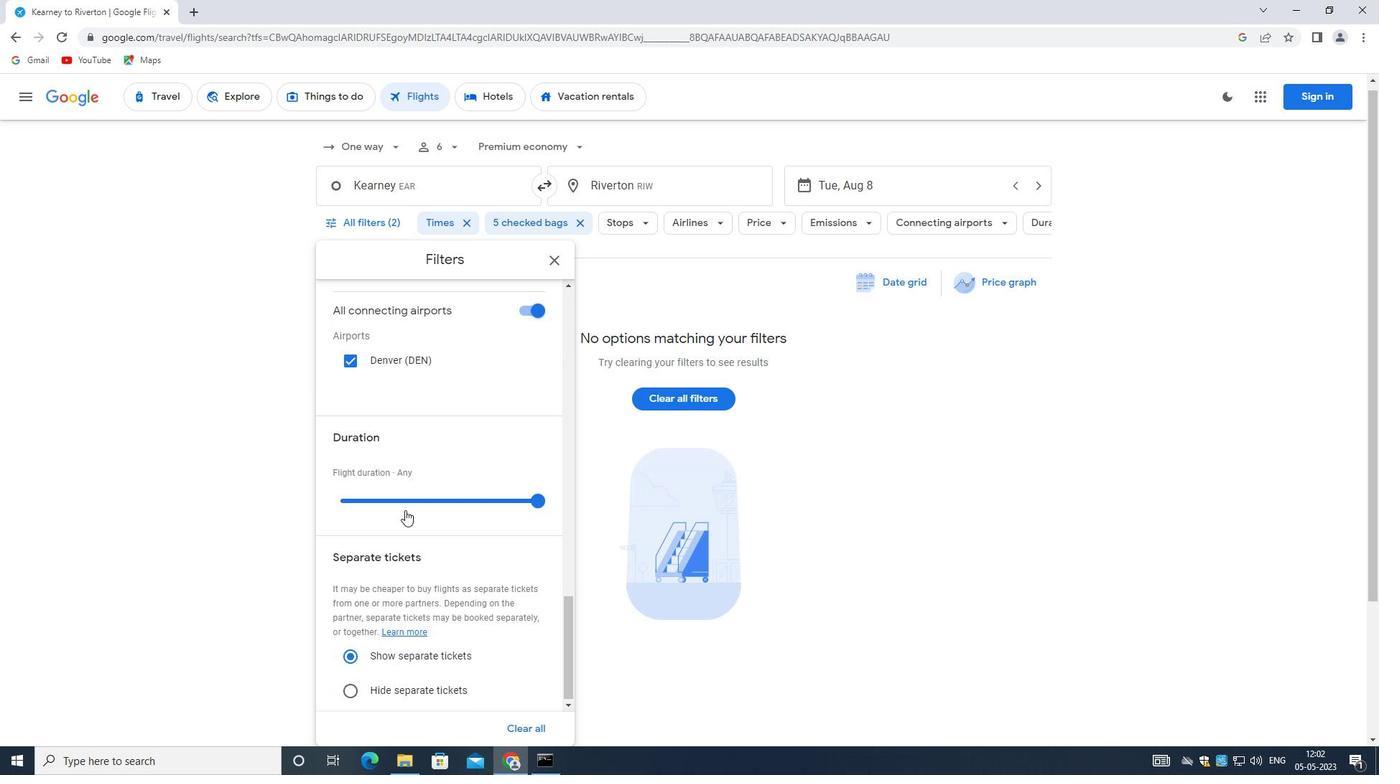 
Action: Mouse scrolled (405, 505) with delta (0, 0)
Screenshot: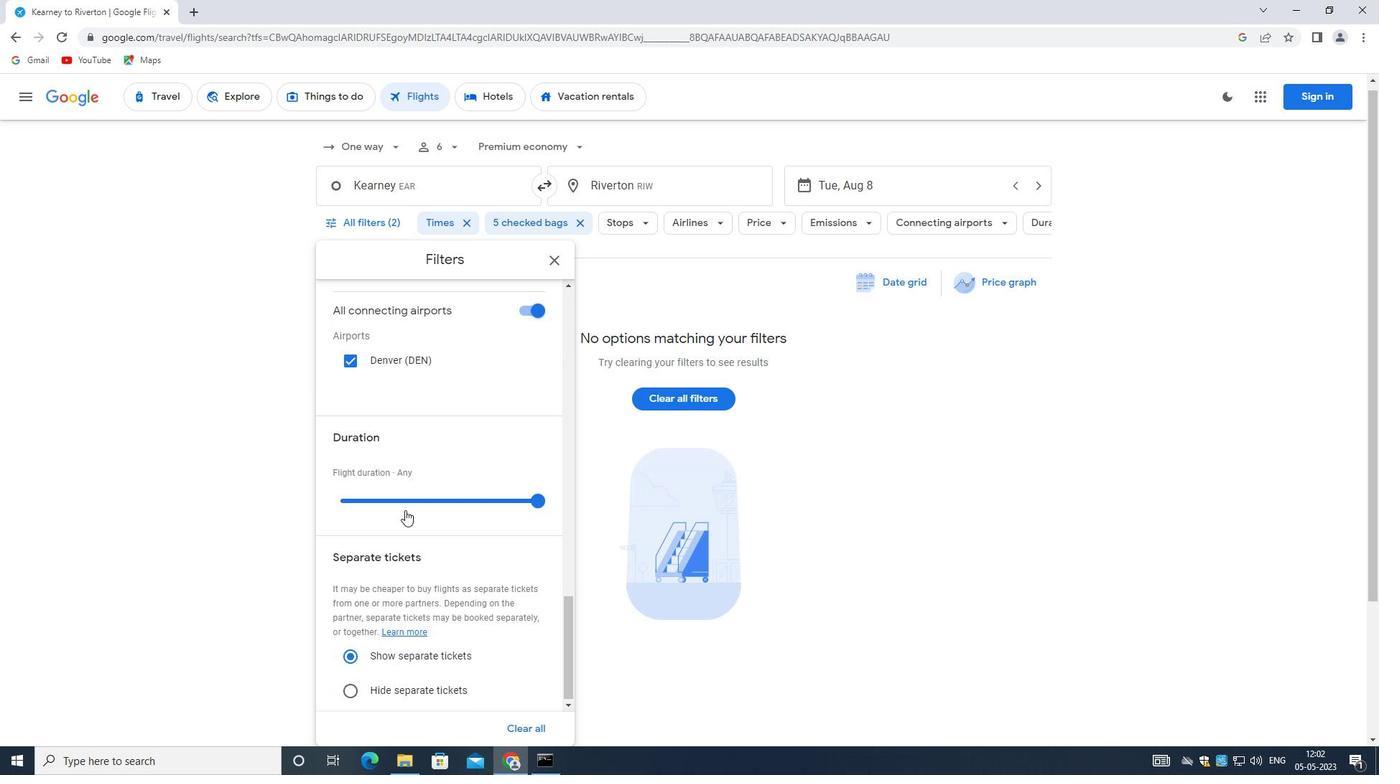 
Action: Mouse scrolled (405, 505) with delta (0, 0)
Screenshot: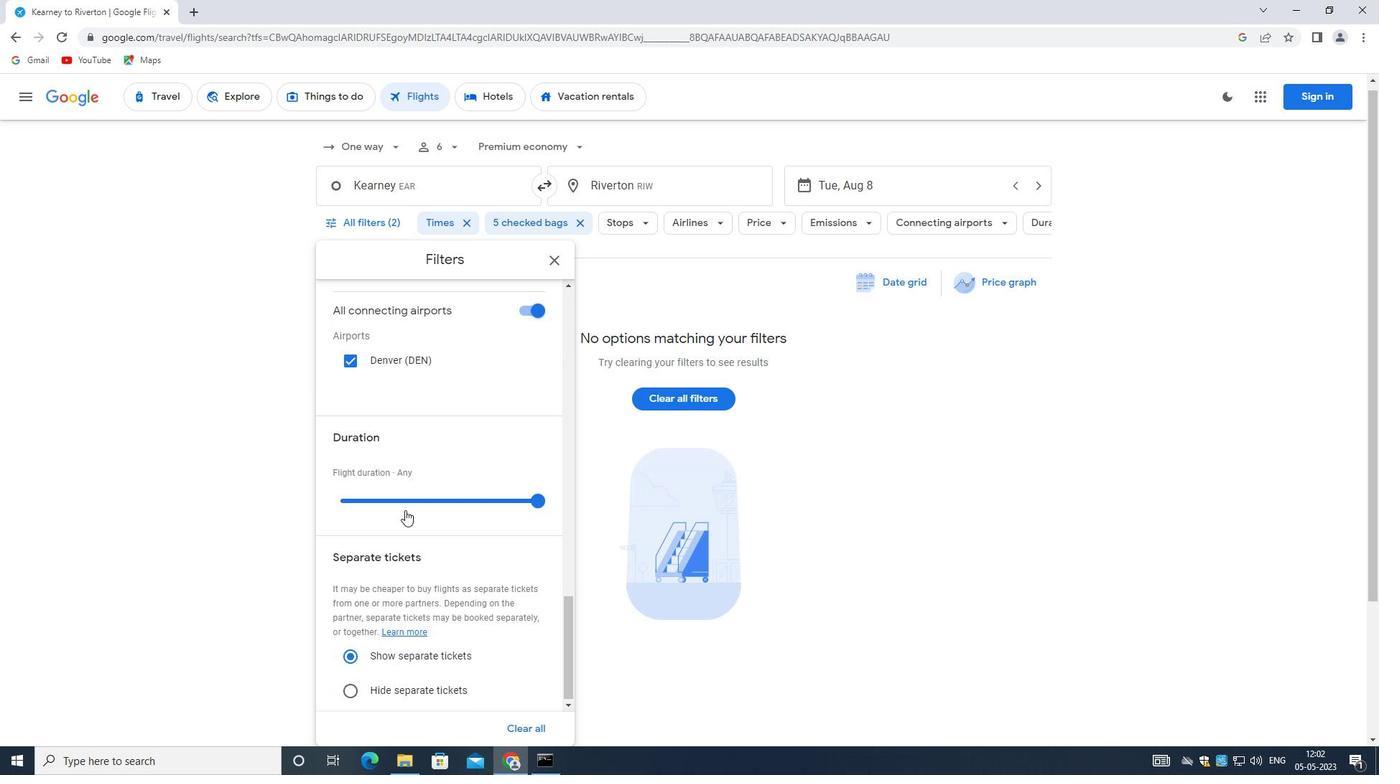 
Action: Mouse scrolled (405, 505) with delta (0, 0)
Screenshot: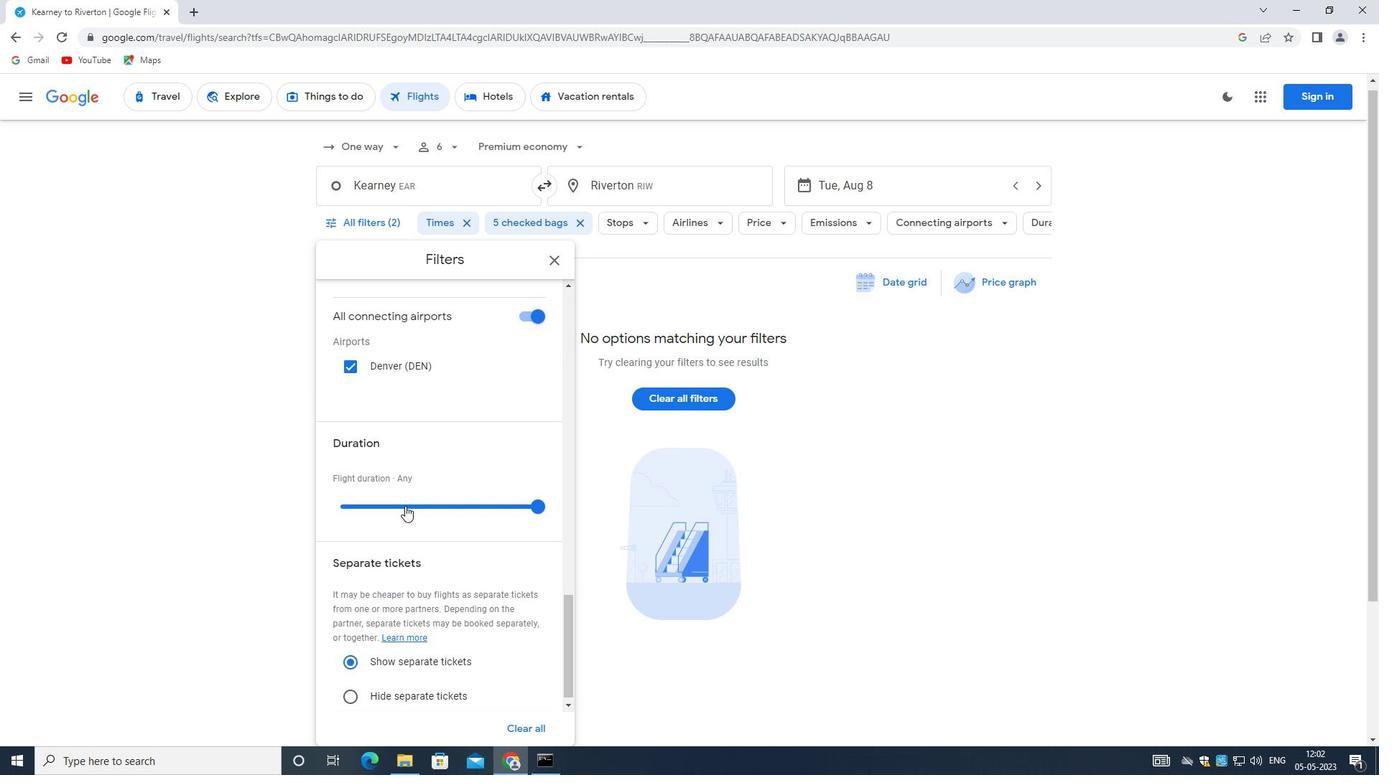 
Action: Mouse scrolled (405, 505) with delta (0, 0)
Screenshot: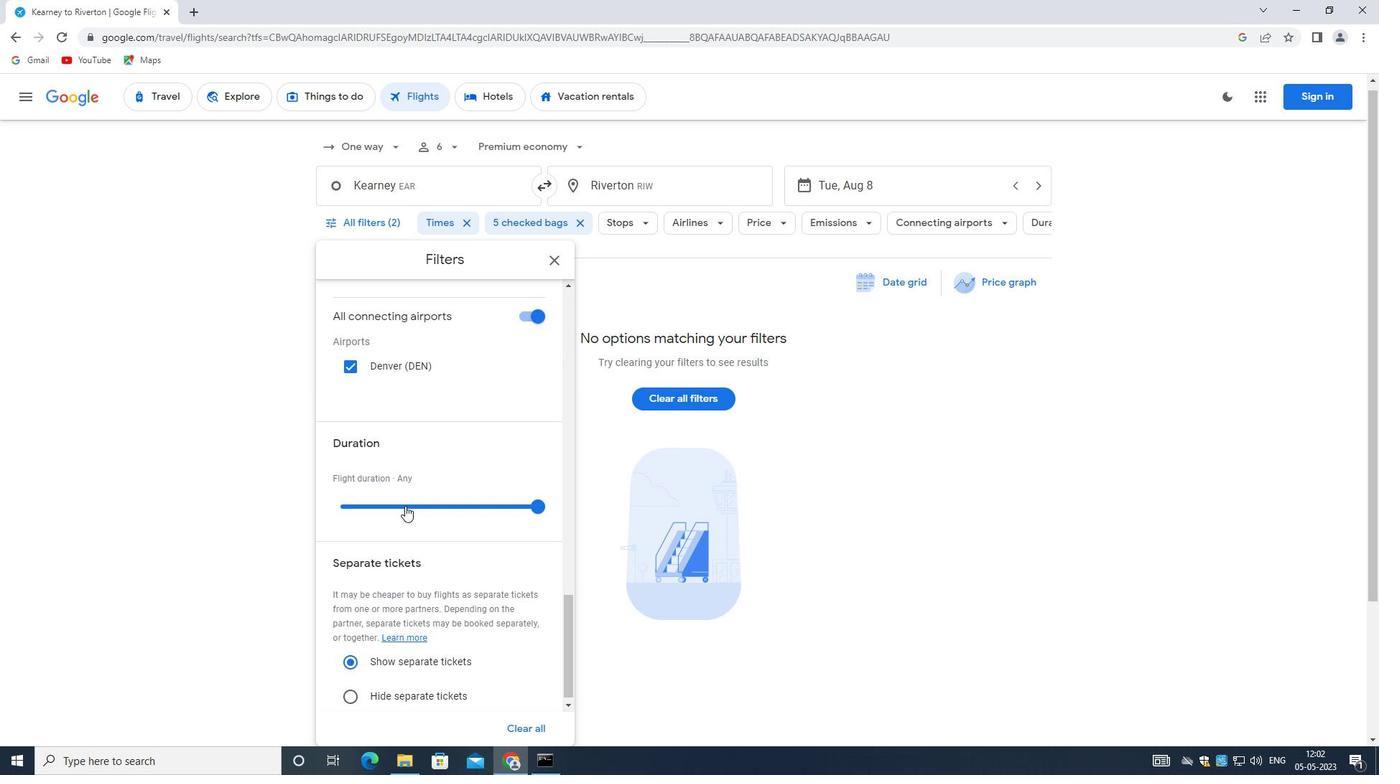 
Action: Mouse scrolled (405, 505) with delta (0, 0)
Screenshot: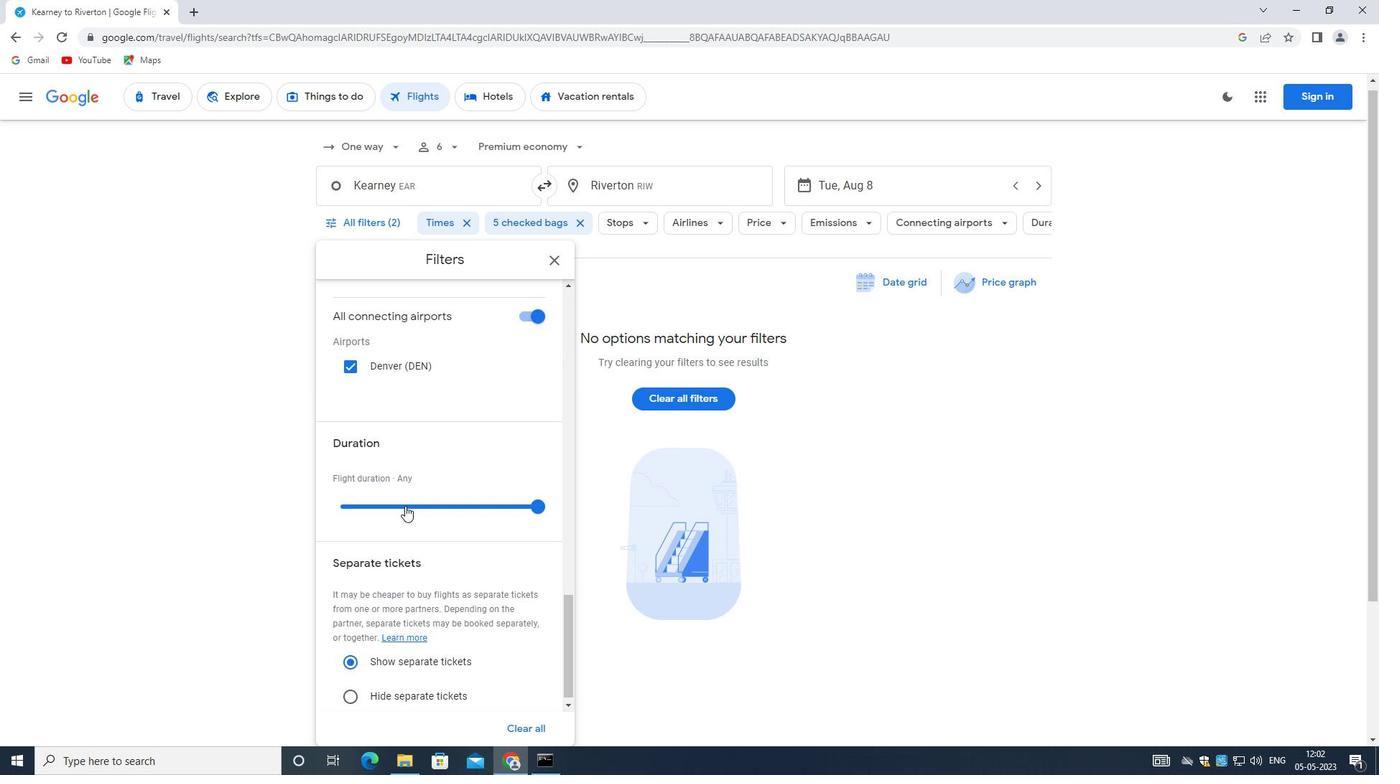 
Action: Mouse scrolled (405, 505) with delta (0, 0)
Screenshot: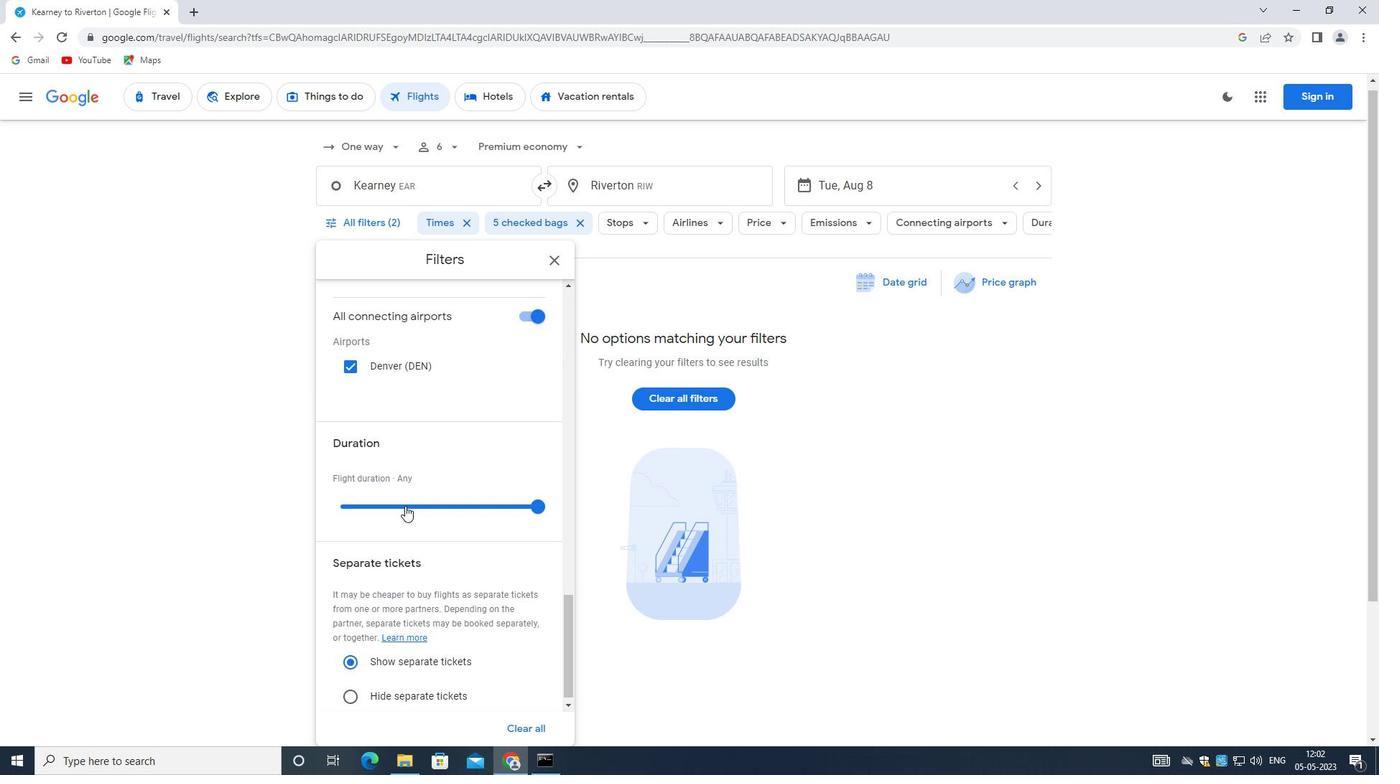 
Action: Mouse scrolled (405, 507) with delta (0, 0)
Screenshot: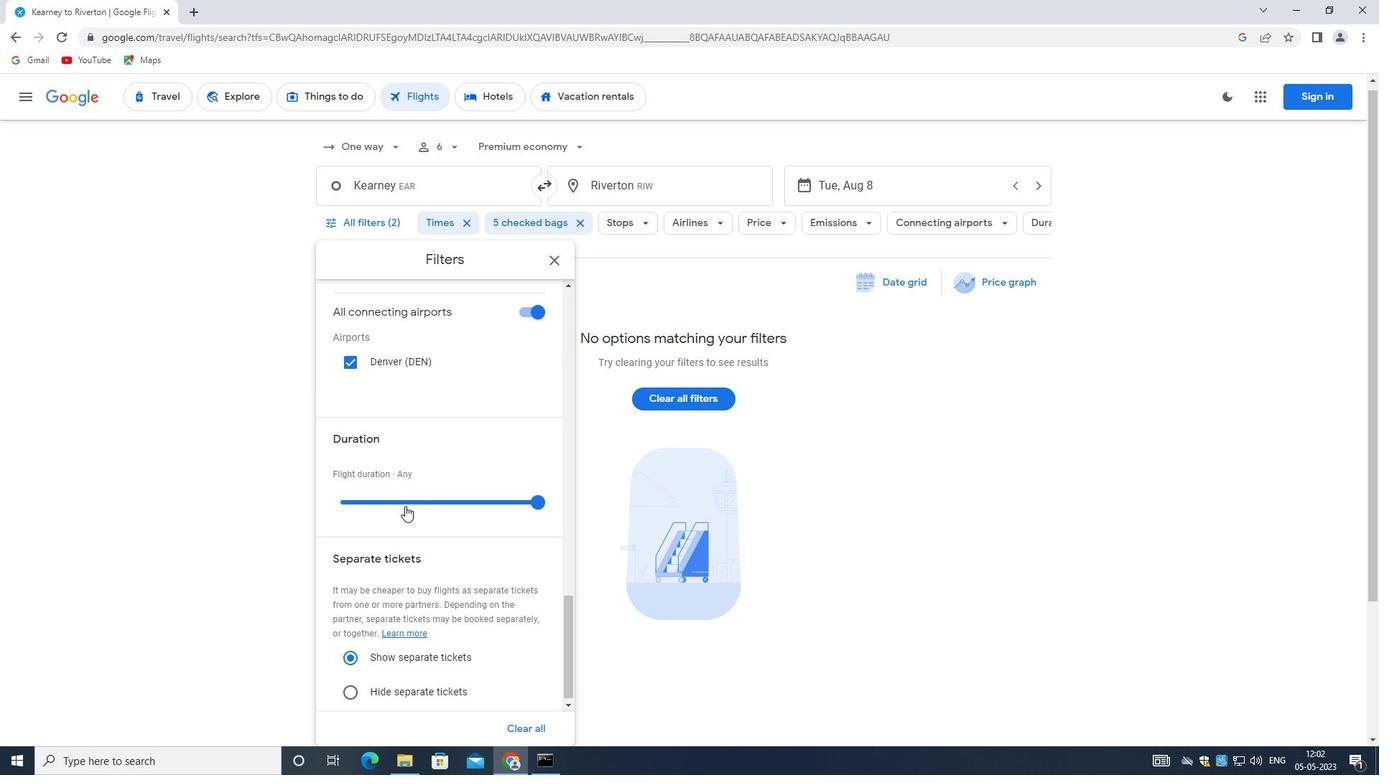 
Action: Mouse scrolled (405, 505) with delta (0, 0)
Screenshot: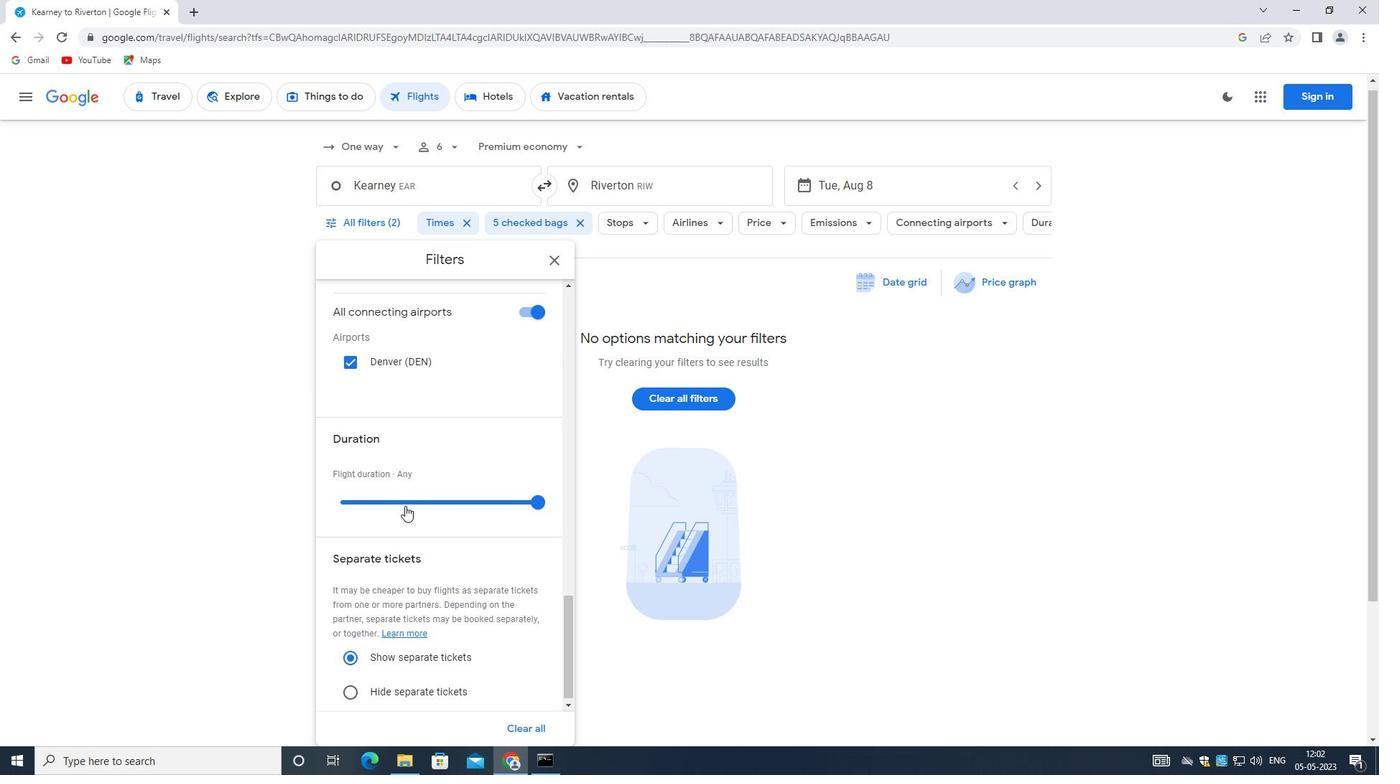 
Action: Mouse scrolled (405, 505) with delta (0, 0)
Screenshot: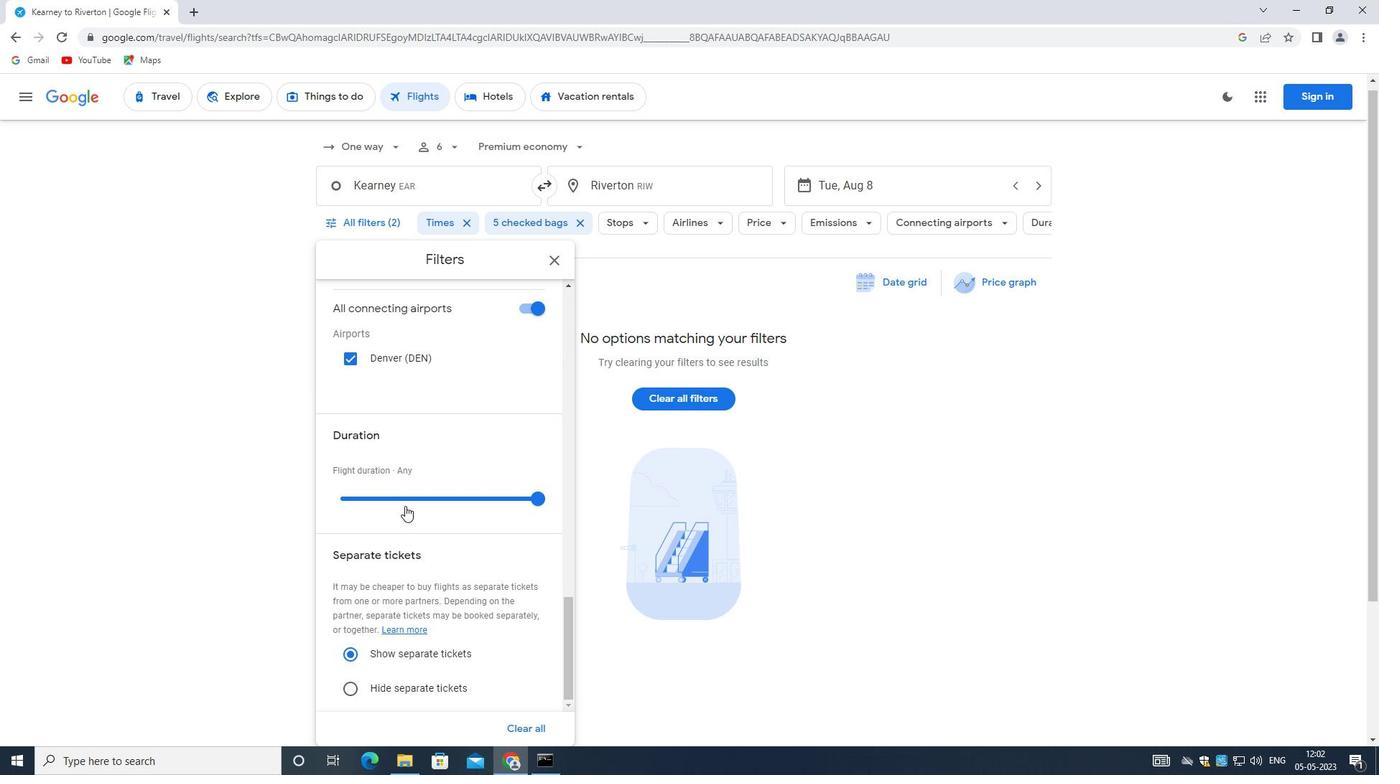 
Action: Mouse scrolled (405, 505) with delta (0, 0)
Screenshot: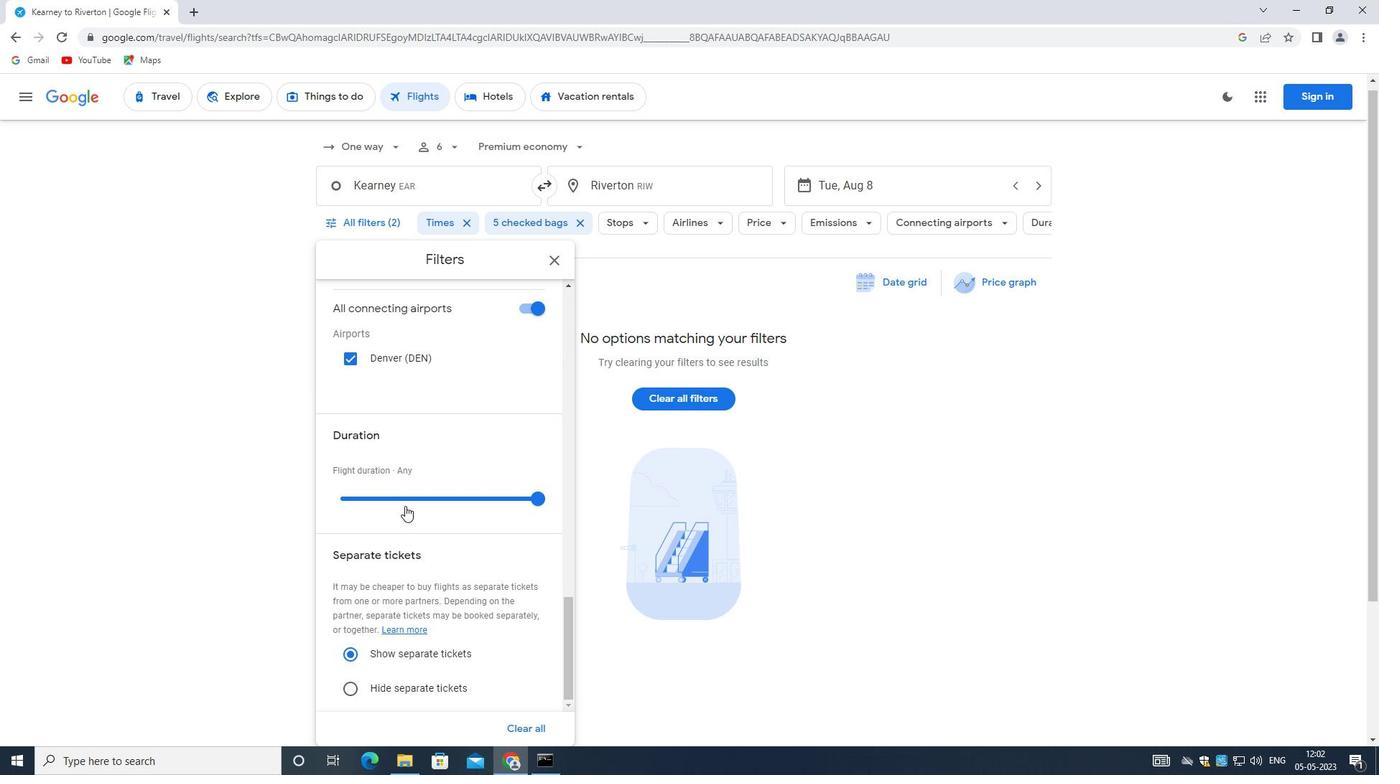
Action: Mouse scrolled (405, 505) with delta (0, 0)
Screenshot: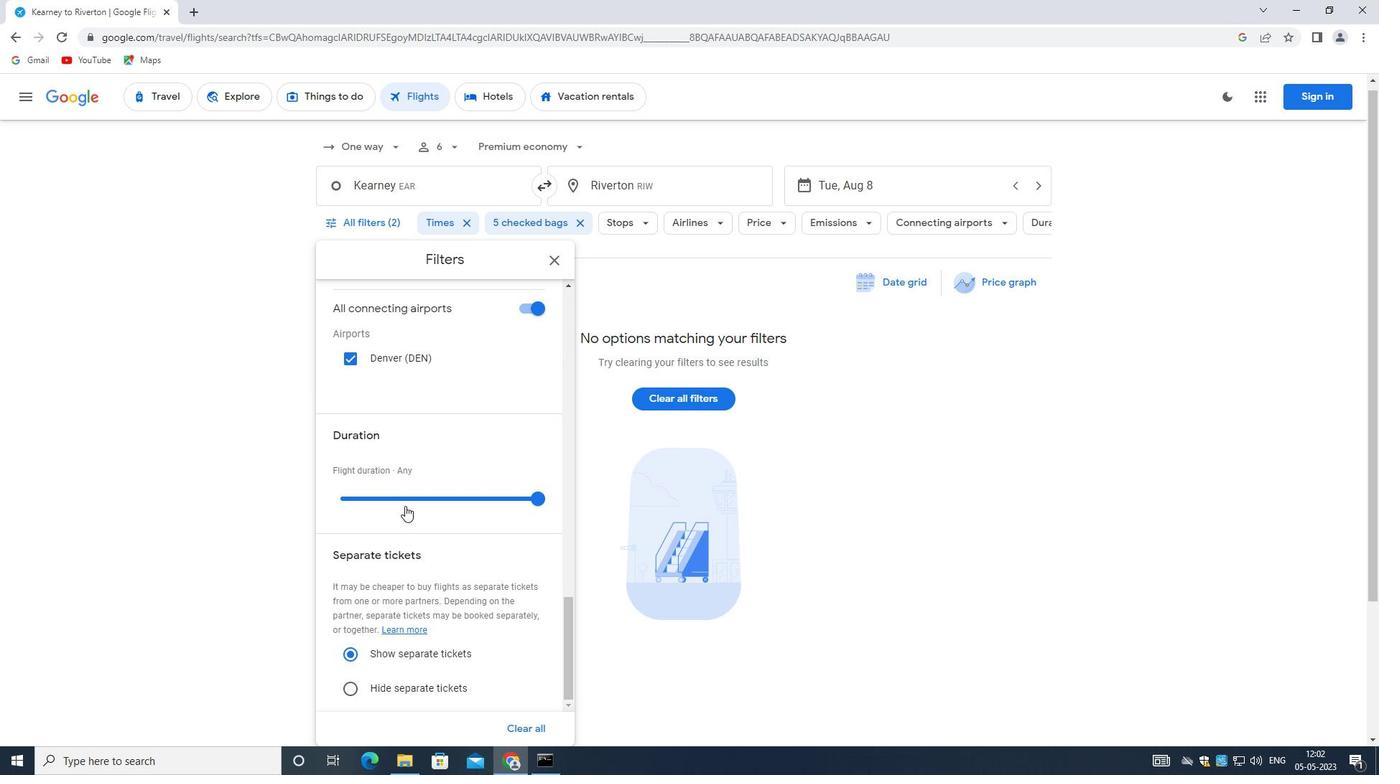 
Action: Mouse scrolled (405, 505) with delta (0, 0)
Screenshot: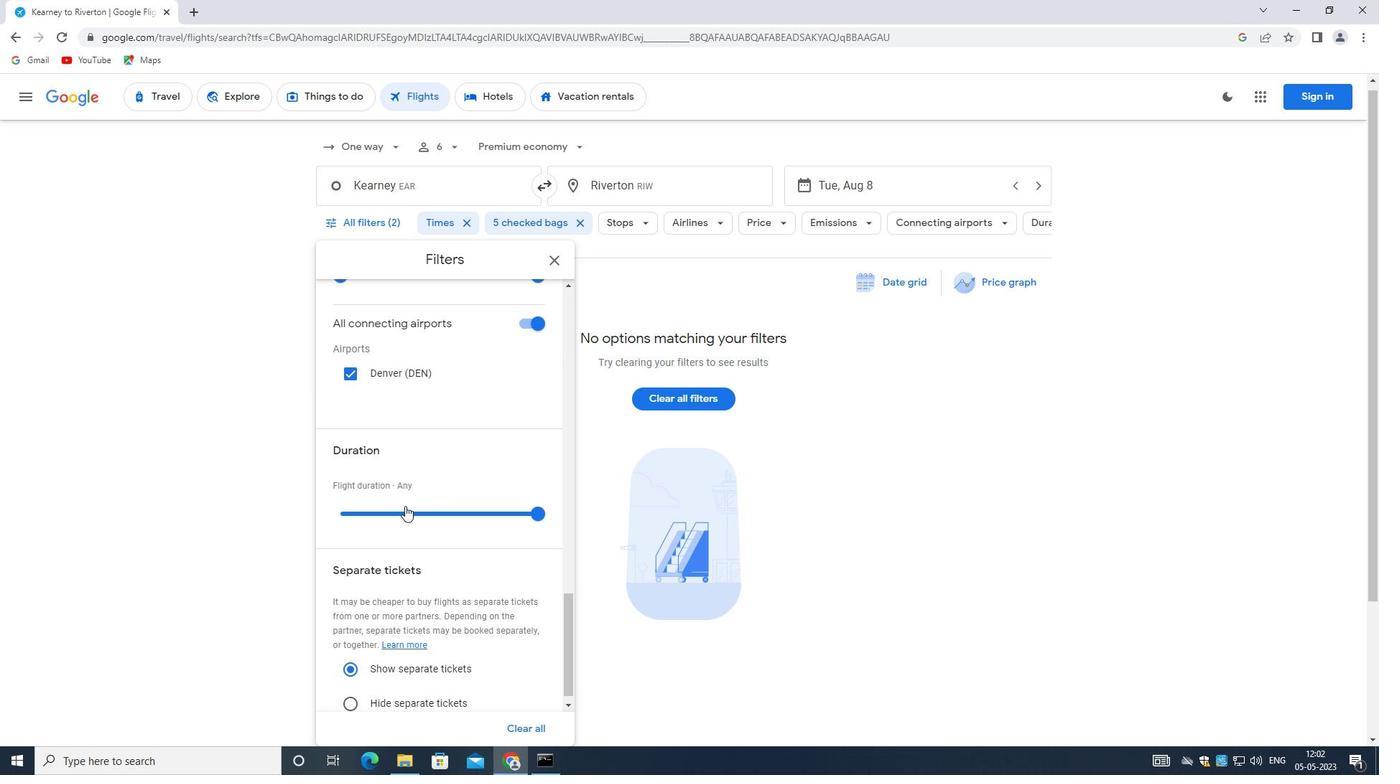 
Action: Mouse scrolled (405, 505) with delta (0, 0)
Screenshot: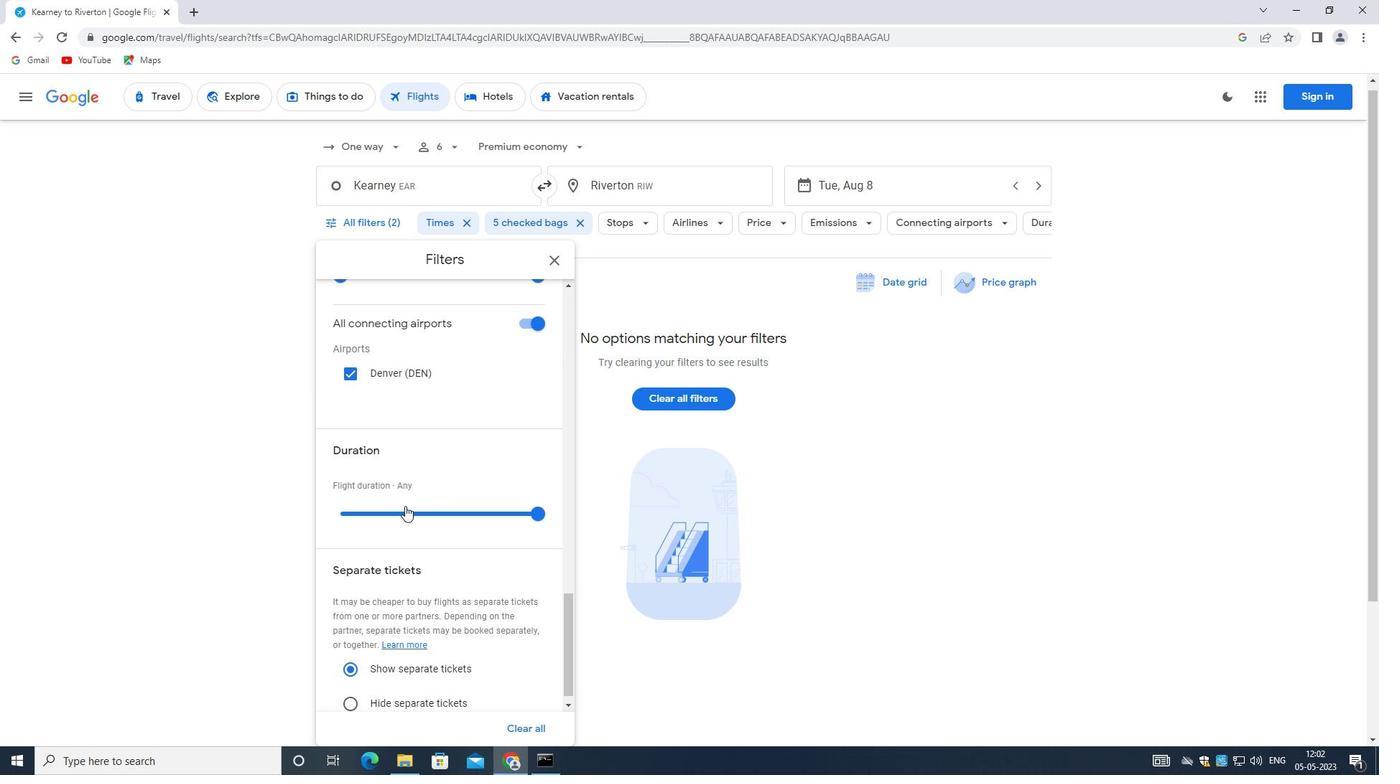 
Action: Mouse scrolled (405, 505) with delta (0, 0)
Screenshot: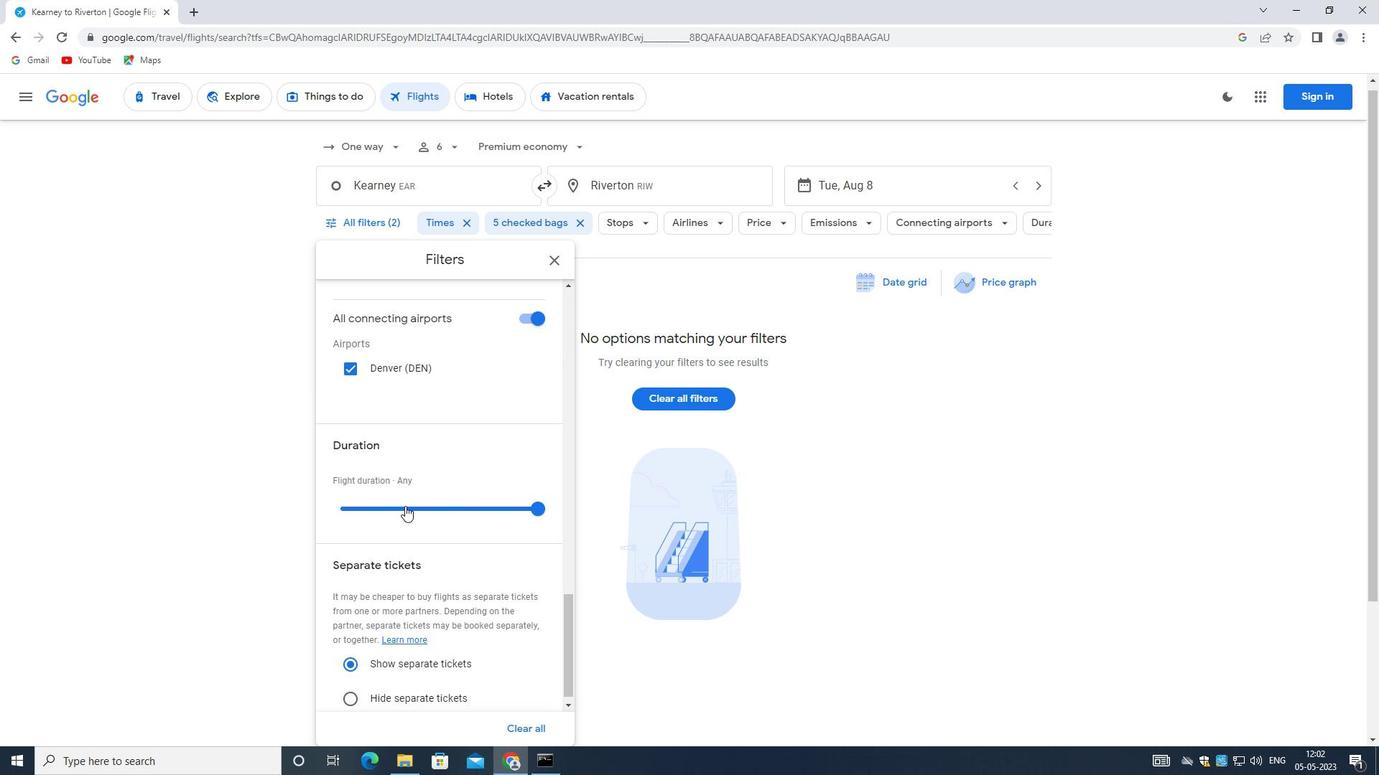 
Action: Mouse scrolled (405, 505) with delta (0, 0)
Screenshot: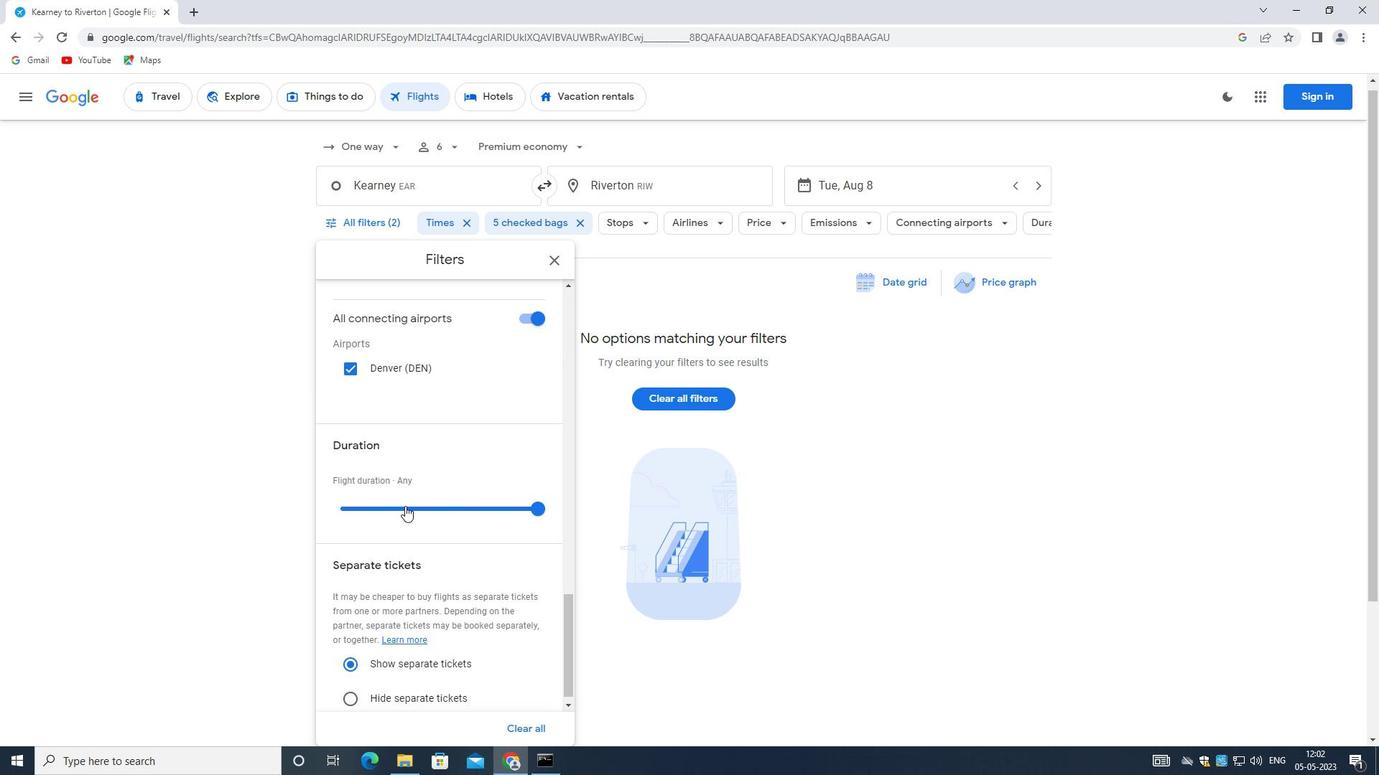 
Action: Mouse scrolled (405, 505) with delta (0, 0)
Screenshot: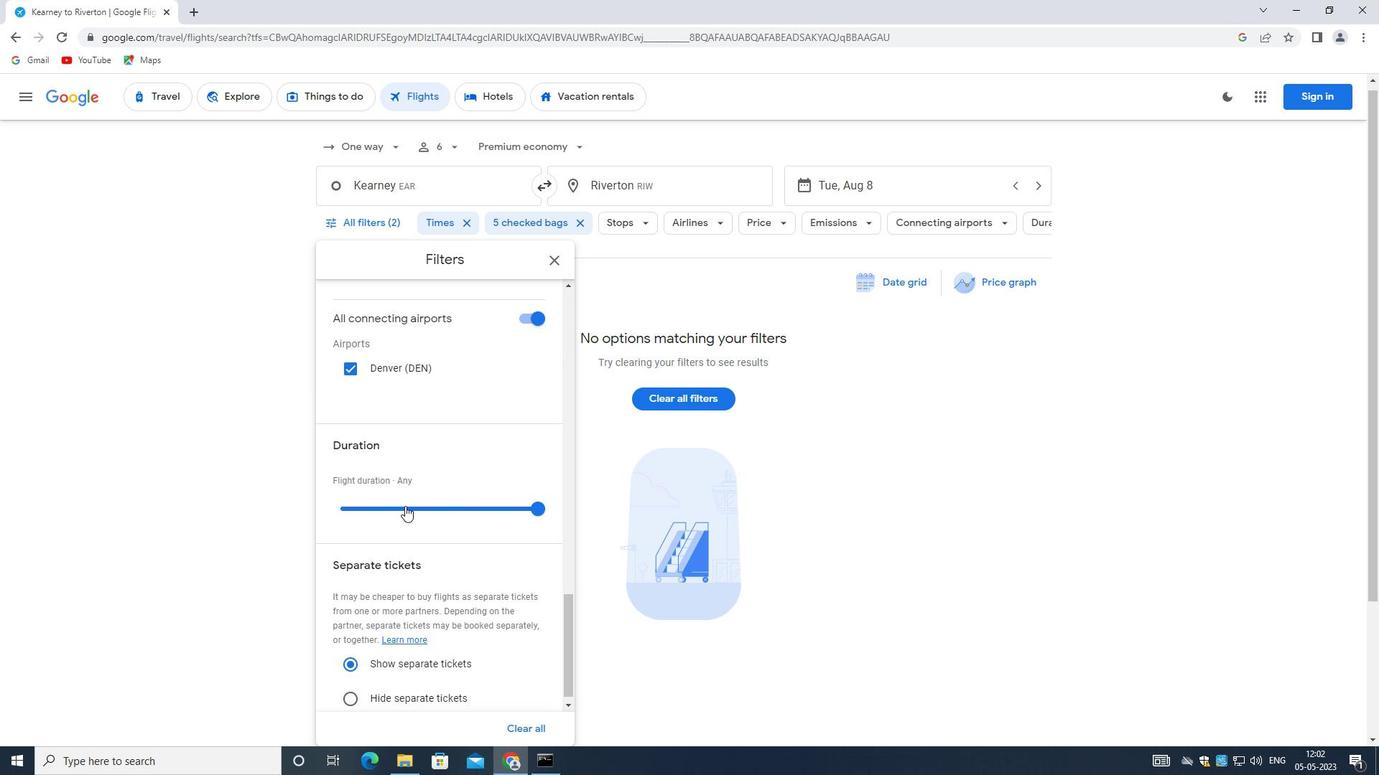 
Action: Mouse scrolled (405, 505) with delta (0, 0)
Screenshot: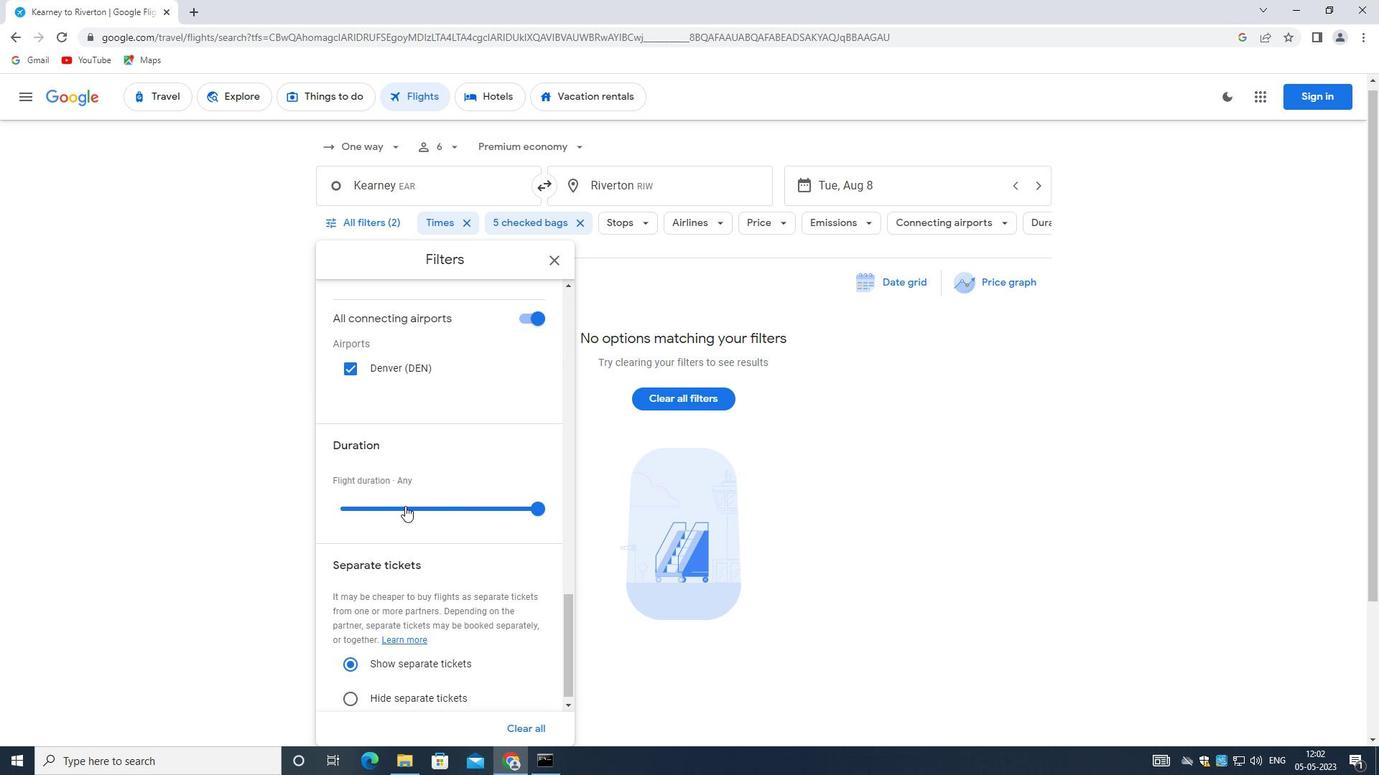 
Action: Mouse moved to (405, 506)
Screenshot: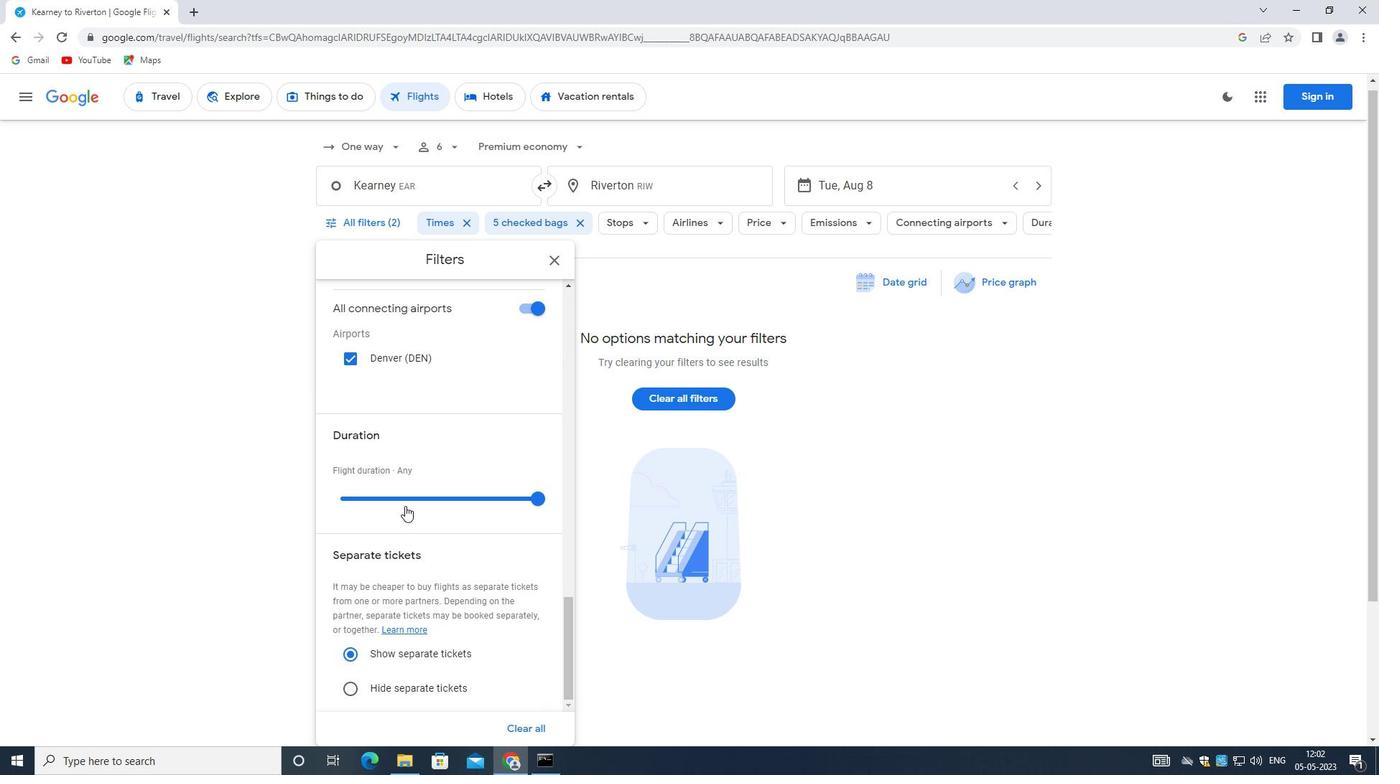 
Action: Mouse scrolled (405, 505) with delta (0, 0)
Screenshot: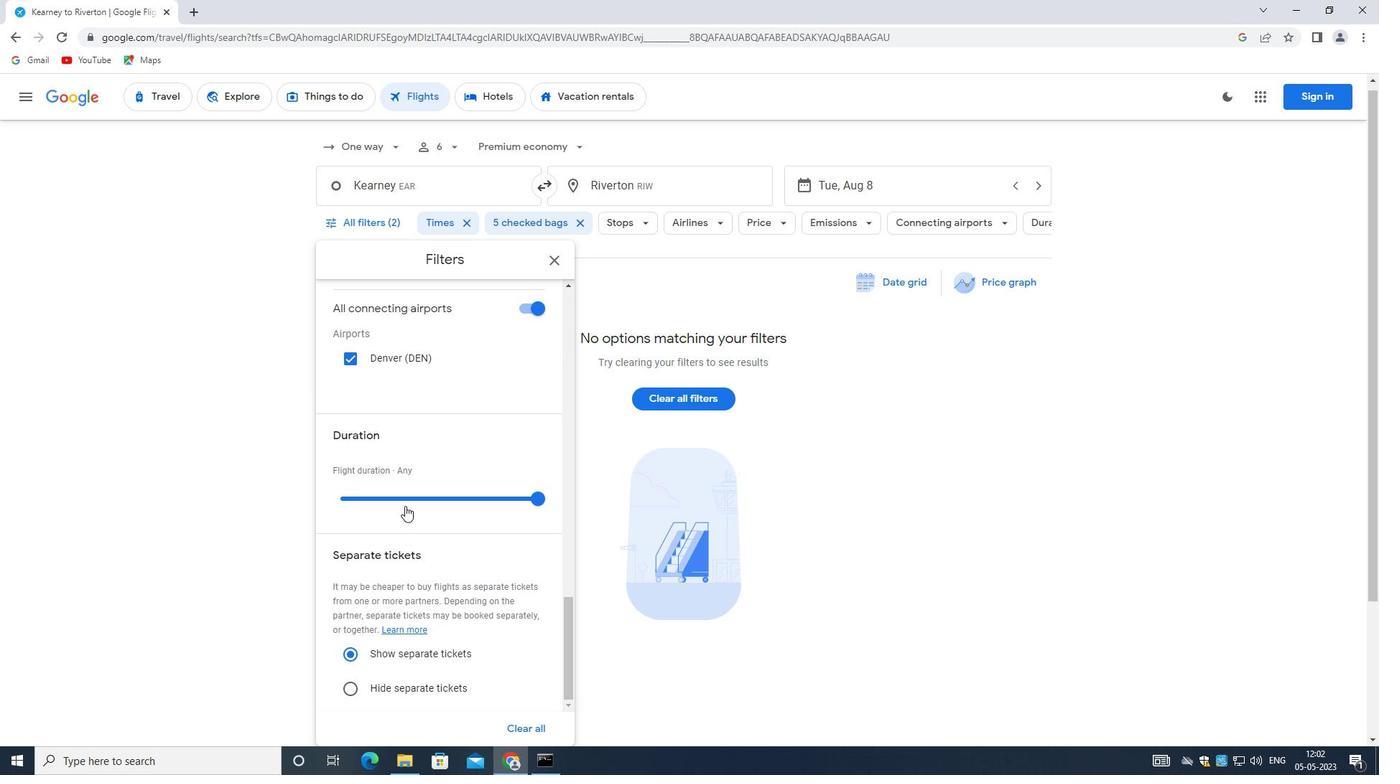 
Action: Mouse scrolled (405, 505) with delta (0, 0)
Screenshot: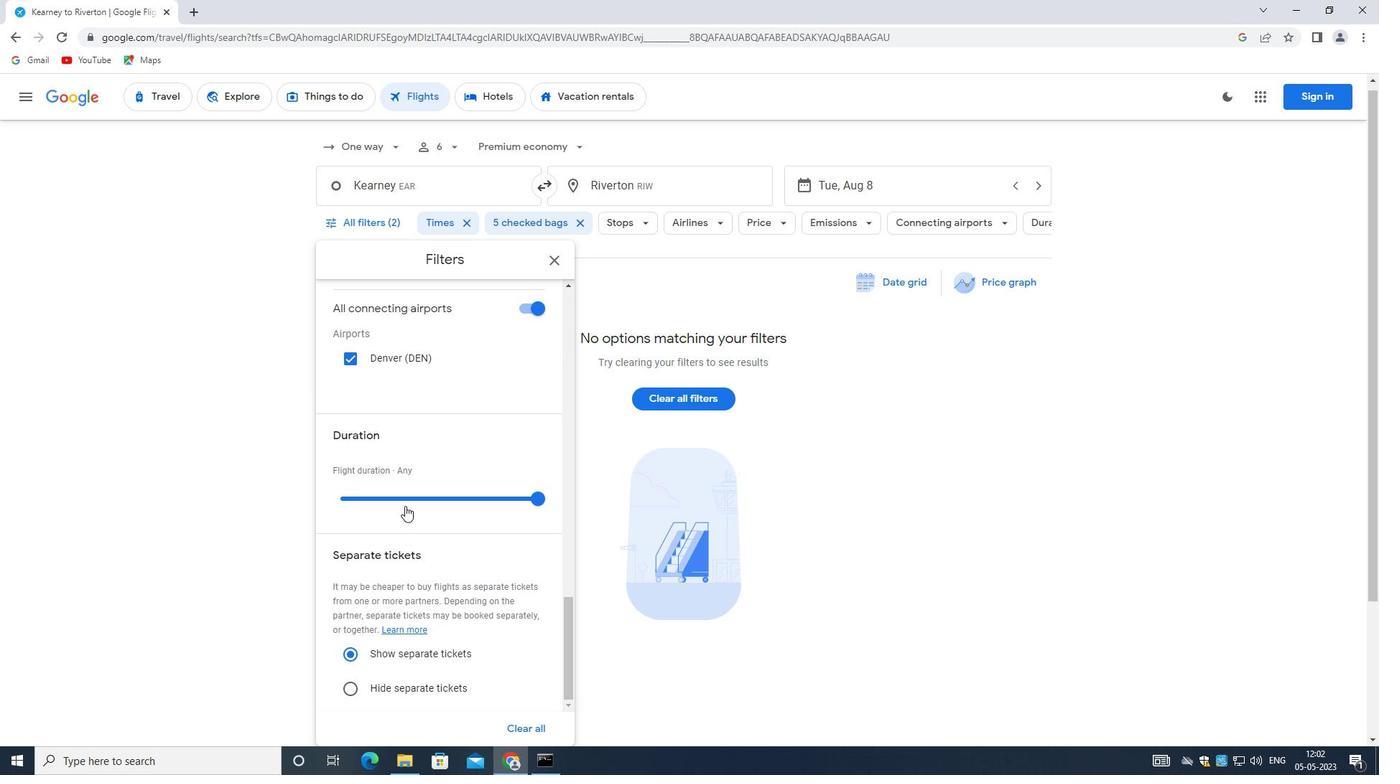 
Action: Mouse scrolled (405, 505) with delta (0, 0)
Screenshot: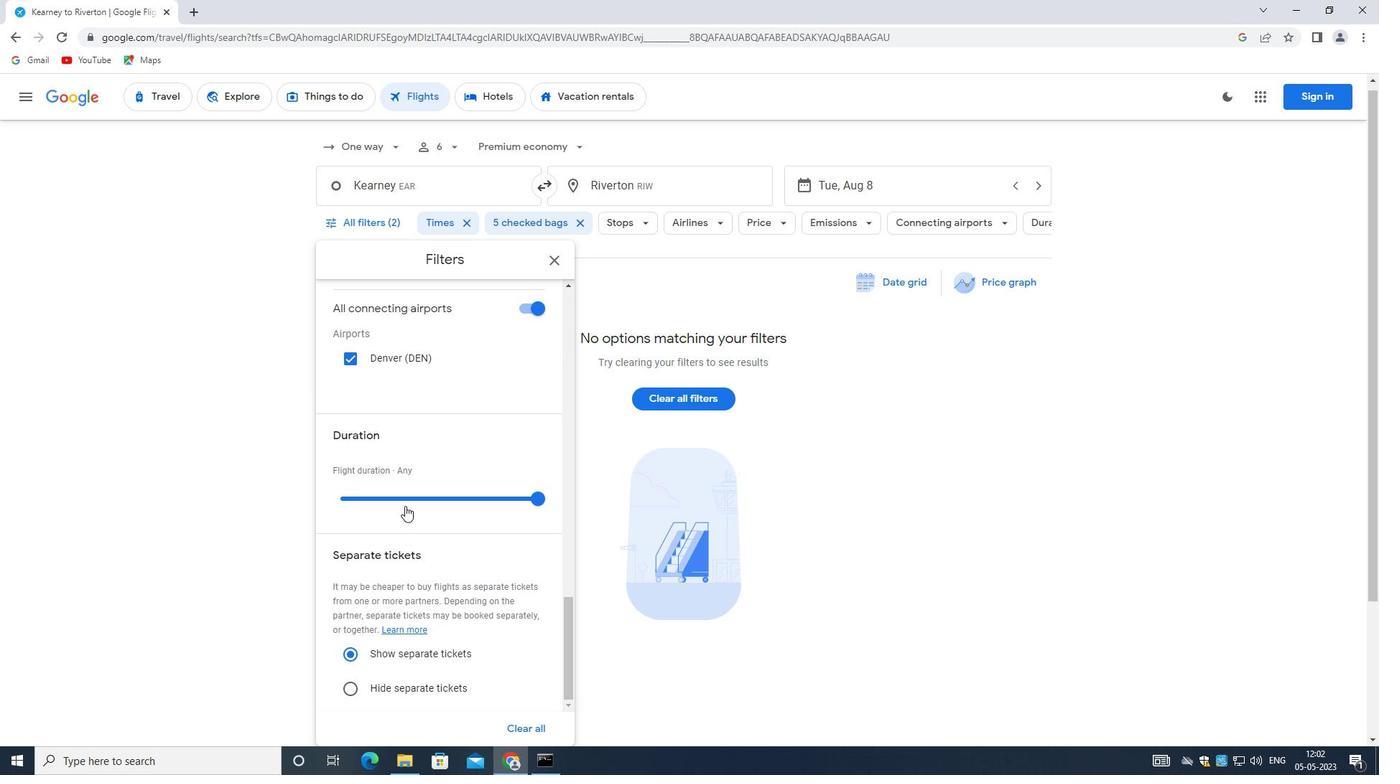 
Action: Mouse scrolled (405, 505) with delta (0, 0)
Screenshot: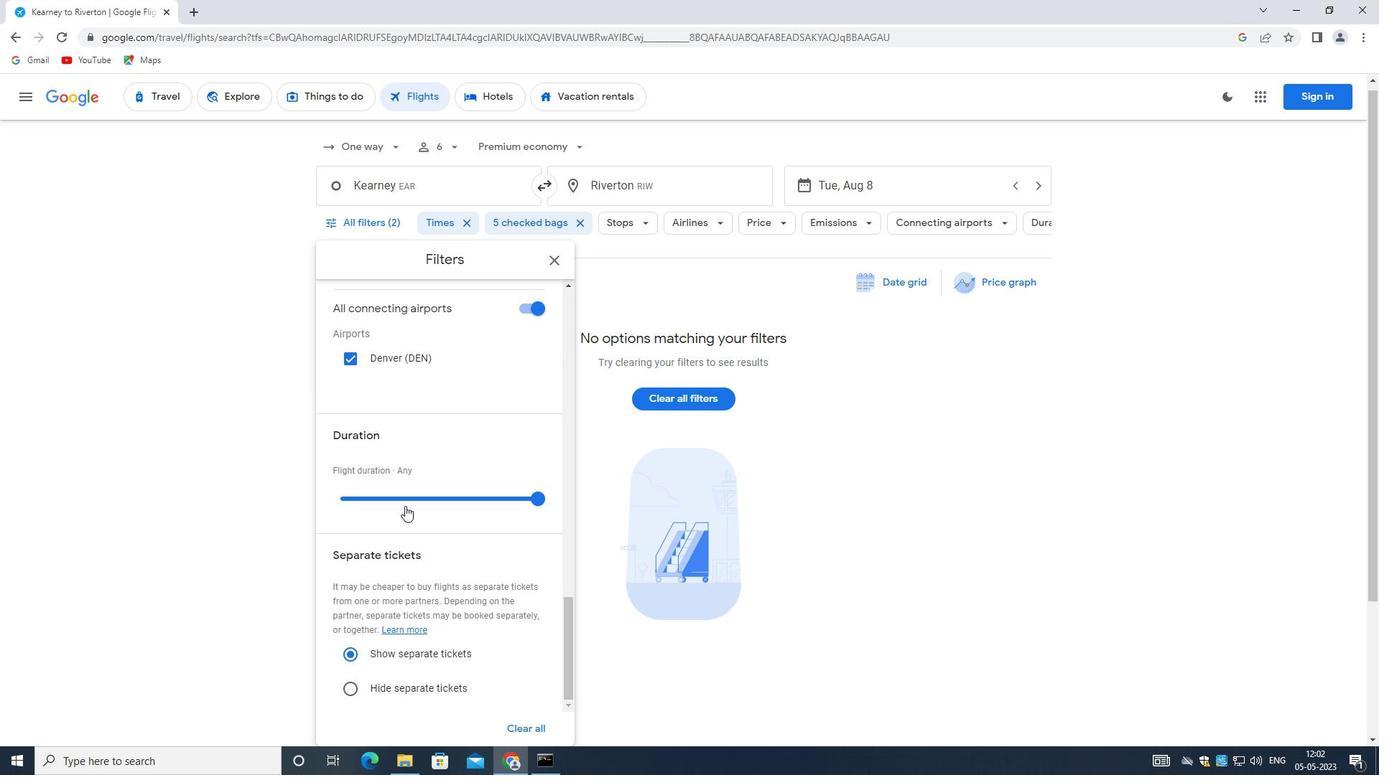 
Action: Mouse moved to (405, 507)
Screenshot: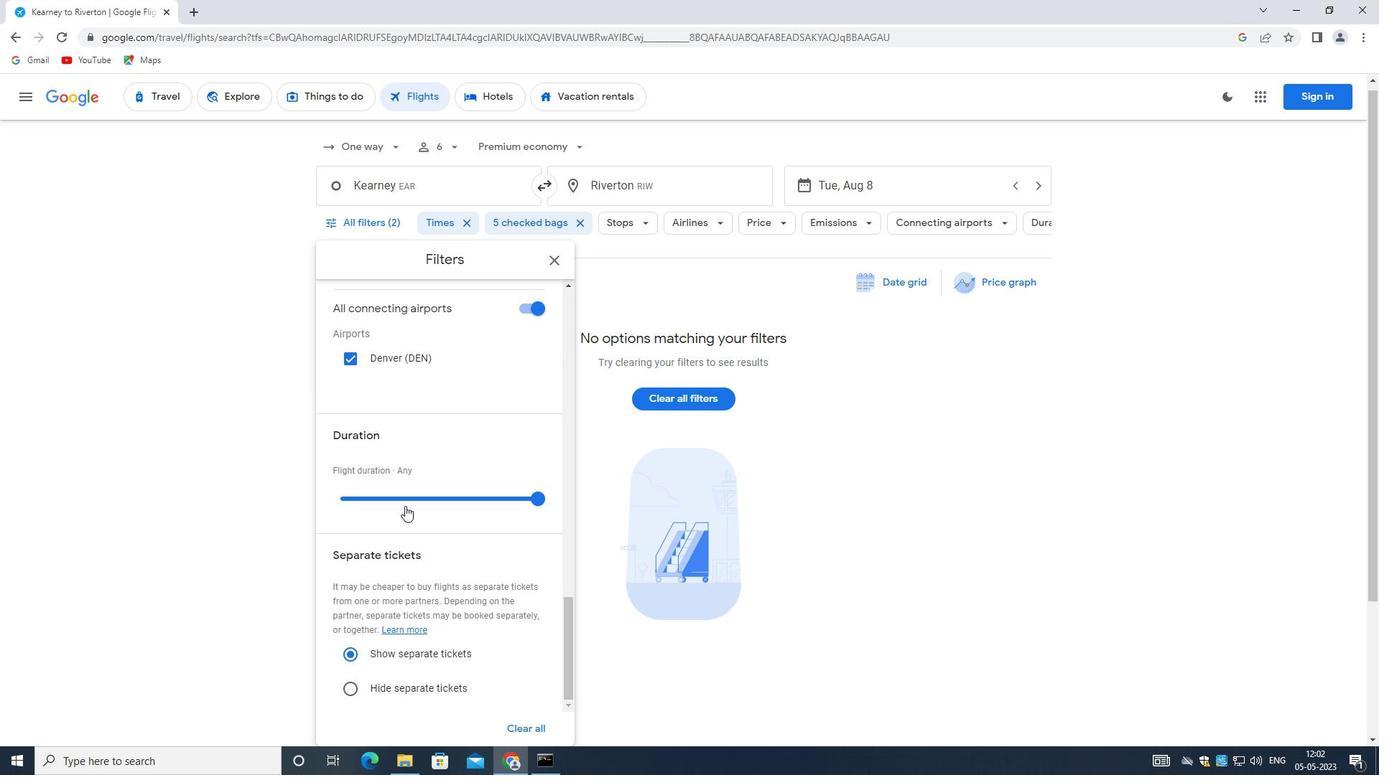 
Action: Mouse scrolled (405, 507) with delta (0, 0)
Screenshot: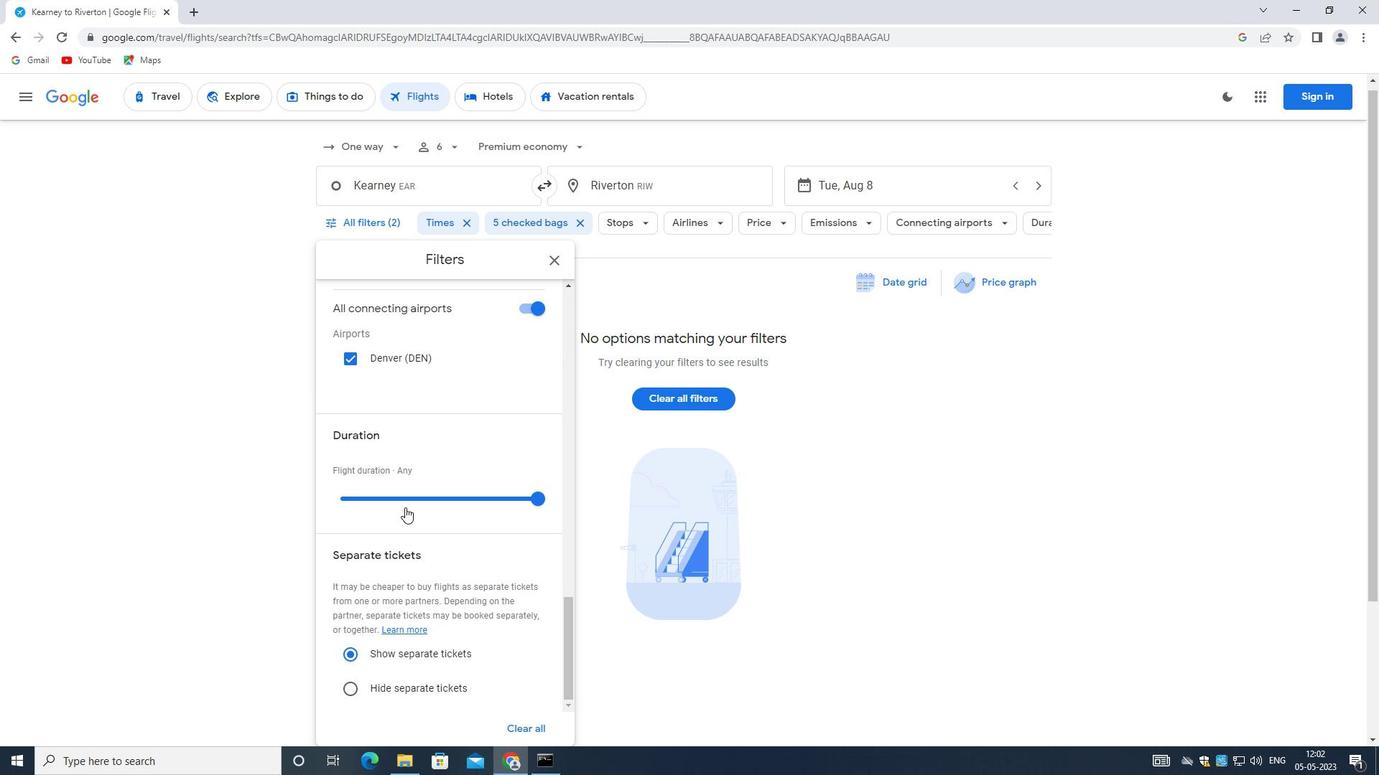 
Action: Mouse scrolled (405, 507) with delta (0, 0)
Screenshot: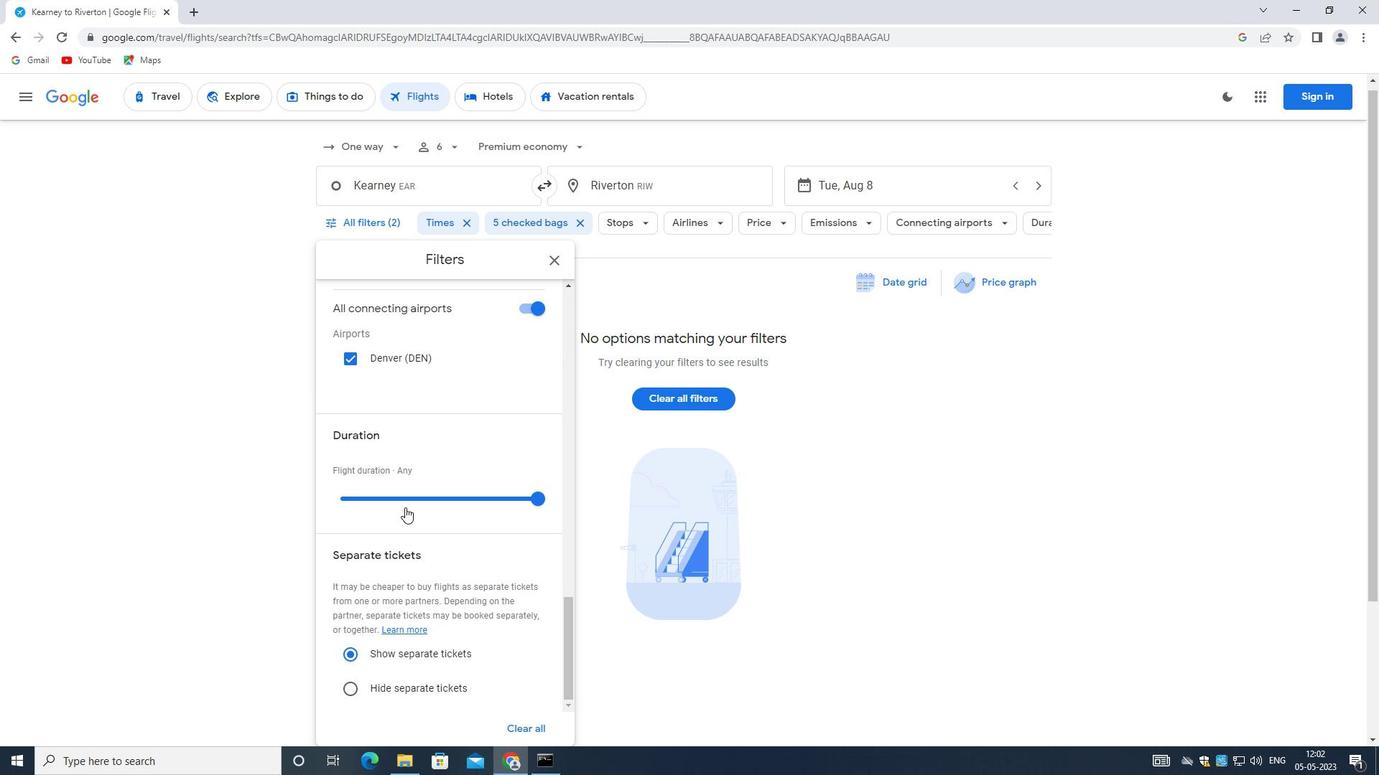 
Action: Mouse scrolled (405, 507) with delta (0, 0)
Screenshot: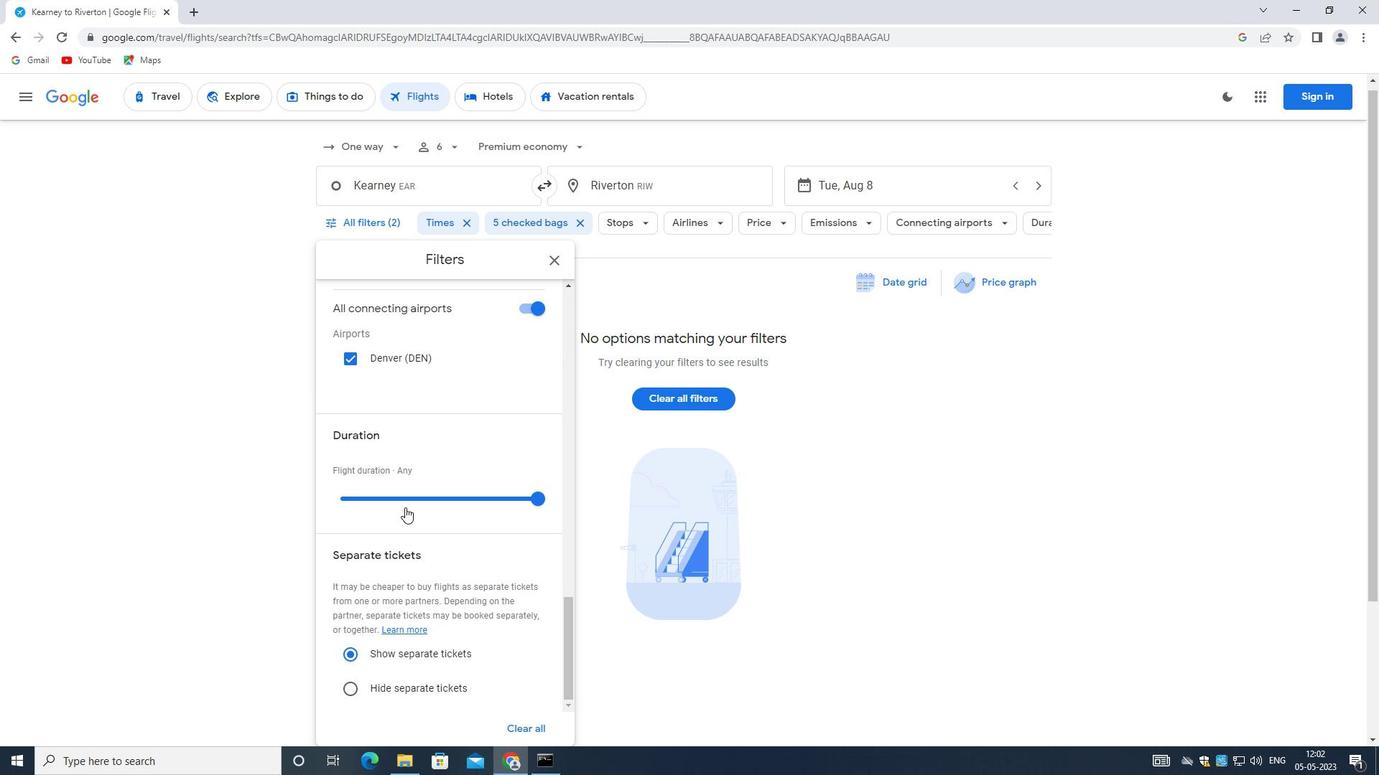 
